 Task: Plan a trip to AzÂ¸ ZÂ¸ahiriyah, Palestinian Territory from 22nd November, 2023 to 30th November, 2023 for 2 adults.1  bedroom having 1 bed and 1 bathroom. Property type can be hotel. Look for 4 properties as per requirement.
Action: Mouse moved to (579, 130)
Screenshot: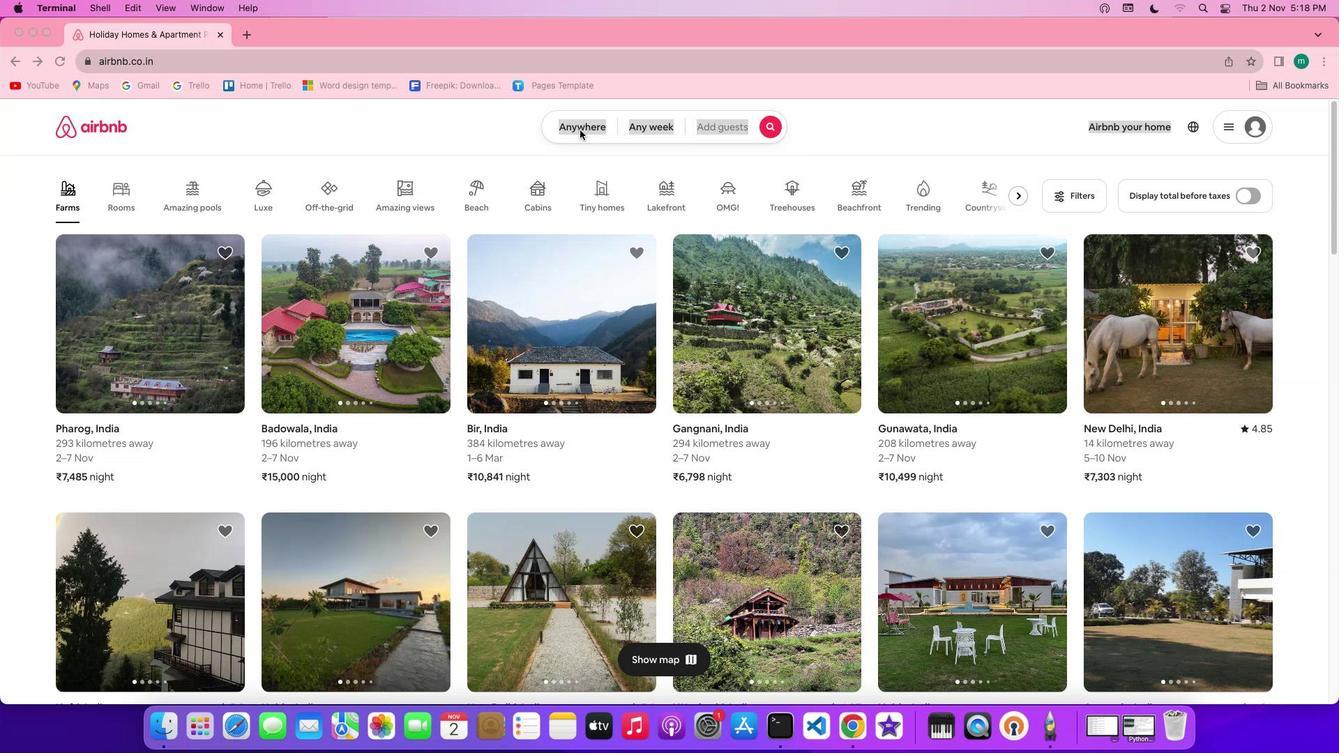 
Action: Mouse pressed left at (579, 130)
Screenshot: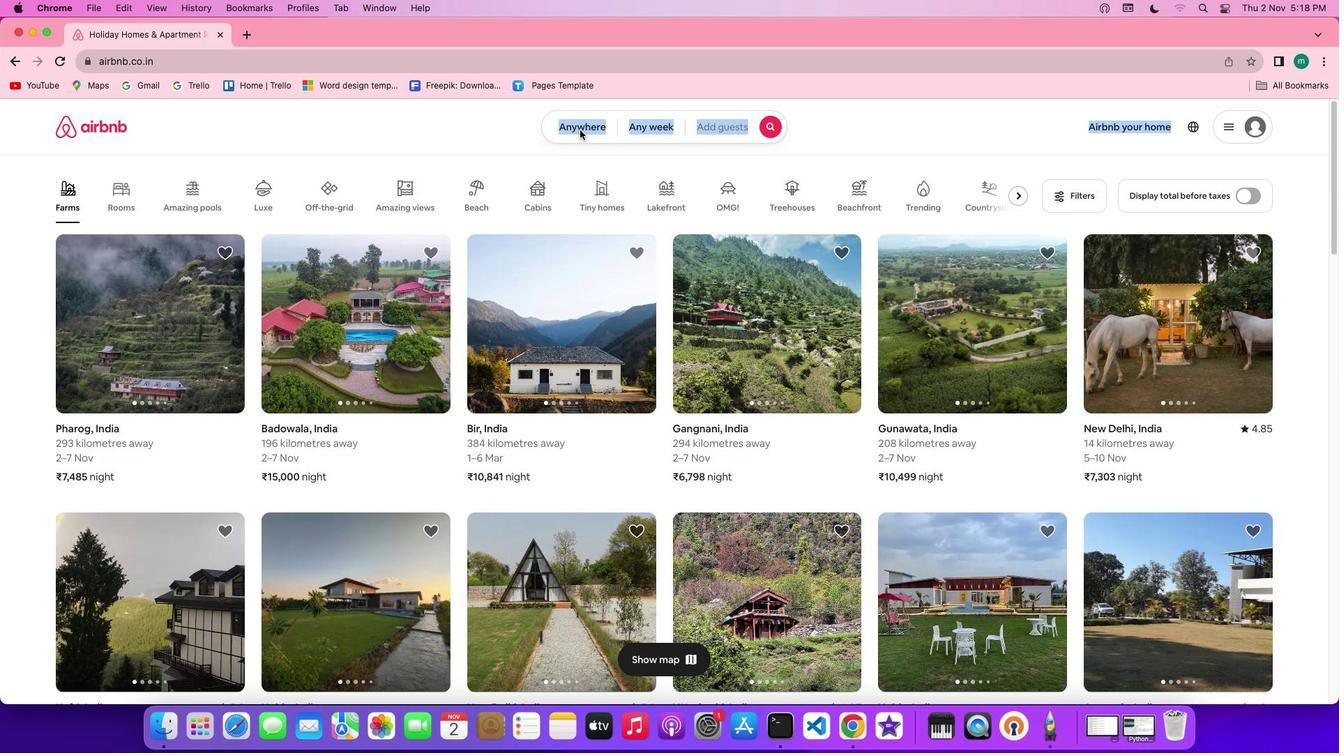 
Action: Mouse pressed left at (579, 130)
Screenshot: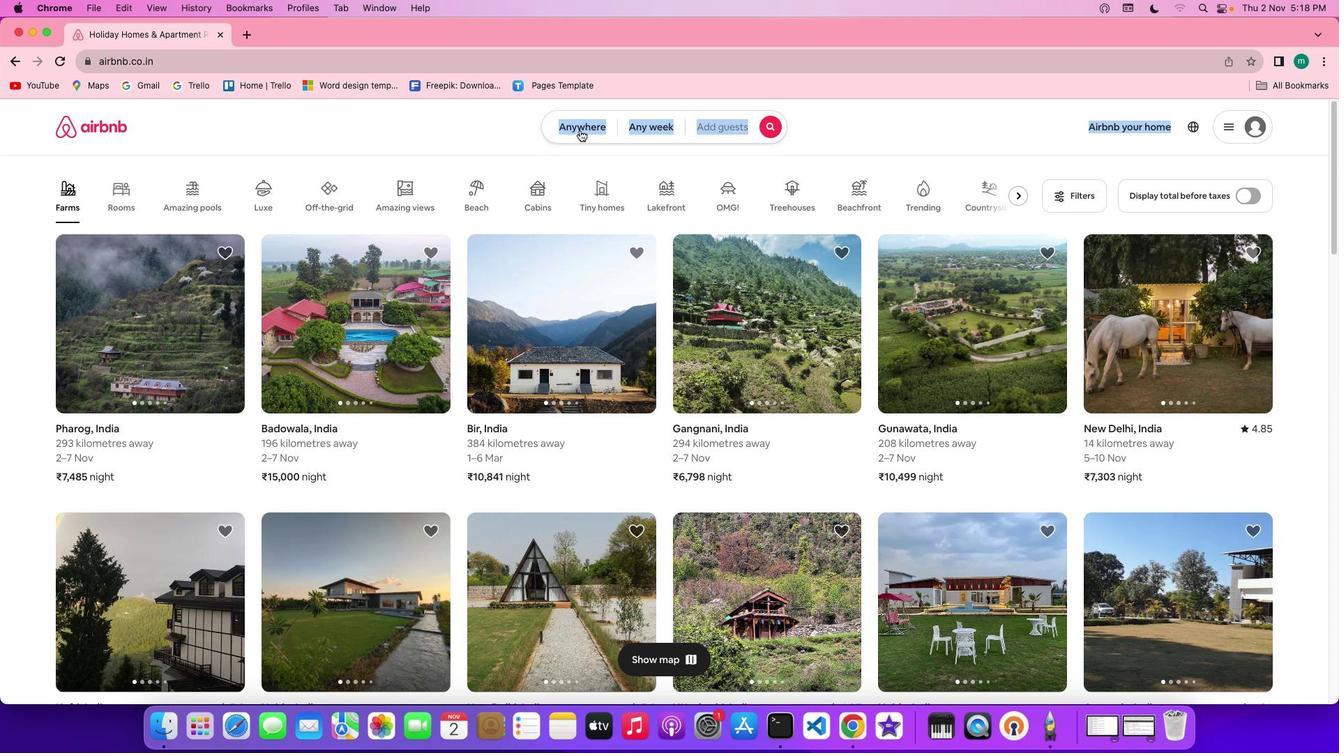 
Action: Mouse moved to (489, 182)
Screenshot: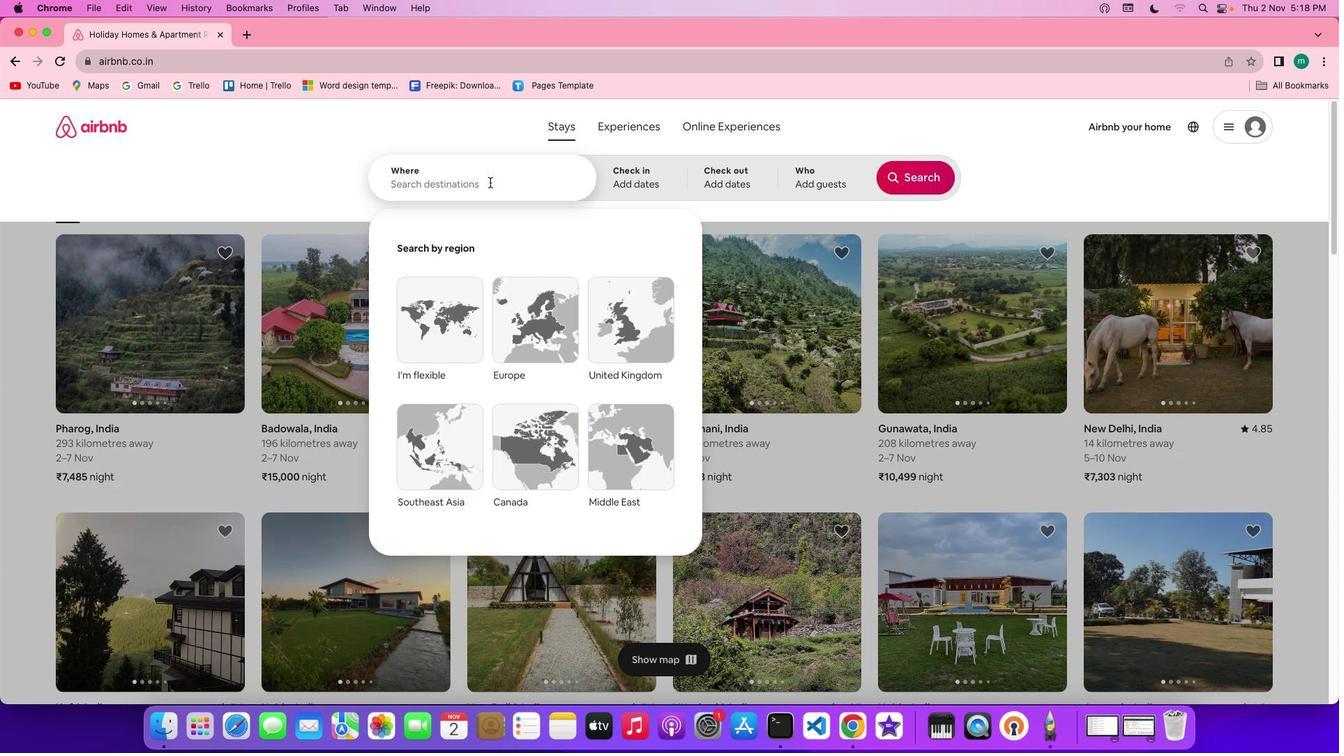 
Action: Mouse pressed left at (489, 182)
Screenshot: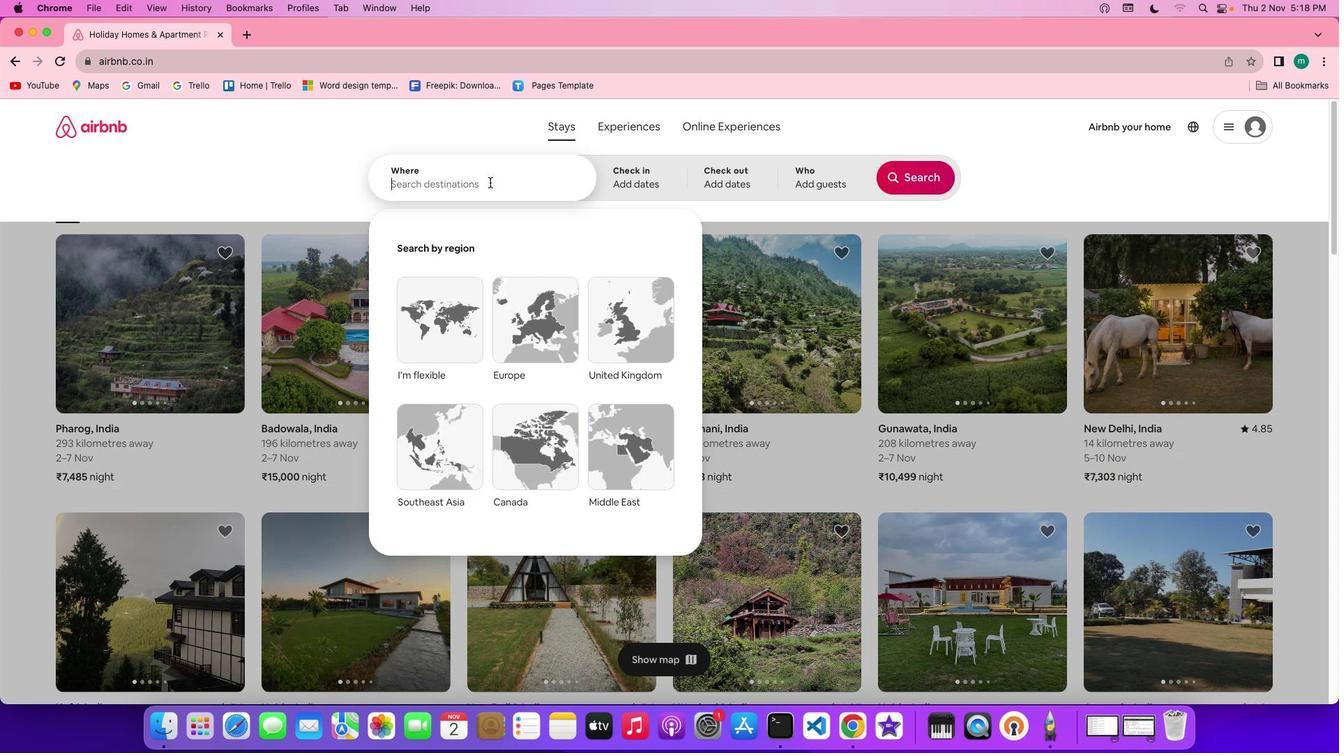 
Action: Key pressed Key.shift'A''z'','Key.spaceKey.shift'Z''a''h''i''r''i''y''a''h'','Key.spaceKey.shift'P''a''l''e''s''t''i''n''e'Key.spaceKey.shift'T''e''r''r''i''t''o''r''y'
Screenshot: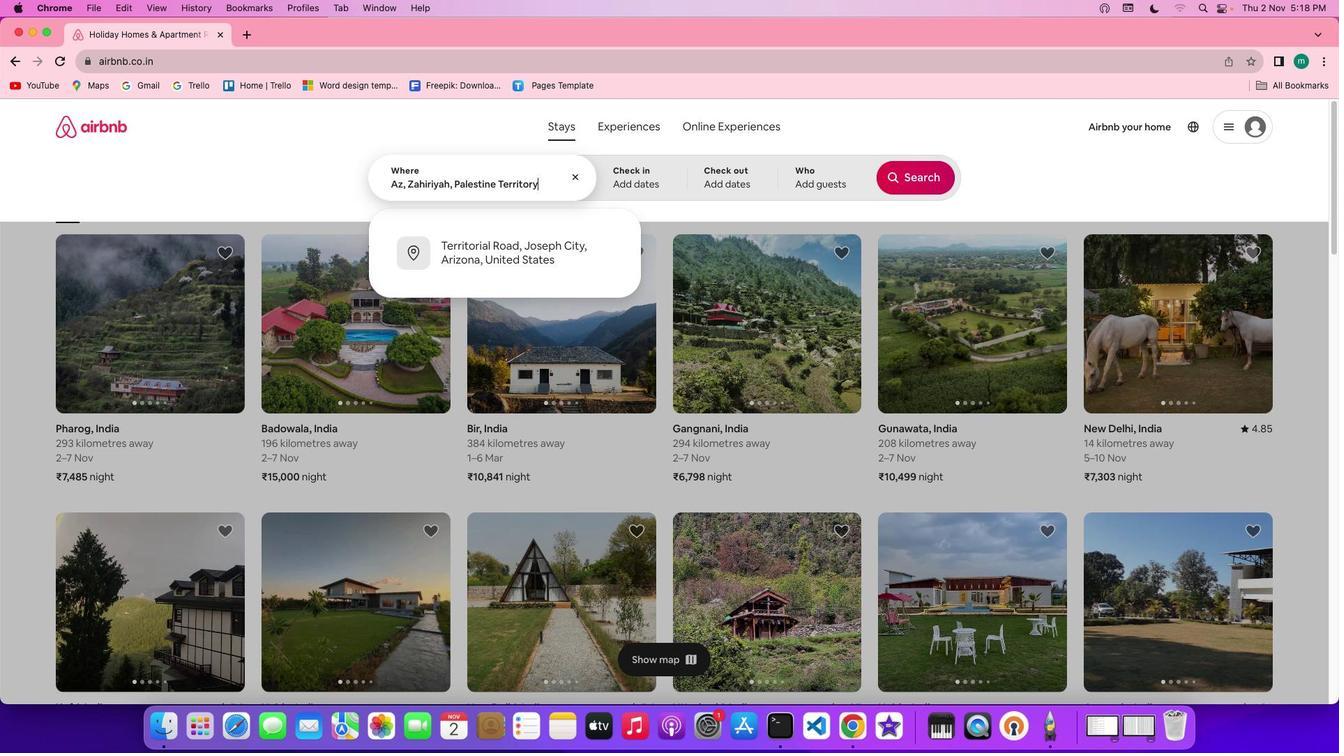 
Action: Mouse moved to (657, 180)
Screenshot: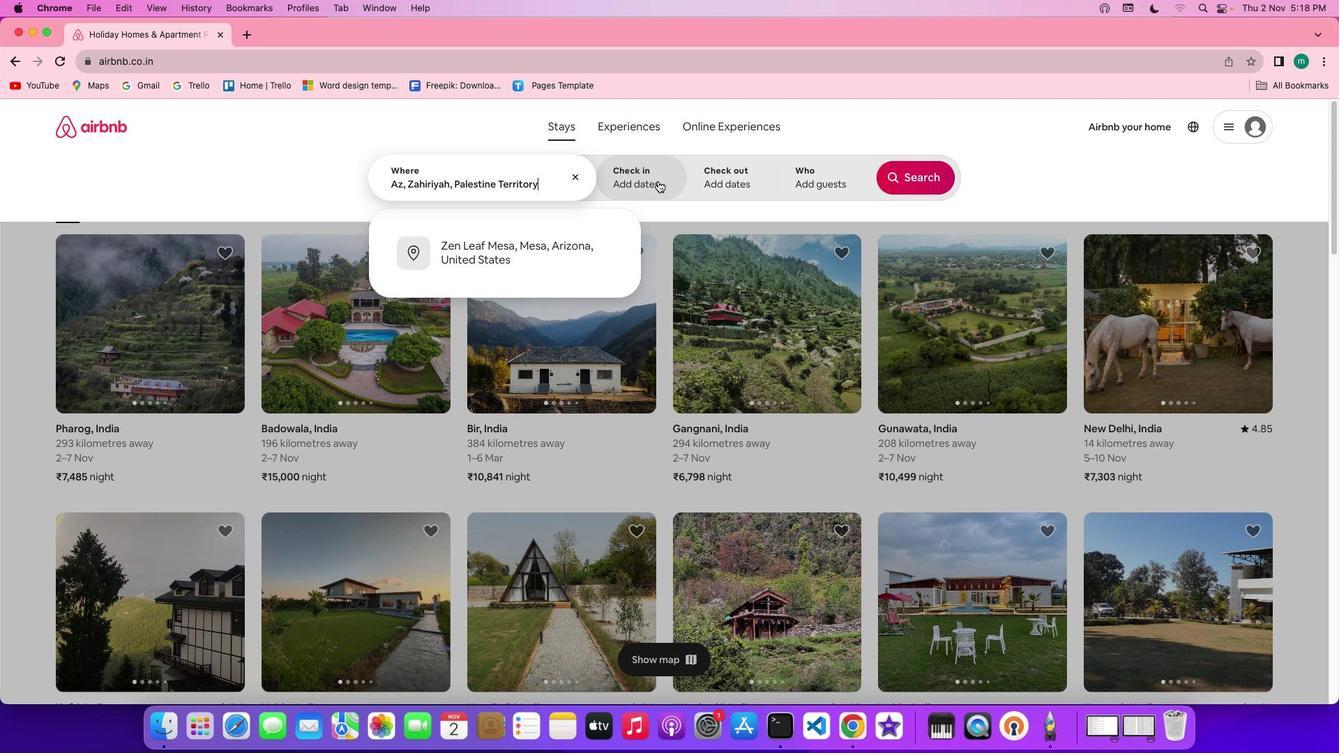 
Action: Mouse pressed left at (657, 180)
Screenshot: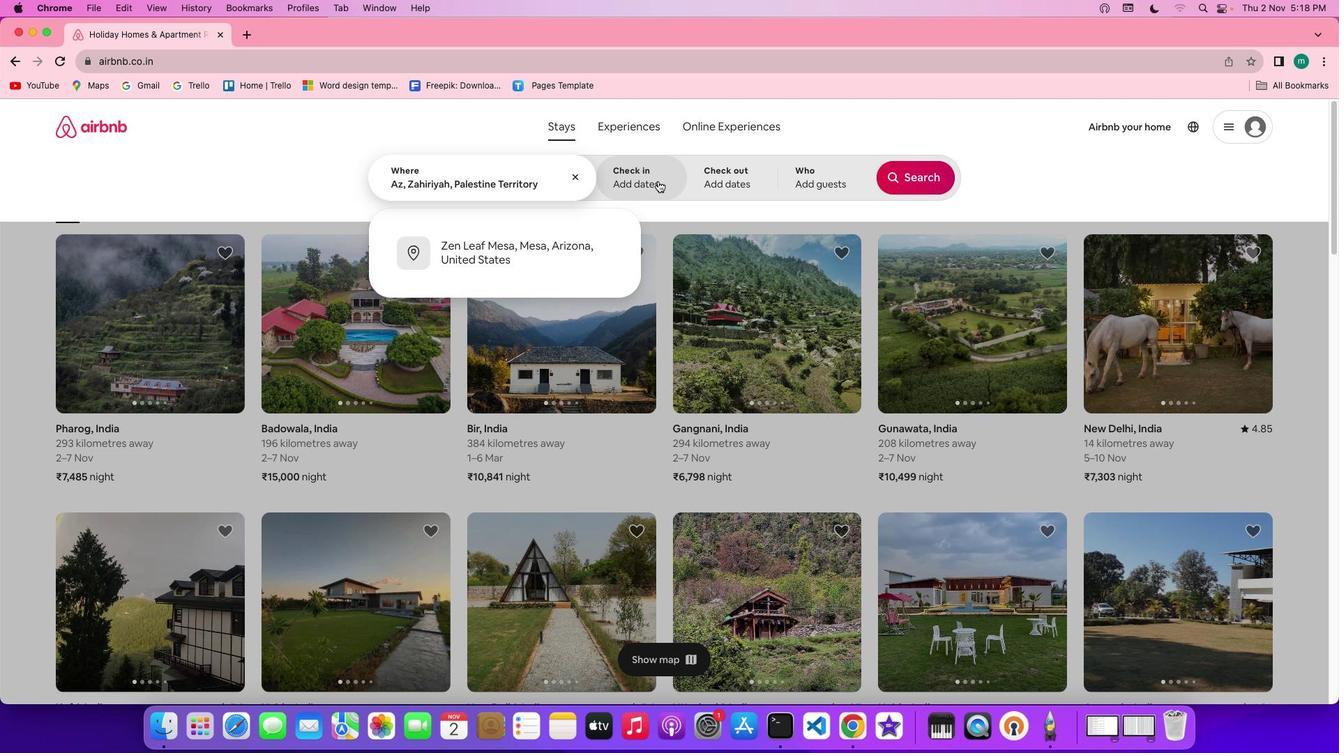 
Action: Mouse moved to (534, 447)
Screenshot: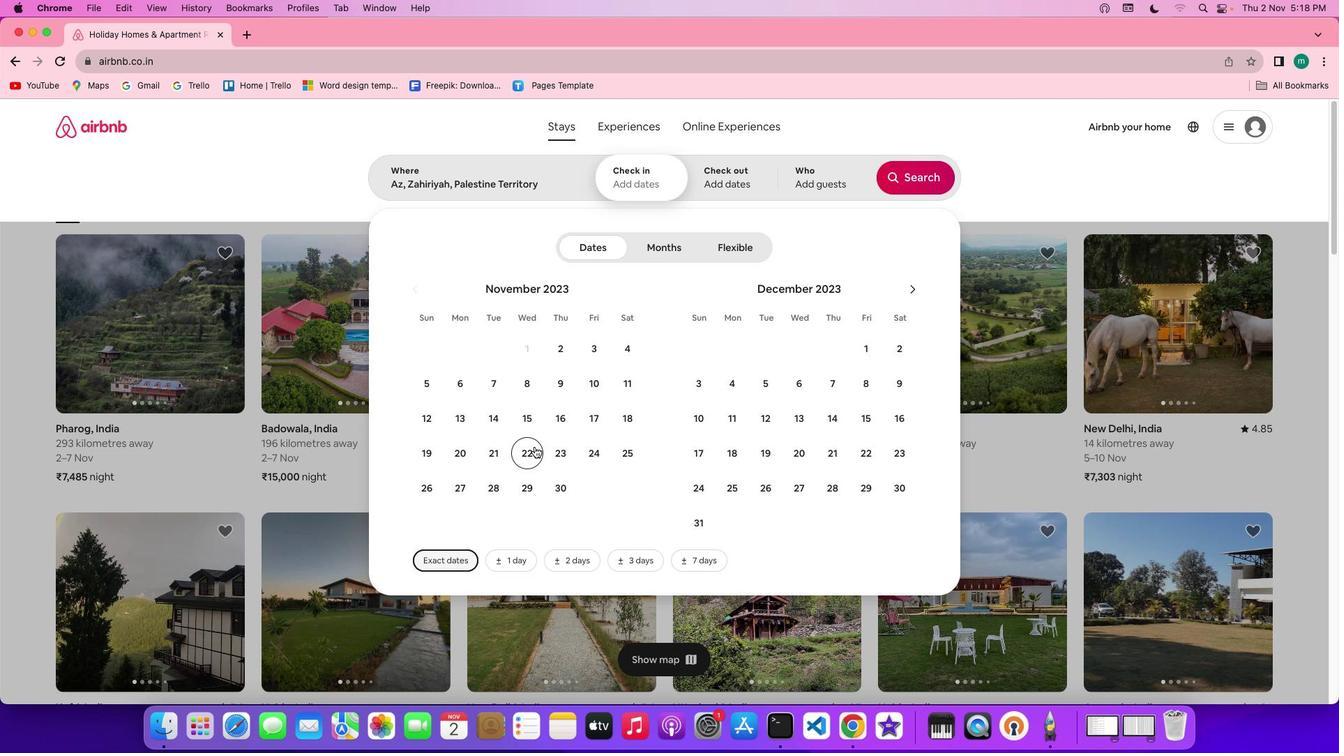 
Action: Mouse pressed left at (534, 447)
Screenshot: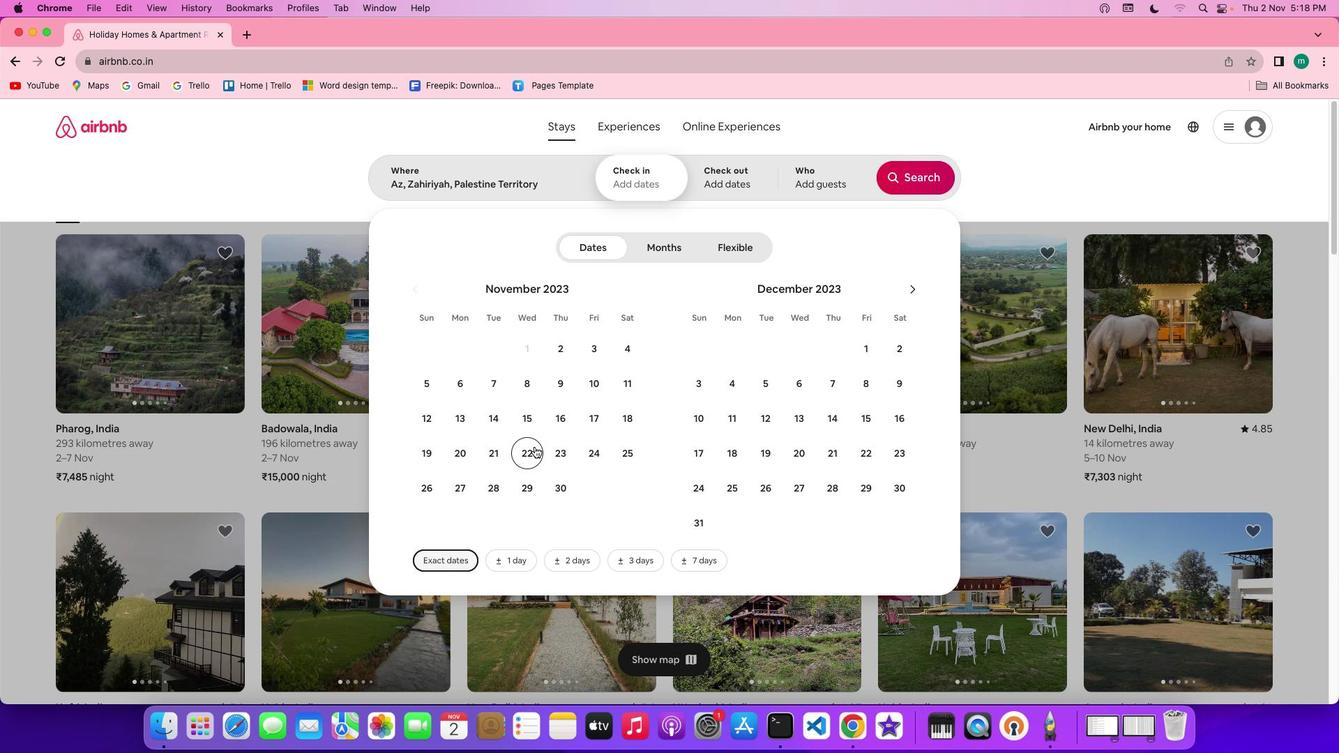 
Action: Mouse moved to (548, 480)
Screenshot: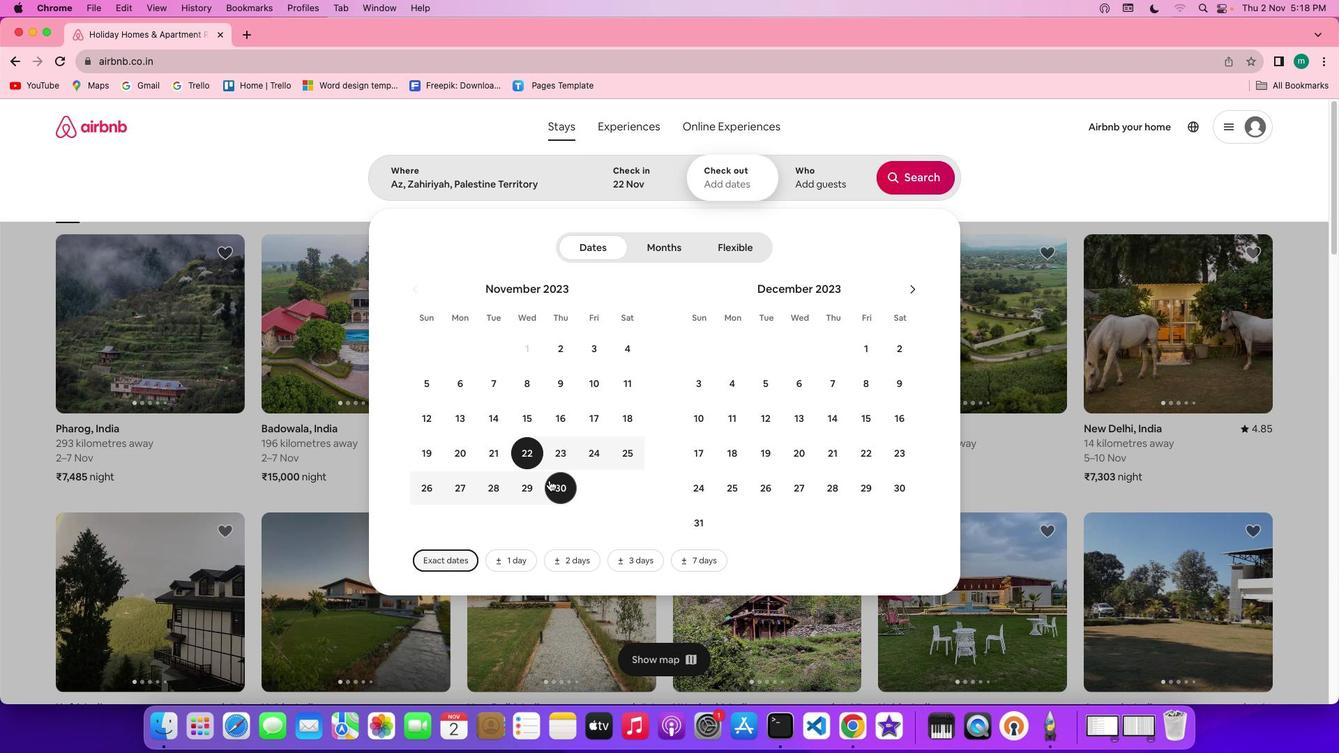 
Action: Mouse pressed left at (548, 480)
Screenshot: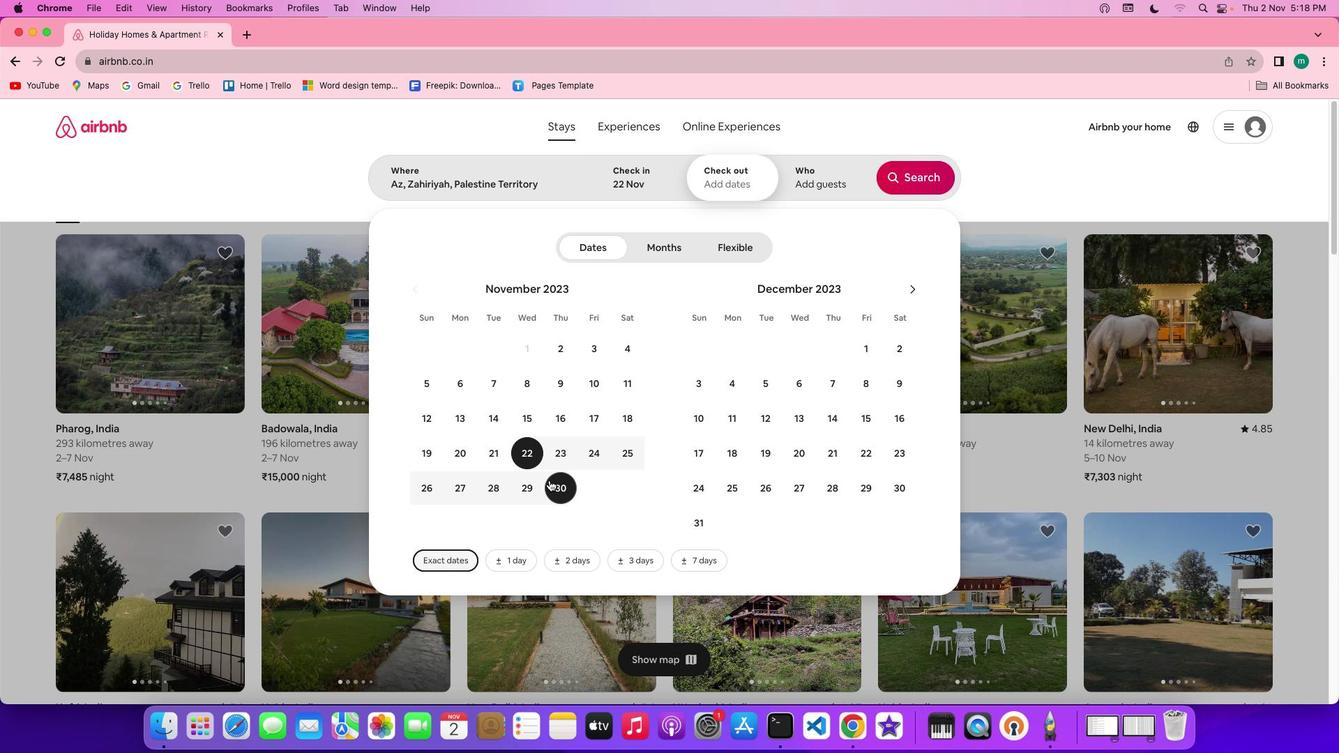 
Action: Mouse moved to (816, 170)
Screenshot: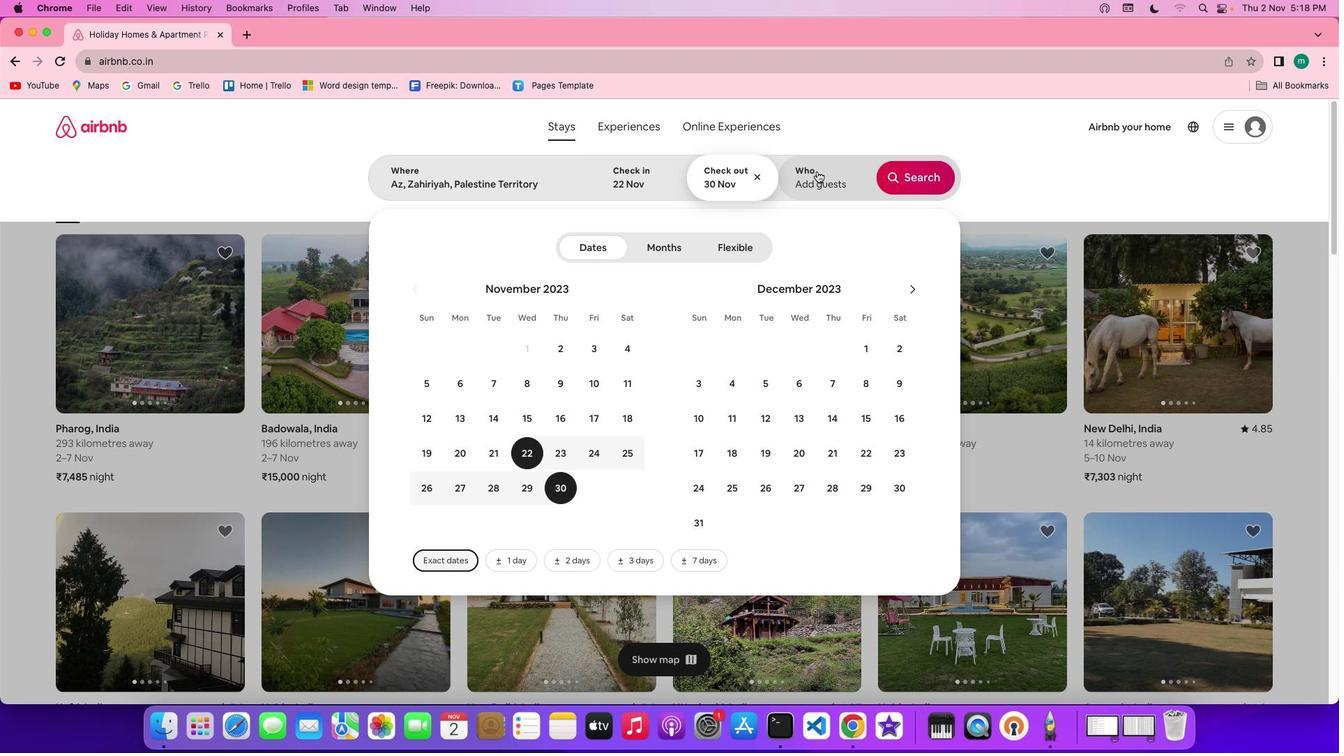 
Action: Mouse pressed left at (816, 170)
Screenshot: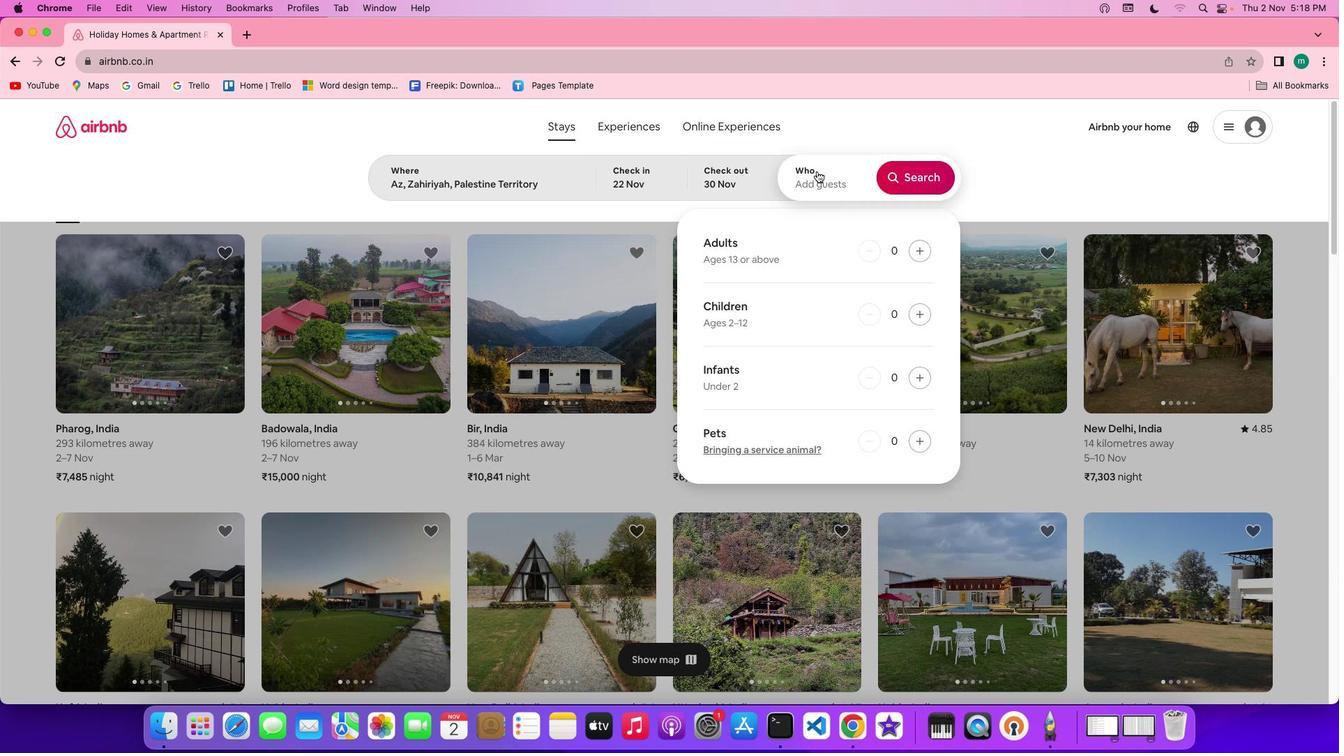 
Action: Mouse moved to (913, 248)
Screenshot: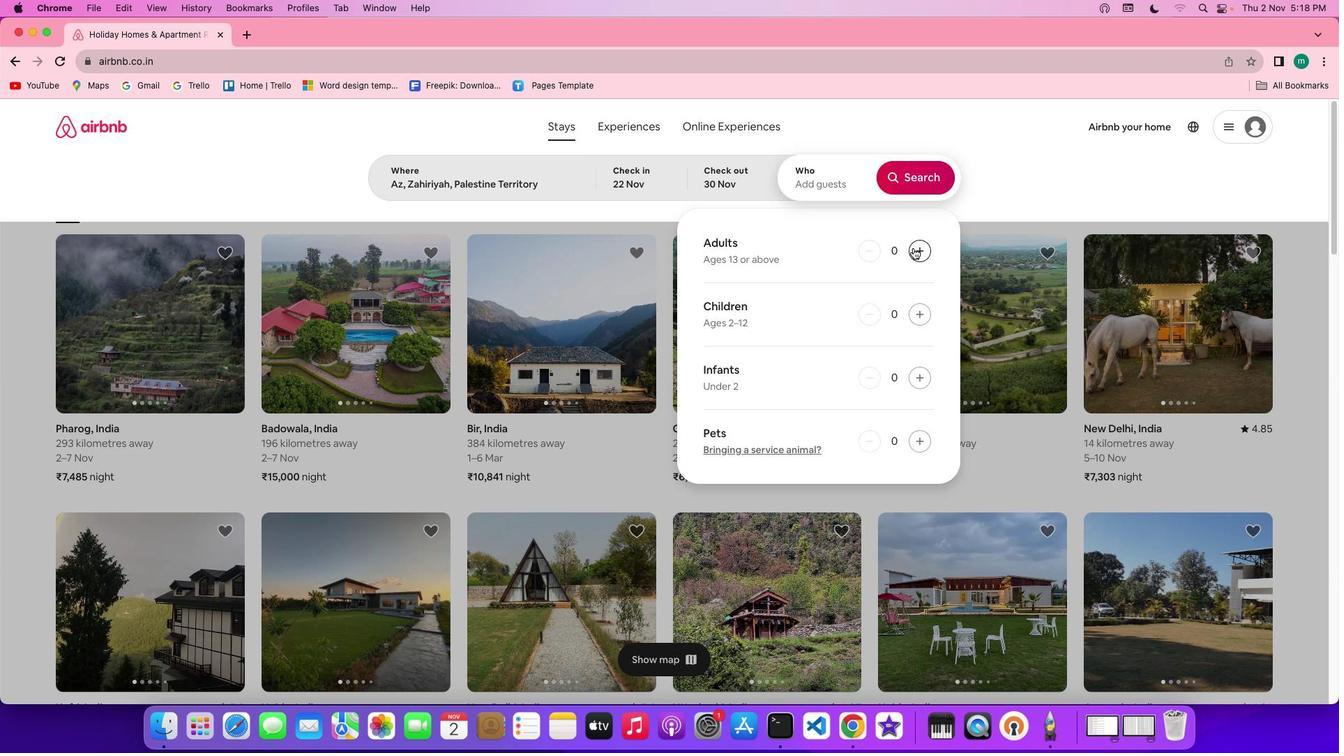 
Action: Mouse pressed left at (913, 248)
Screenshot: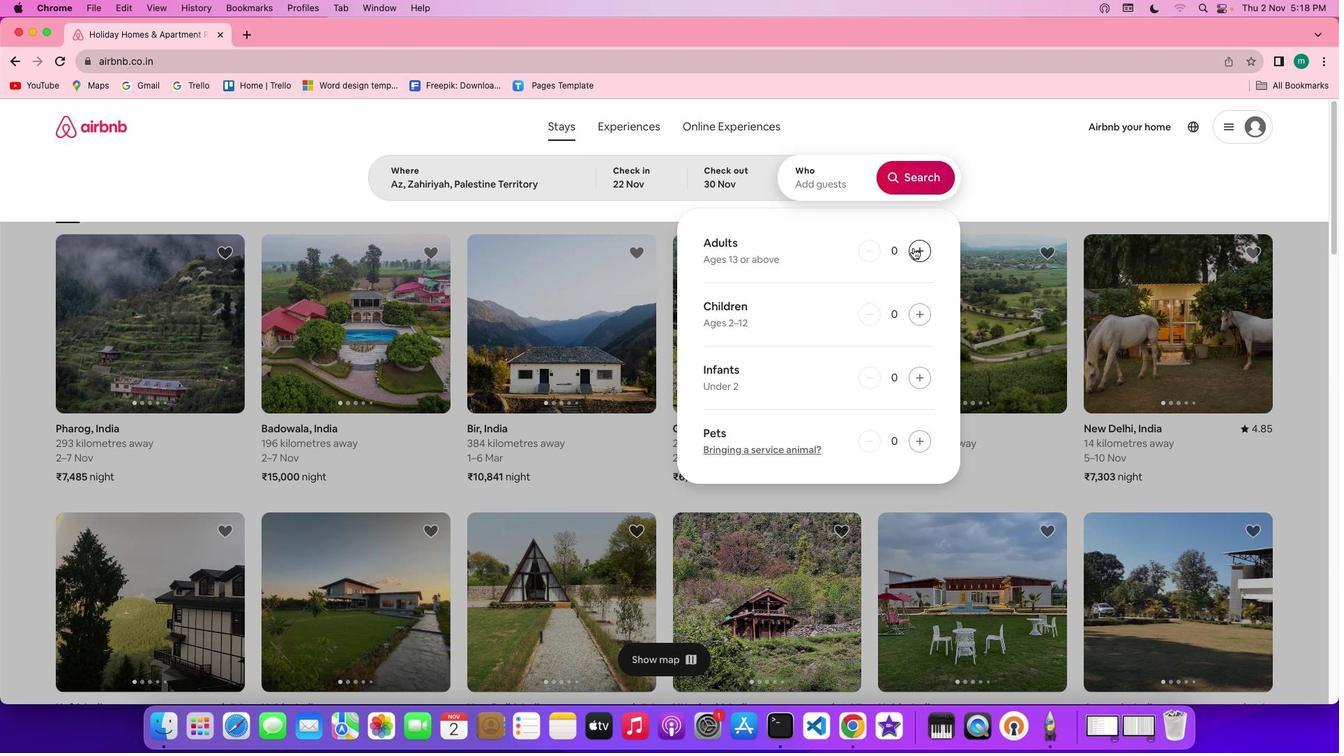 
Action: Mouse pressed left at (913, 248)
Screenshot: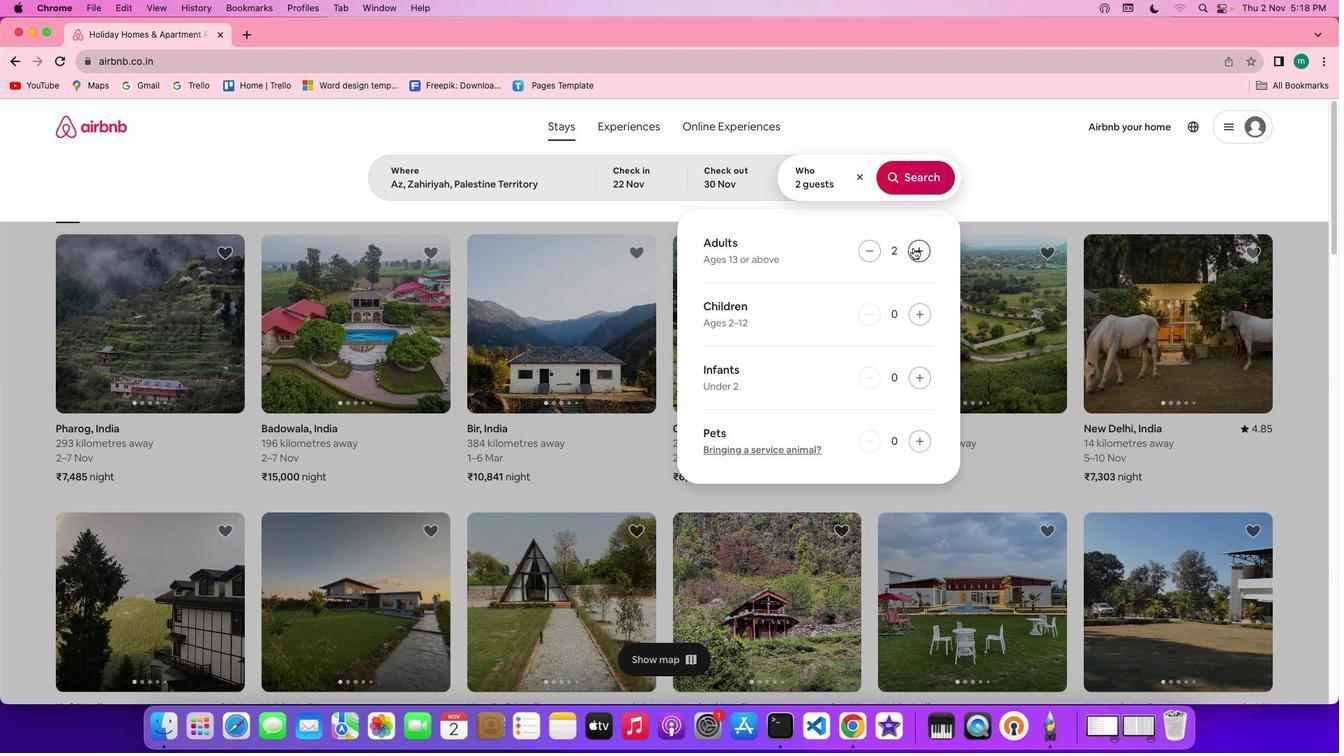 
Action: Mouse moved to (931, 186)
Screenshot: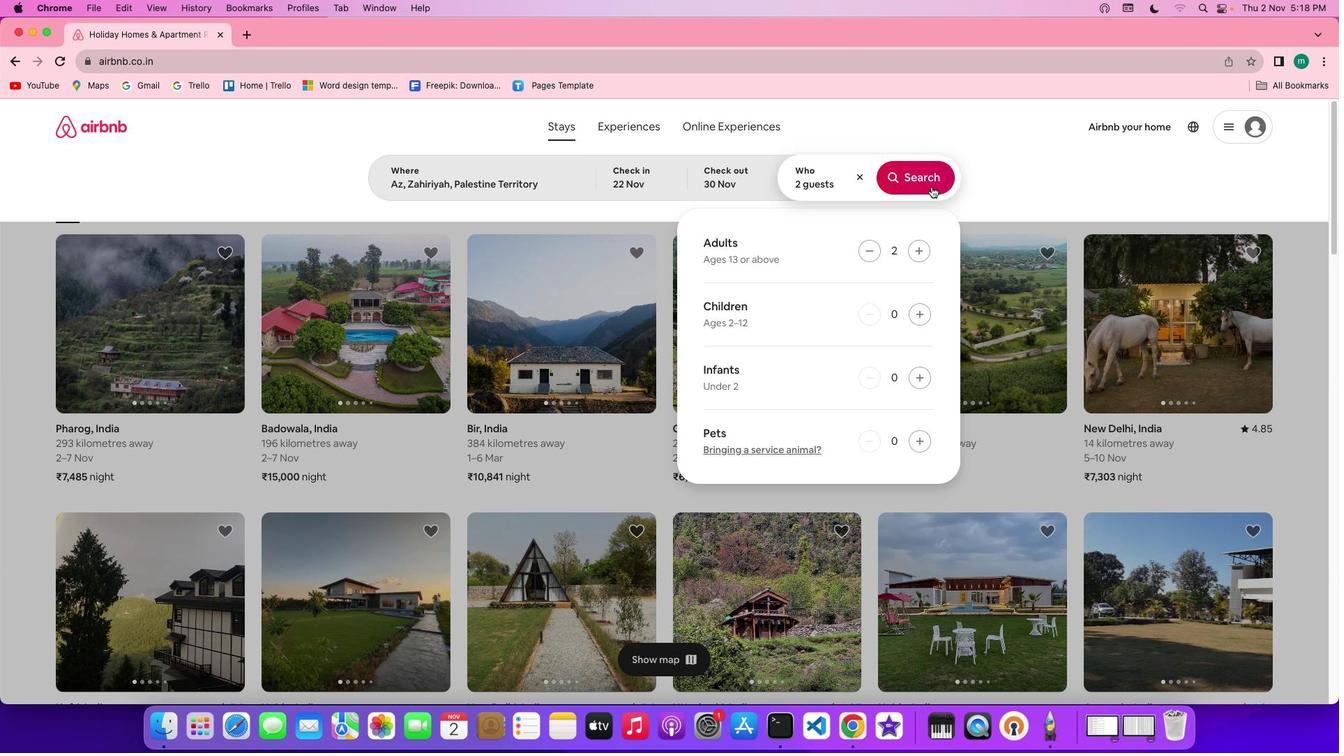 
Action: Mouse pressed left at (931, 186)
Screenshot: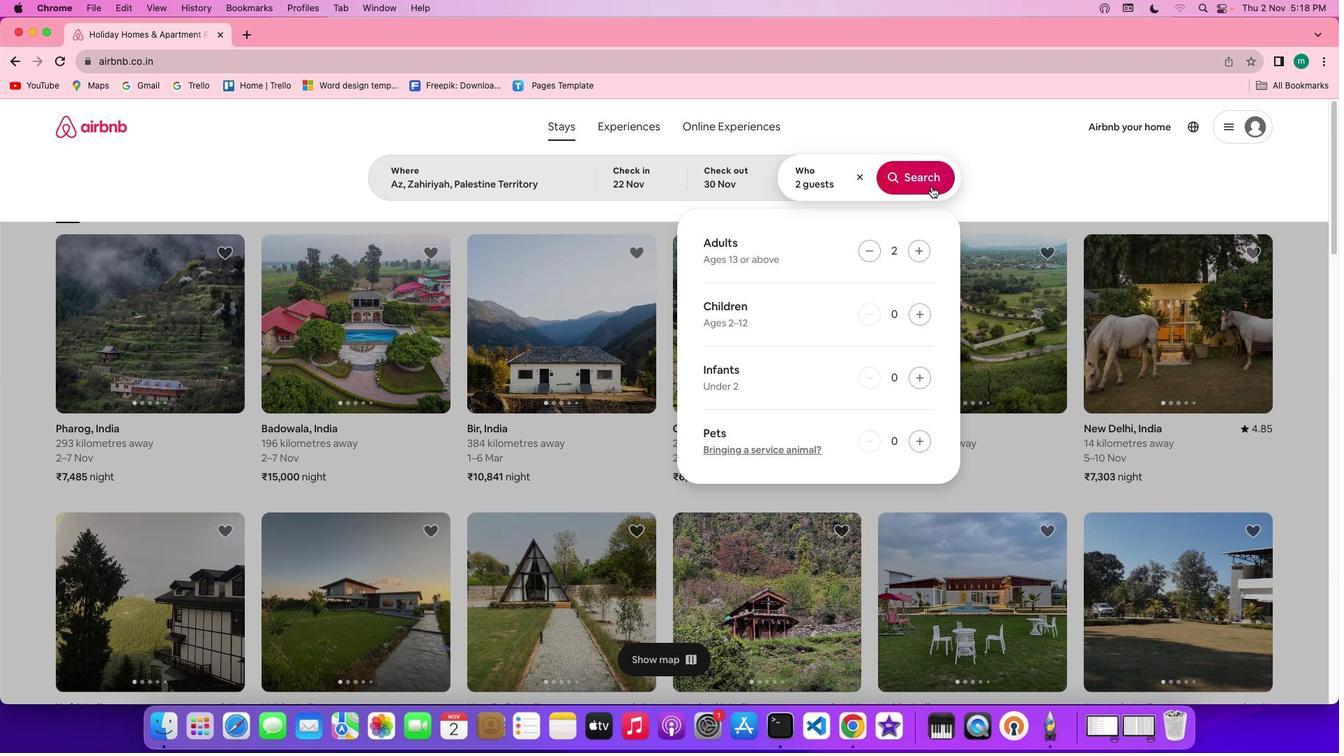 
Action: Mouse moved to (1102, 180)
Screenshot: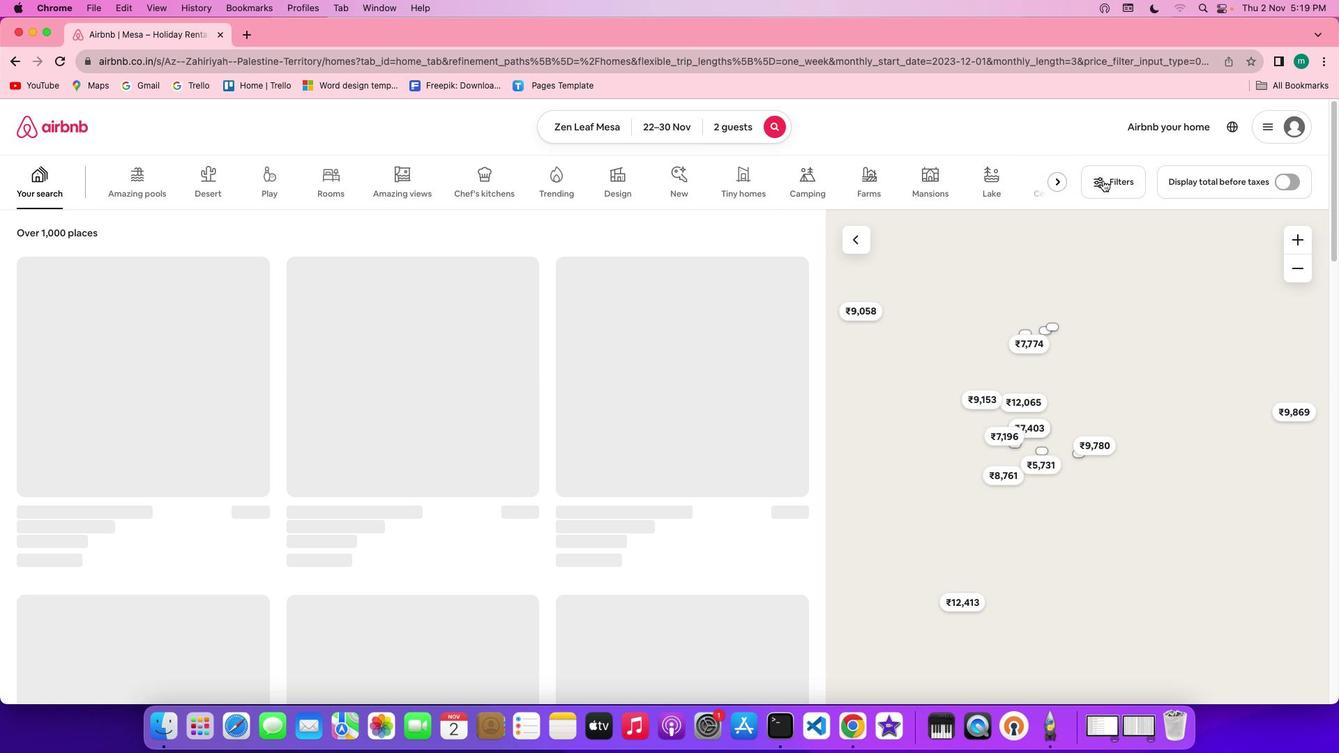 
Action: Mouse pressed left at (1102, 180)
Screenshot: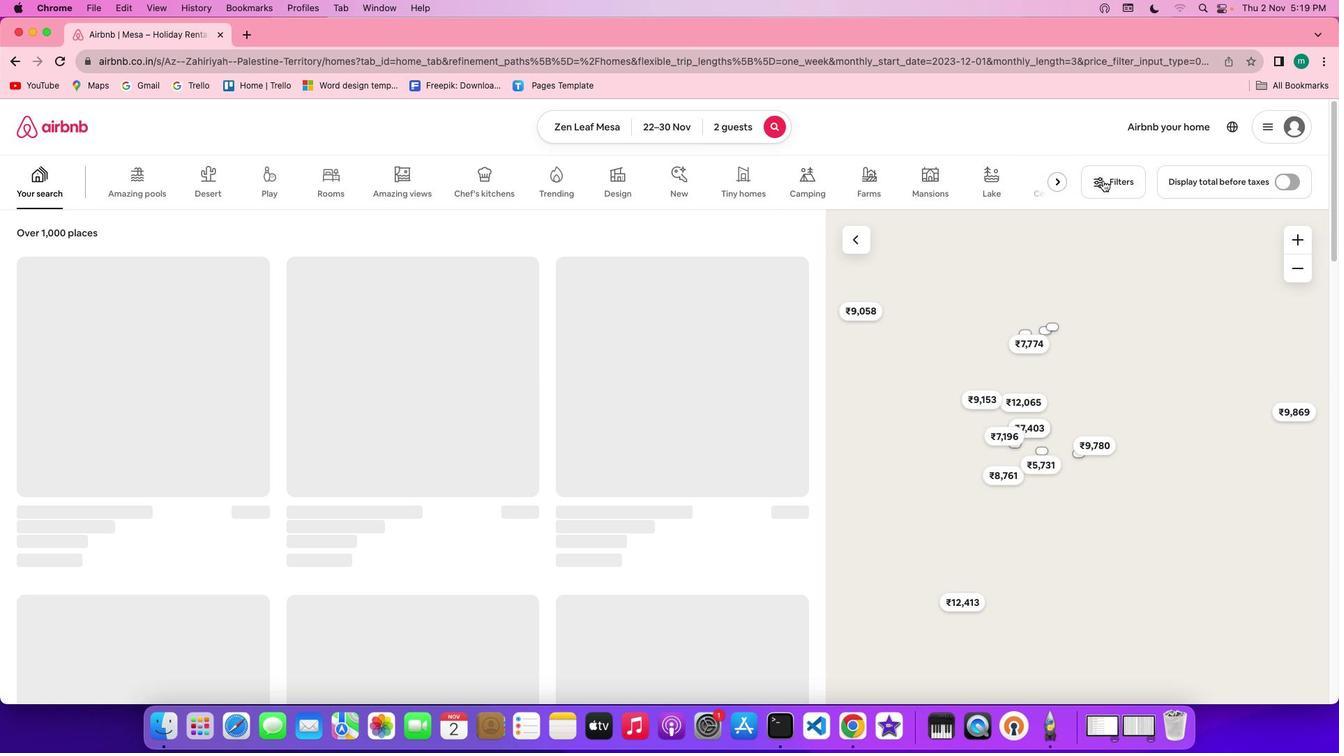 
Action: Mouse moved to (1105, 178)
Screenshot: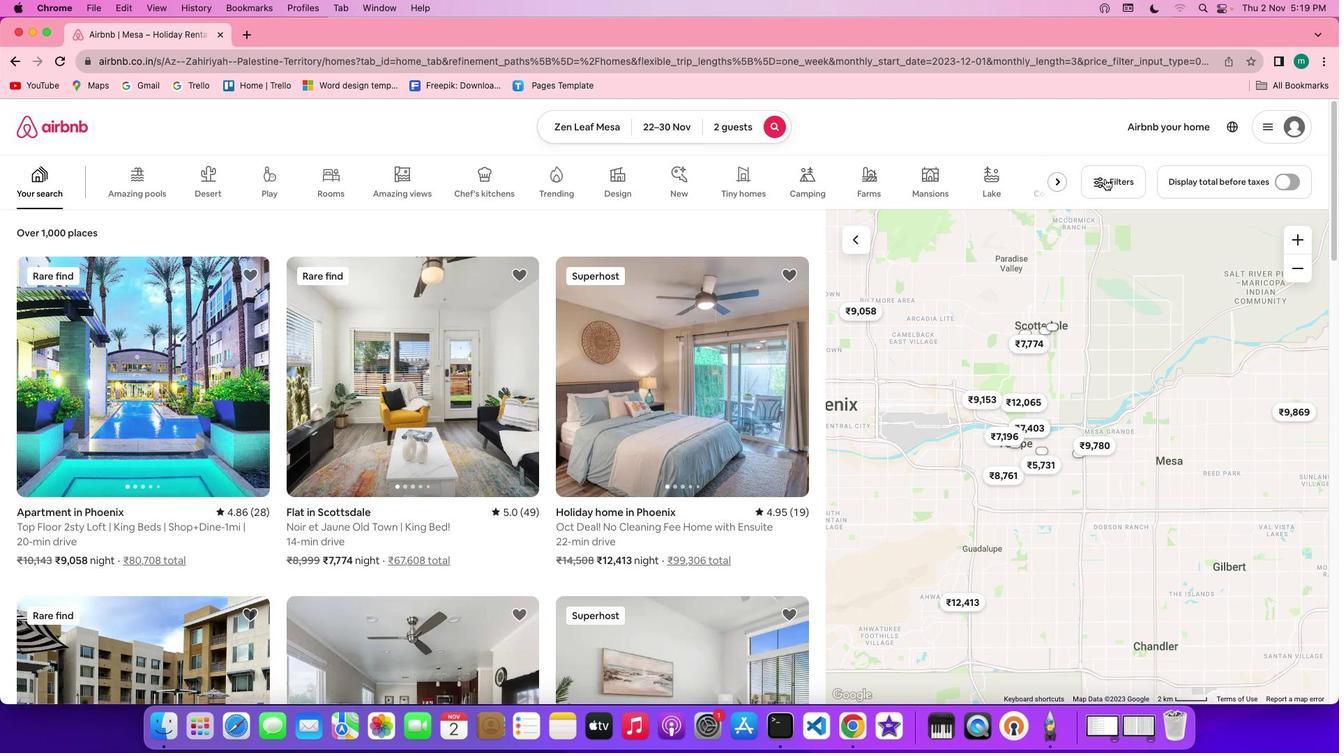 
Action: Mouse pressed left at (1105, 178)
Screenshot: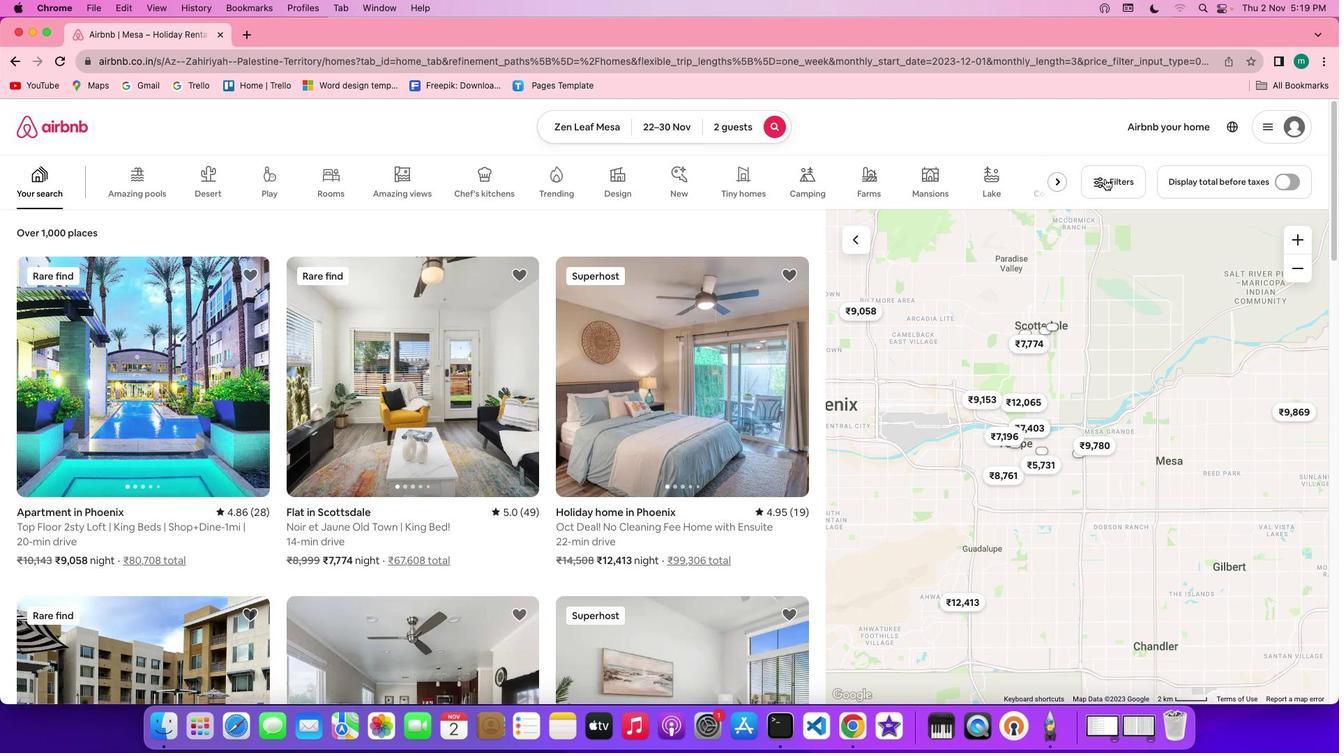 
Action: Mouse moved to (729, 372)
Screenshot: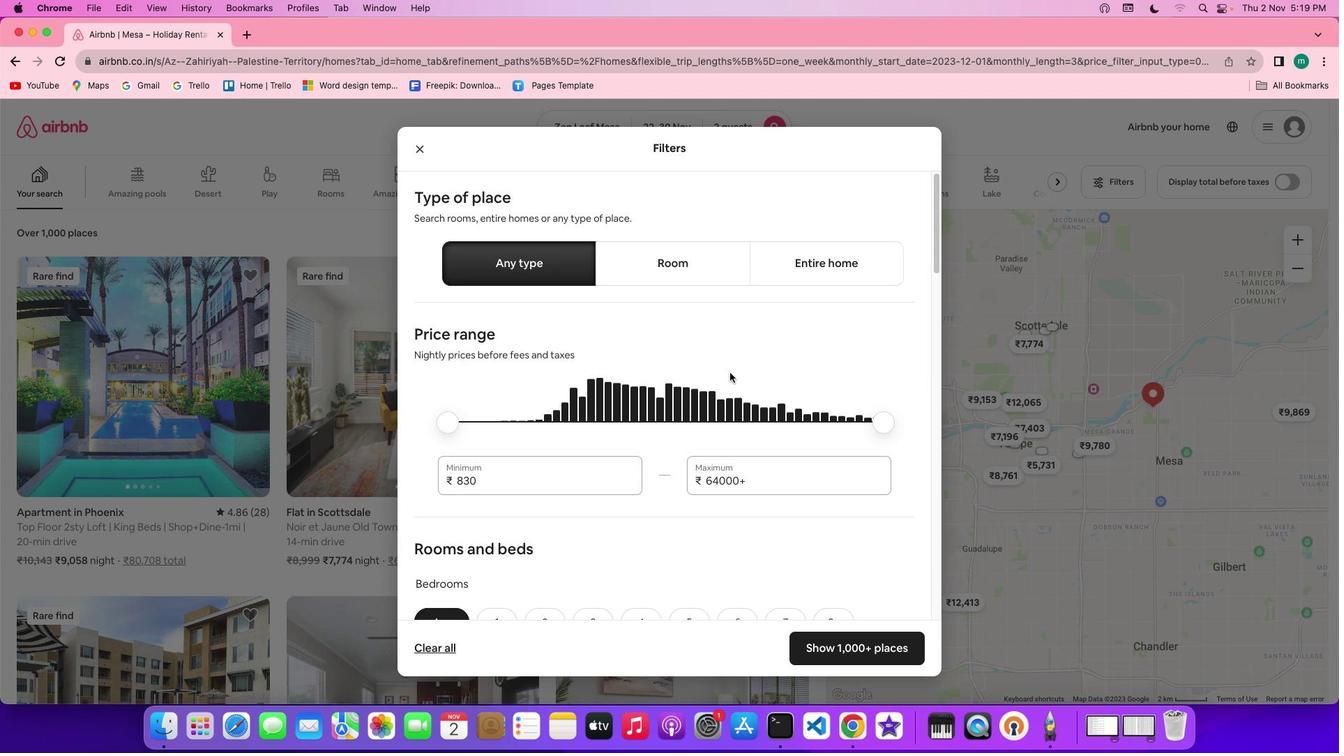 
Action: Mouse scrolled (729, 372) with delta (0, 0)
Screenshot: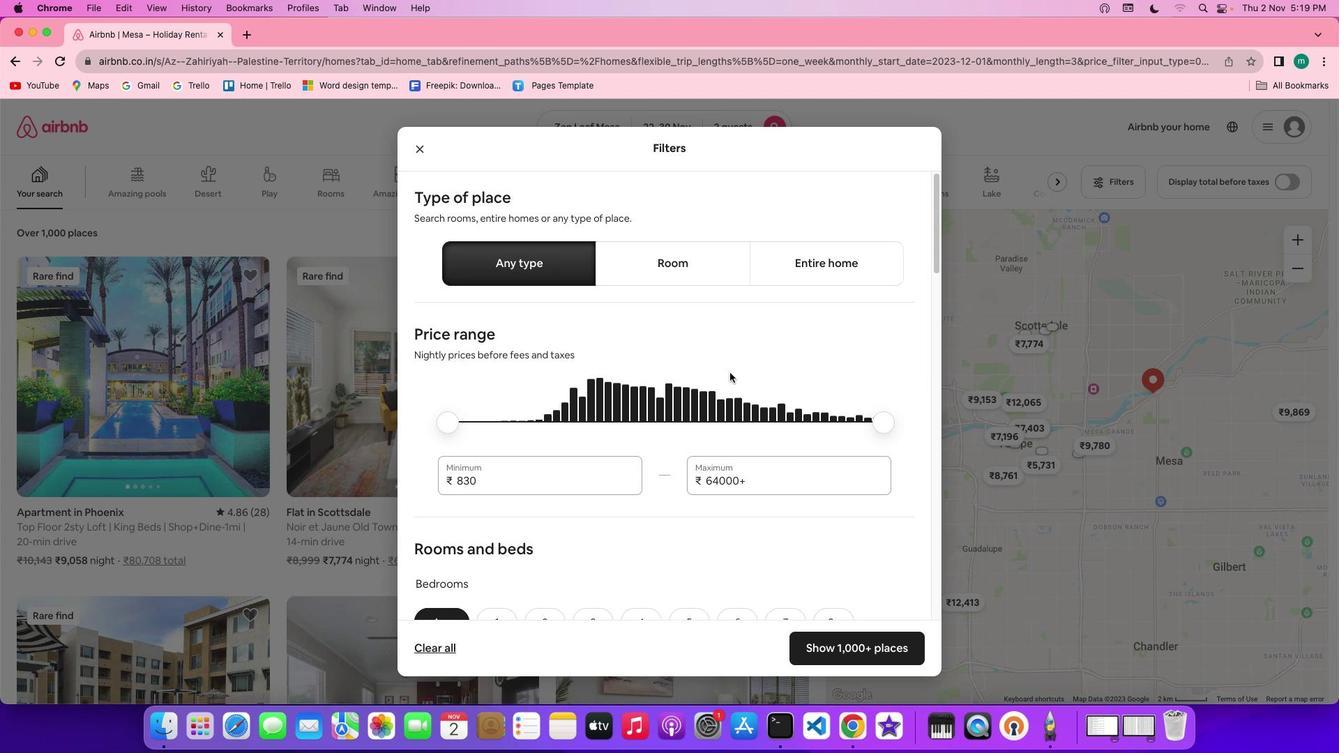 
Action: Mouse scrolled (729, 372) with delta (0, 0)
Screenshot: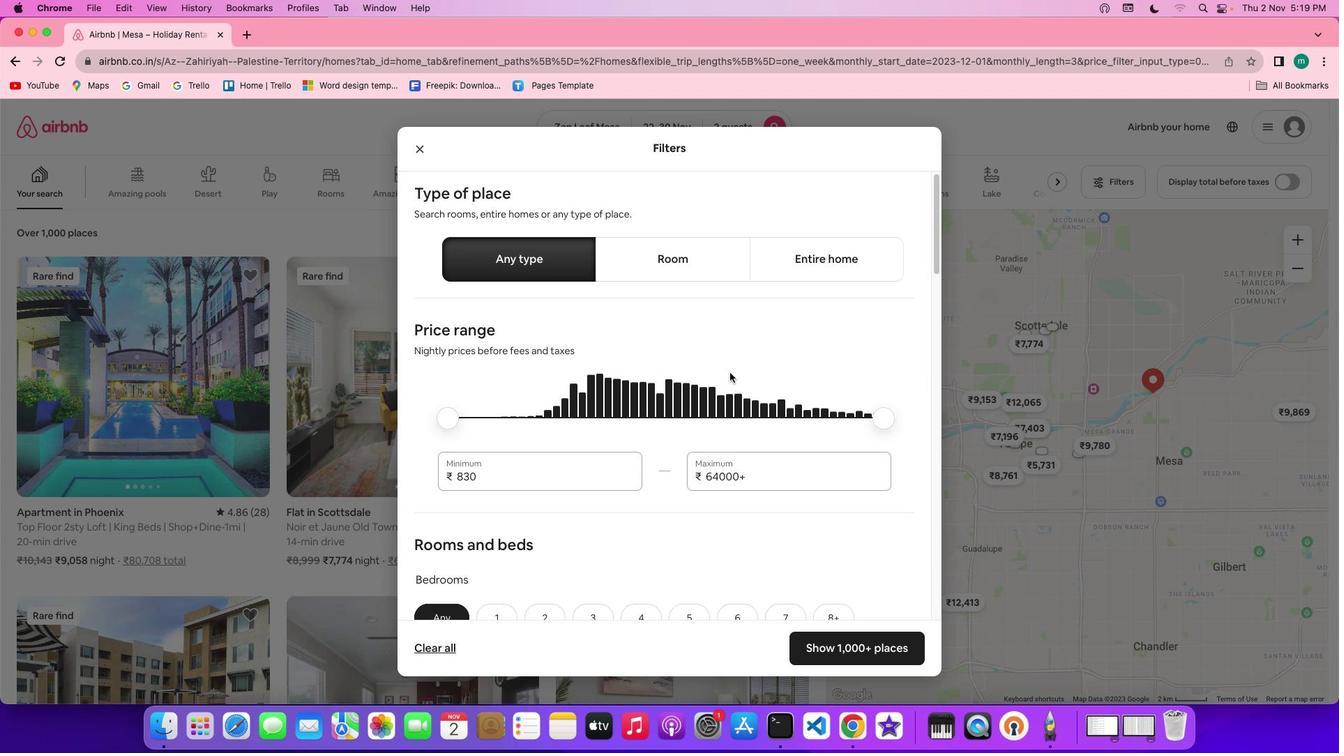 
Action: Mouse scrolled (729, 372) with delta (0, 0)
Screenshot: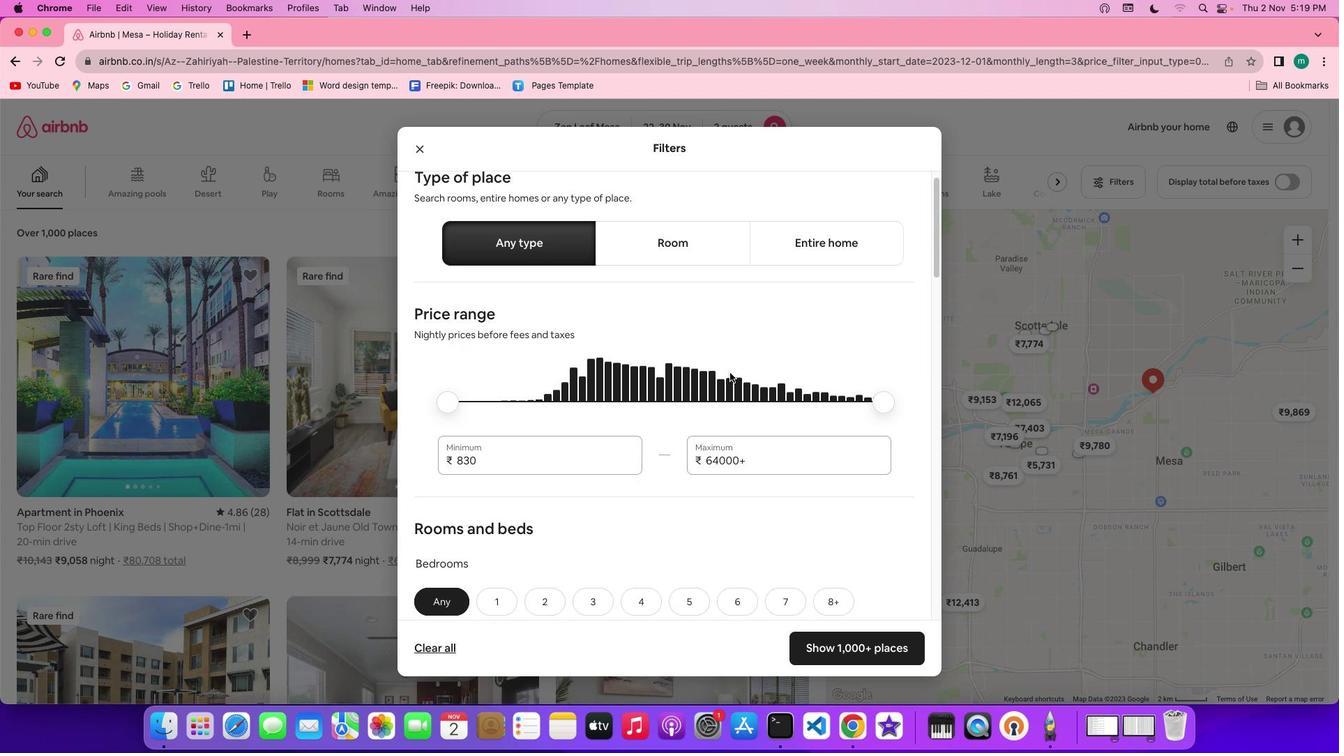 
Action: Mouse scrolled (729, 372) with delta (0, 0)
Screenshot: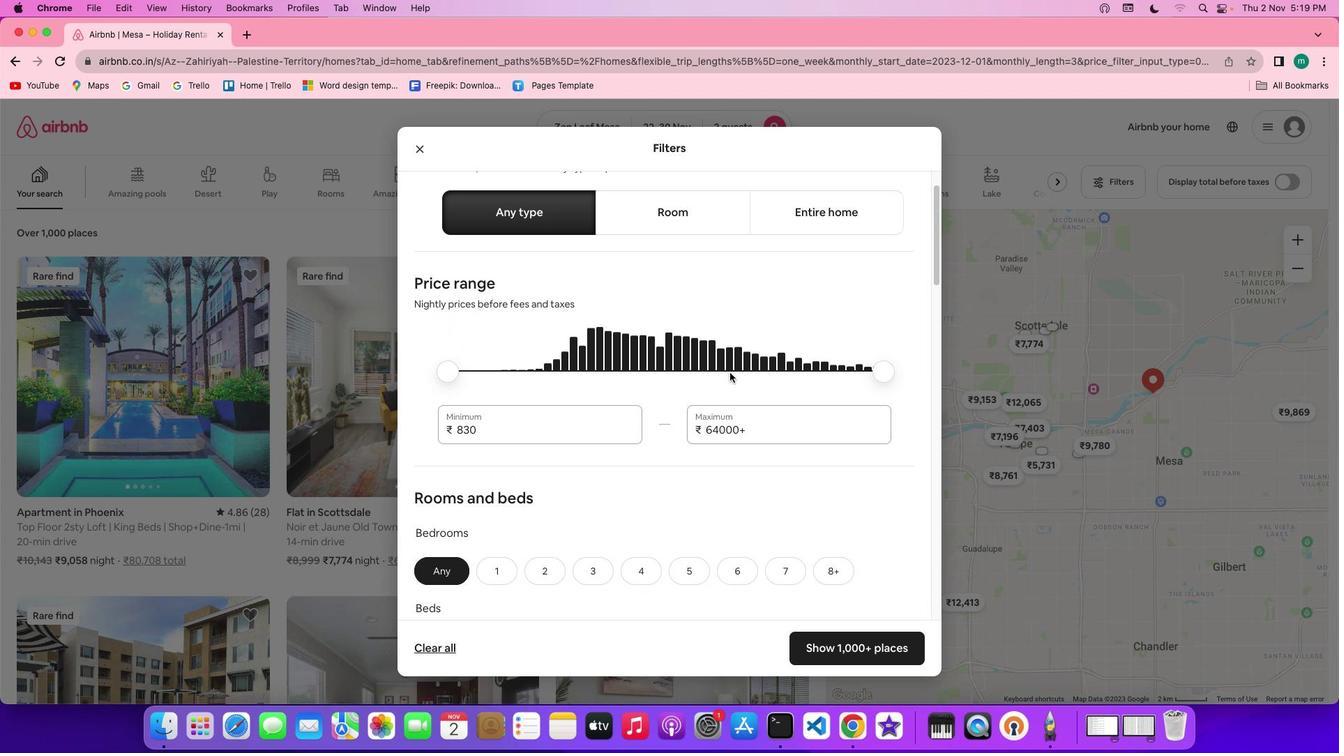 
Action: Mouse scrolled (729, 372) with delta (0, 0)
Screenshot: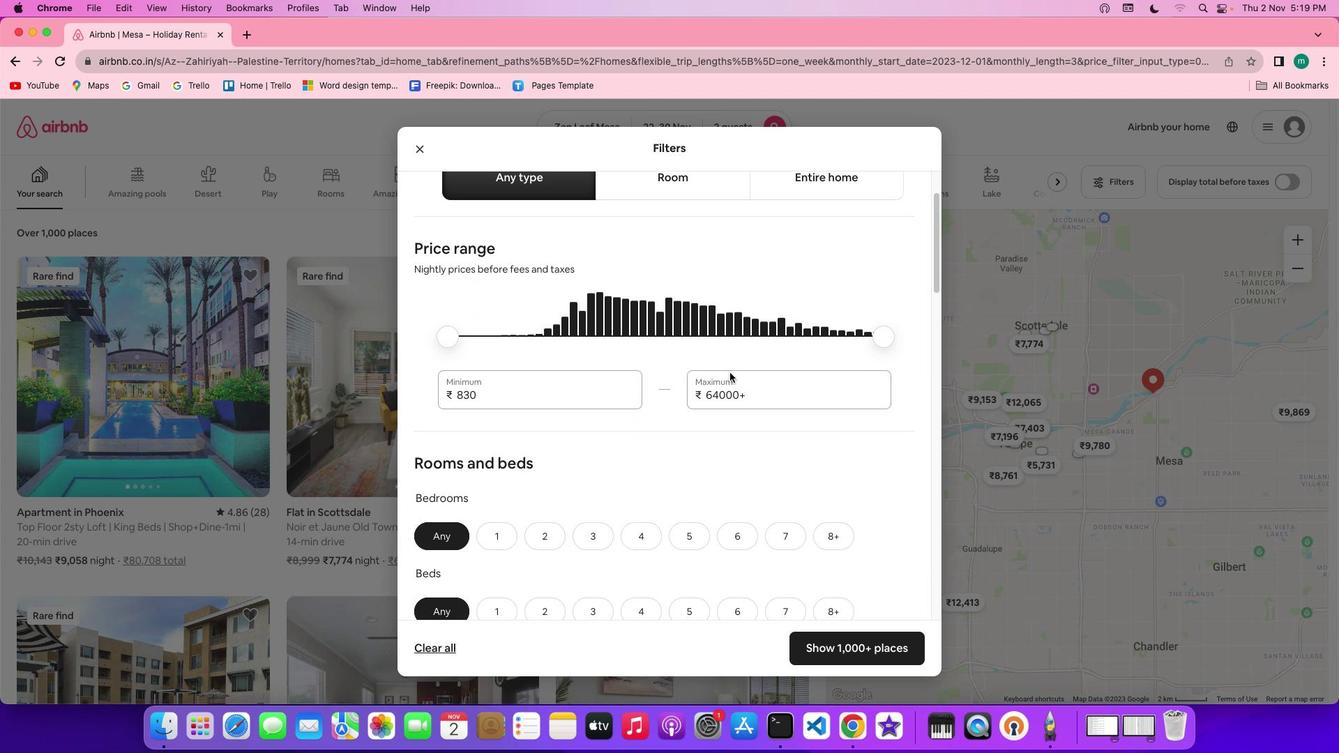 
Action: Mouse scrolled (729, 372) with delta (0, 0)
Screenshot: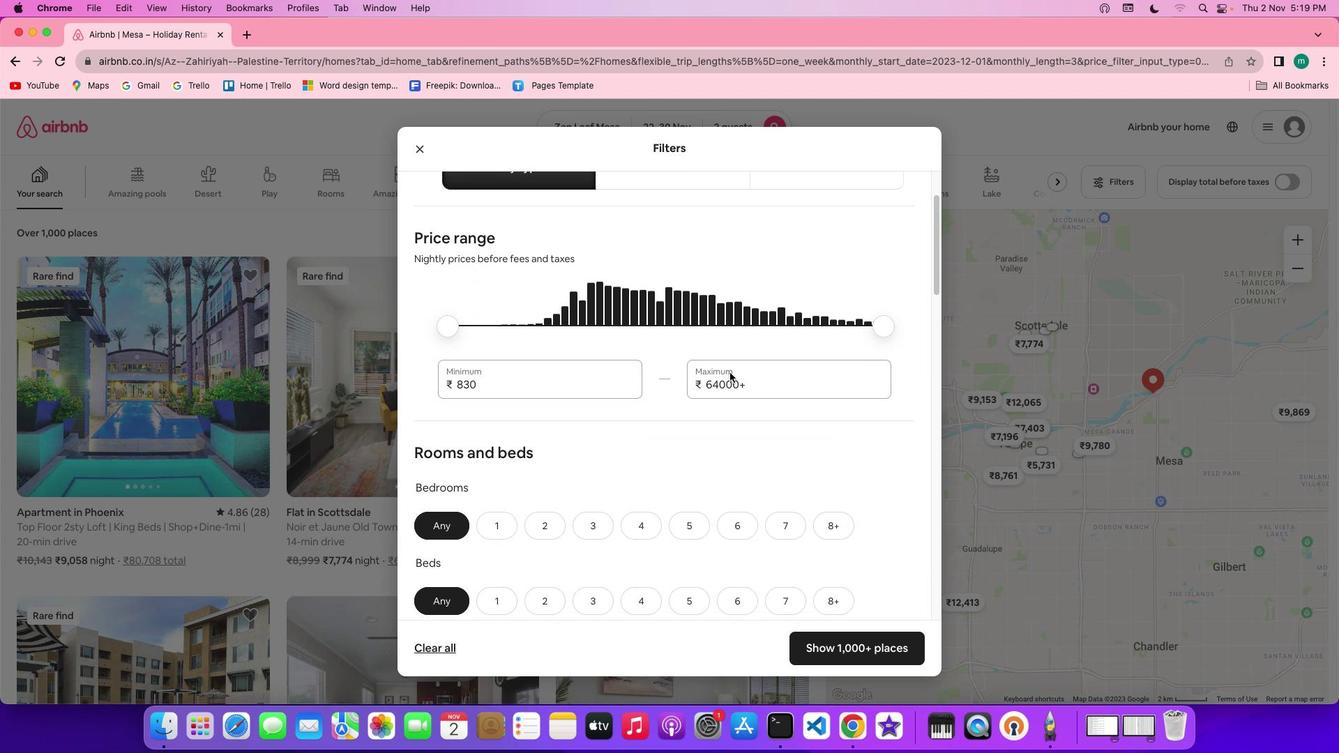 
Action: Mouse scrolled (729, 372) with delta (0, -1)
Screenshot: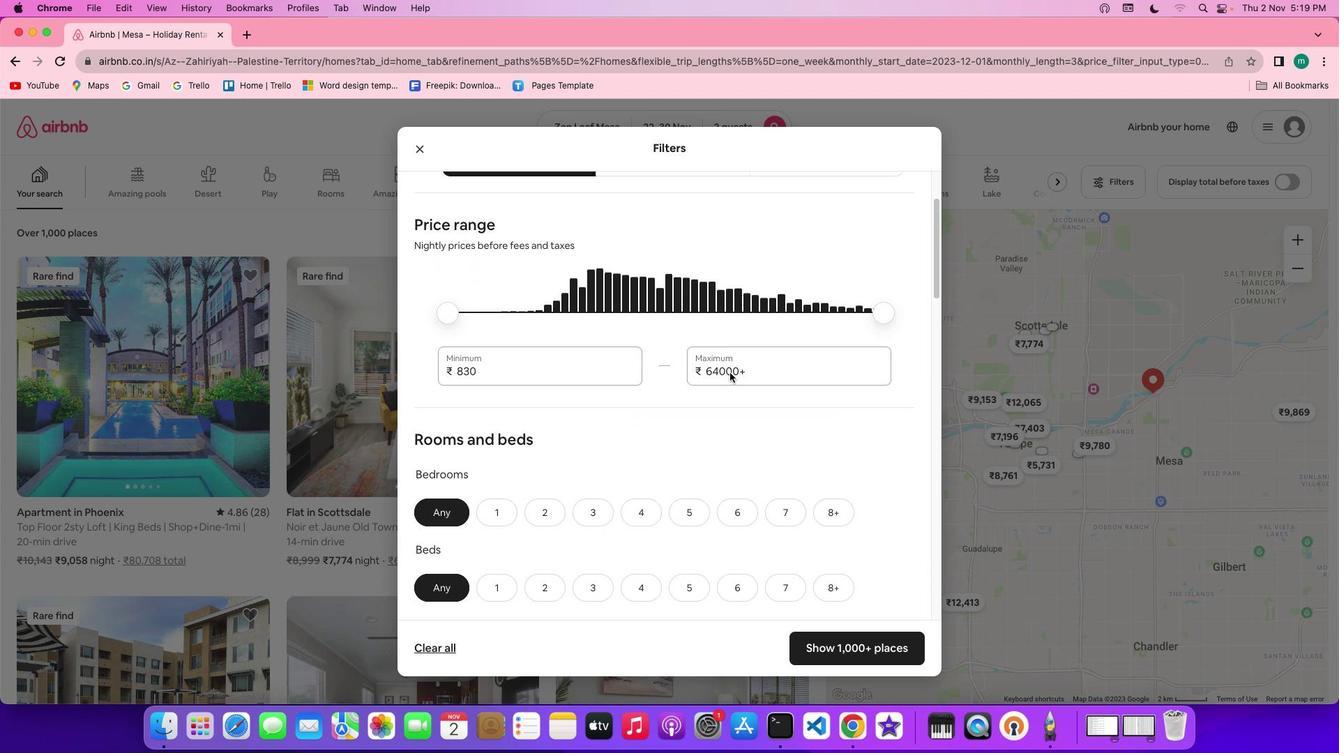 
Action: Mouse scrolled (729, 372) with delta (0, -1)
Screenshot: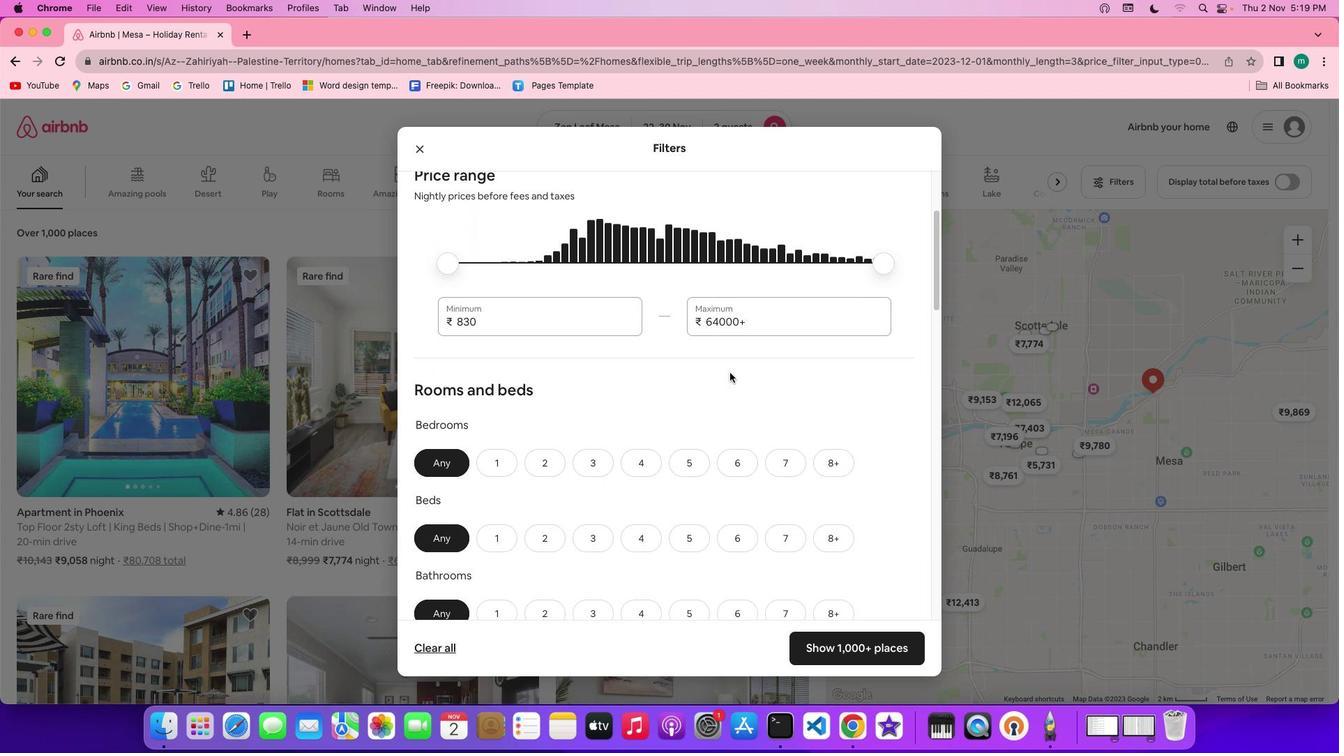 
Action: Mouse scrolled (729, 372) with delta (0, 0)
Screenshot: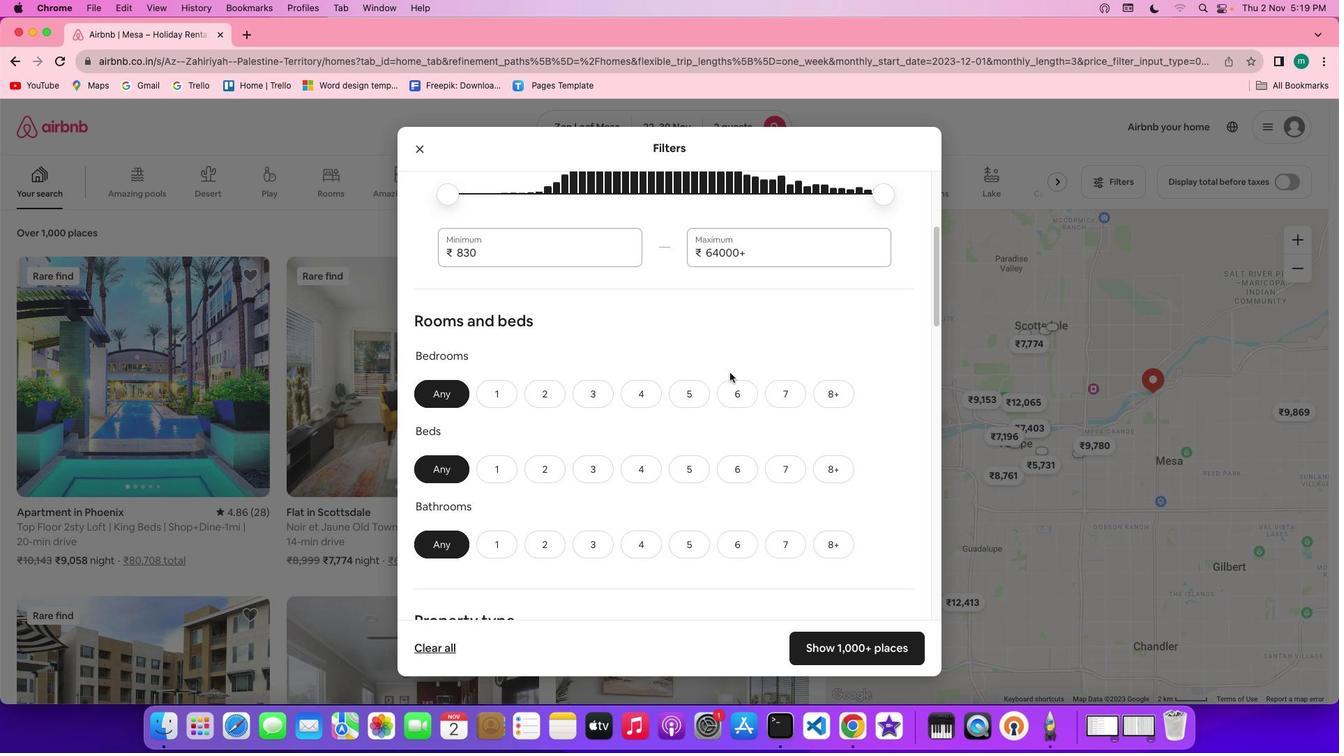 
Action: Mouse scrolled (729, 372) with delta (0, 0)
Screenshot: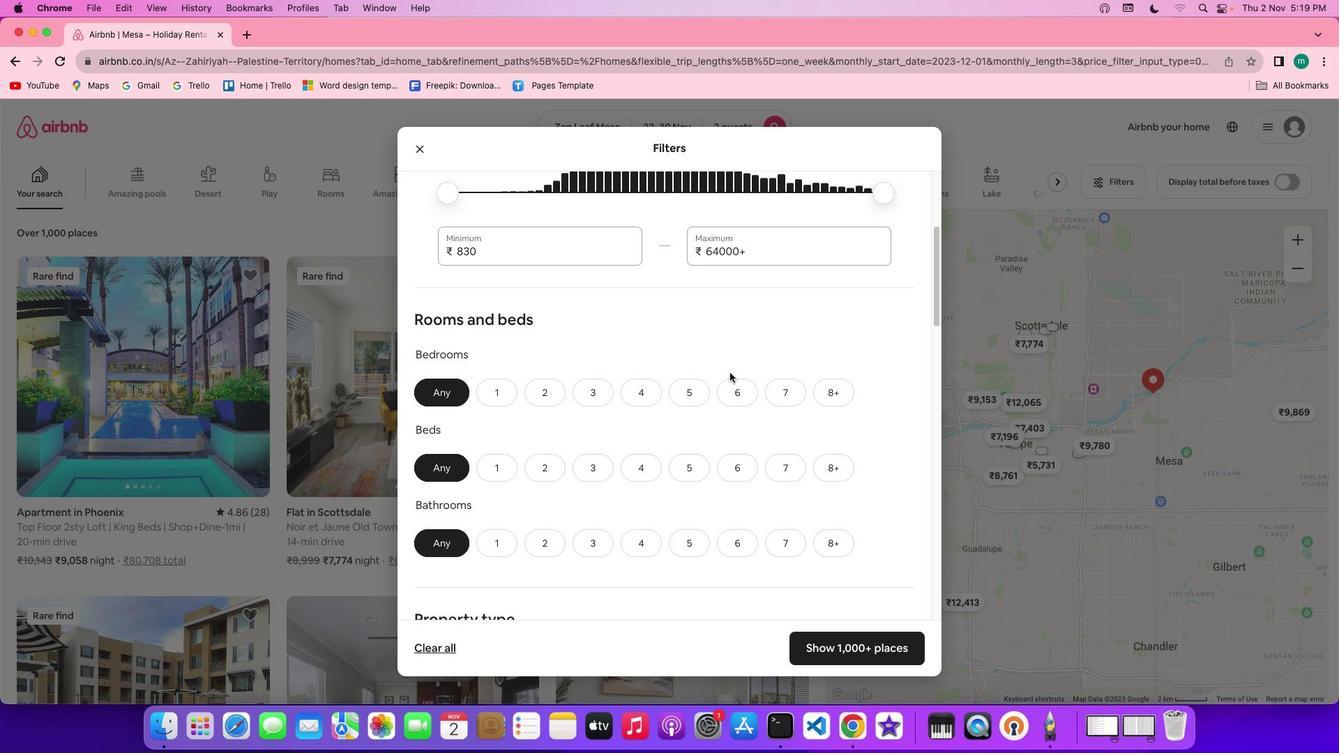 
Action: Mouse scrolled (729, 372) with delta (0, -1)
Screenshot: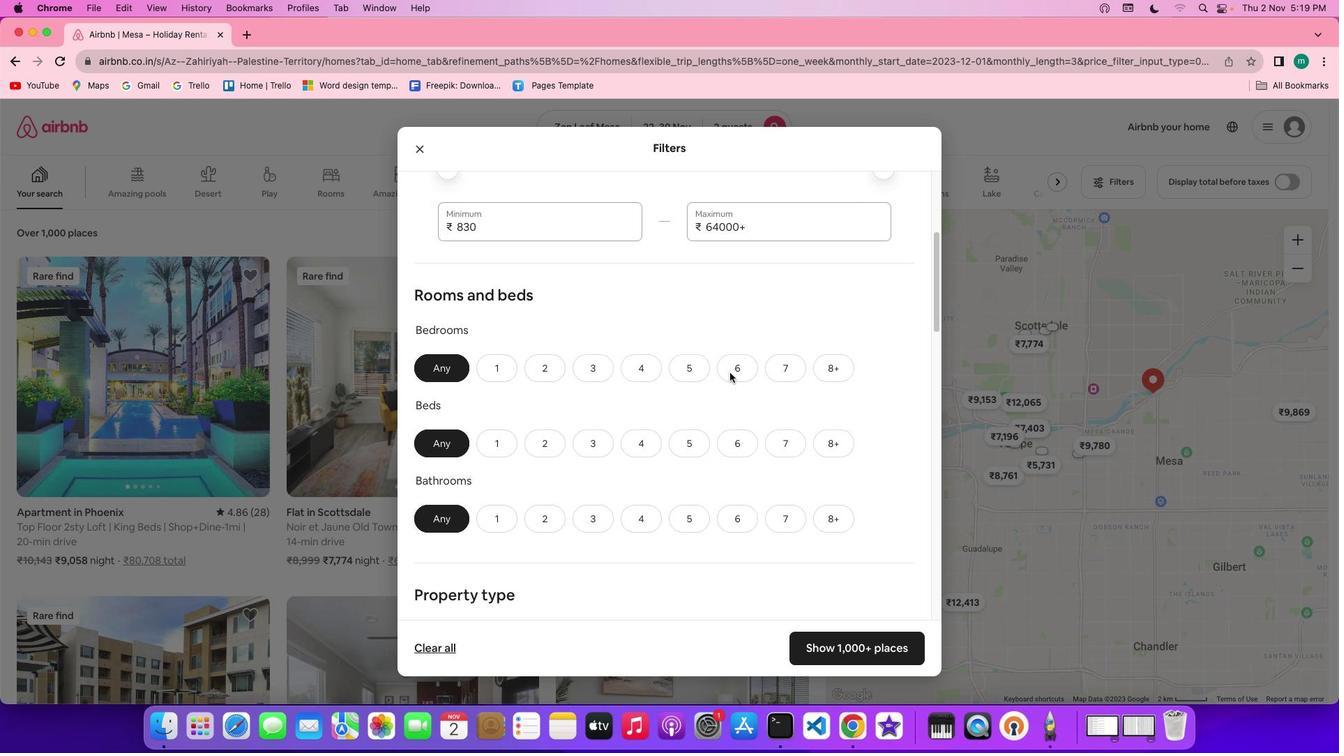 
Action: Mouse moved to (507, 309)
Screenshot: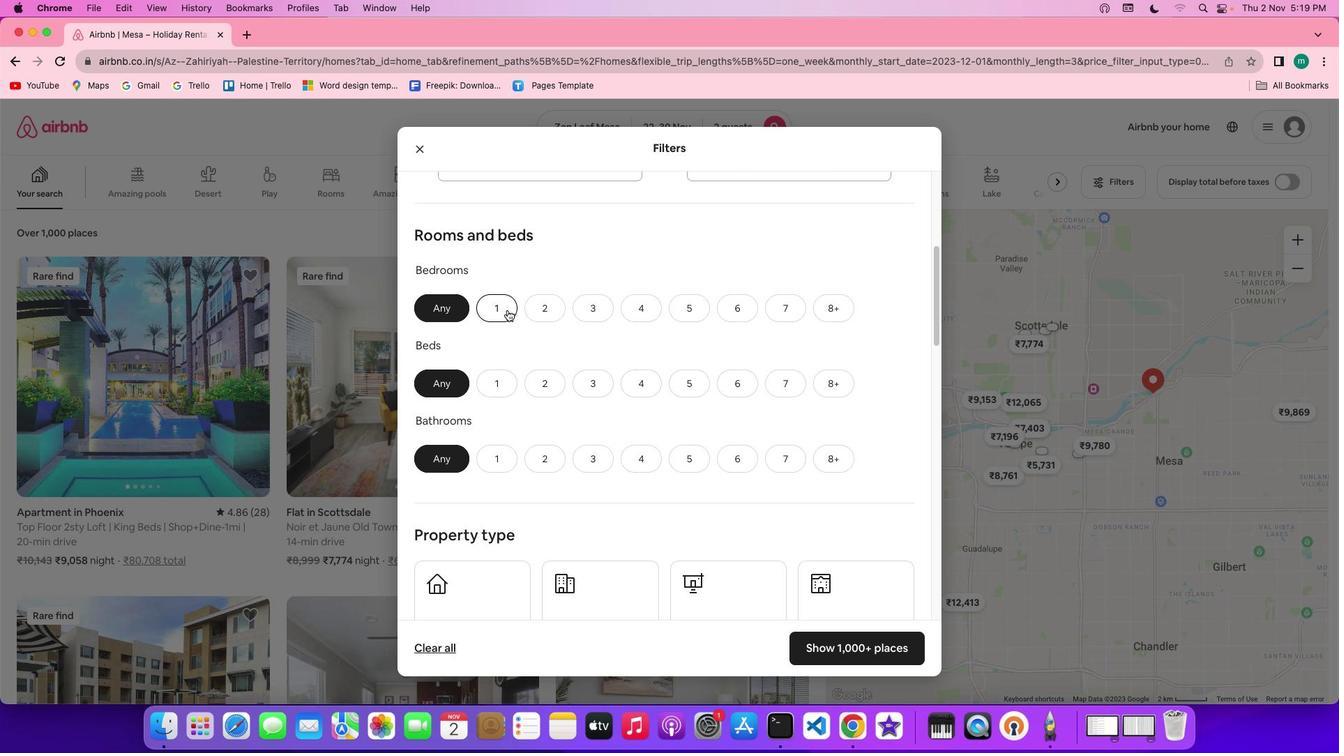 
Action: Mouse pressed left at (507, 309)
Screenshot: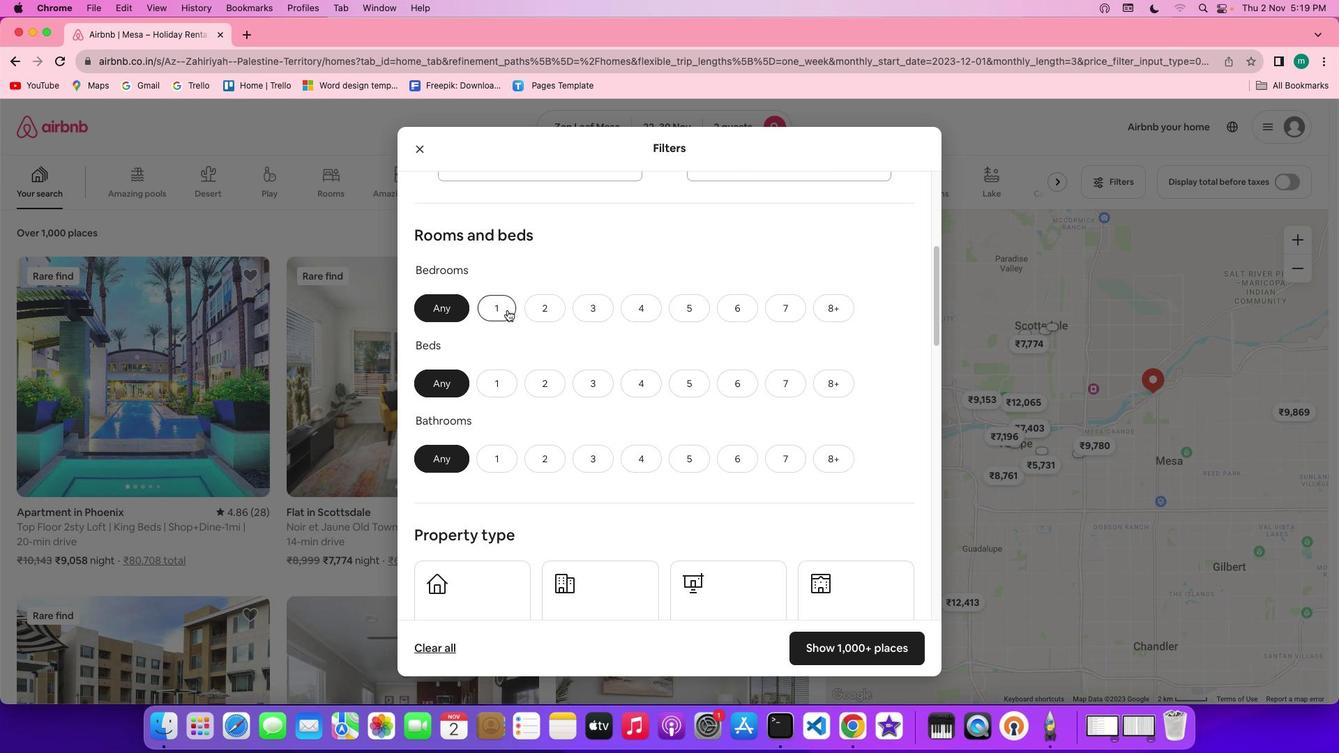 
Action: Mouse moved to (500, 387)
Screenshot: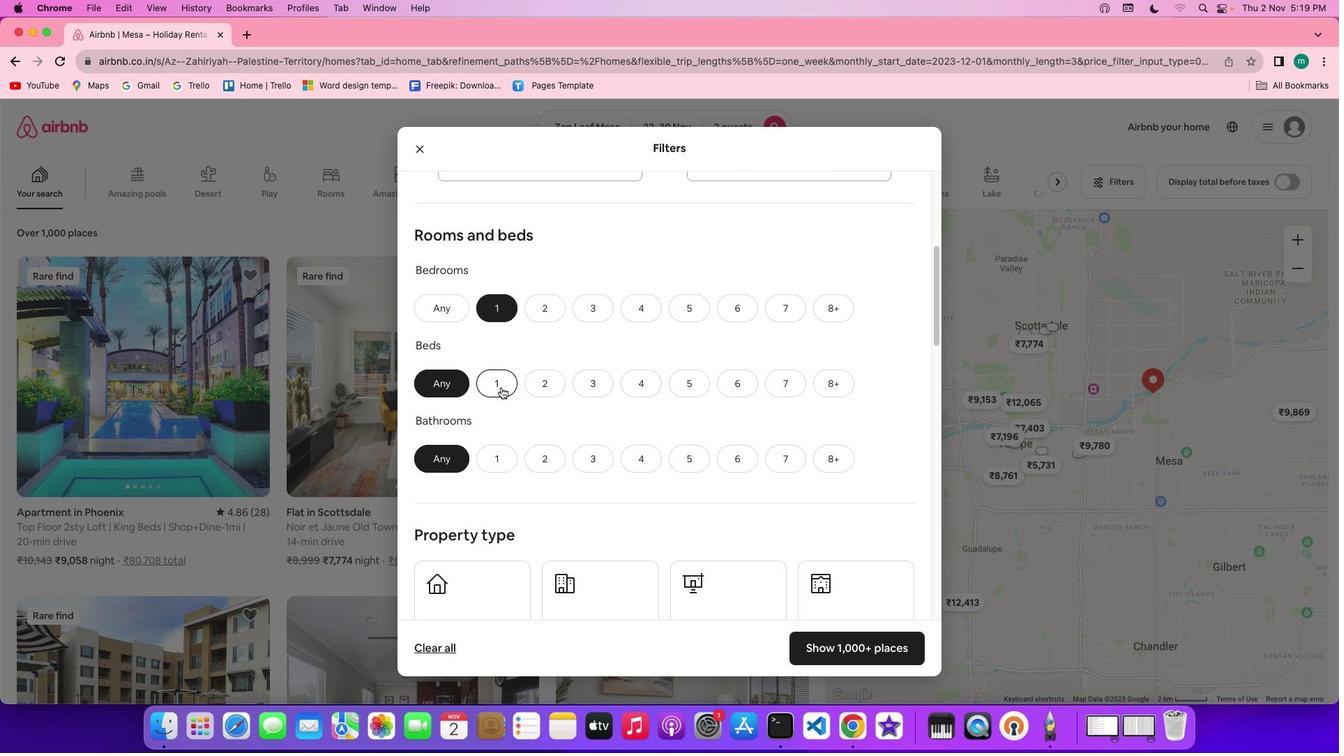 
Action: Mouse pressed left at (500, 387)
Screenshot: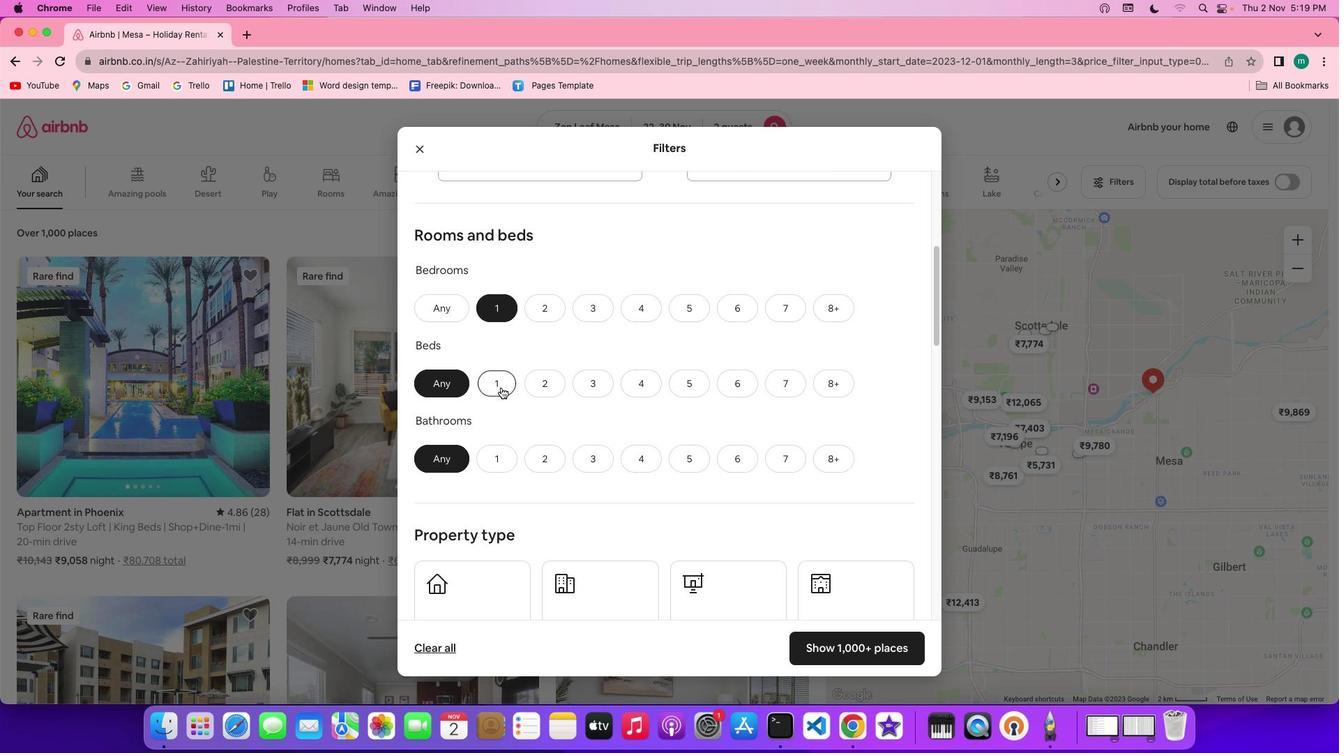 
Action: Mouse moved to (502, 459)
Screenshot: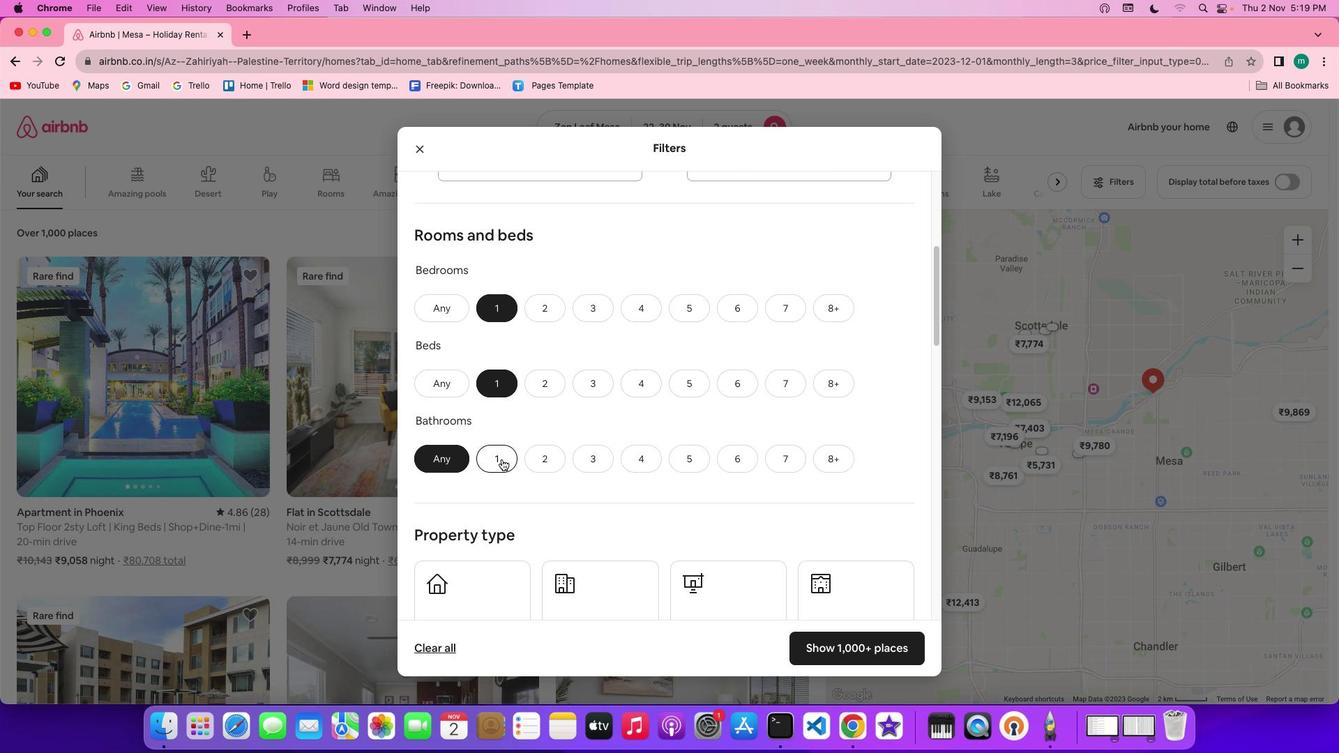 
Action: Mouse pressed left at (502, 459)
Screenshot: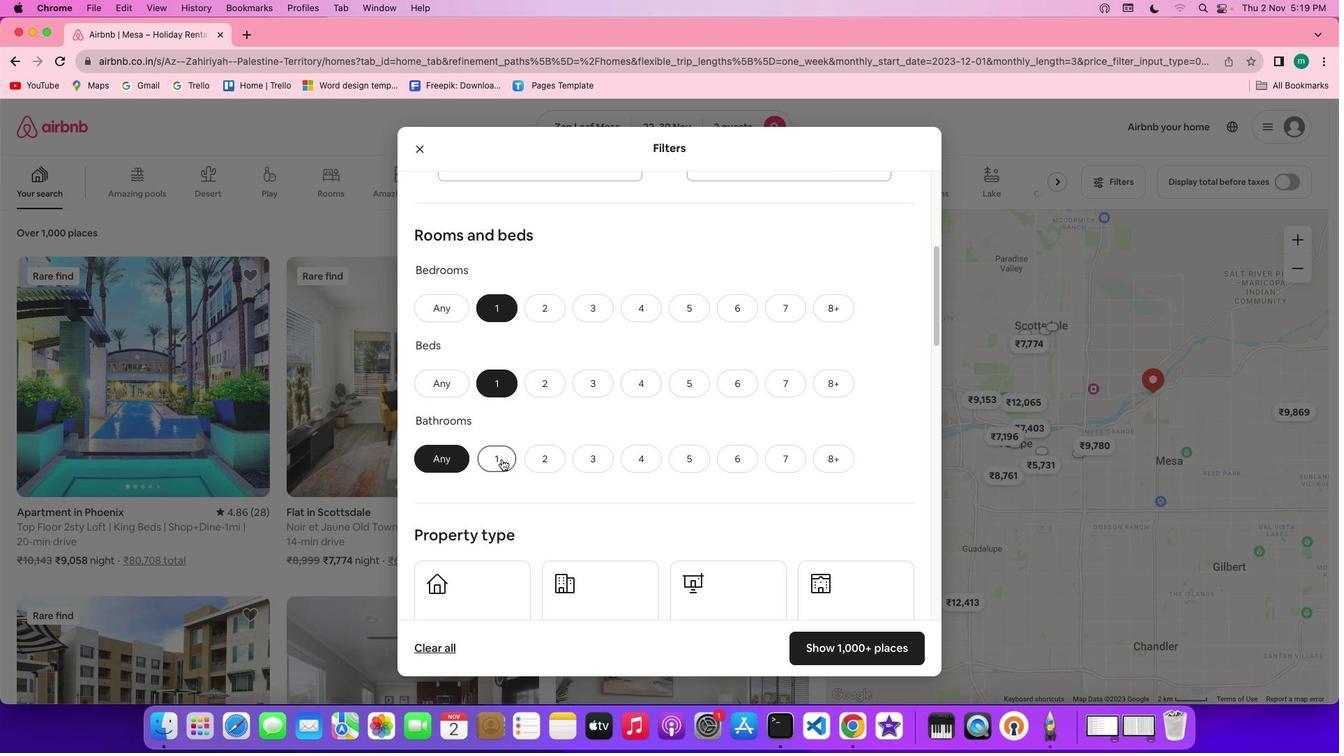 
Action: Mouse moved to (636, 446)
Screenshot: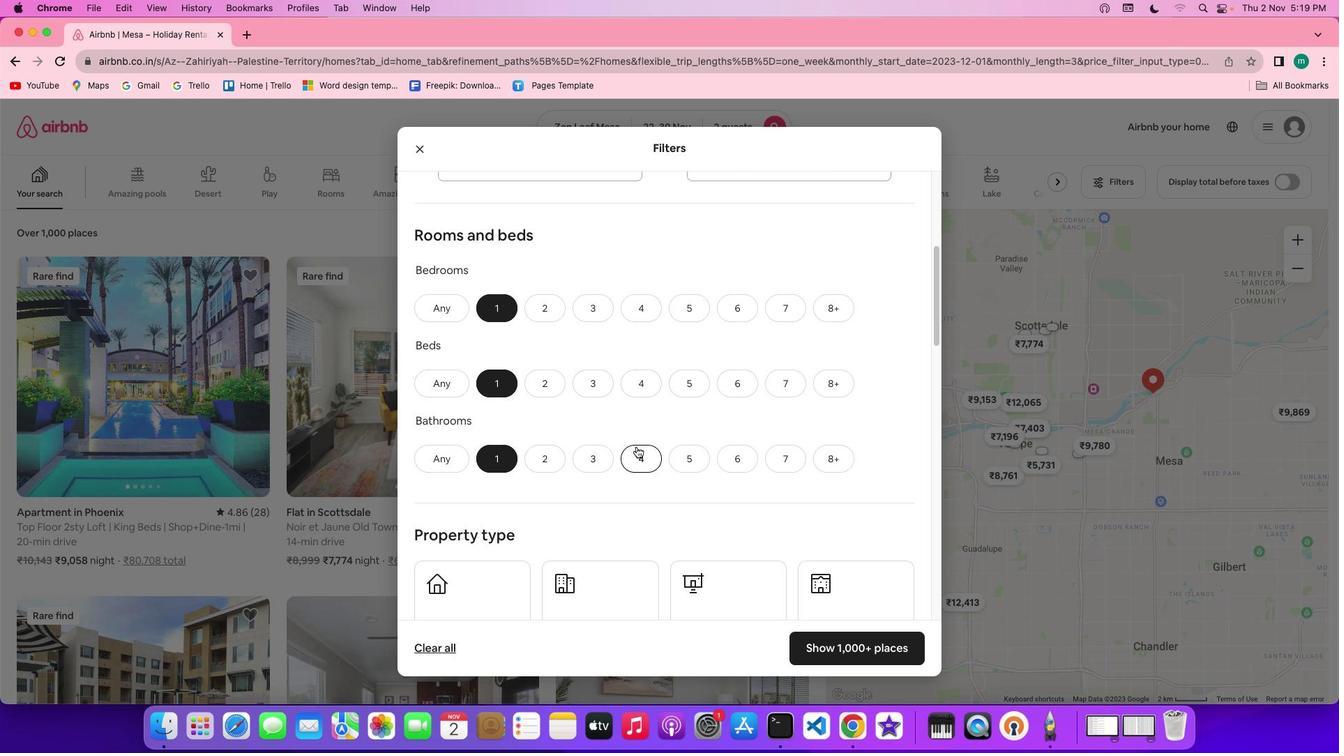 
Action: Mouse scrolled (636, 446) with delta (0, 0)
Screenshot: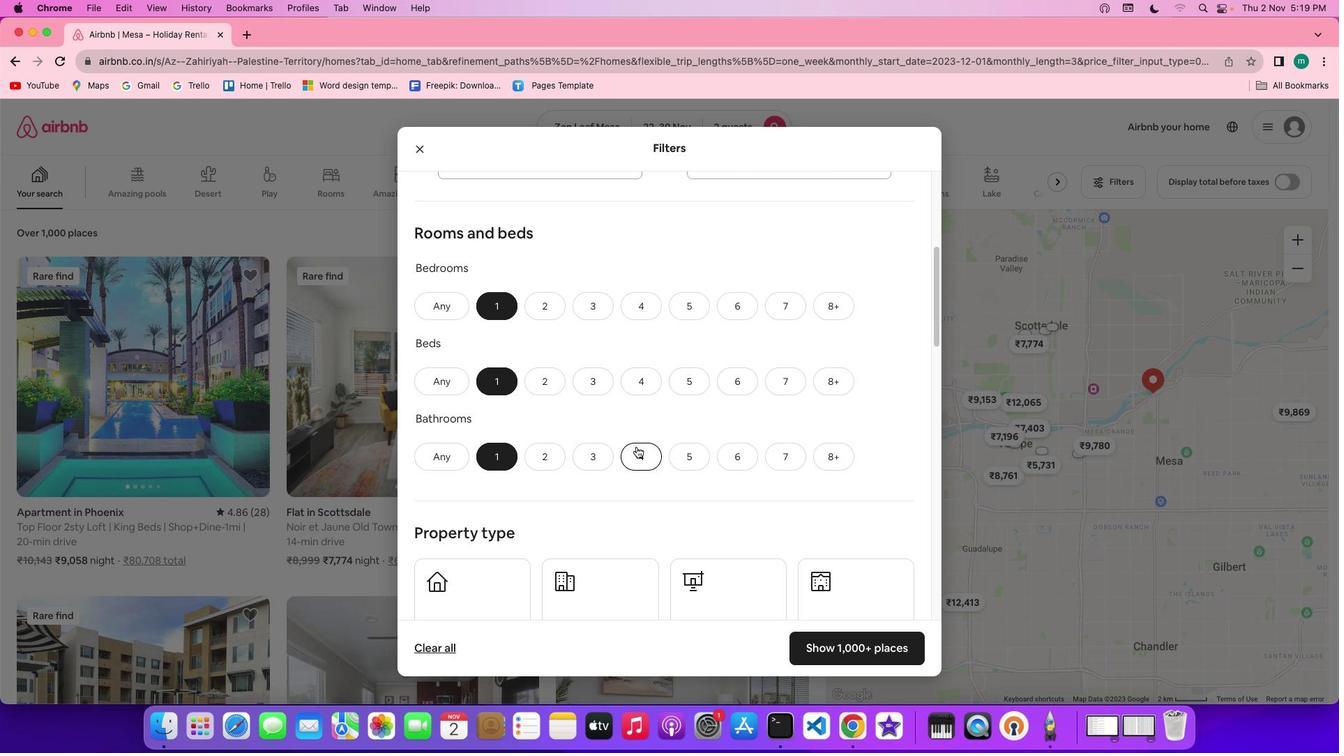 
Action: Mouse scrolled (636, 446) with delta (0, 0)
Screenshot: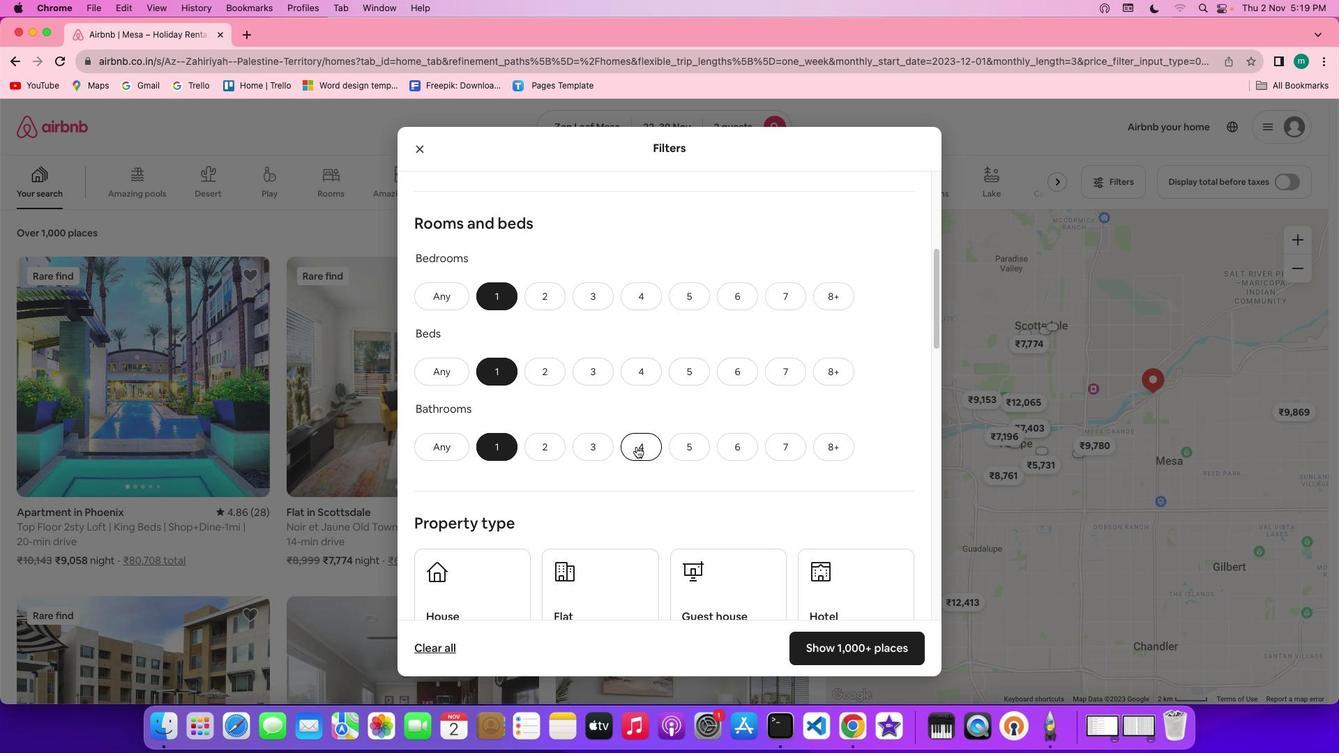 
Action: Mouse scrolled (636, 446) with delta (0, -1)
Screenshot: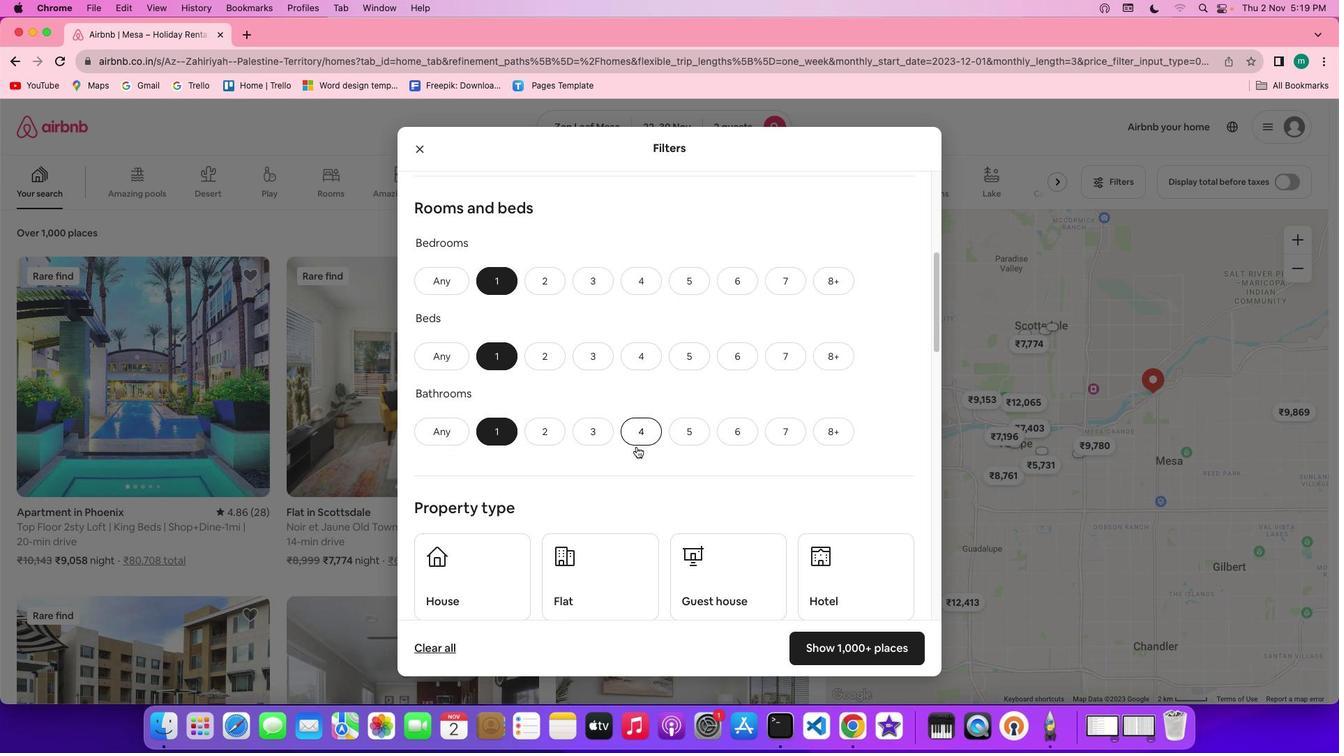 
Action: Mouse scrolled (636, 446) with delta (0, -1)
Screenshot: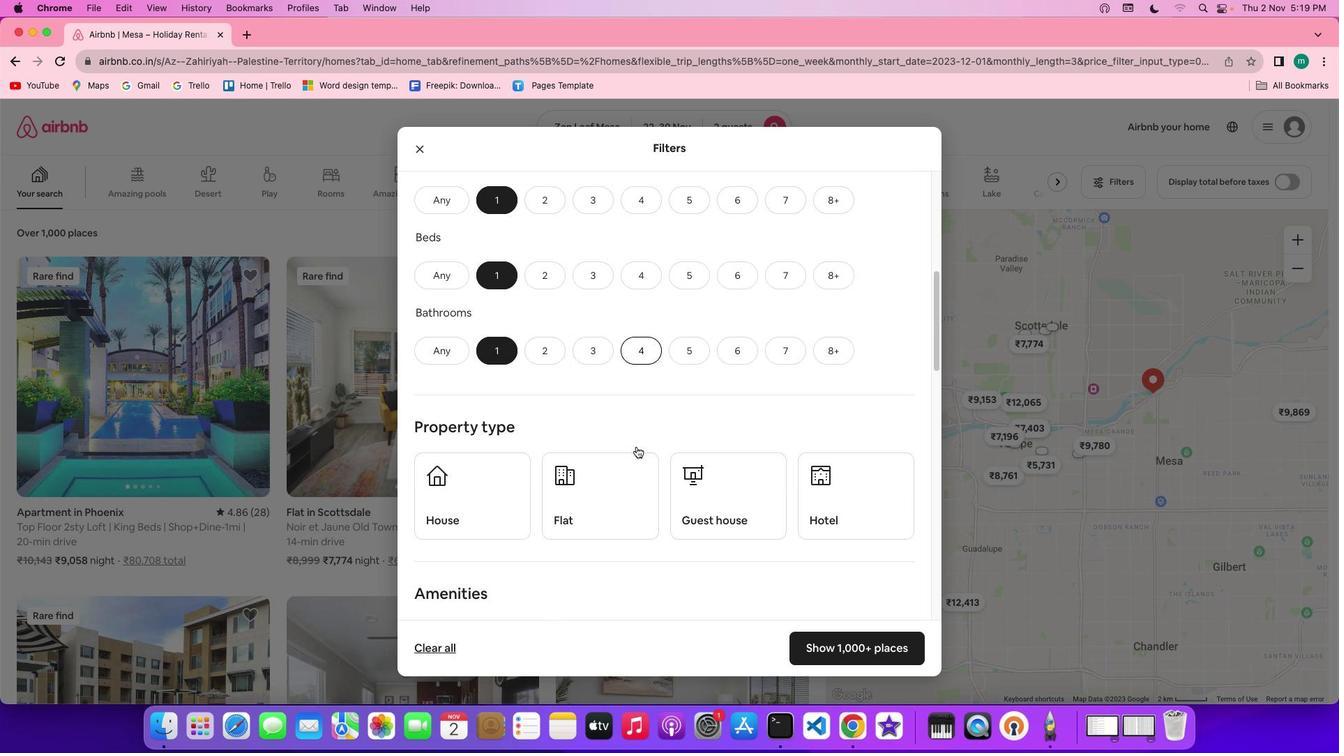 
Action: Mouse scrolled (636, 446) with delta (0, 0)
Screenshot: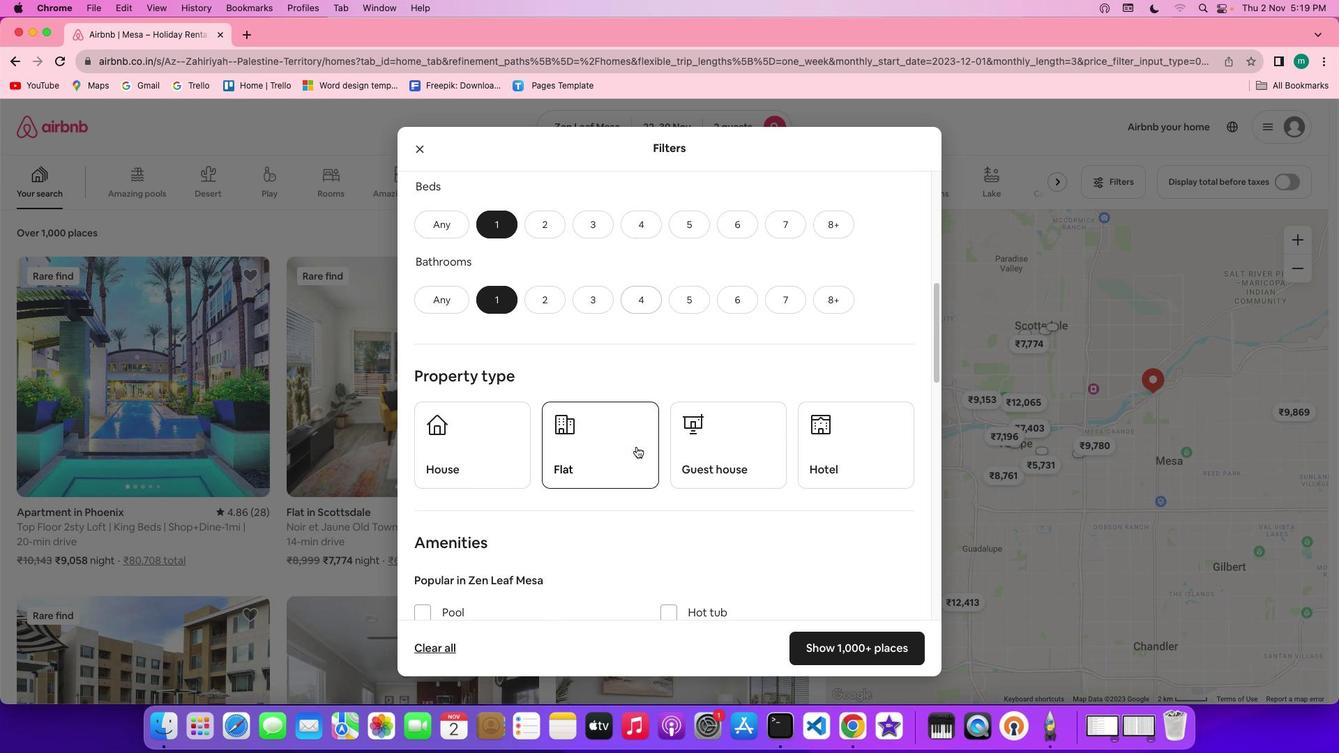 
Action: Mouse scrolled (636, 446) with delta (0, 0)
Screenshot: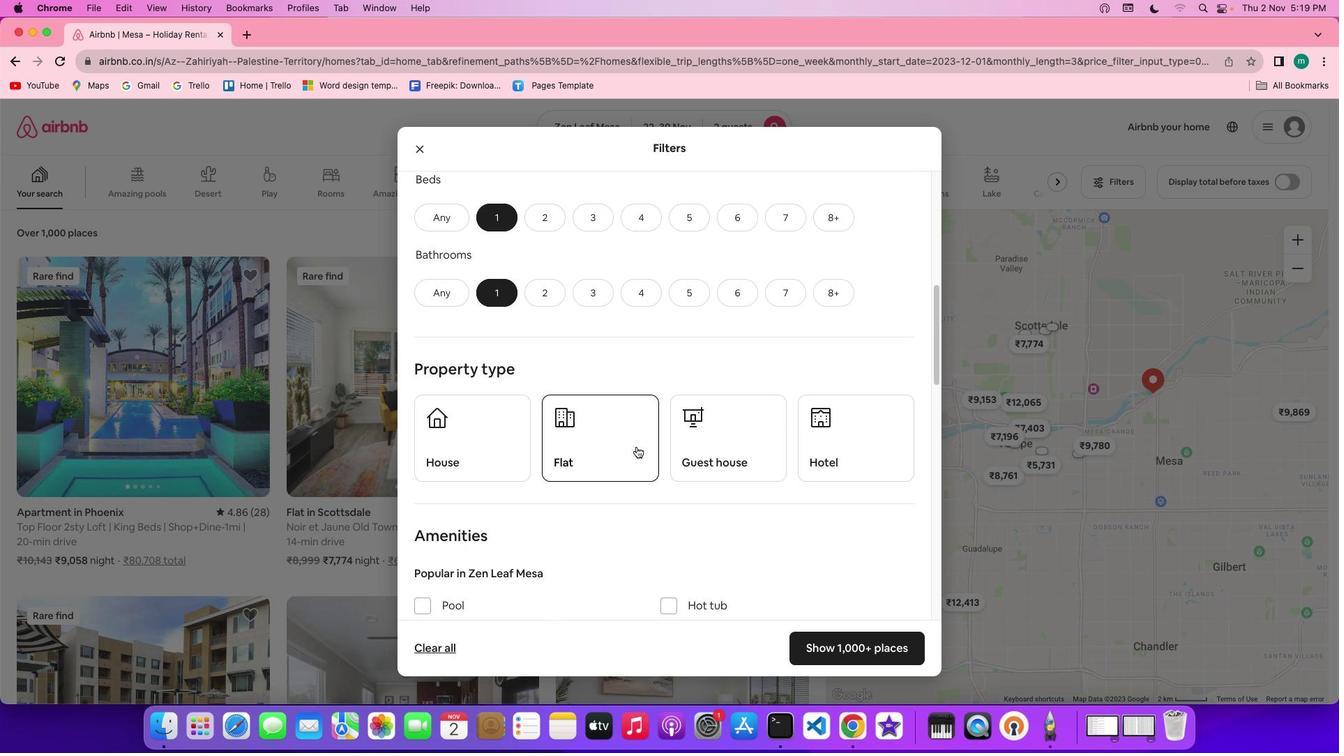 
Action: Mouse scrolled (636, 446) with delta (0, -1)
Screenshot: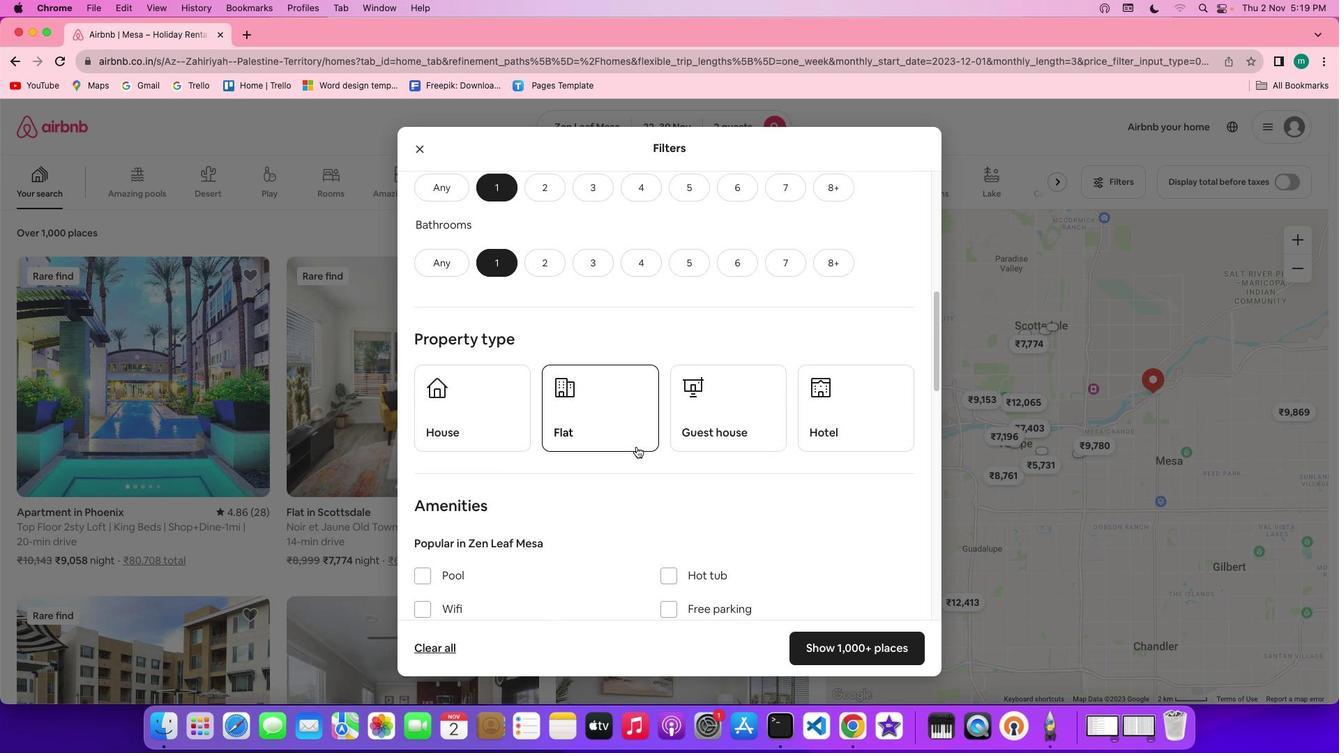 
Action: Mouse moved to (822, 367)
Screenshot: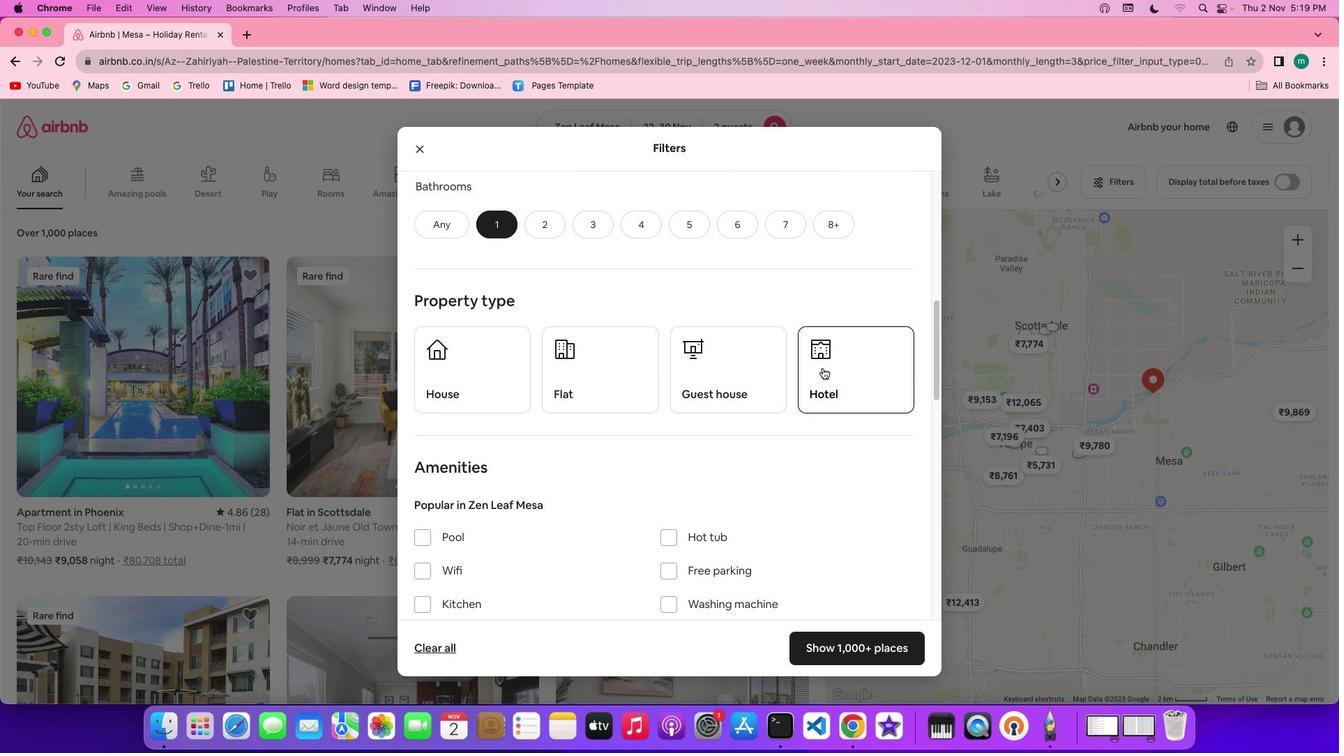 
Action: Mouse pressed left at (822, 367)
Screenshot: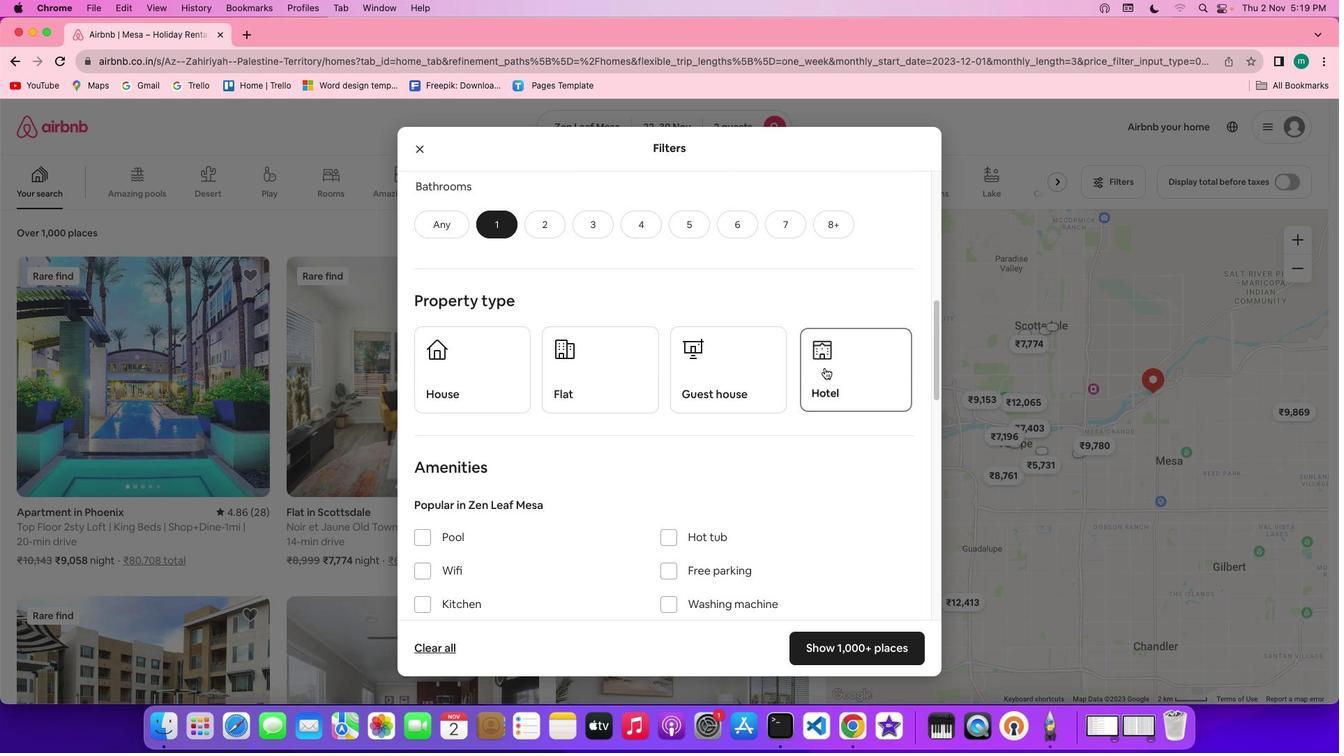
Action: Mouse moved to (750, 444)
Screenshot: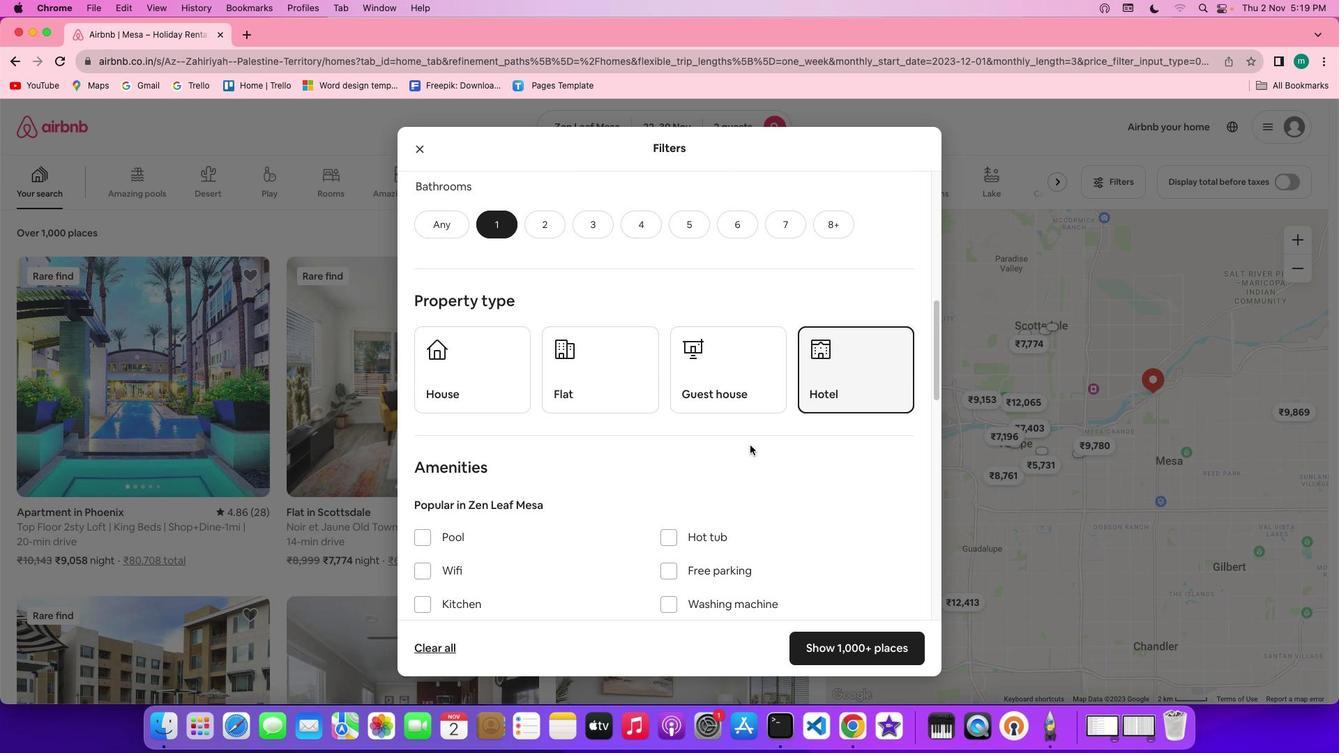 
Action: Mouse scrolled (750, 444) with delta (0, 0)
Screenshot: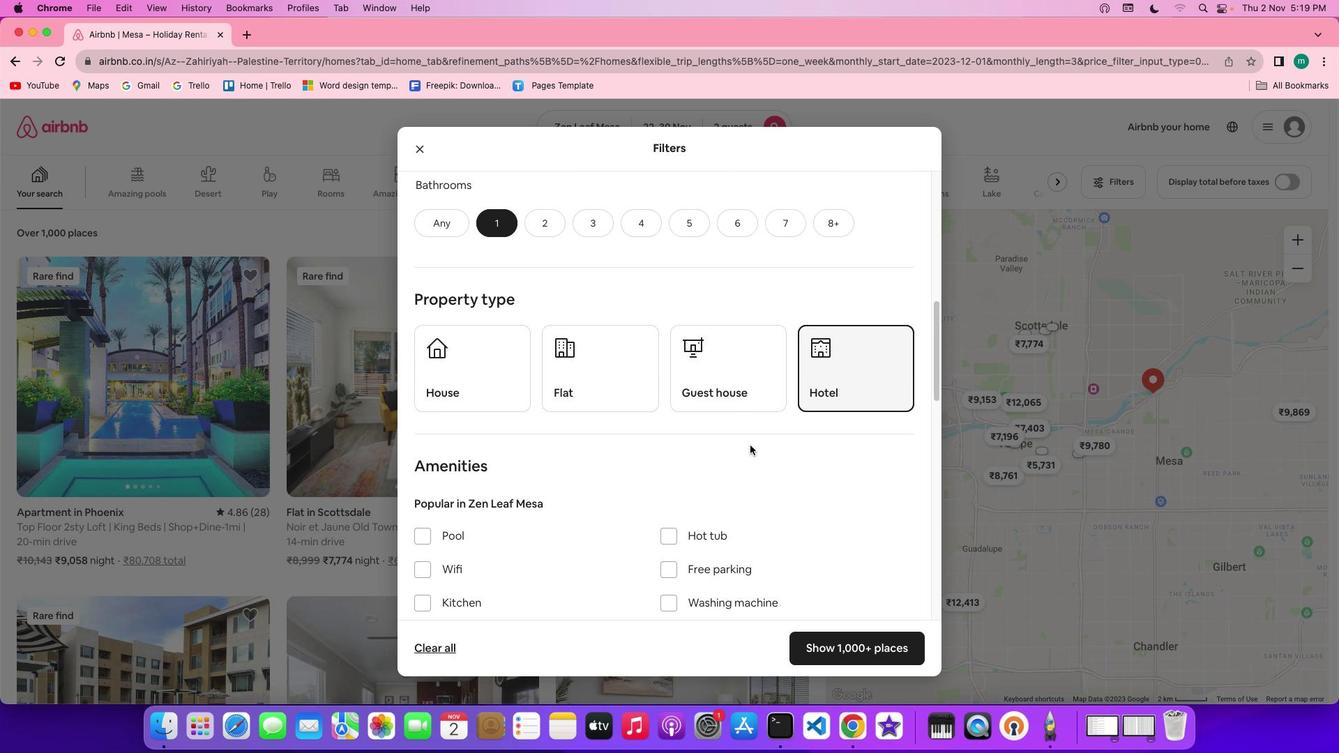 
Action: Mouse scrolled (750, 444) with delta (0, 0)
Screenshot: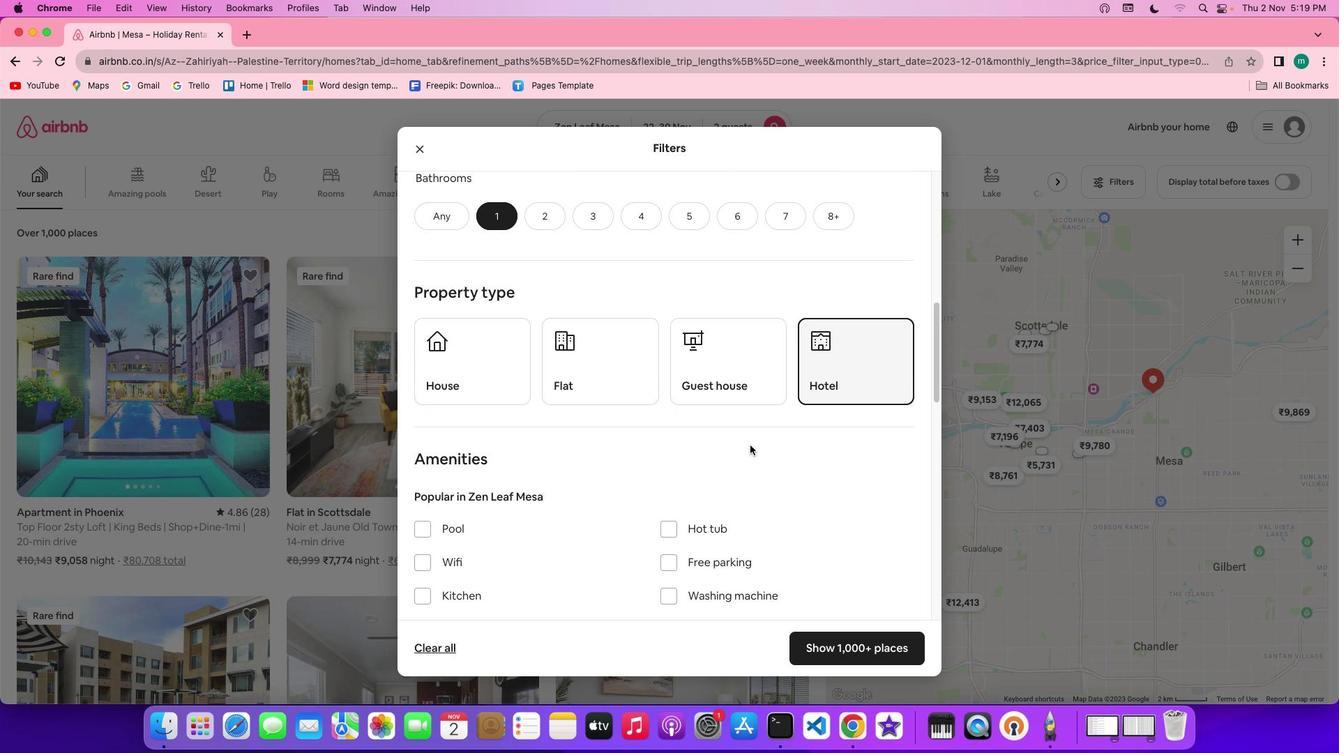 
Action: Mouse scrolled (750, 444) with delta (0, 0)
Screenshot: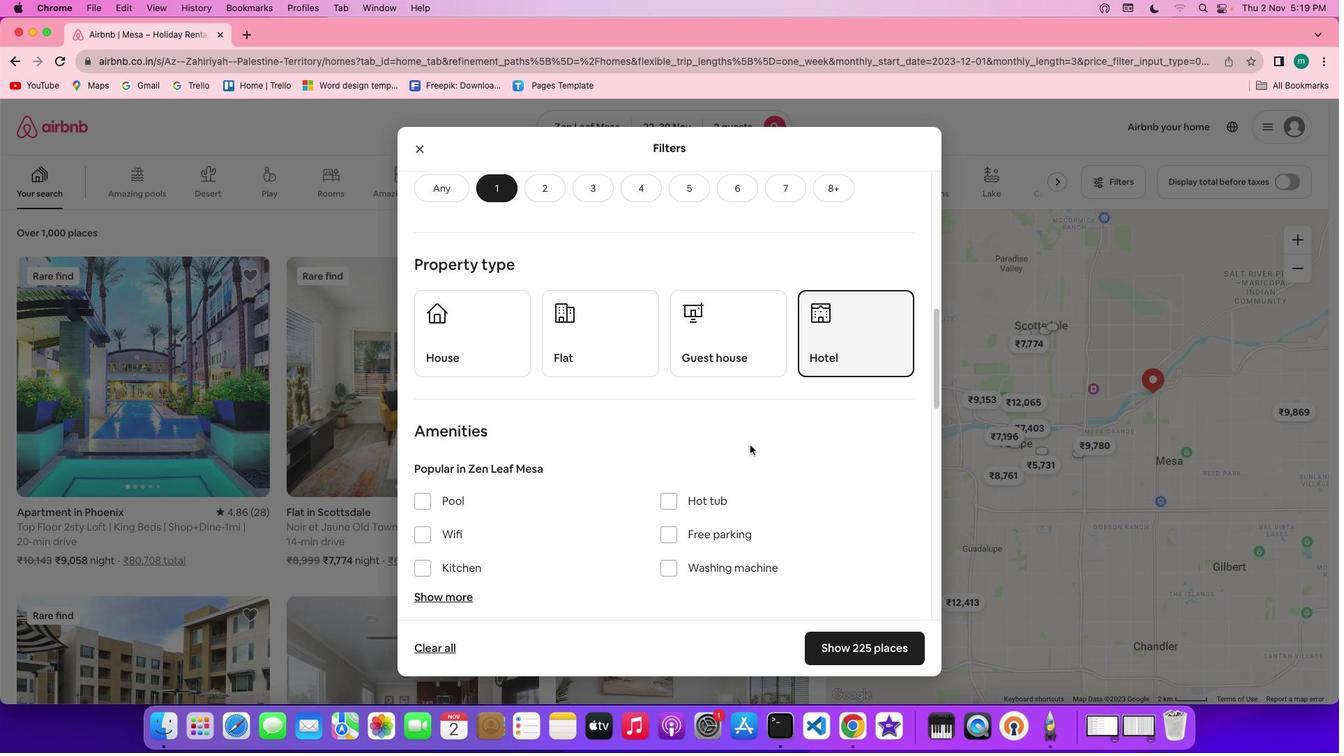 
Action: Mouse scrolled (750, 444) with delta (0, 0)
Screenshot: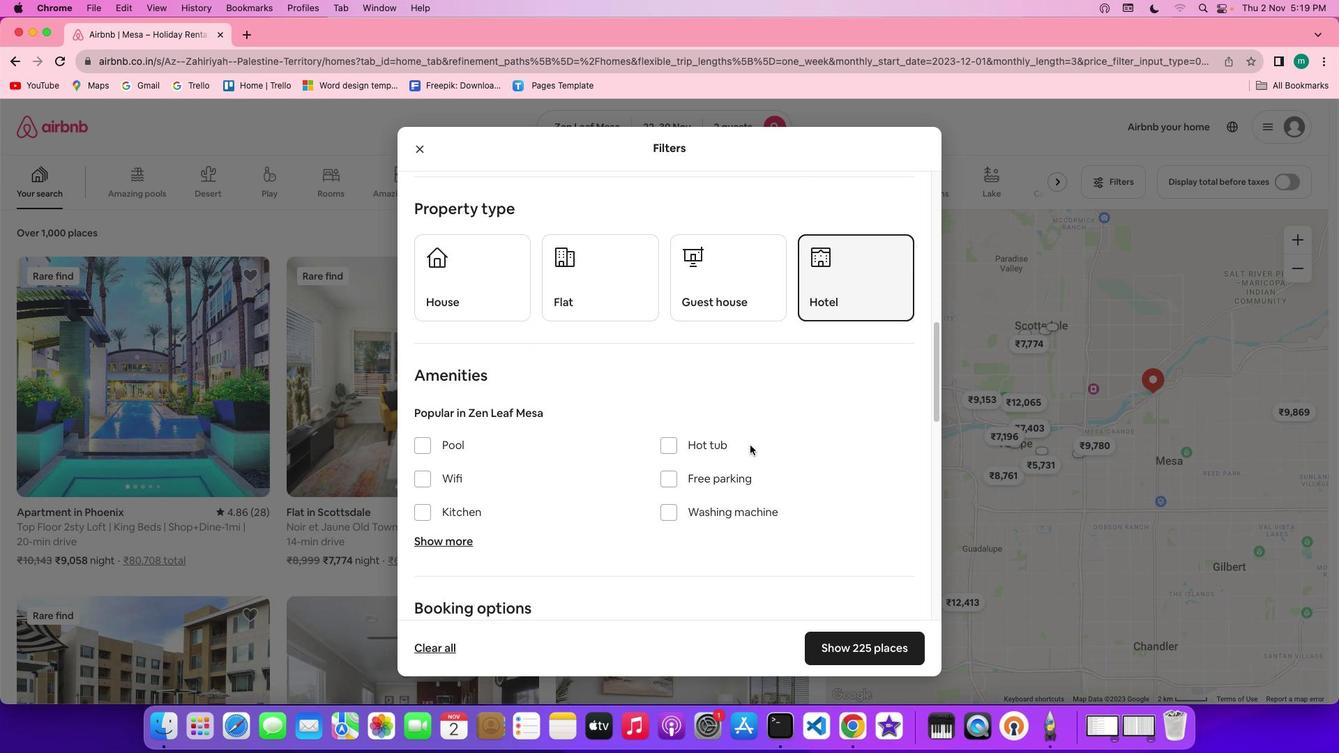
Action: Mouse scrolled (750, 444) with delta (0, 0)
Screenshot: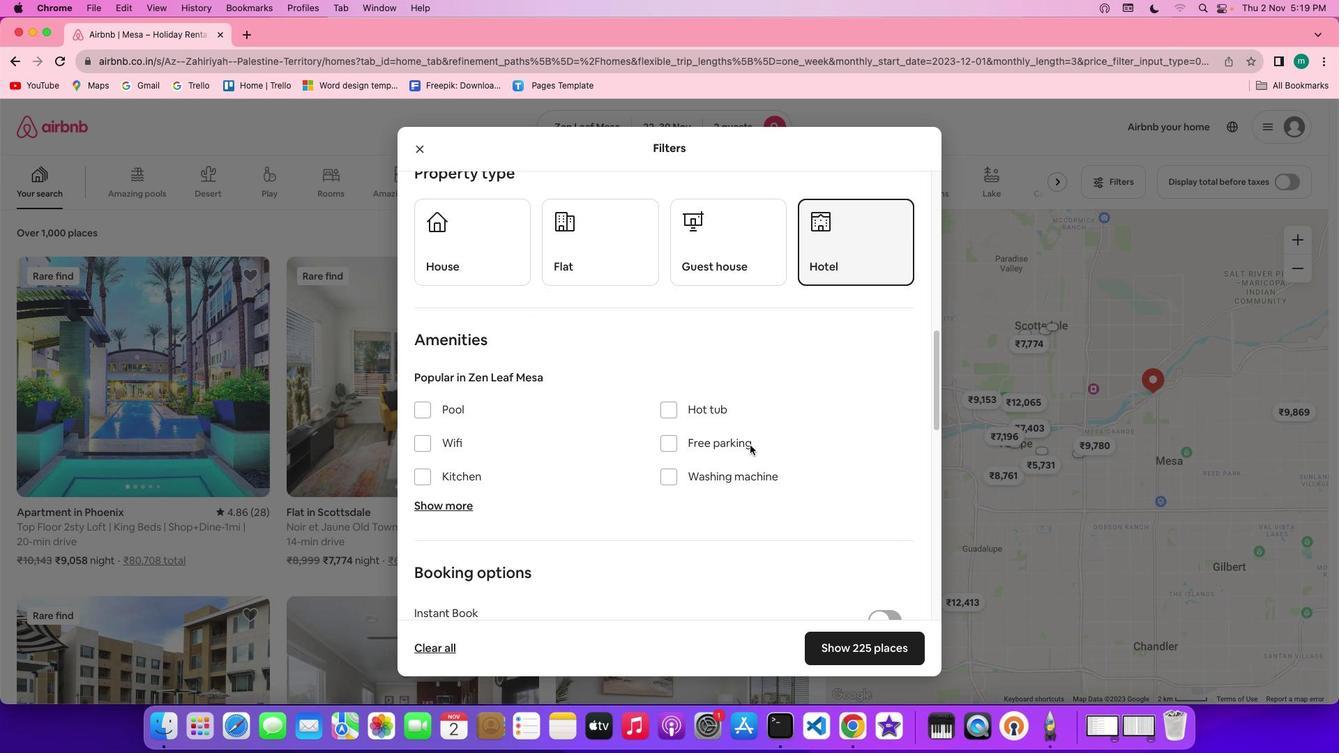 
Action: Mouse scrolled (750, 444) with delta (0, 0)
Screenshot: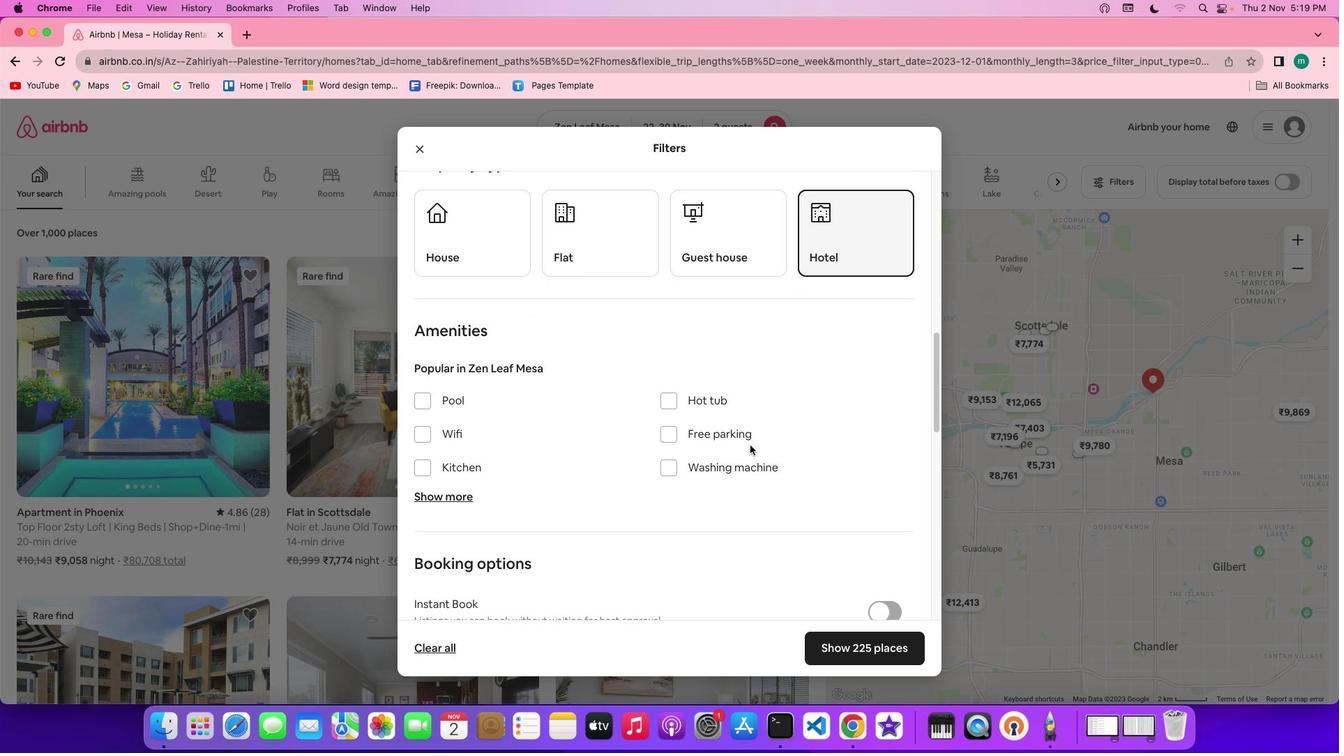 
Action: Mouse scrolled (750, 444) with delta (0, 0)
Screenshot: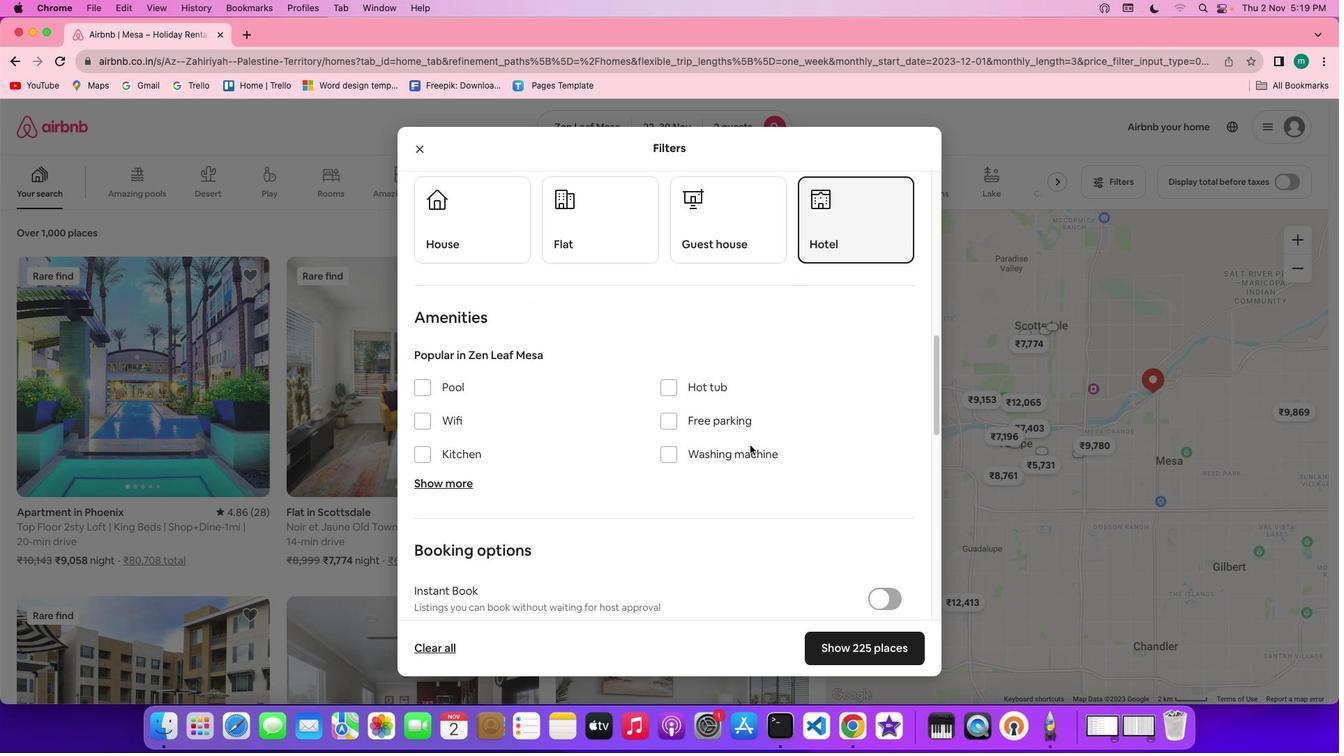 
Action: Mouse moved to (749, 447)
Screenshot: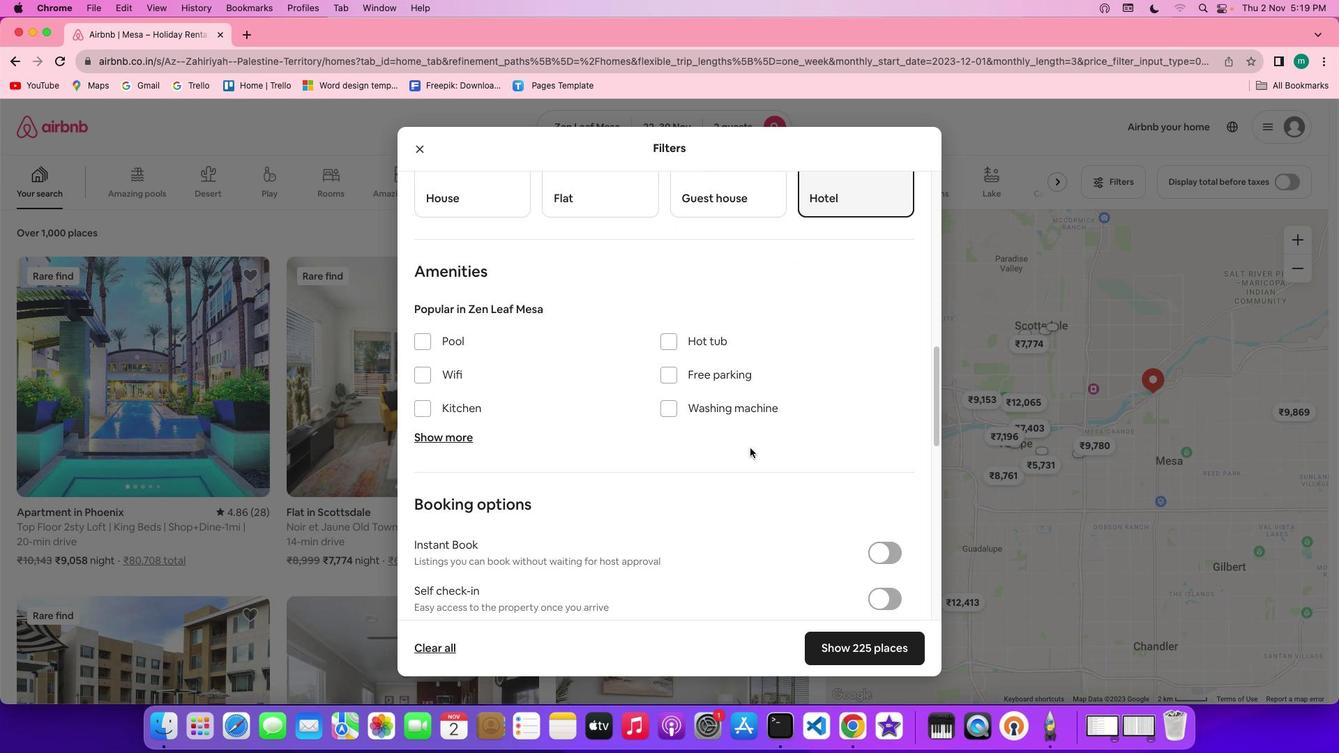 
Action: Mouse scrolled (749, 447) with delta (0, 0)
Screenshot: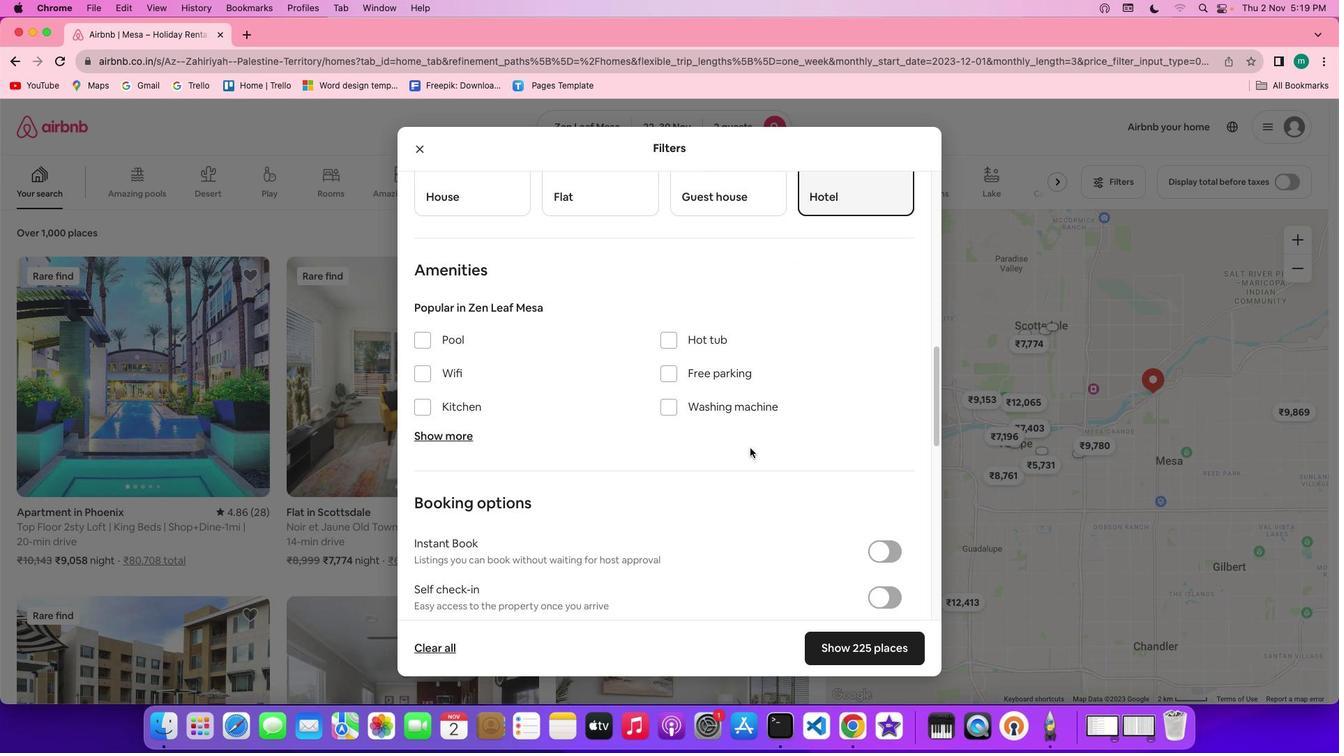 
Action: Mouse scrolled (749, 447) with delta (0, 0)
Screenshot: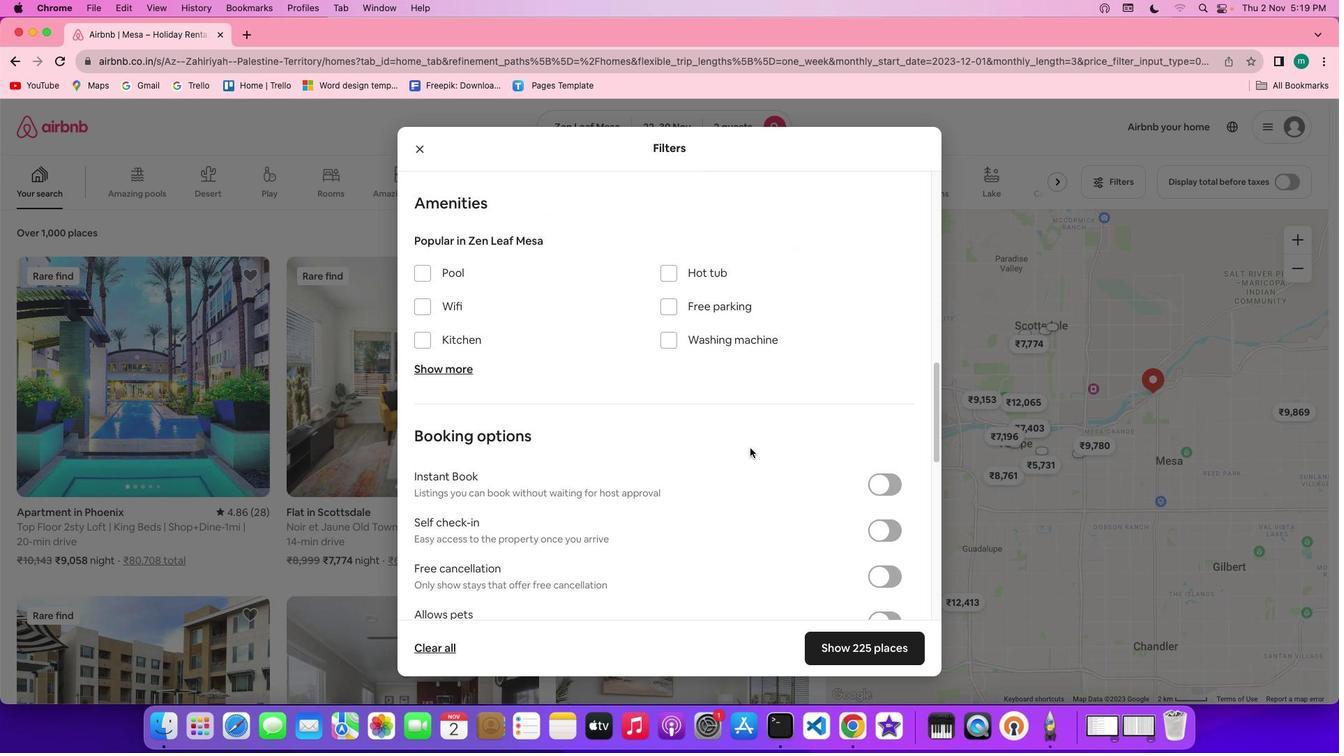 
Action: Mouse scrolled (749, 447) with delta (0, -2)
Screenshot: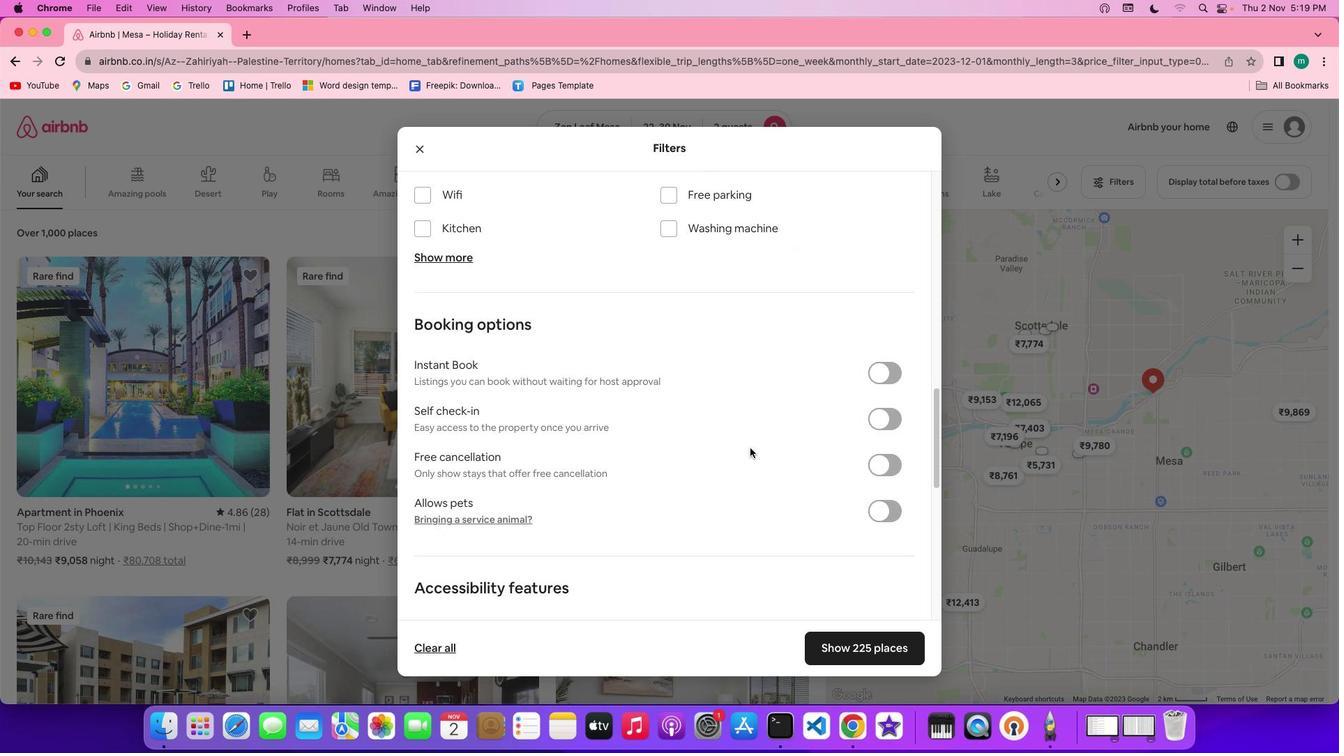 
Action: Mouse scrolled (749, 447) with delta (0, -2)
Screenshot: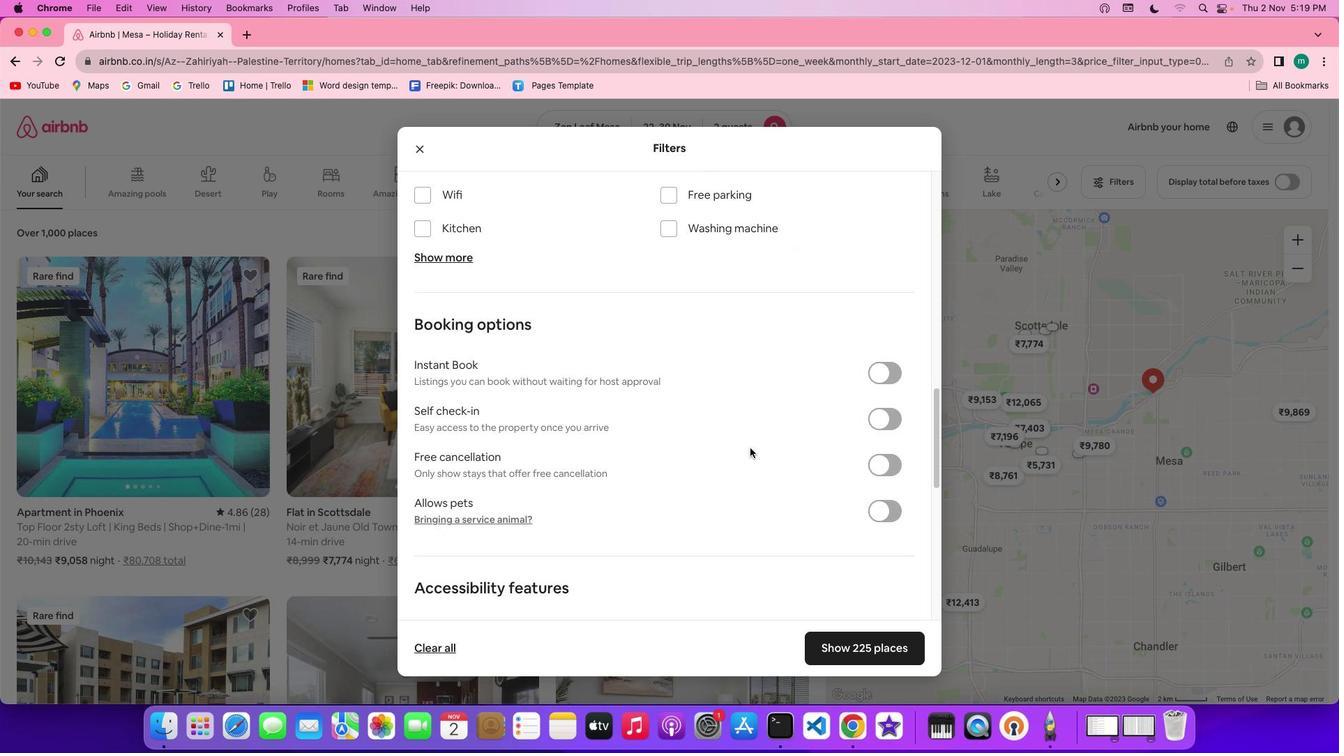 
Action: Mouse scrolled (749, 447) with delta (0, -3)
Screenshot: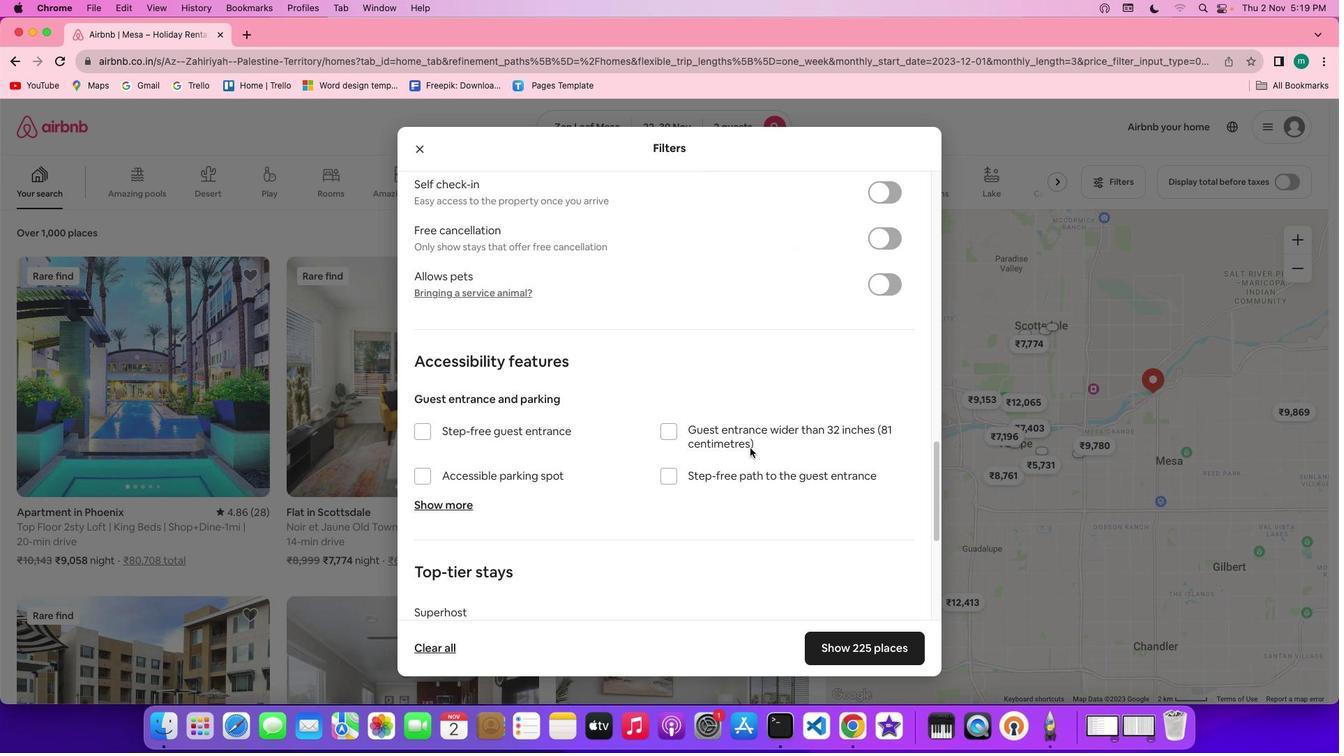 
Action: Mouse scrolled (749, 447) with delta (0, 0)
Screenshot: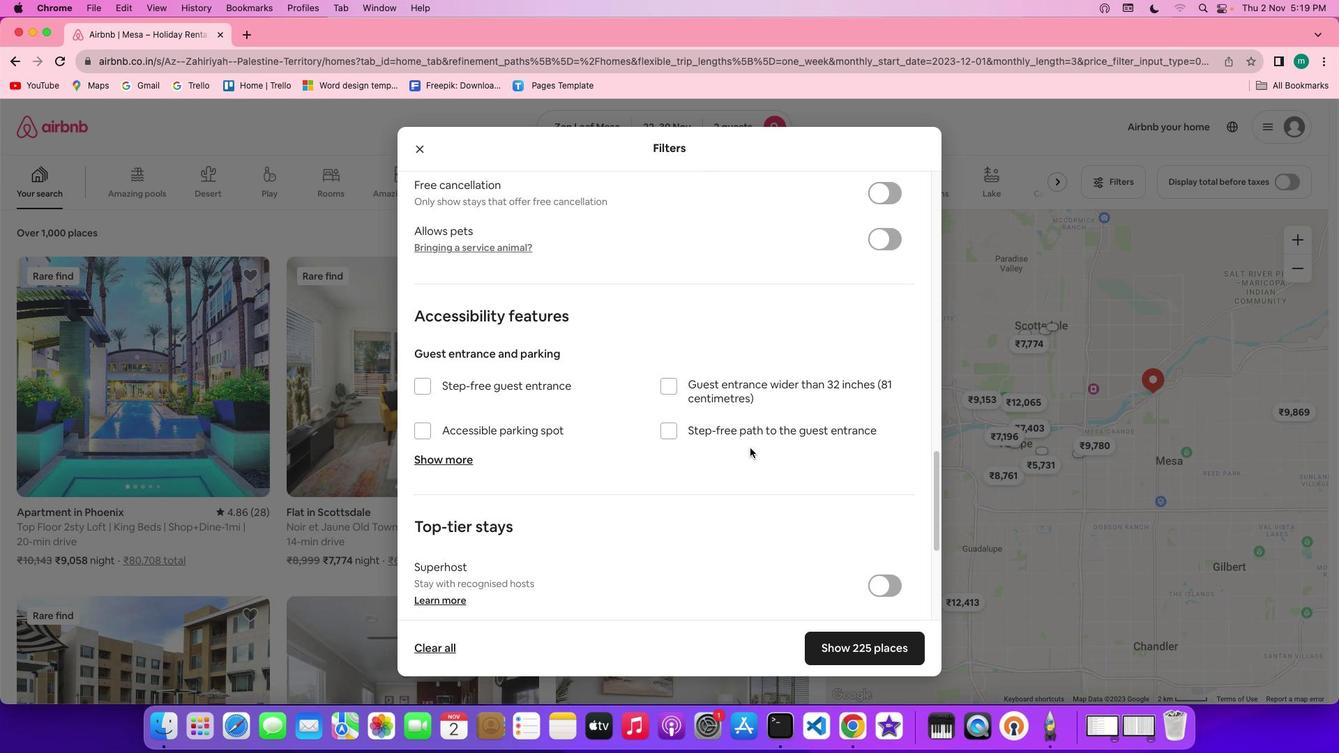 
Action: Mouse scrolled (749, 447) with delta (0, 0)
Screenshot: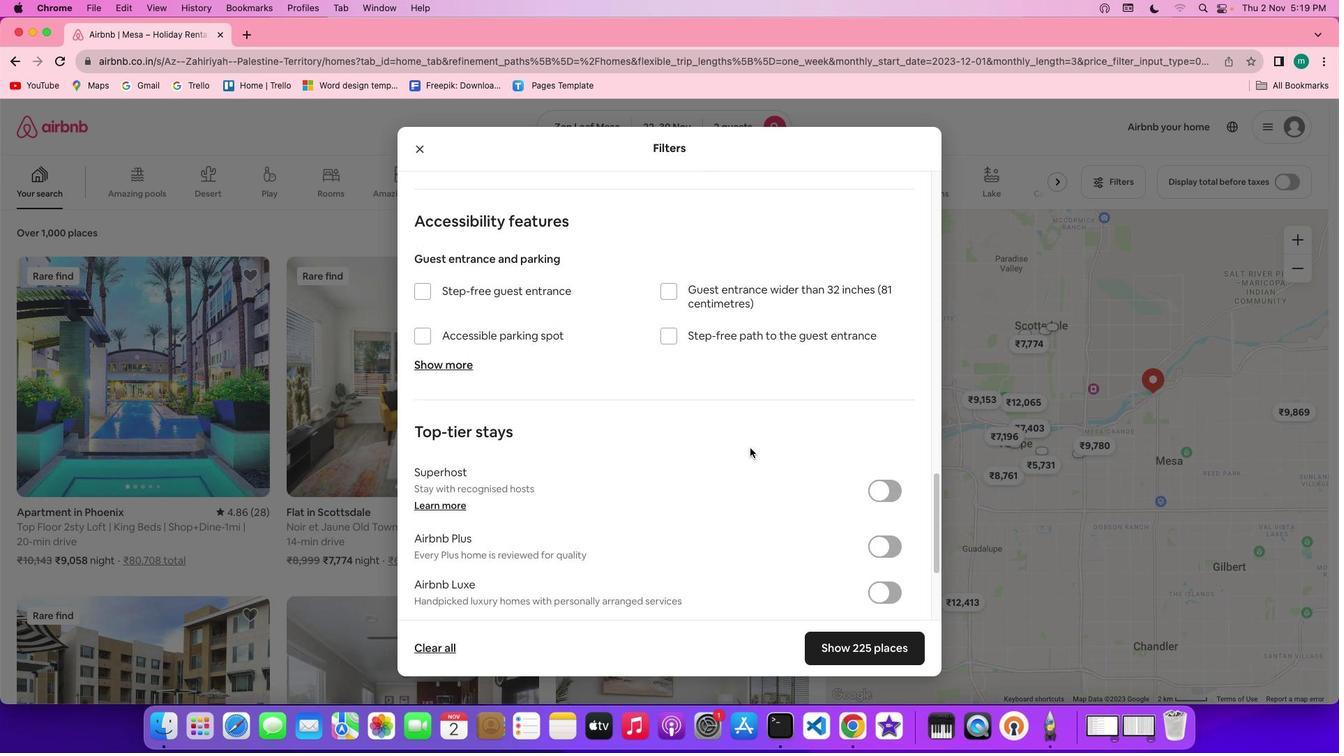 
Action: Mouse scrolled (749, 447) with delta (0, -2)
Screenshot: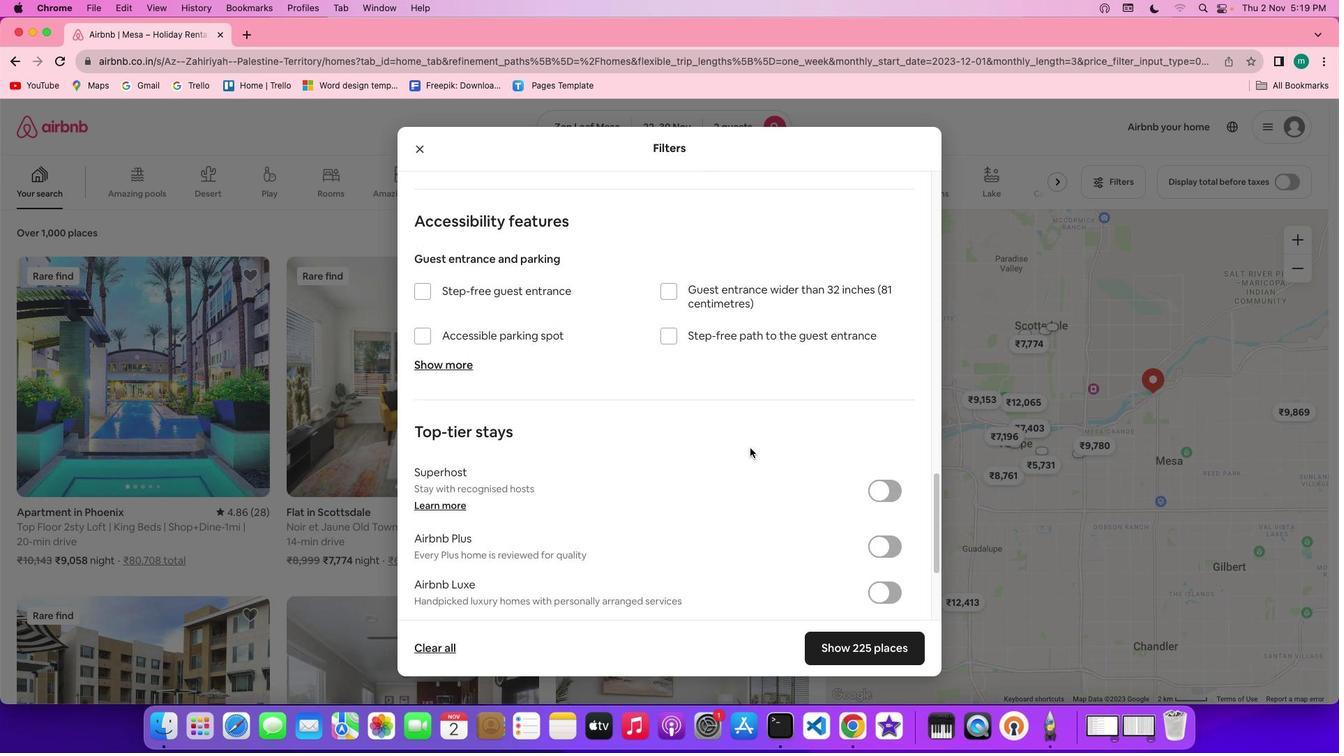 
Action: Mouse scrolled (749, 447) with delta (0, -3)
Screenshot: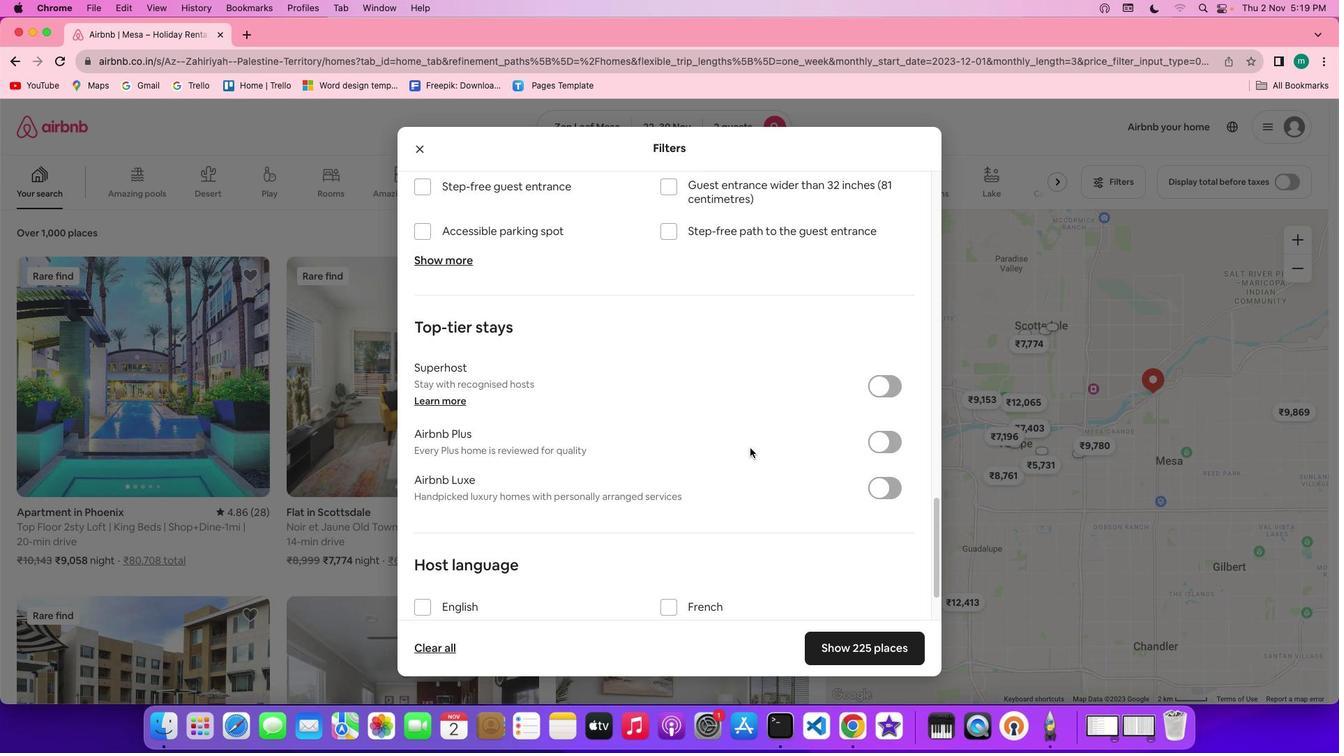 
Action: Mouse scrolled (749, 447) with delta (0, -4)
Screenshot: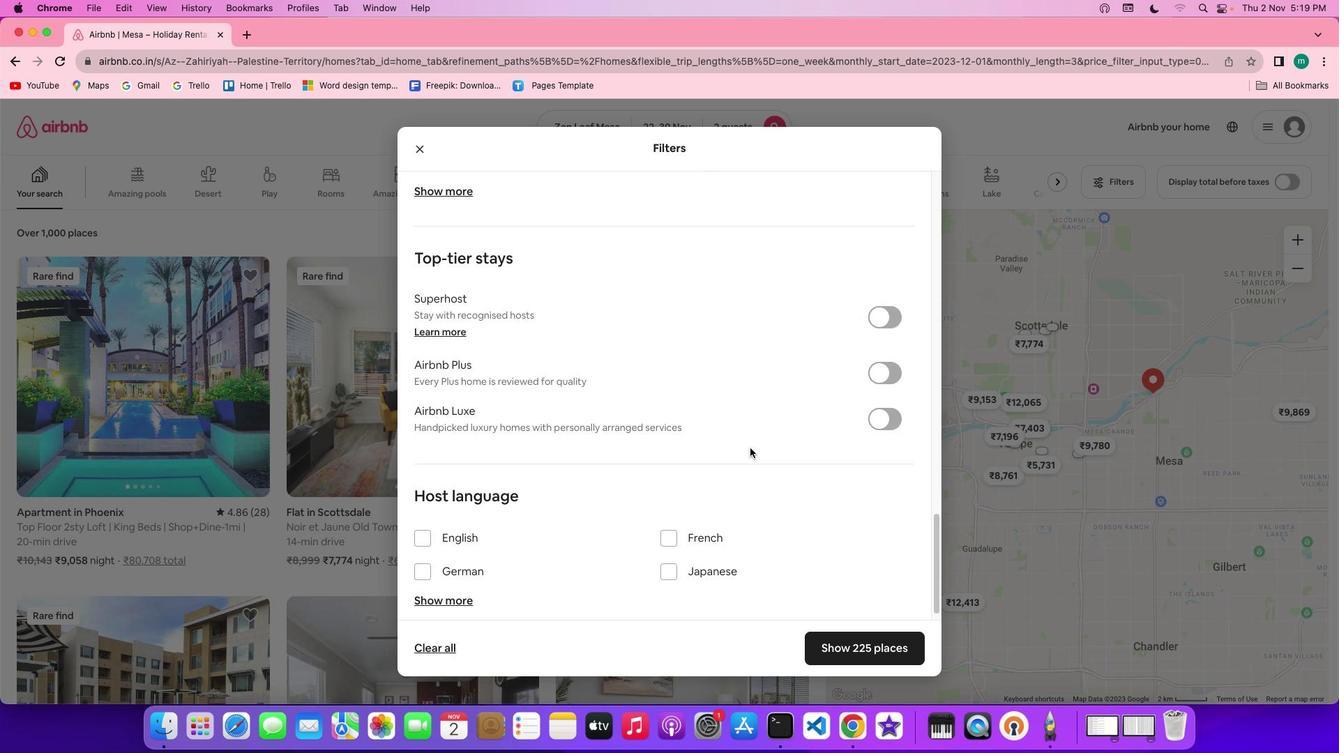 
Action: Mouse scrolled (749, 447) with delta (0, -4)
Screenshot: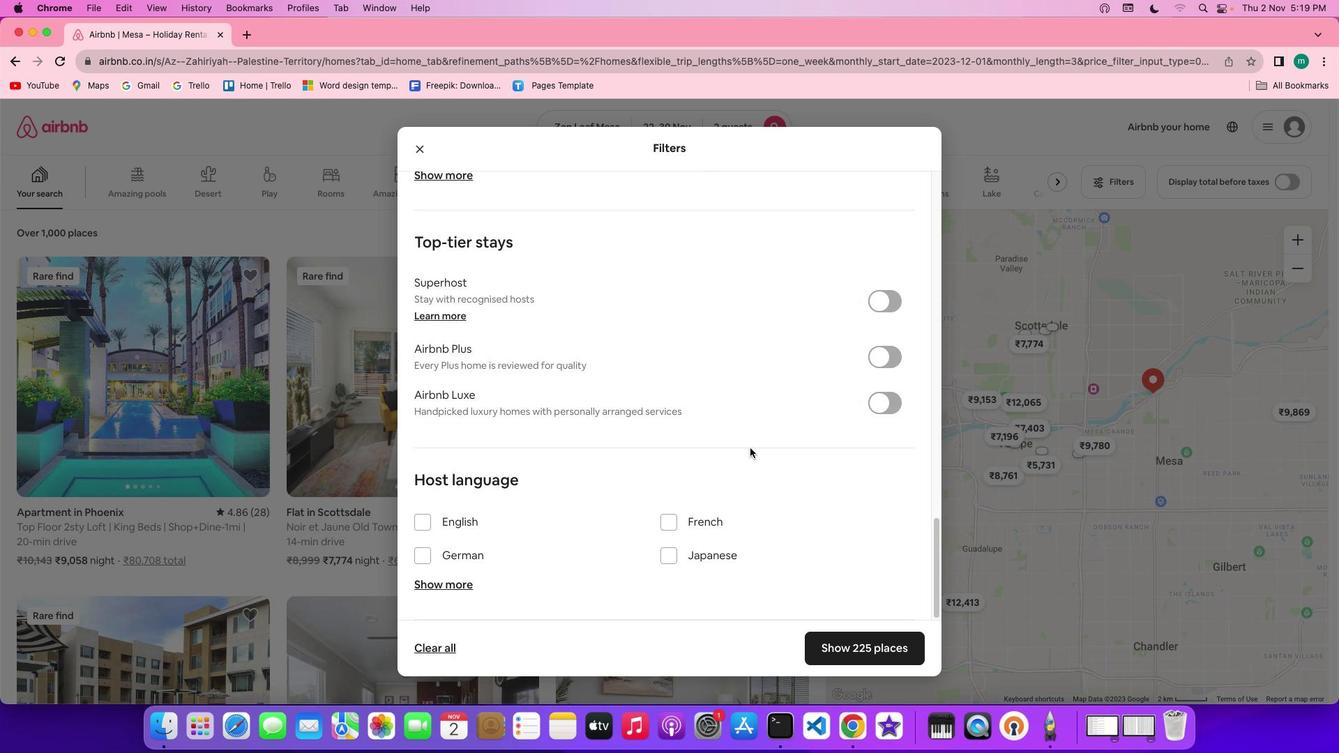 
Action: Mouse scrolled (749, 447) with delta (0, 0)
Screenshot: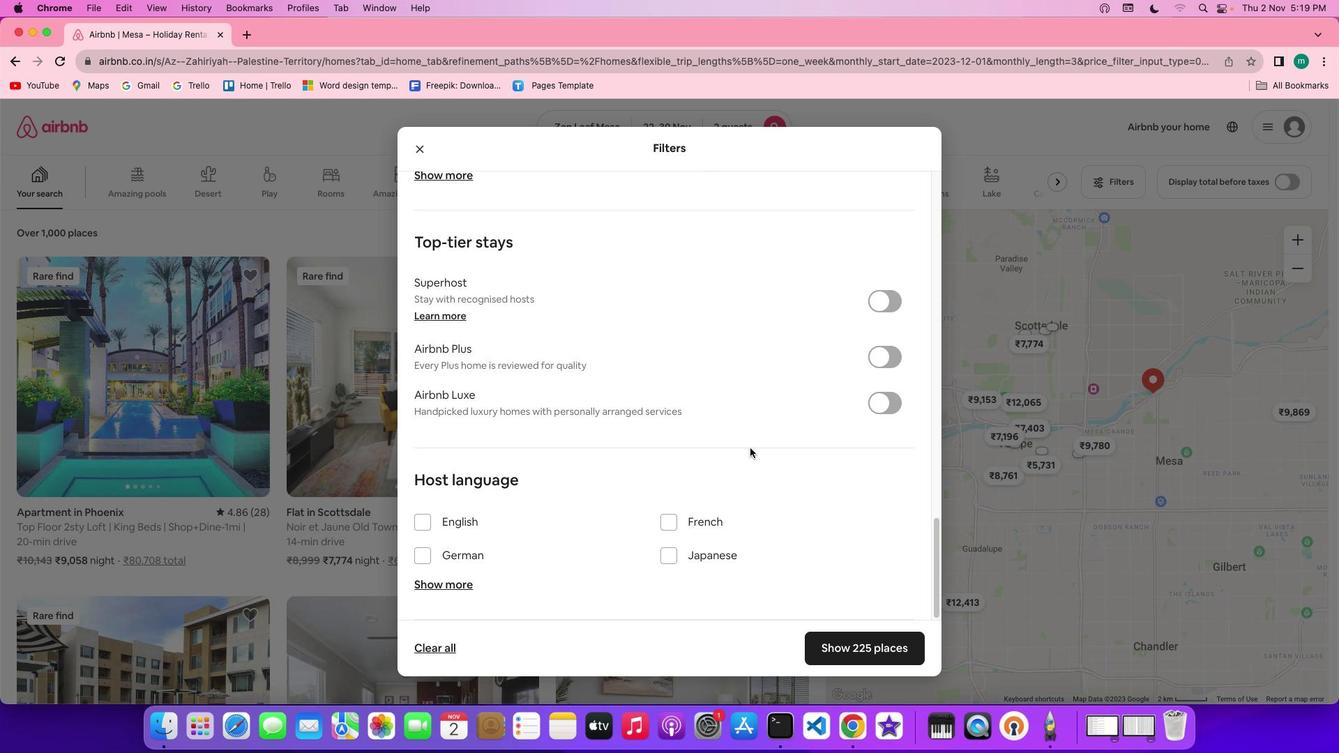 
Action: Mouse scrolled (749, 447) with delta (0, 0)
Screenshot: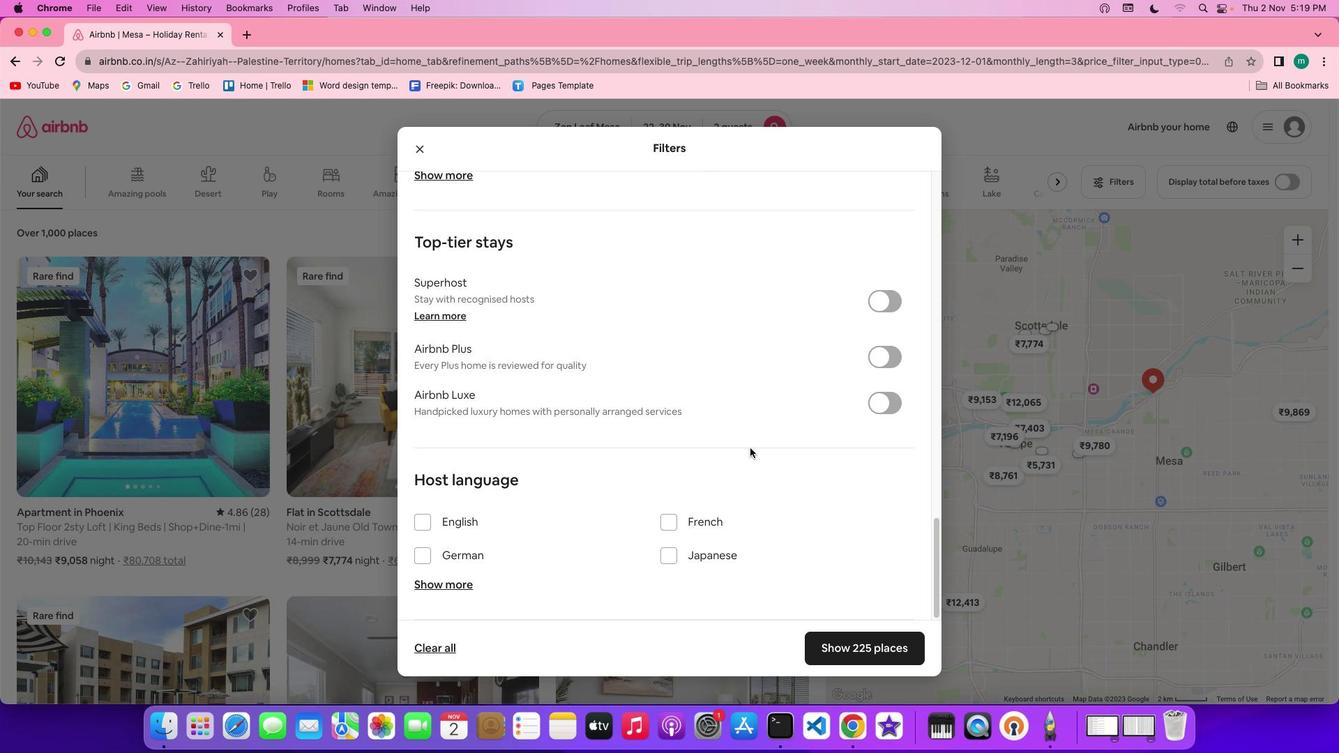 
Action: Mouse scrolled (749, 447) with delta (0, -2)
Screenshot: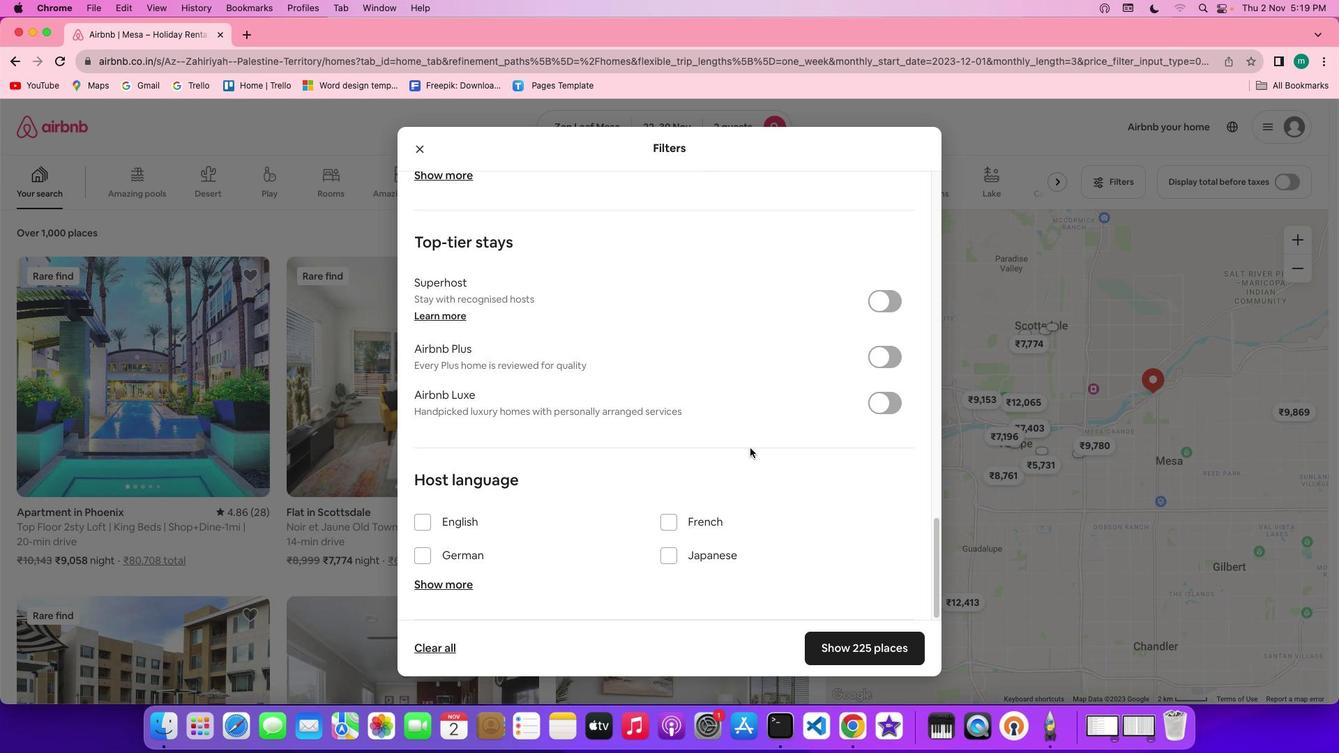 
Action: Mouse scrolled (749, 447) with delta (0, -3)
Screenshot: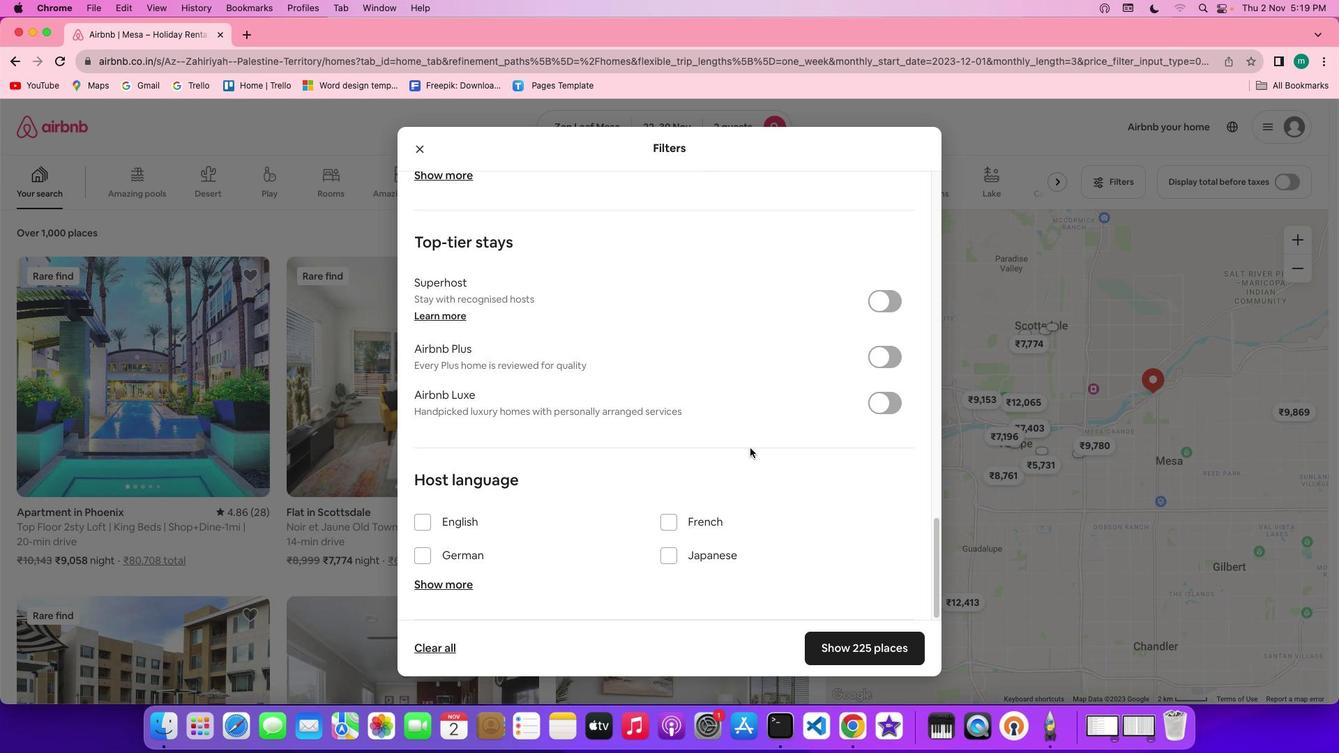 
Action: Mouse scrolled (749, 447) with delta (0, -4)
Screenshot: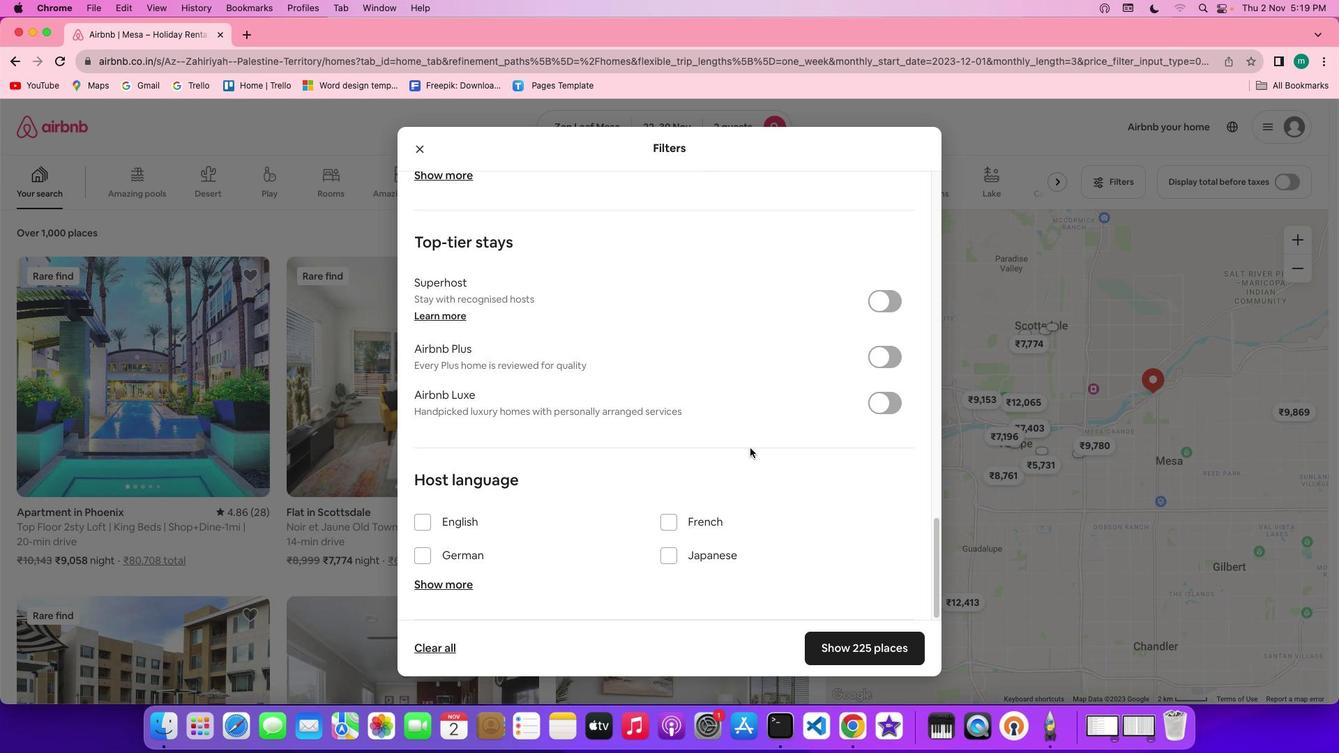 
Action: Mouse scrolled (749, 447) with delta (0, -4)
Screenshot: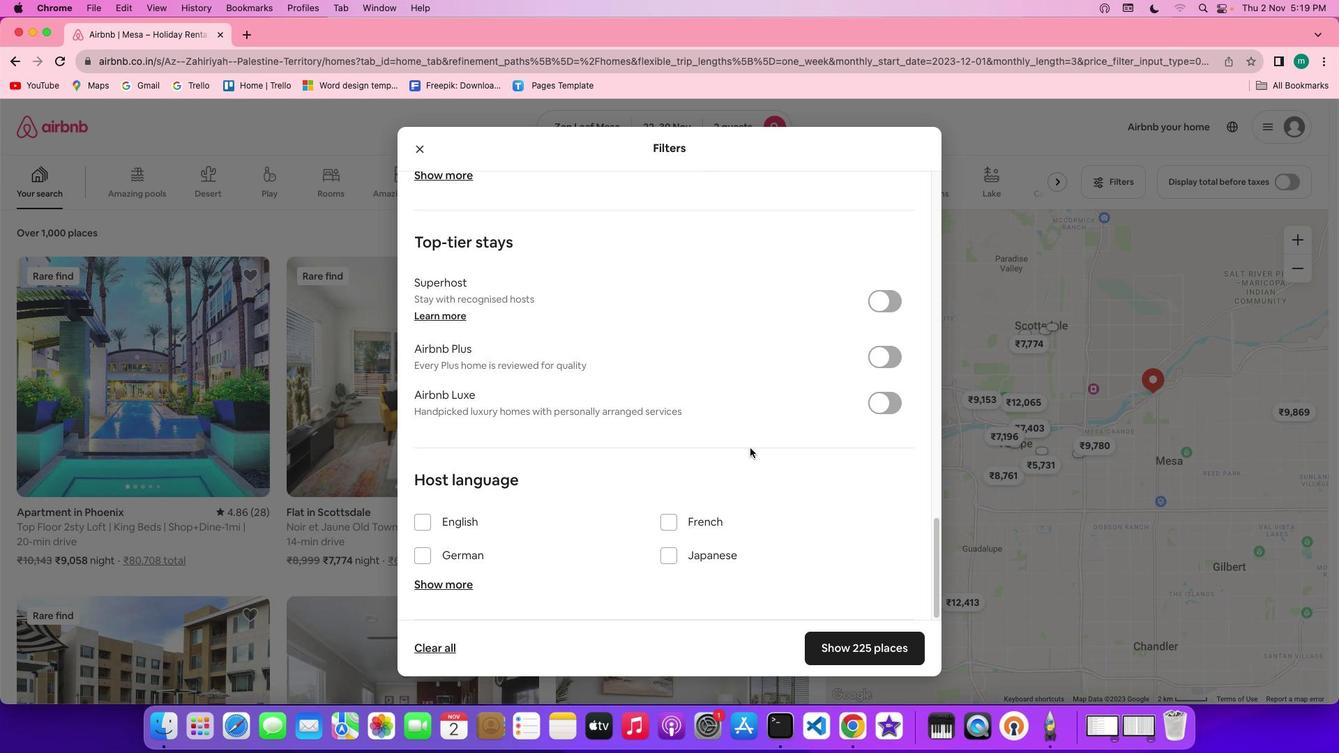 
Action: Mouse moved to (853, 640)
Screenshot: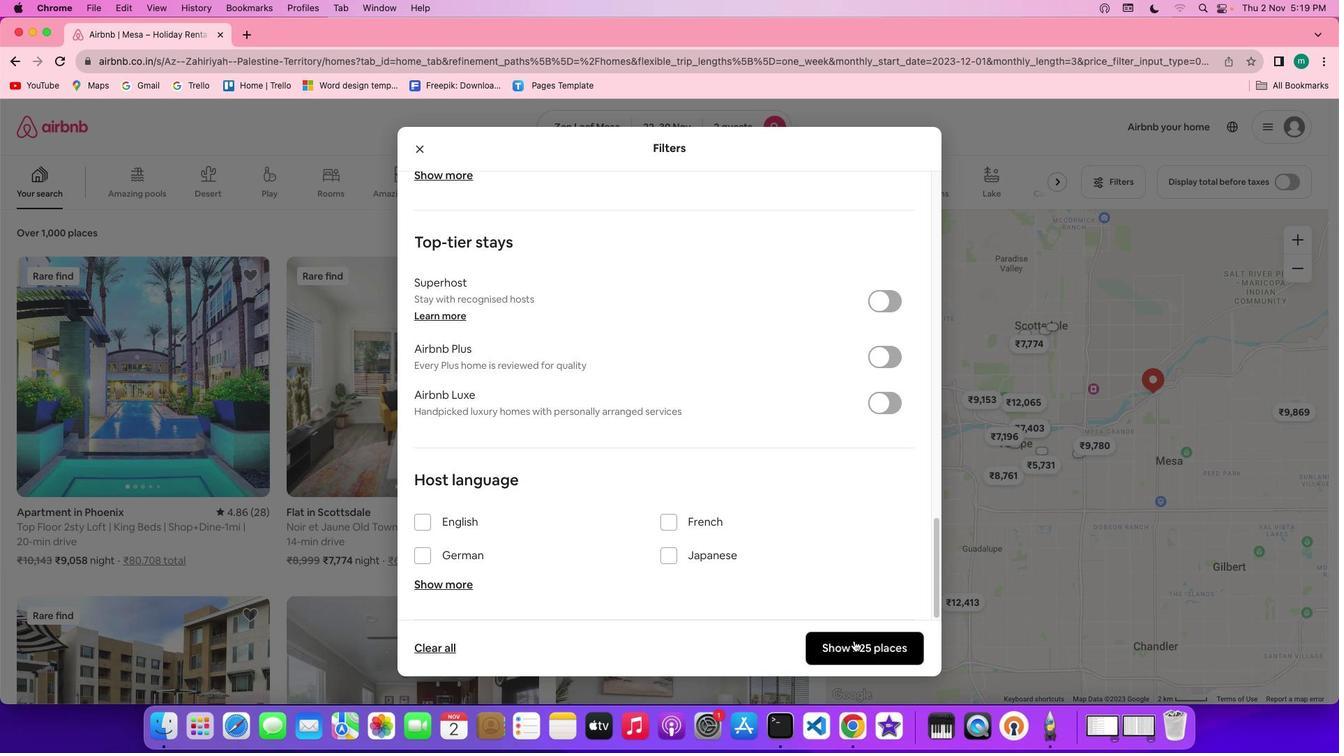 
Action: Mouse pressed left at (853, 640)
Screenshot: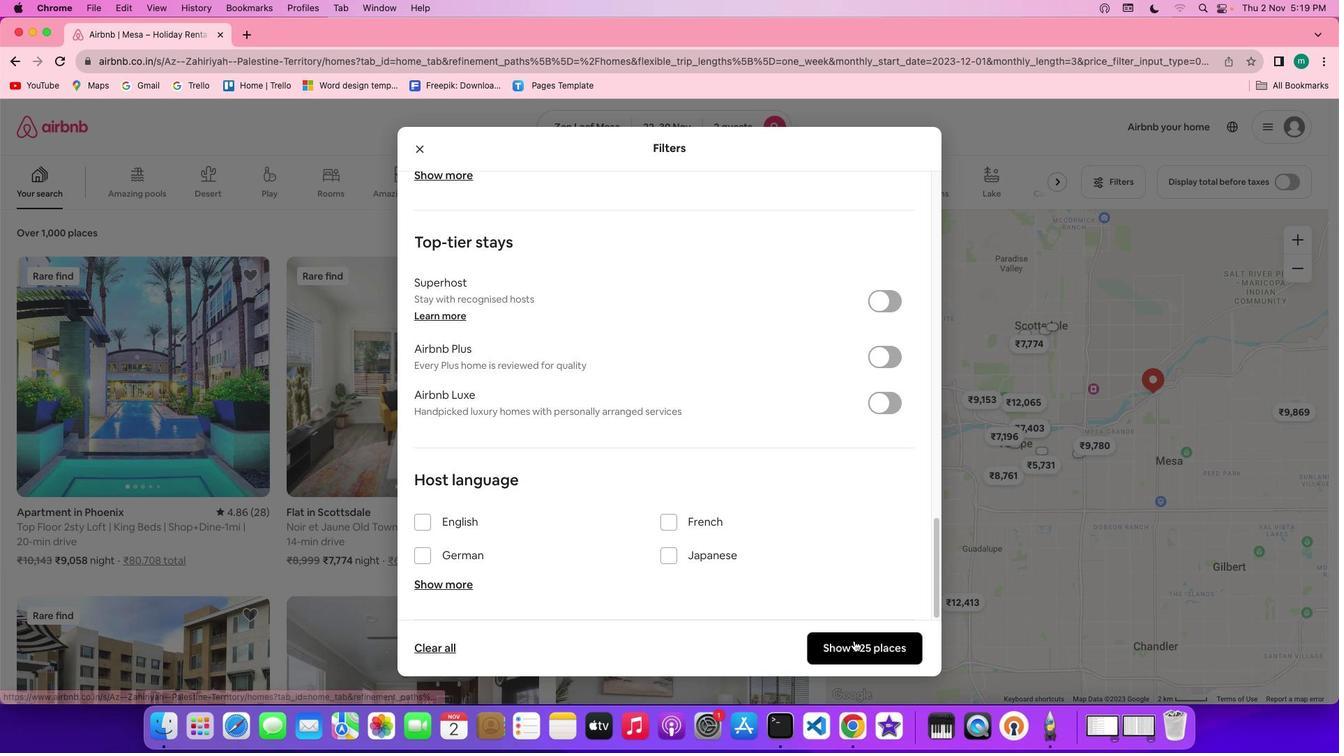 
Action: Mouse moved to (299, 486)
Screenshot: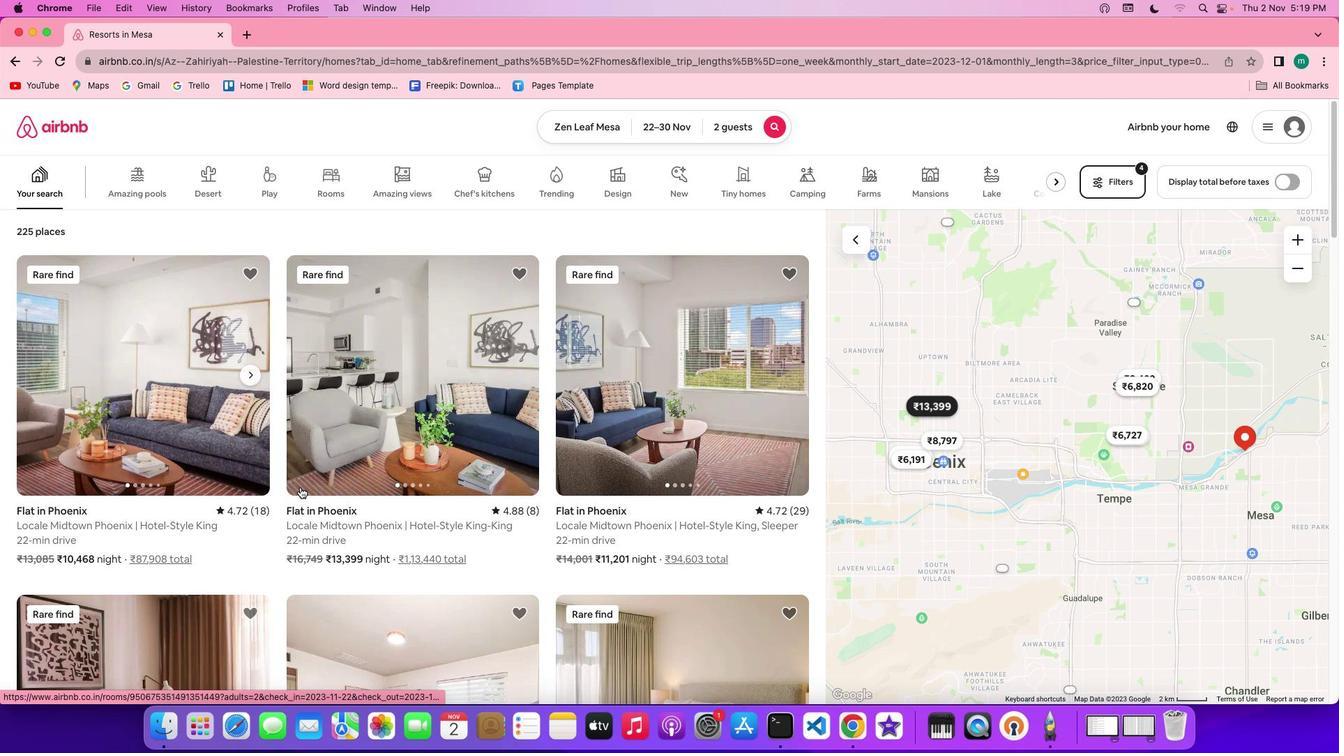 
Action: Mouse scrolled (299, 486) with delta (0, 0)
Screenshot: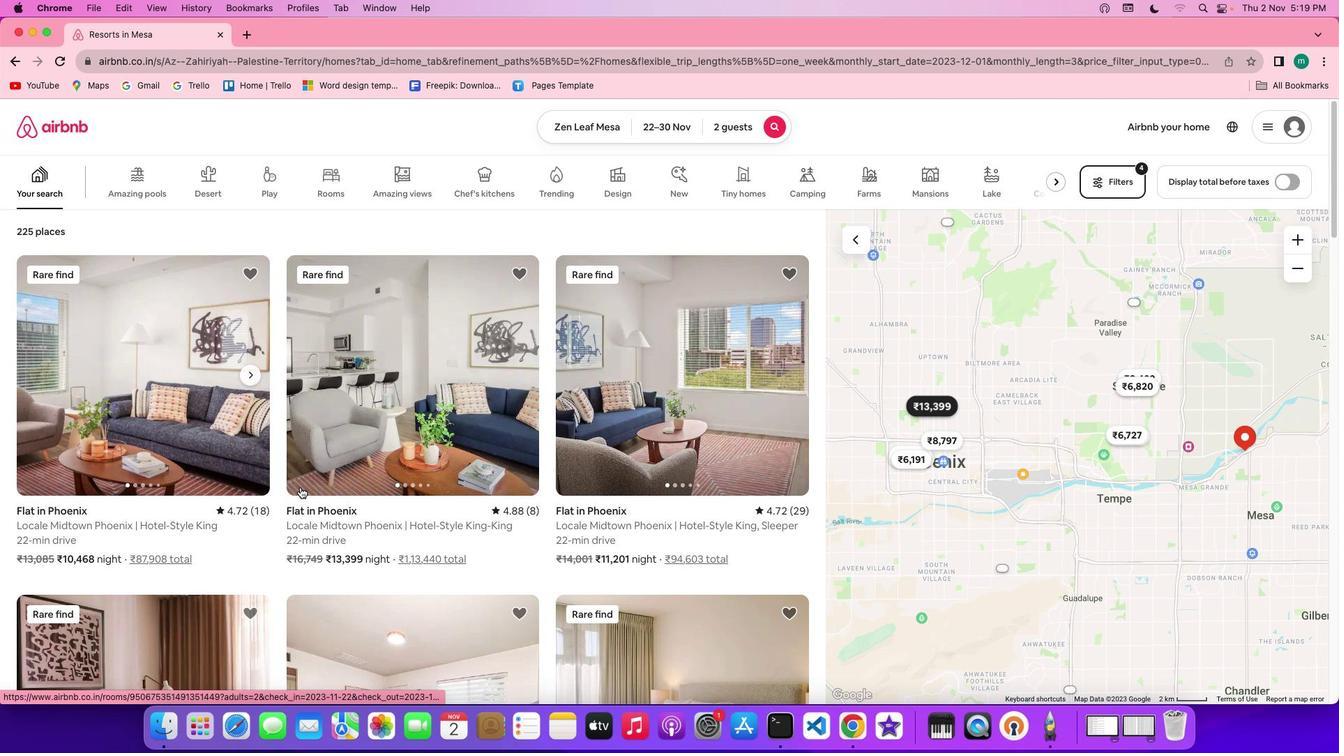 
Action: Mouse scrolled (299, 486) with delta (0, 0)
Screenshot: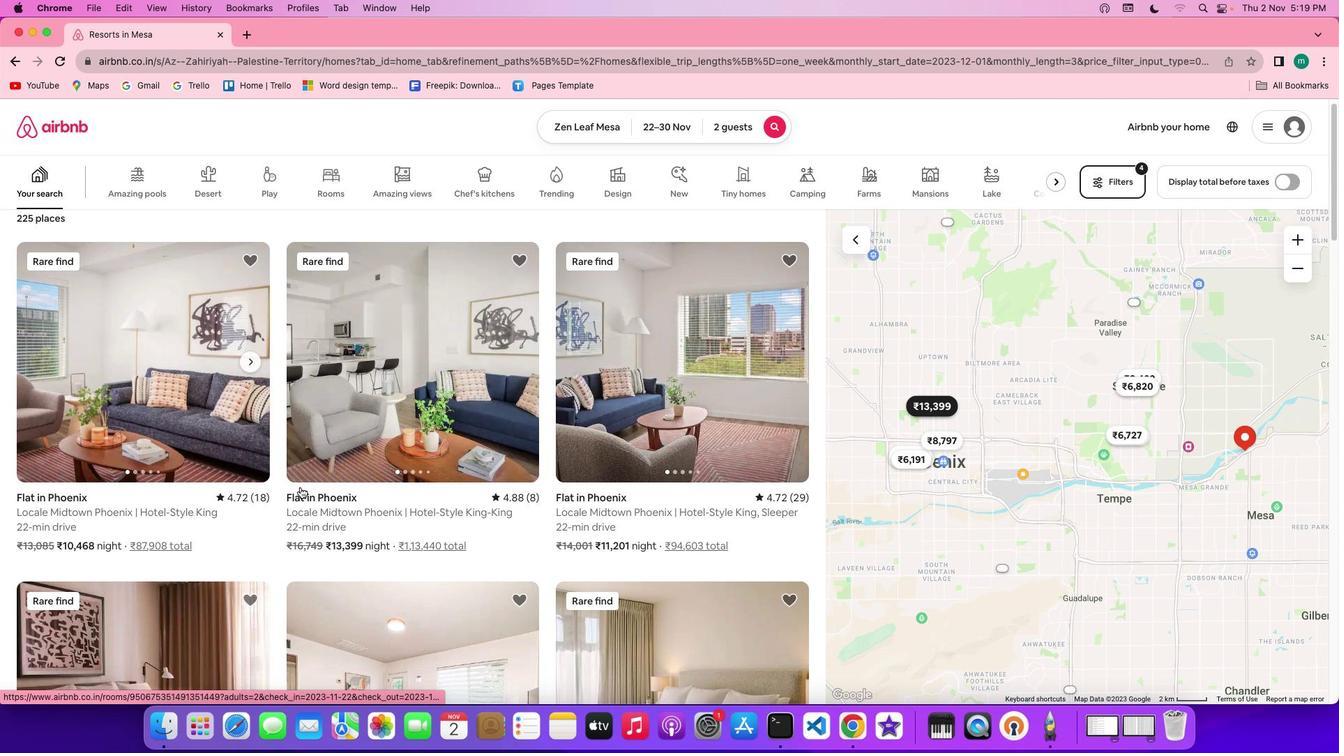 
Action: Mouse scrolled (299, 486) with delta (0, -1)
Screenshot: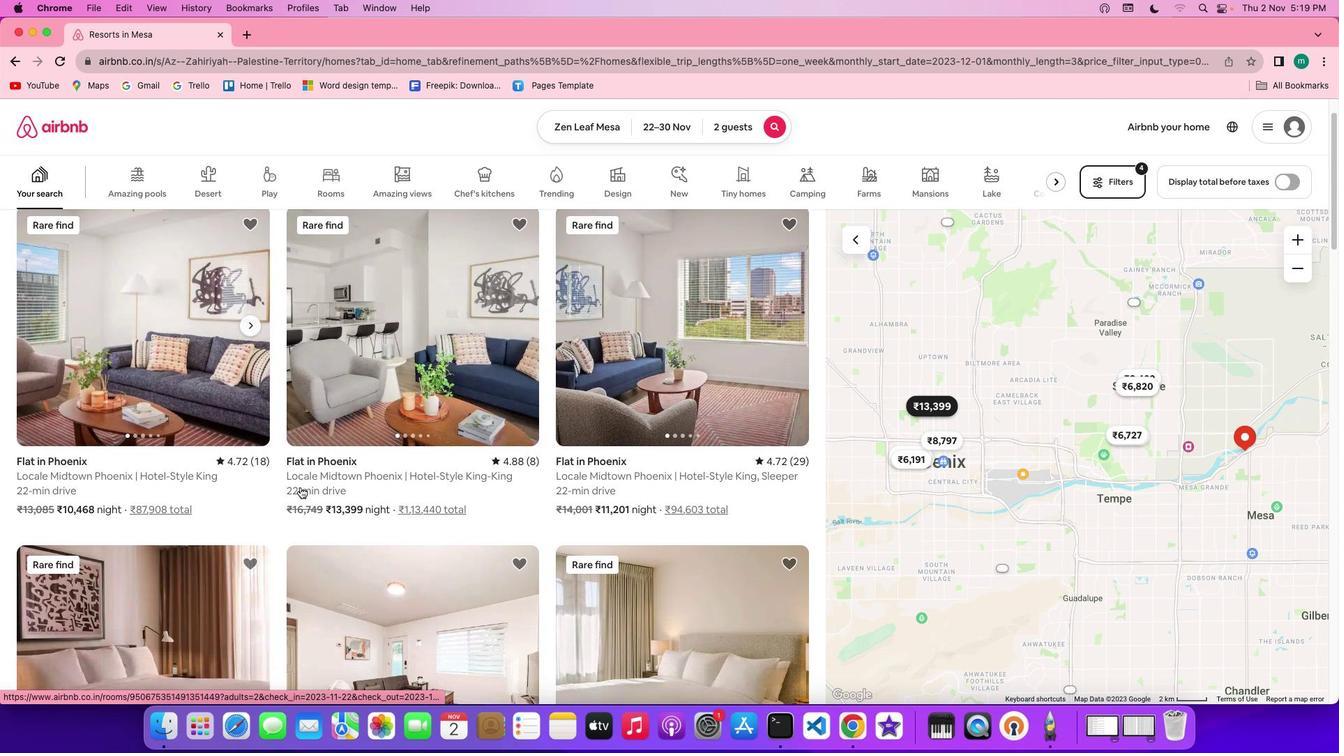 
Action: Mouse scrolled (299, 486) with delta (0, 0)
Screenshot: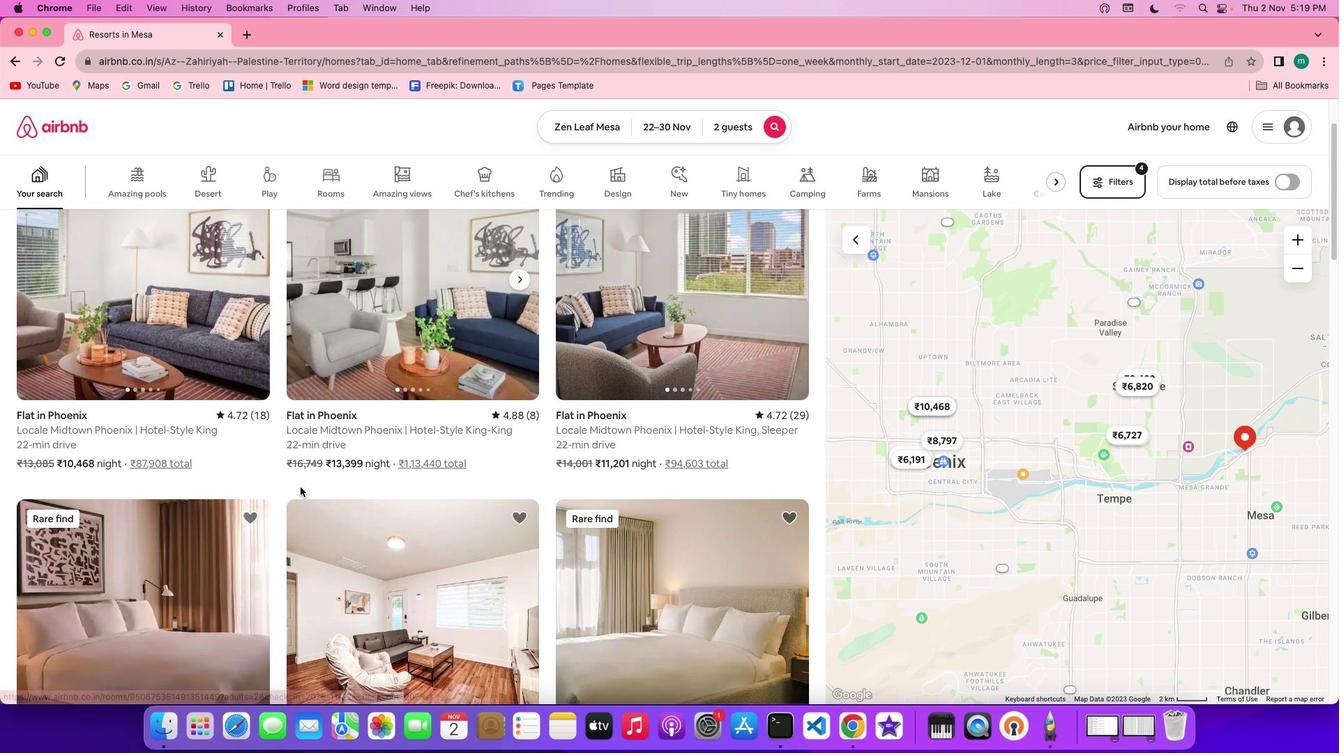 
Action: Mouse scrolled (299, 486) with delta (0, 0)
Screenshot: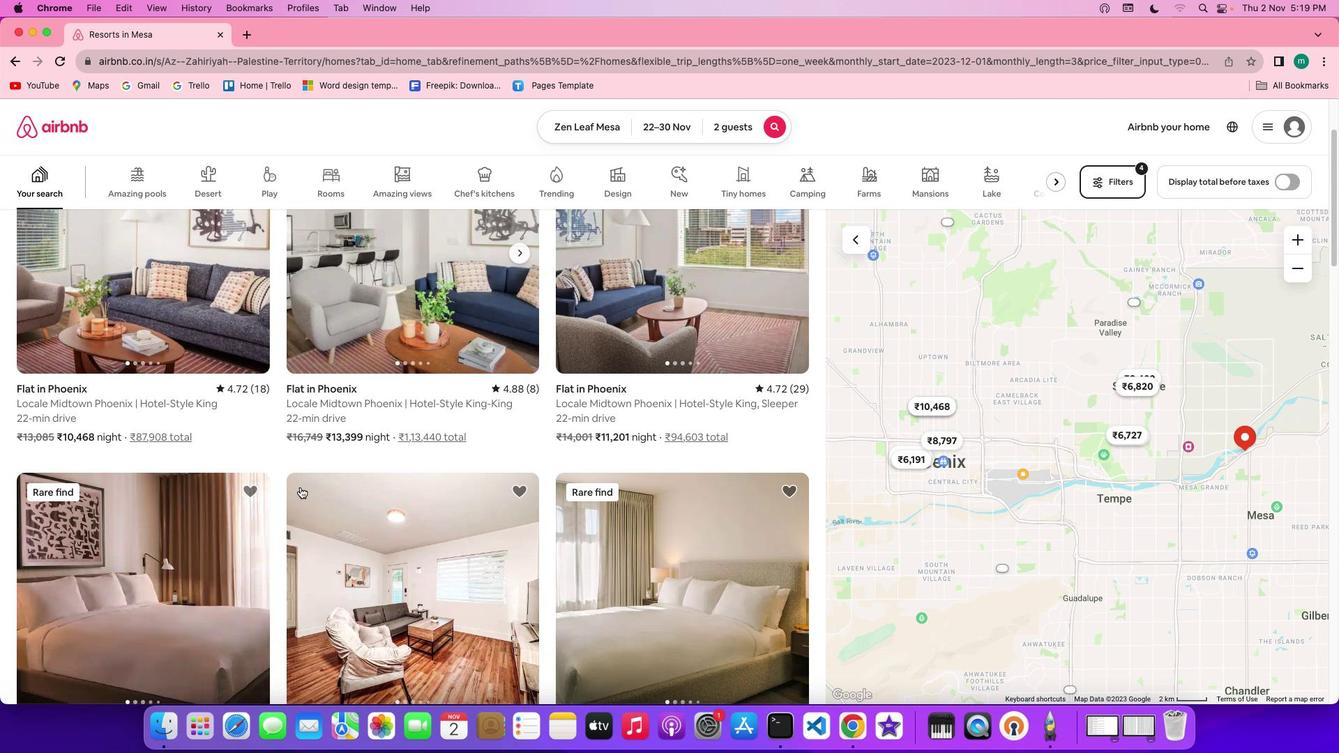 
Action: Mouse scrolled (299, 486) with delta (0, -2)
Screenshot: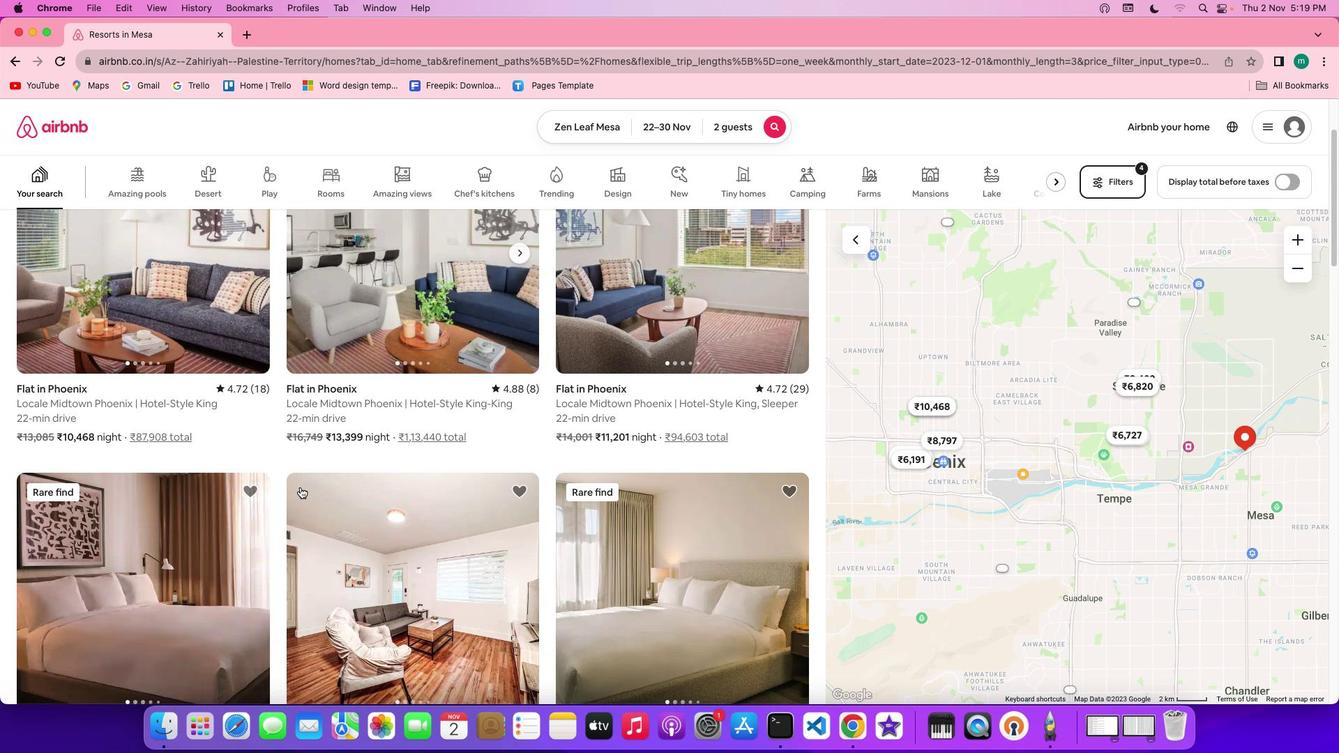 
Action: Mouse scrolled (299, 486) with delta (0, -2)
Screenshot: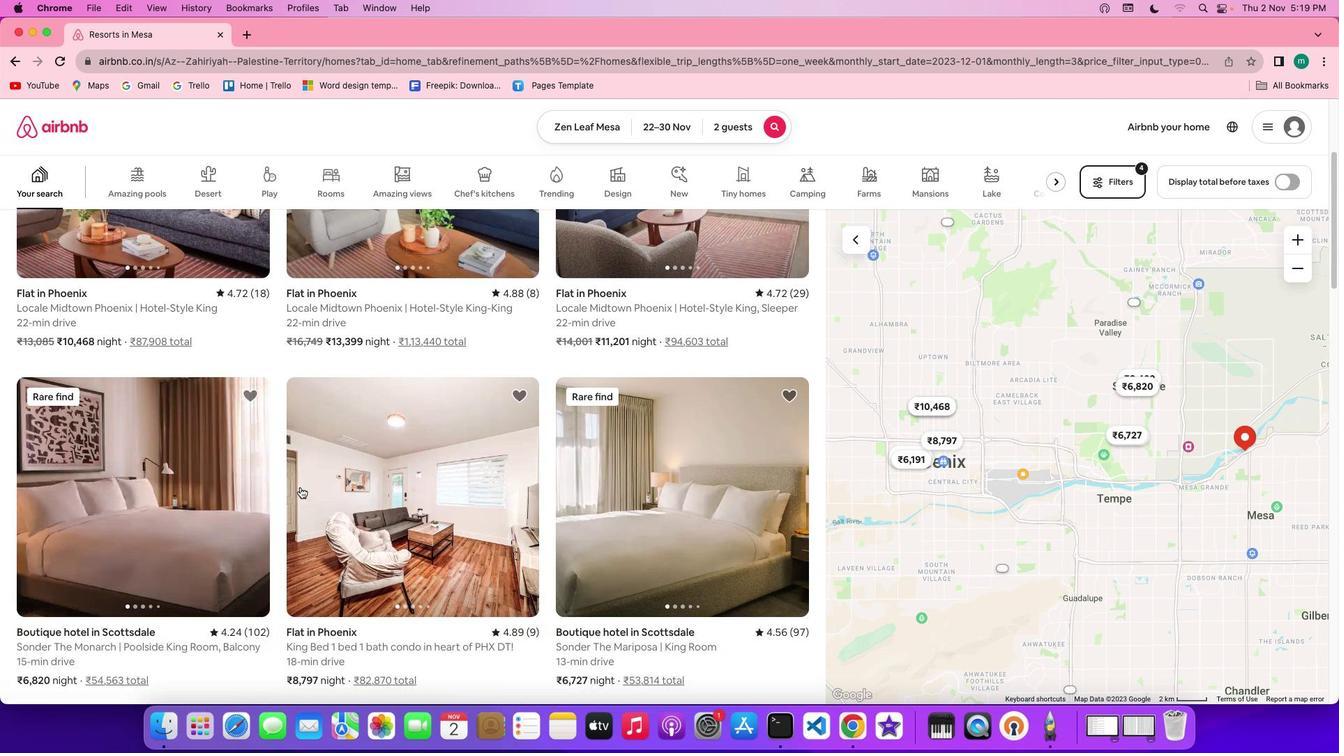 
Action: Mouse scrolled (299, 486) with delta (0, 0)
Screenshot: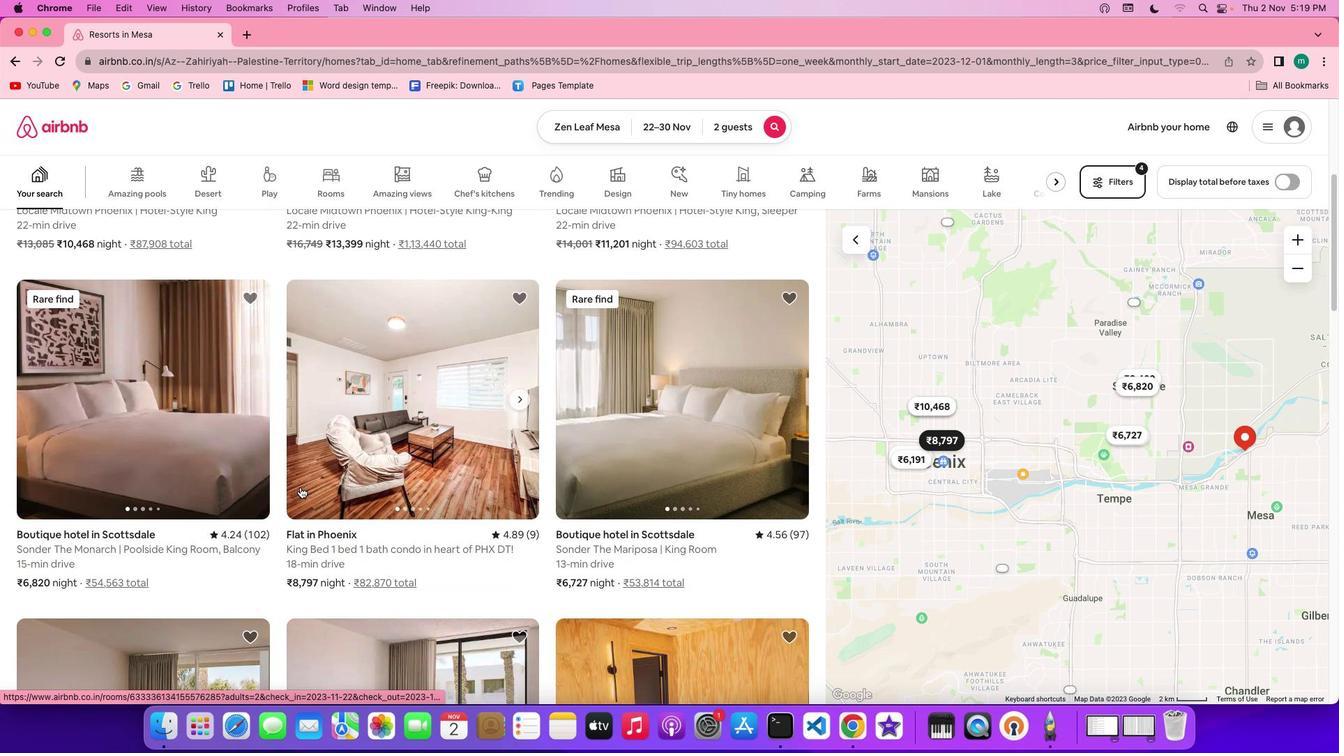 
Action: Mouse scrolled (299, 486) with delta (0, 0)
Screenshot: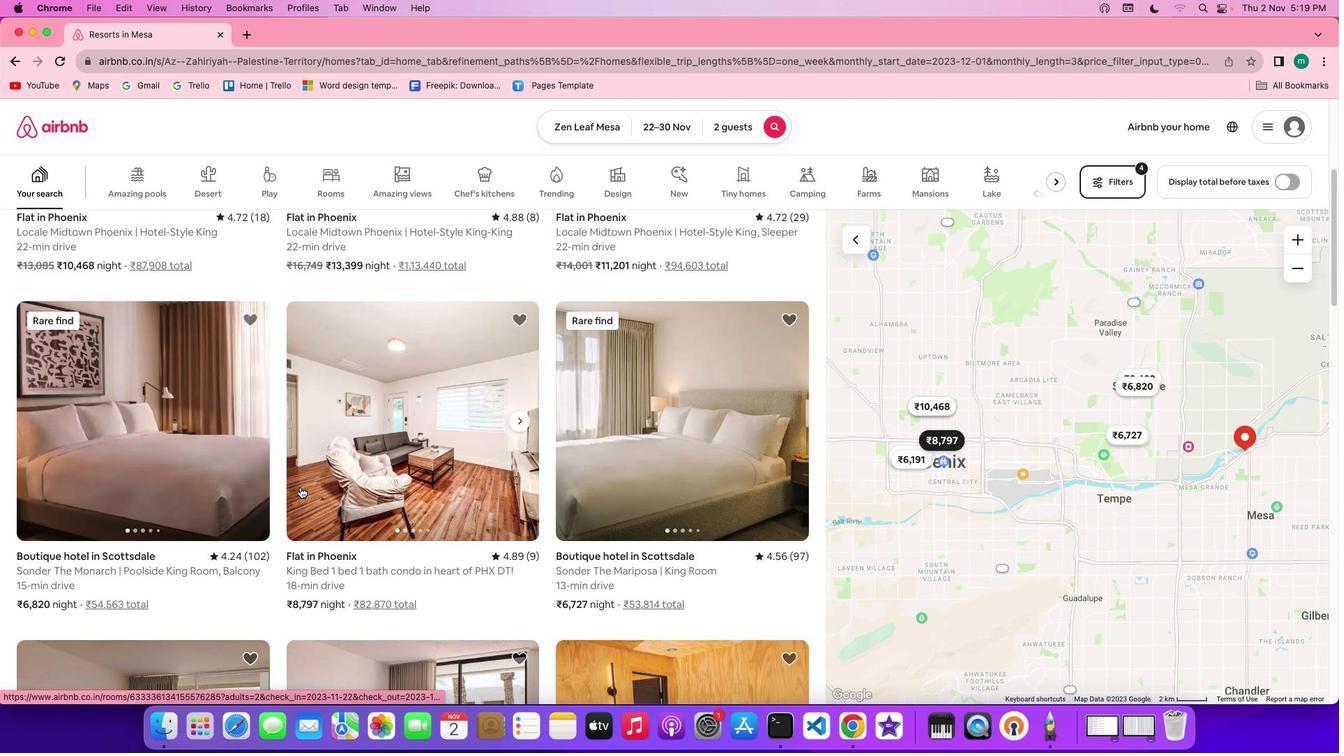 
Action: Mouse scrolled (299, 486) with delta (0, 2)
Screenshot: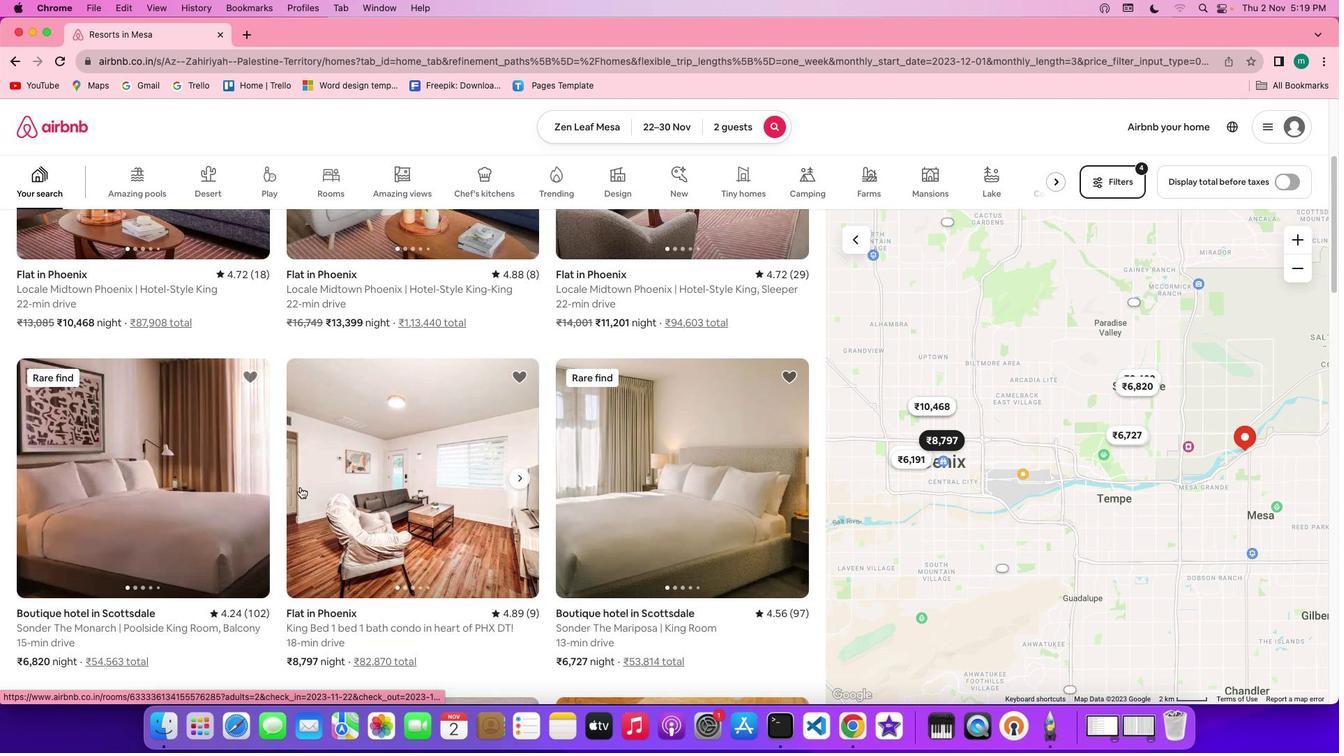 
Action: Mouse scrolled (299, 486) with delta (0, 2)
Screenshot: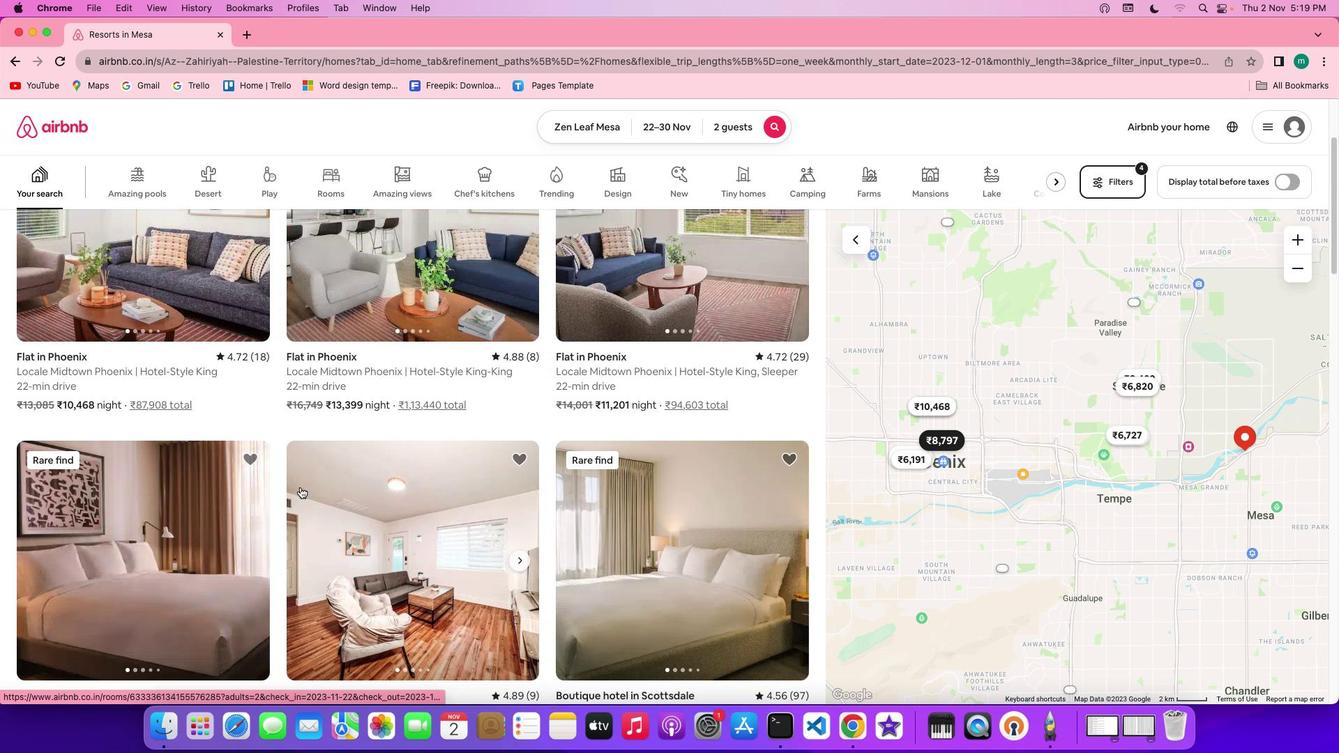 
Action: Mouse scrolled (299, 486) with delta (0, 0)
Screenshot: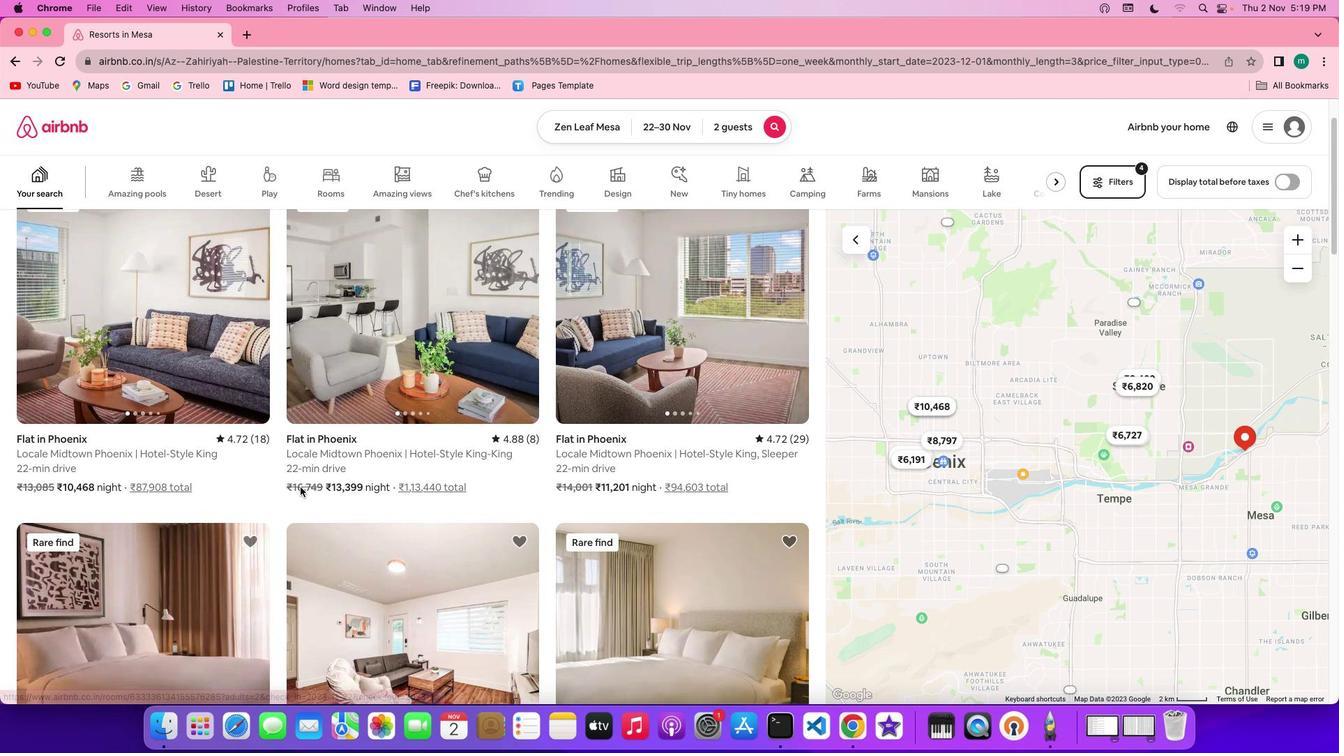 
Action: Mouse scrolled (299, 486) with delta (0, 0)
Screenshot: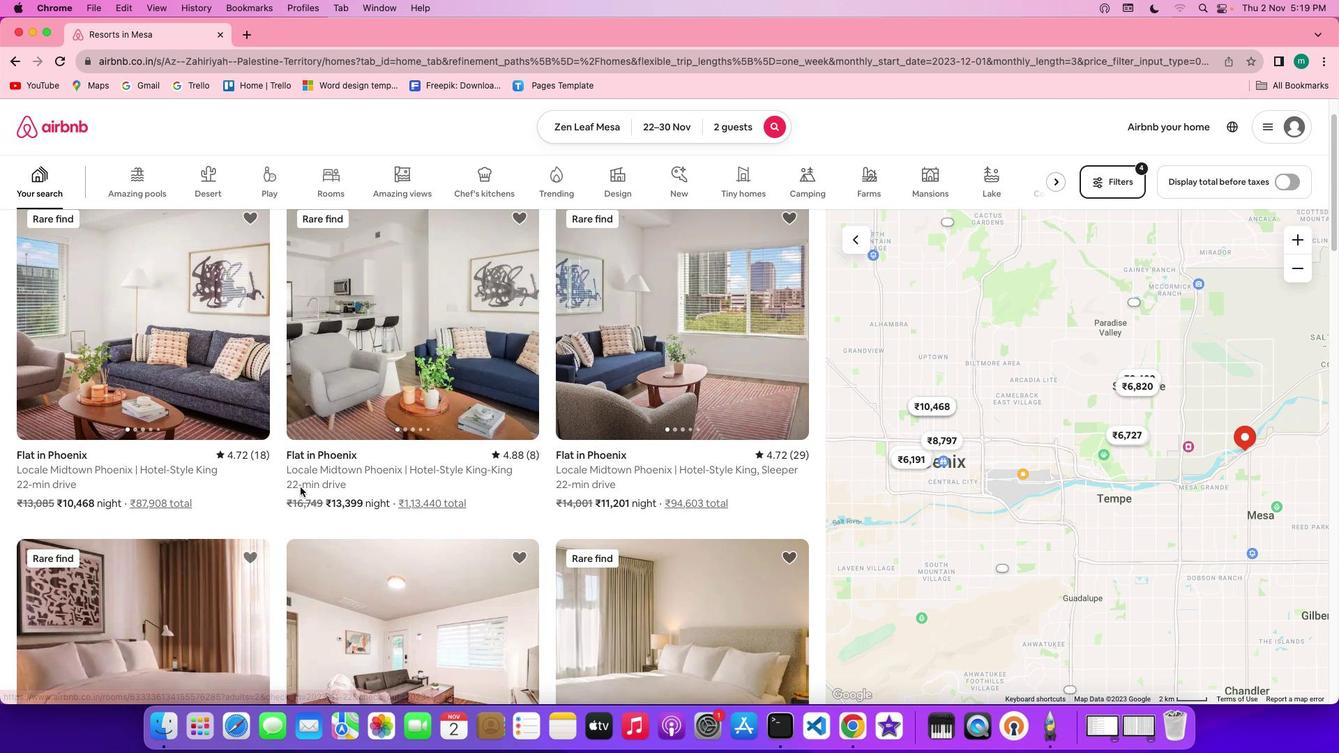 
Action: Mouse scrolled (299, 486) with delta (0, 2)
Screenshot: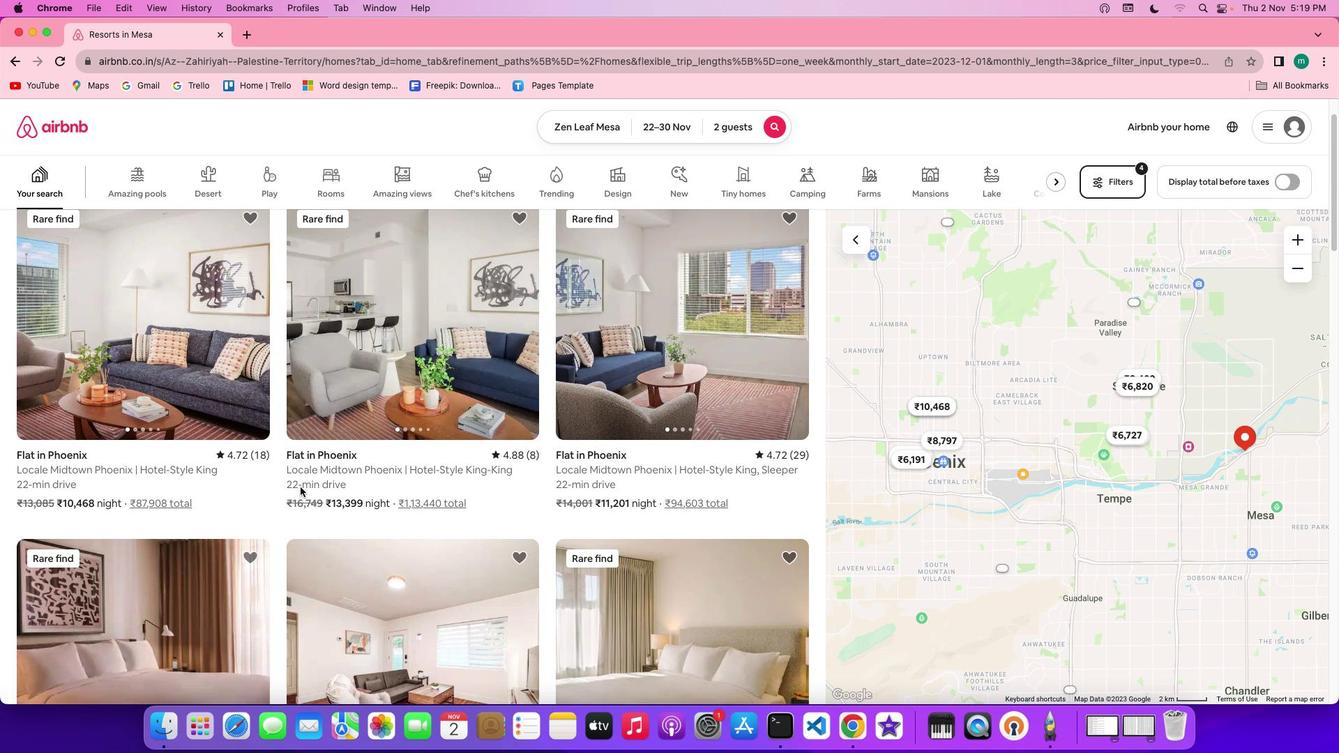 
Action: Mouse scrolled (299, 486) with delta (0, 2)
Screenshot: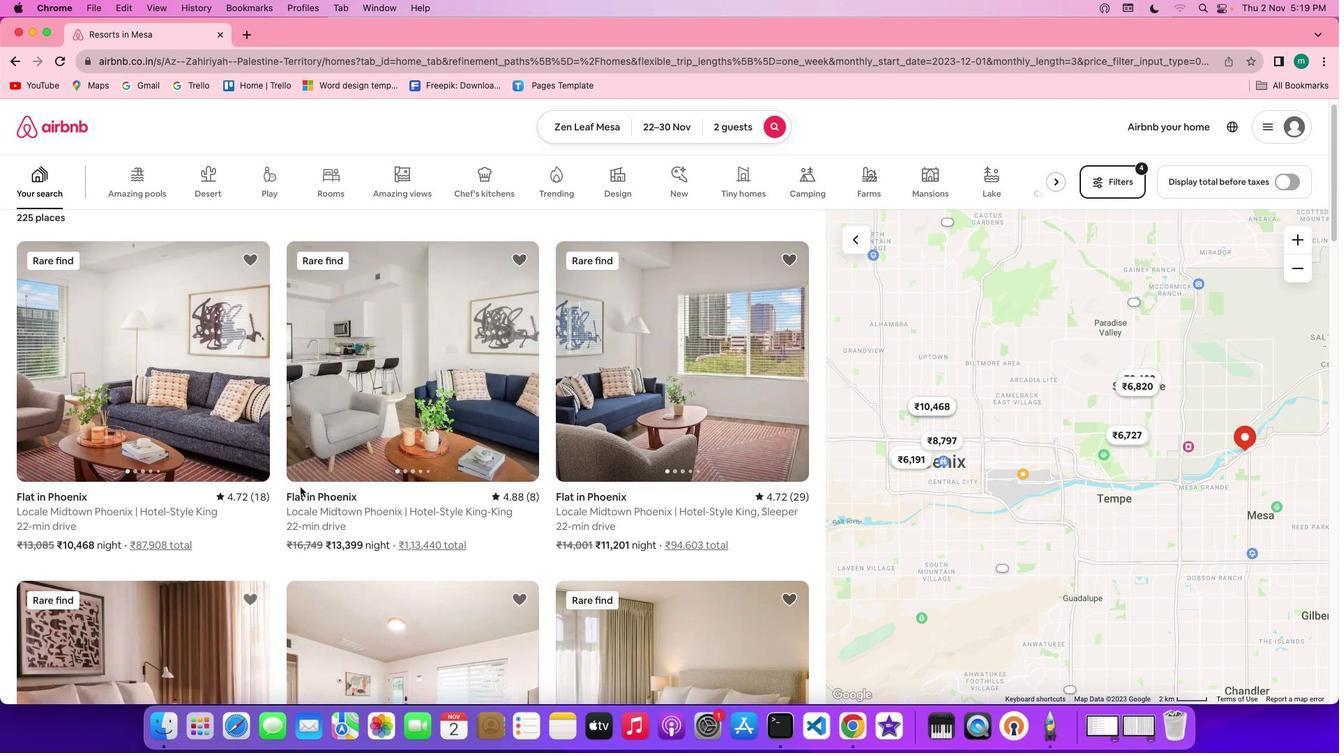 
Action: Mouse moved to (159, 450)
Screenshot: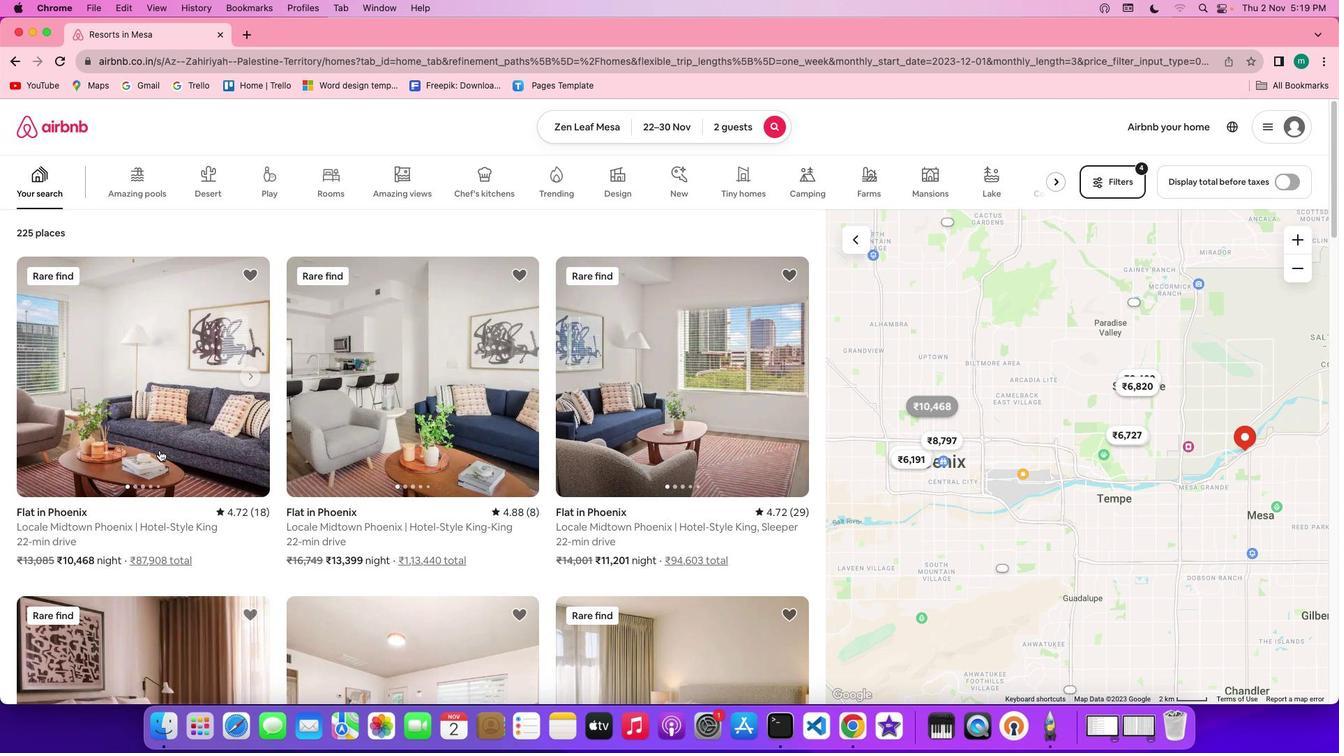 
Action: Mouse pressed left at (159, 450)
Screenshot: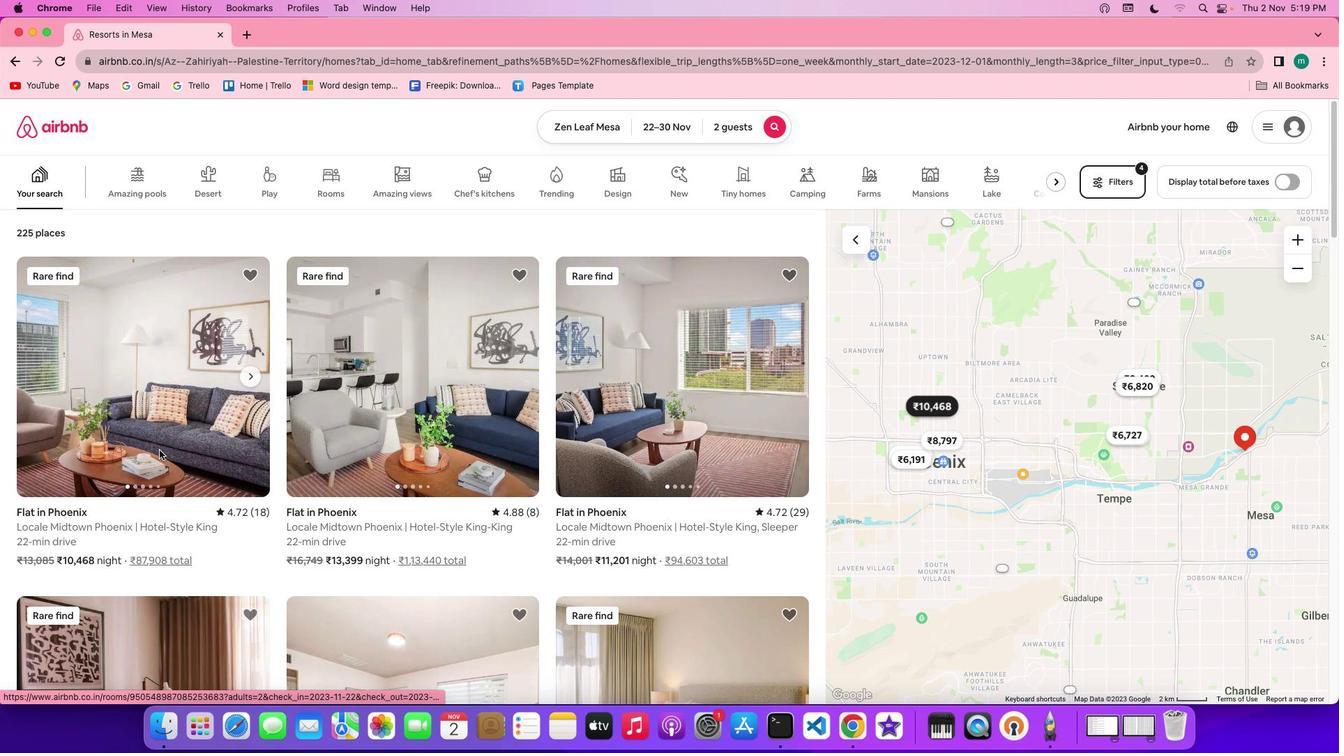 
Action: Mouse moved to (1007, 522)
Screenshot: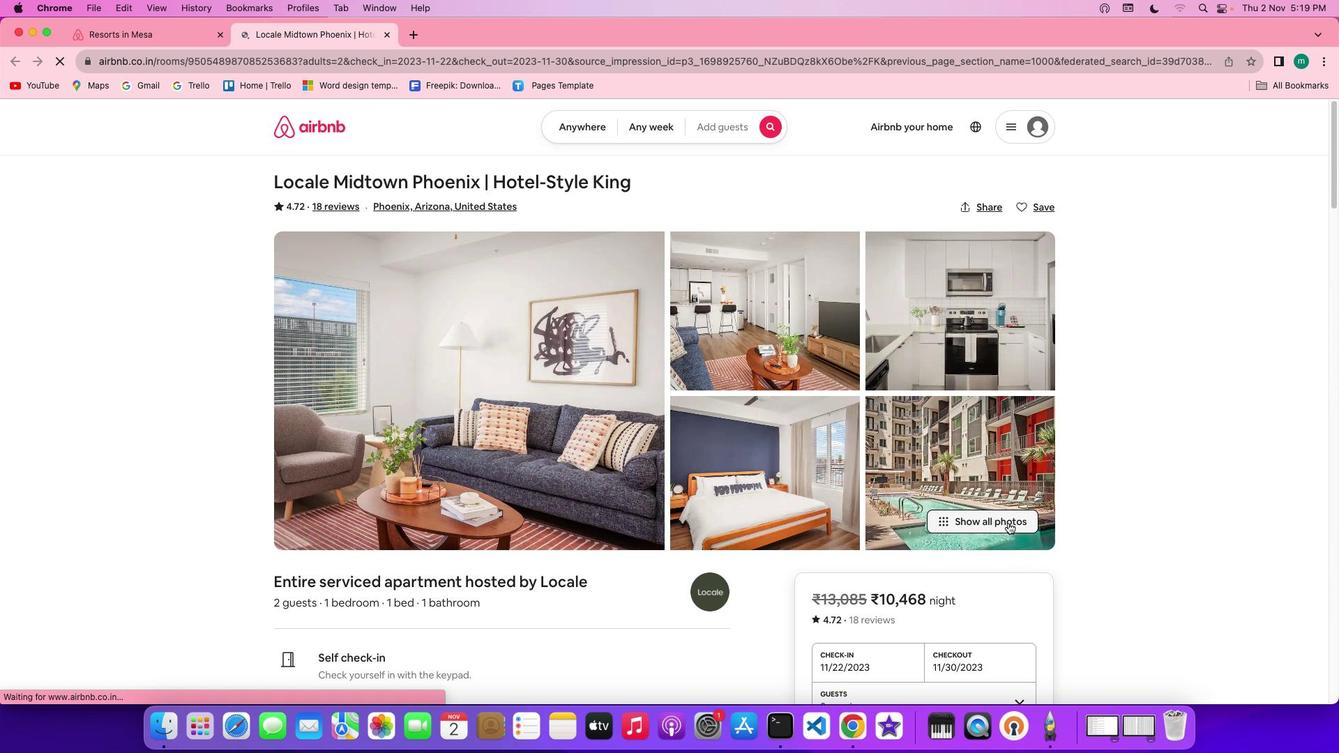
Action: Mouse pressed left at (1007, 522)
Screenshot: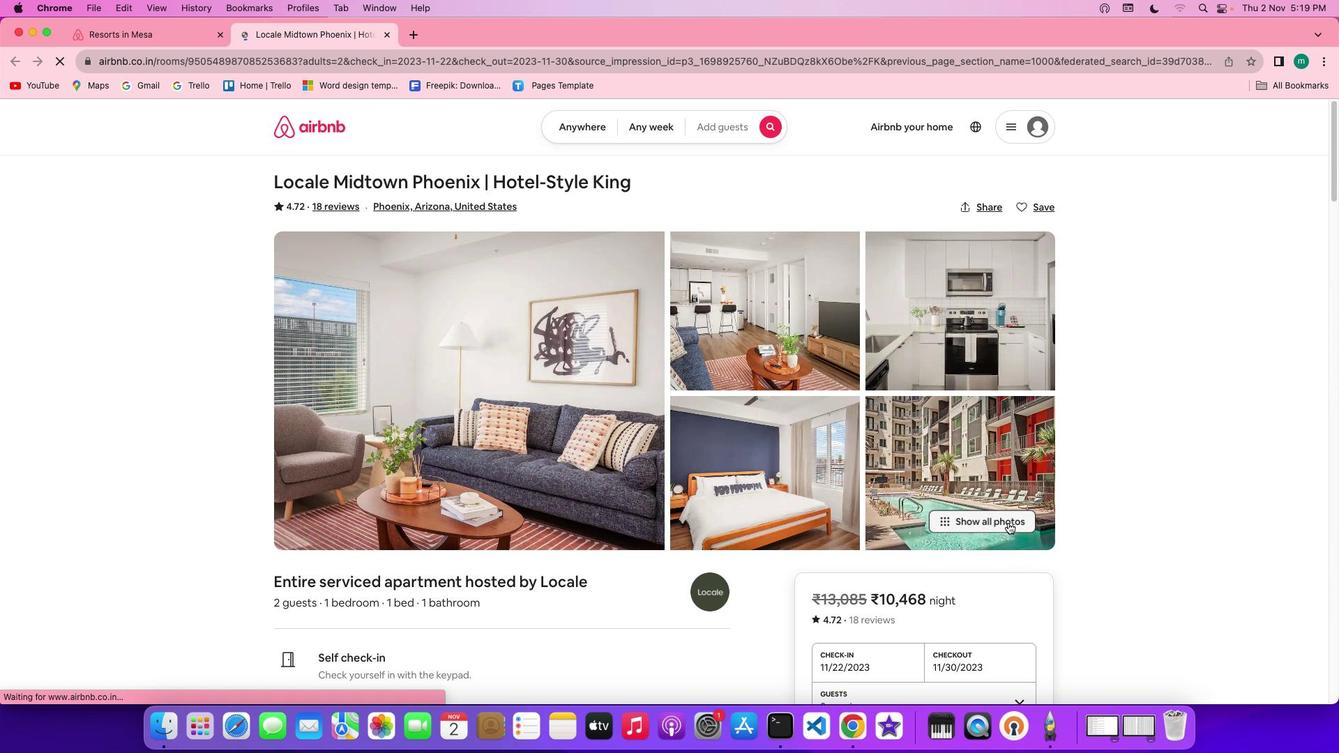 
Action: Mouse moved to (776, 550)
Screenshot: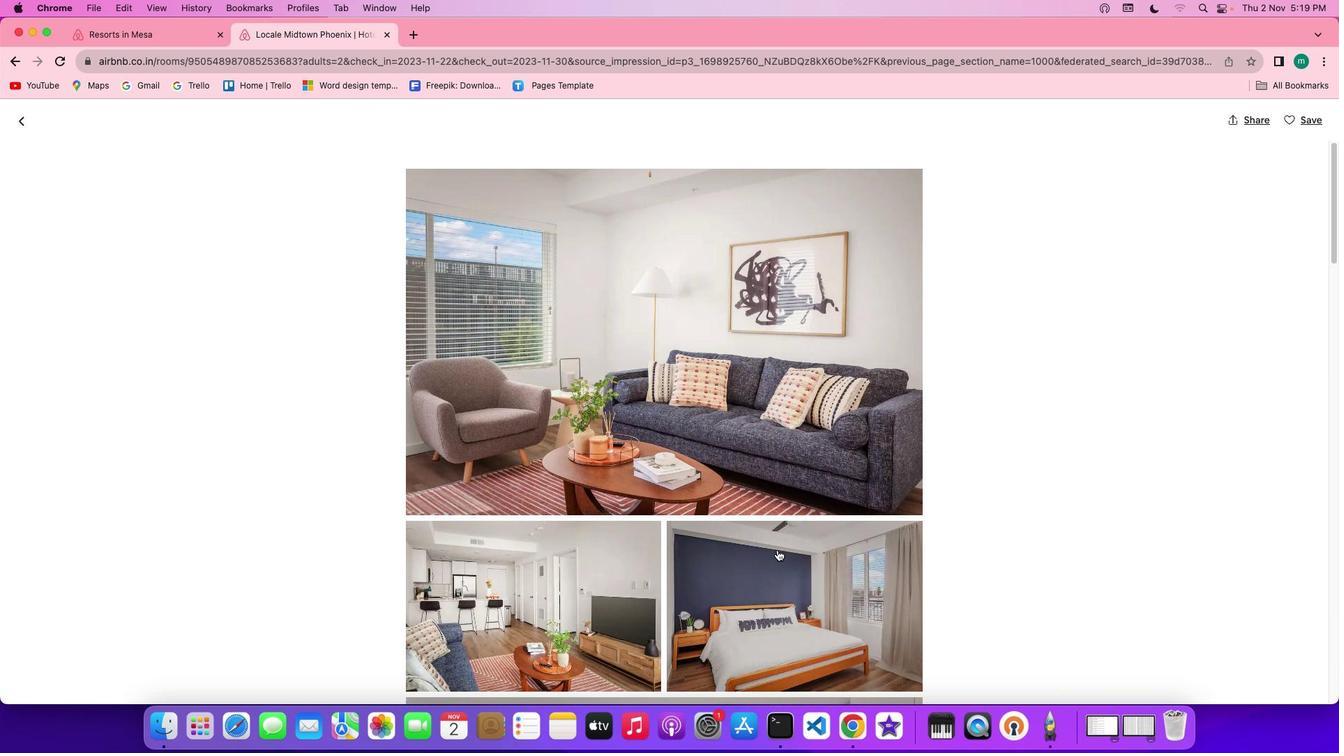 
Action: Mouse scrolled (776, 550) with delta (0, 0)
Screenshot: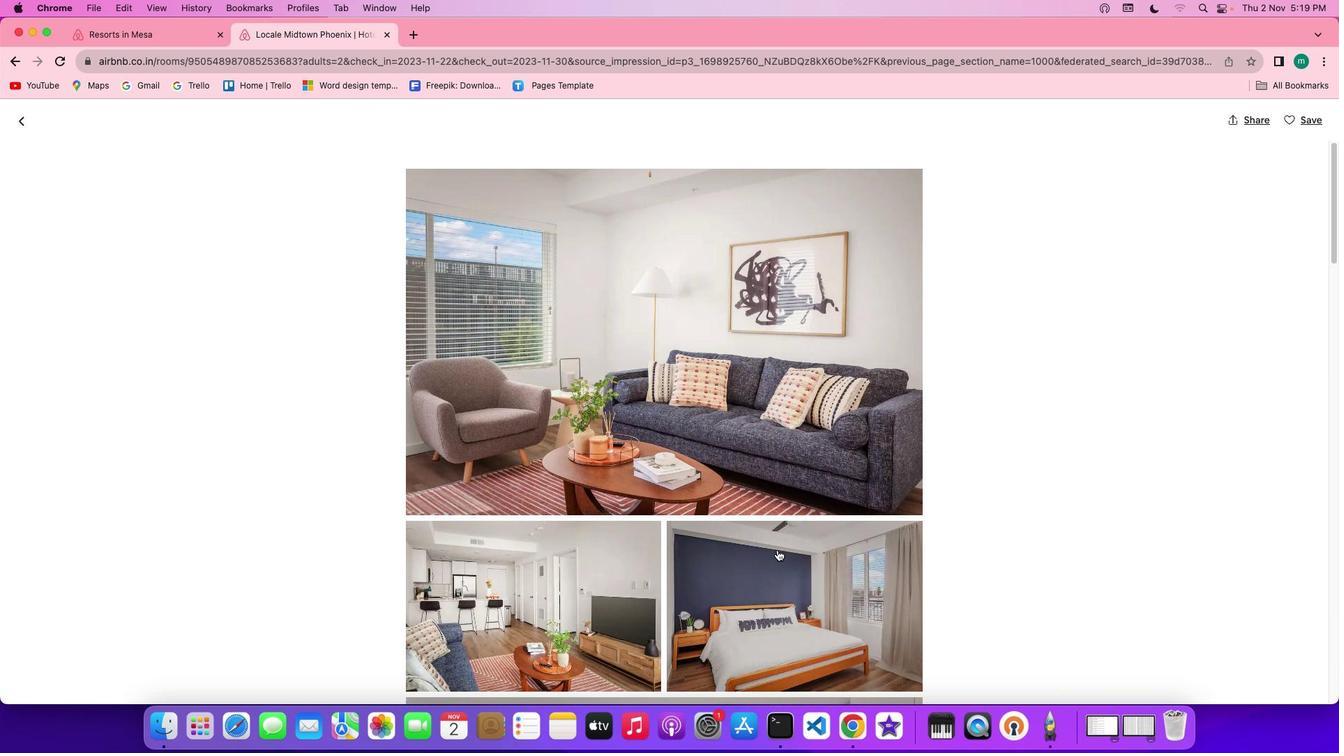 
Action: Mouse scrolled (776, 550) with delta (0, 0)
Screenshot: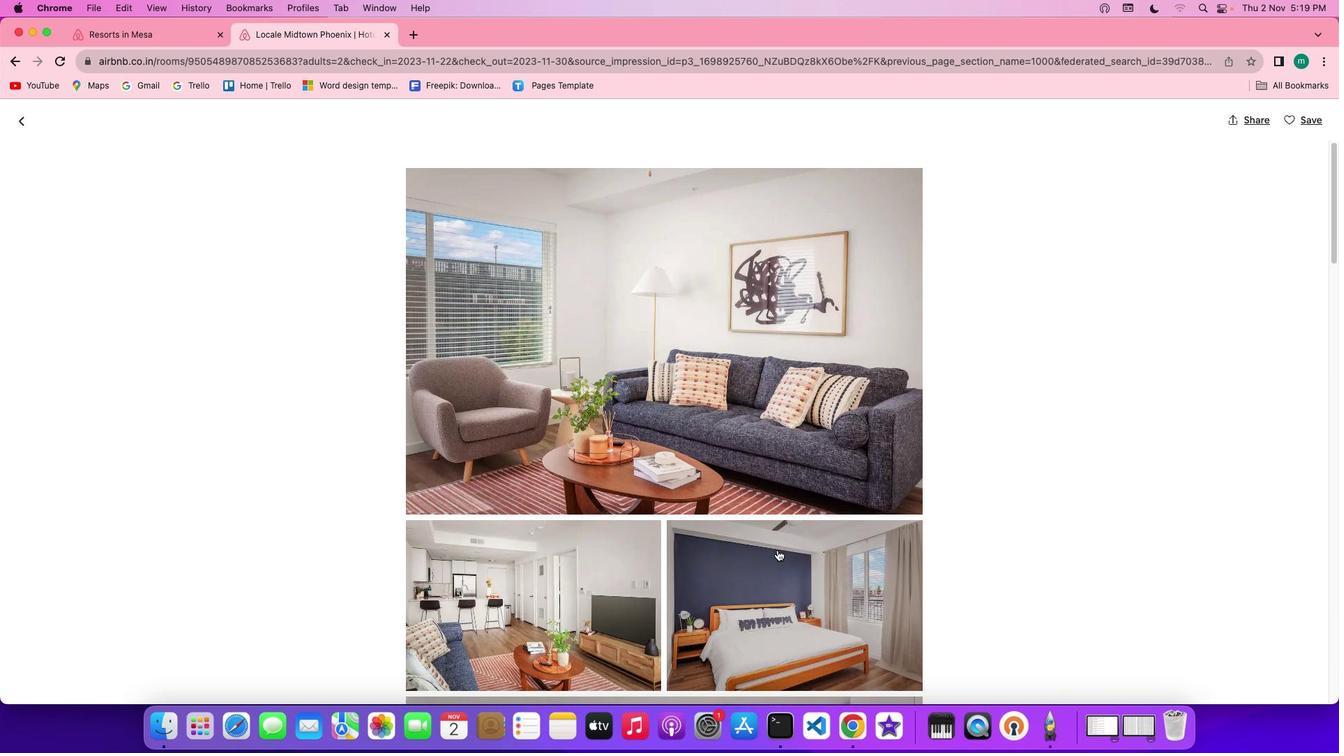 
Action: Mouse scrolled (776, 550) with delta (0, -1)
Screenshot: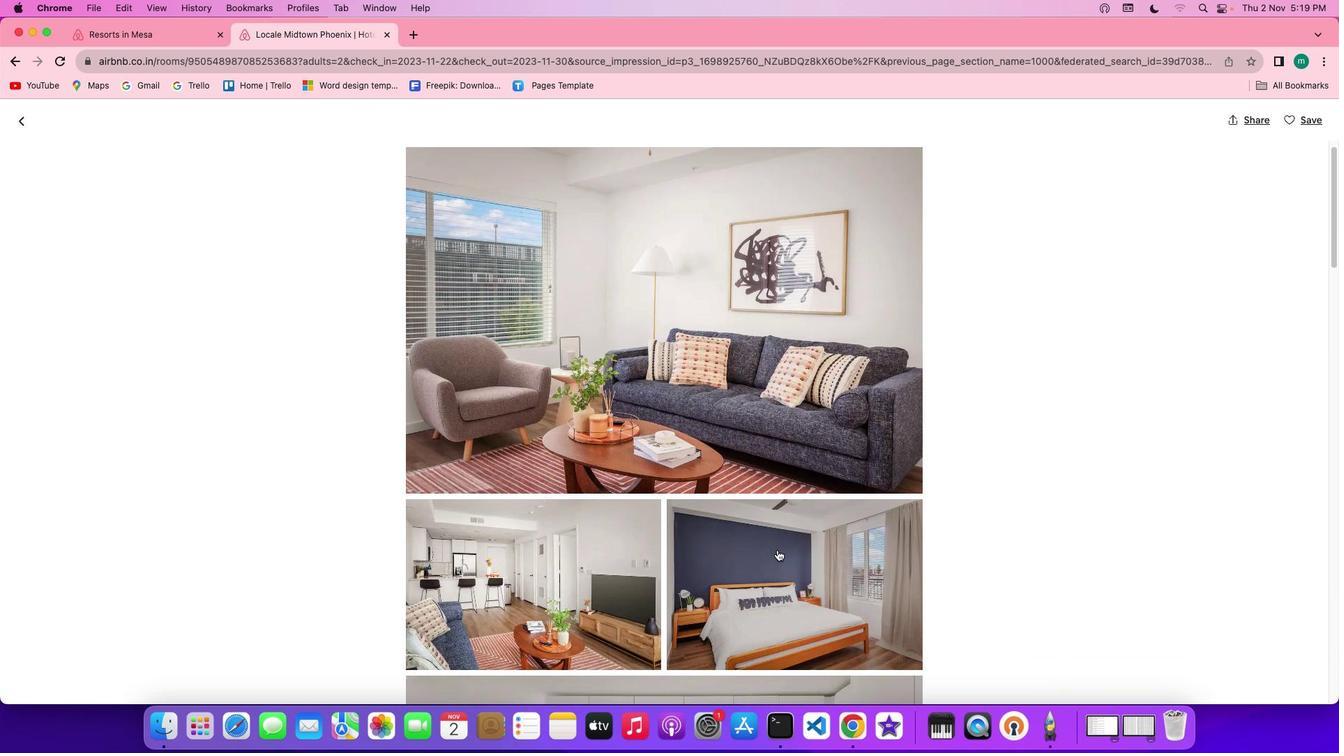 
Action: Mouse scrolled (776, 550) with delta (0, -2)
Screenshot: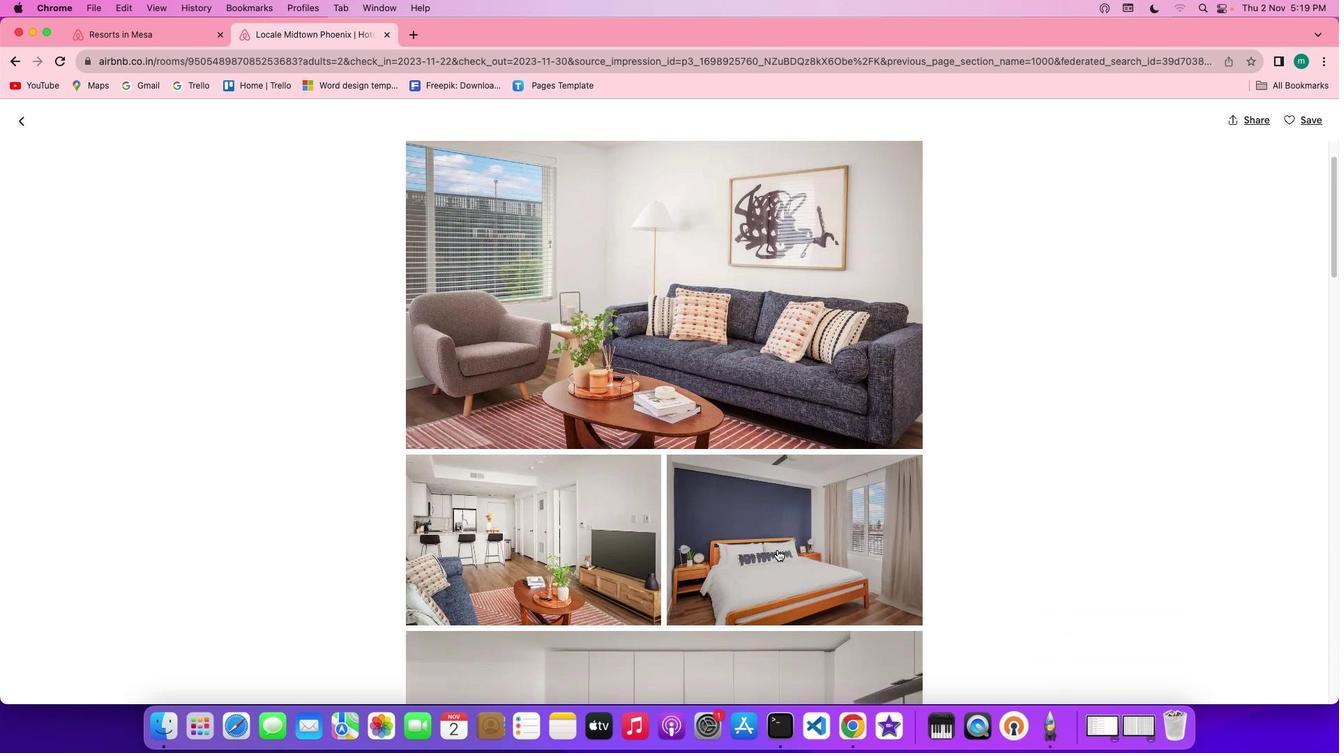 
Action: Mouse scrolled (776, 550) with delta (0, -2)
Screenshot: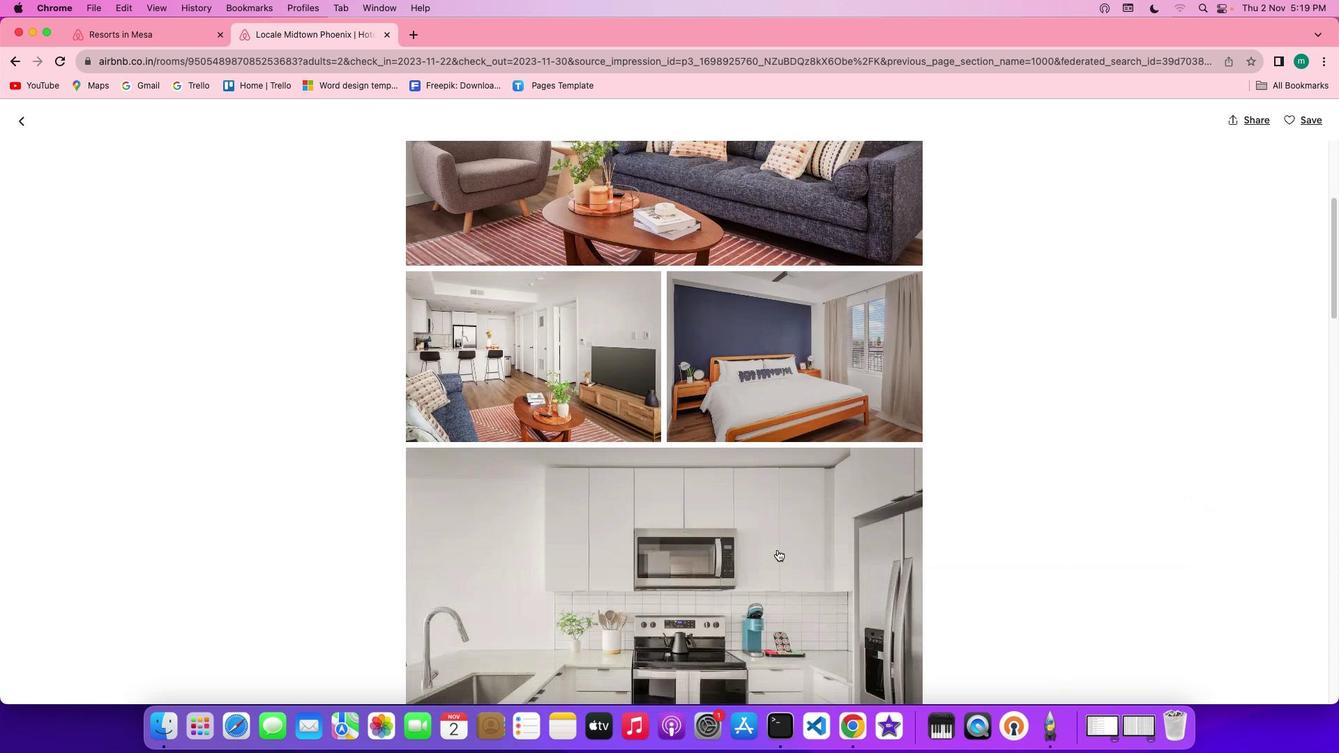 
Action: Mouse moved to (776, 547)
Screenshot: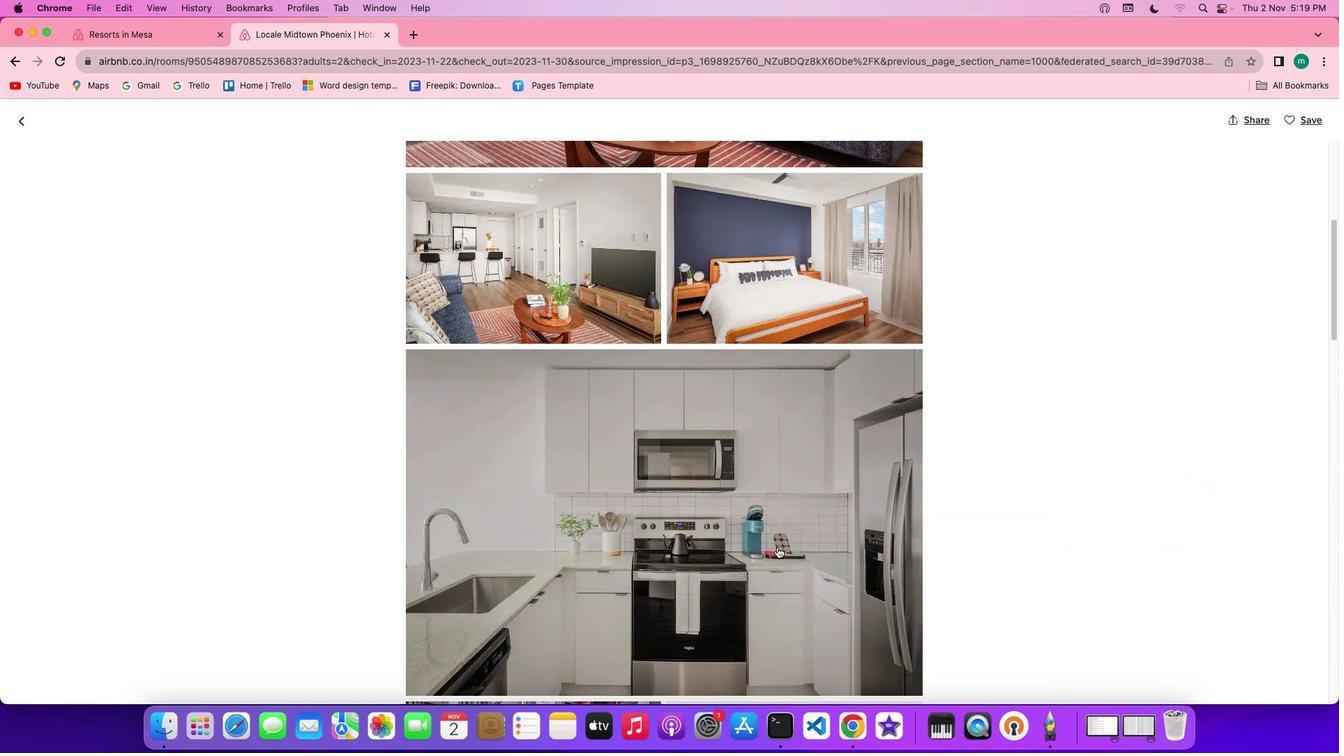 
Action: Mouse scrolled (776, 547) with delta (0, 0)
Screenshot: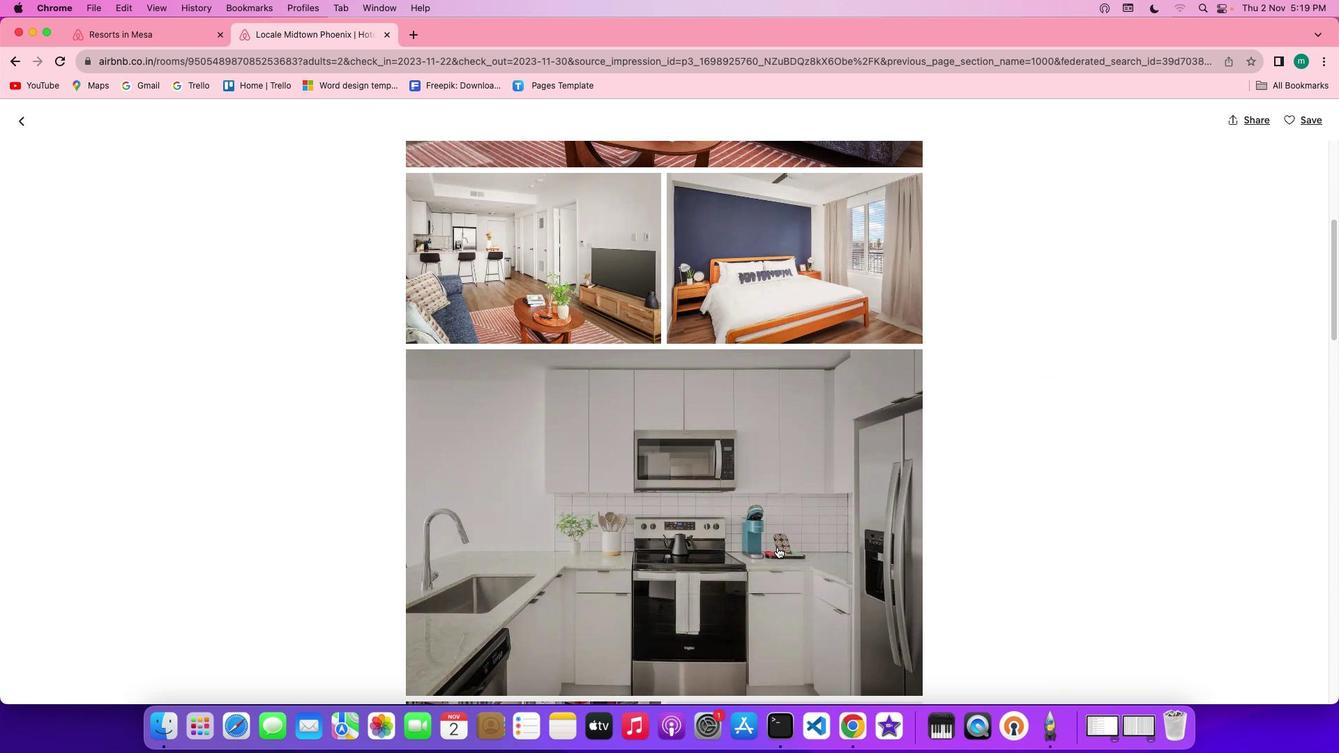 
Action: Mouse scrolled (776, 547) with delta (0, 0)
Screenshot: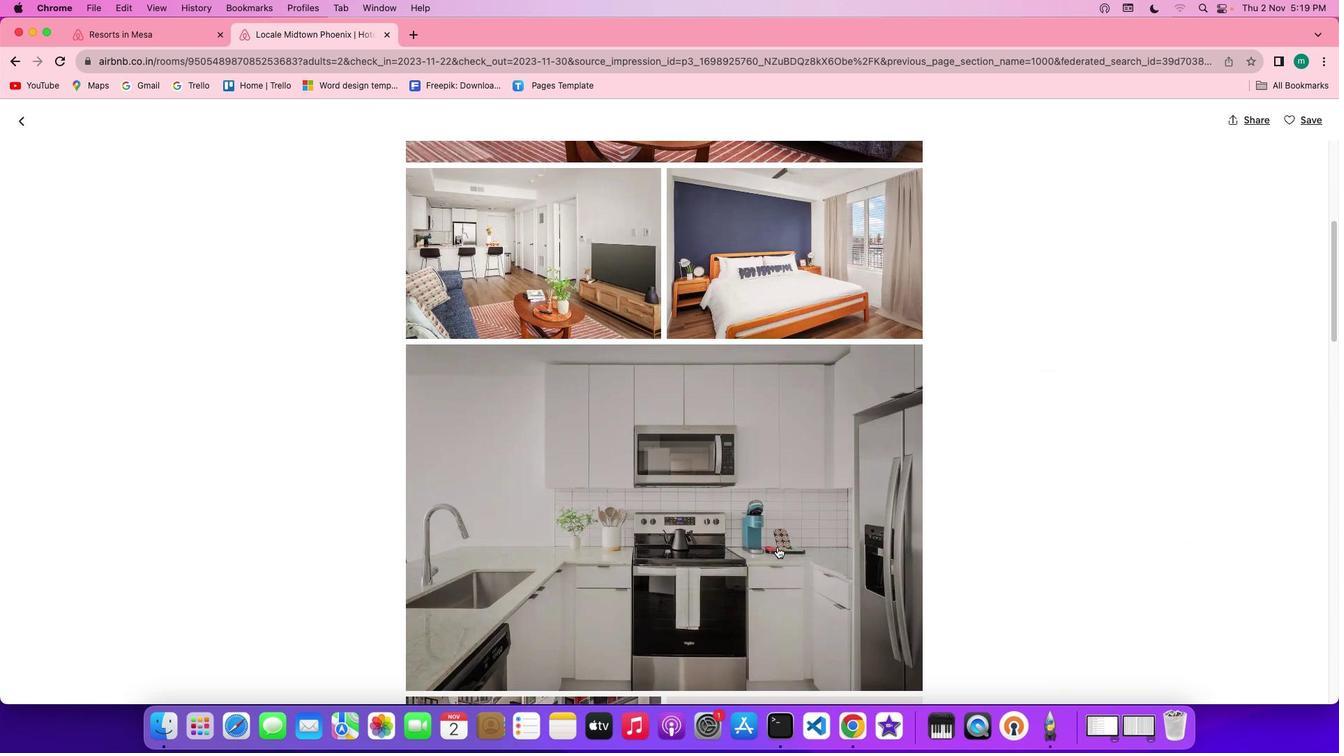 
Action: Mouse scrolled (776, 547) with delta (0, -2)
Screenshot: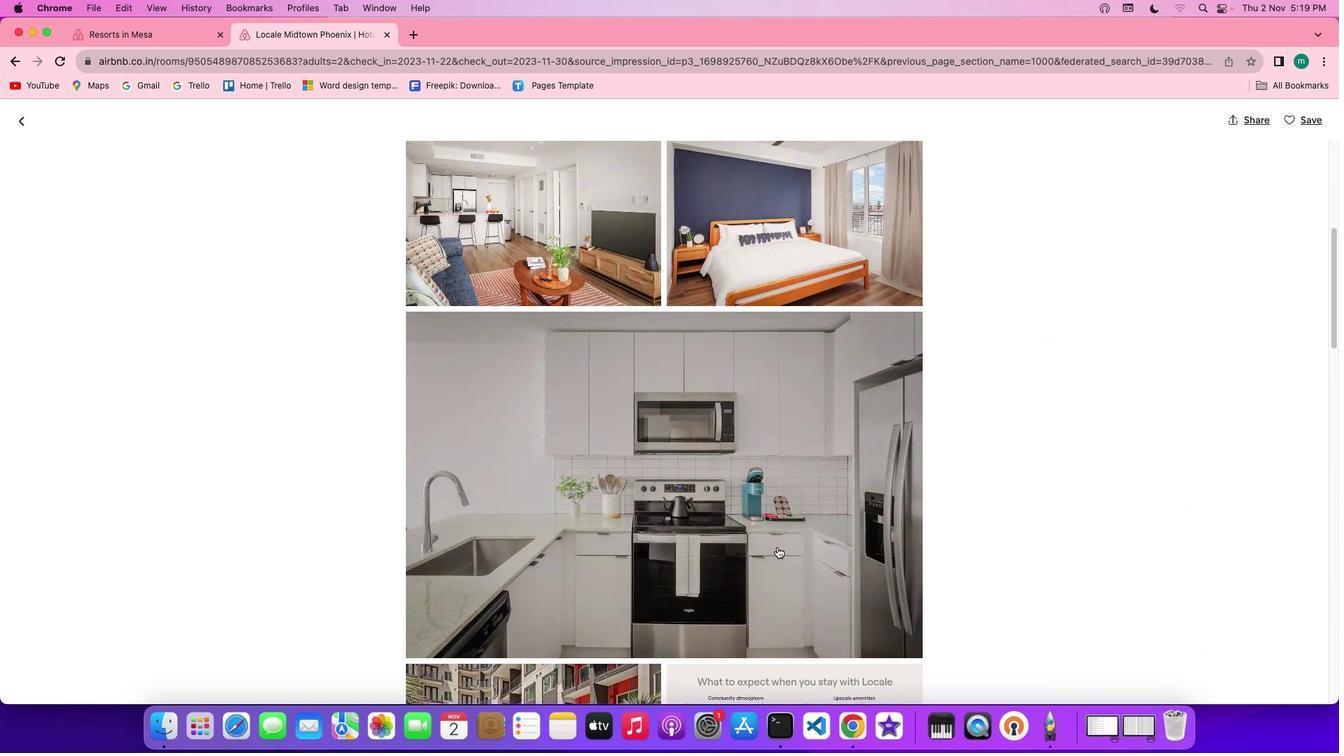 
Action: Mouse scrolled (776, 547) with delta (0, -3)
Screenshot: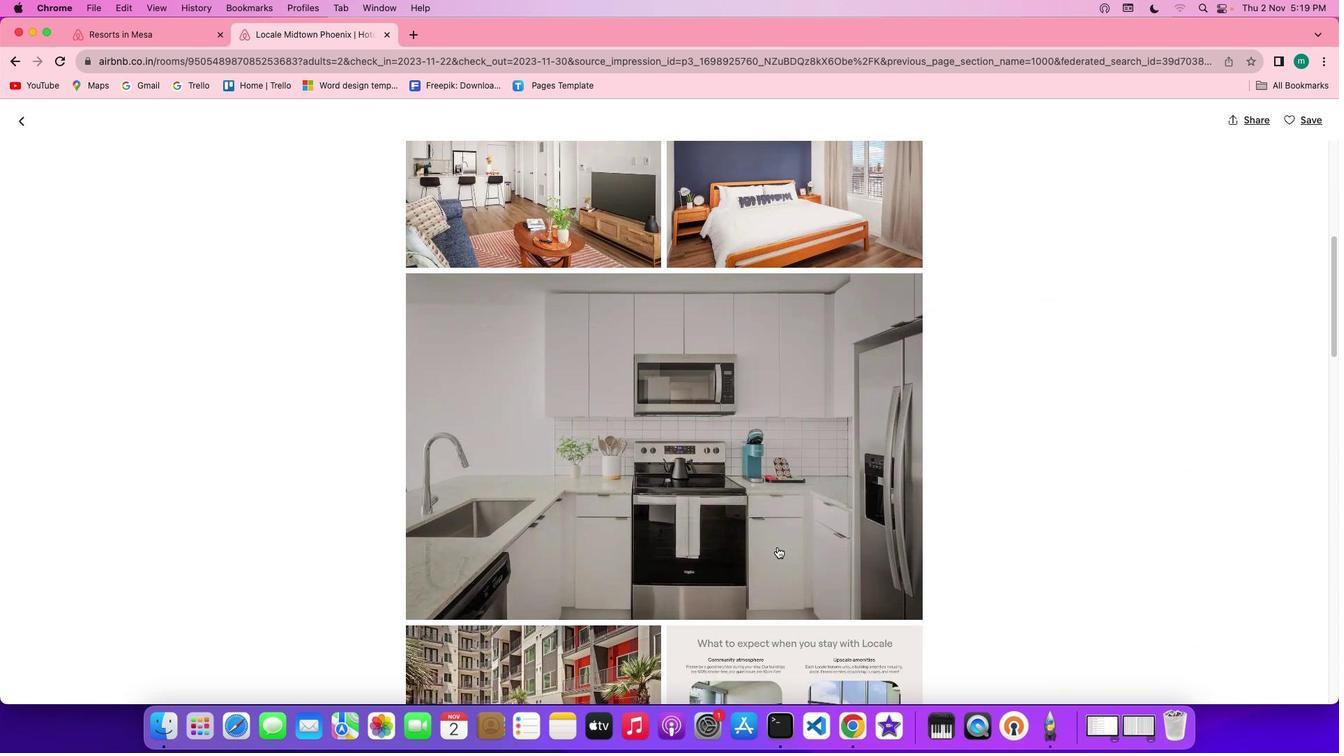 
Action: Mouse scrolled (776, 547) with delta (0, -3)
Screenshot: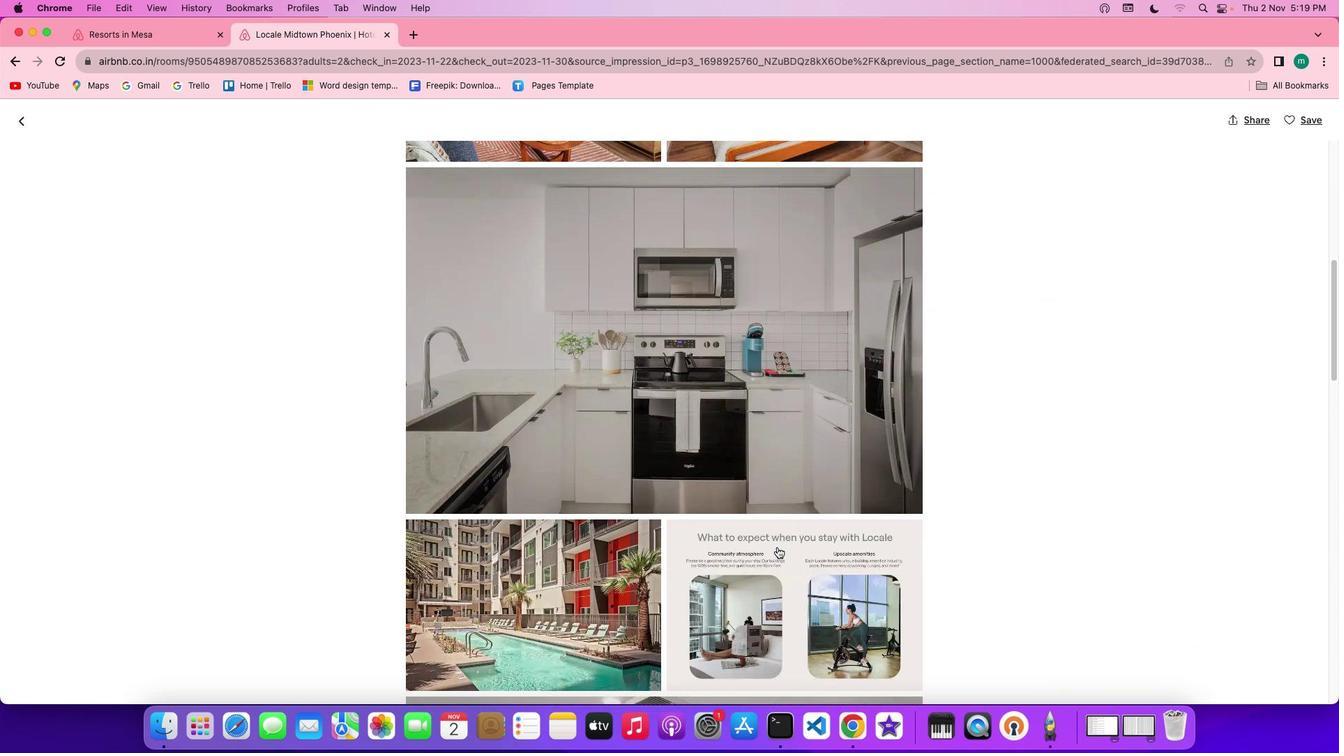 
Action: Mouse moved to (776, 541)
Screenshot: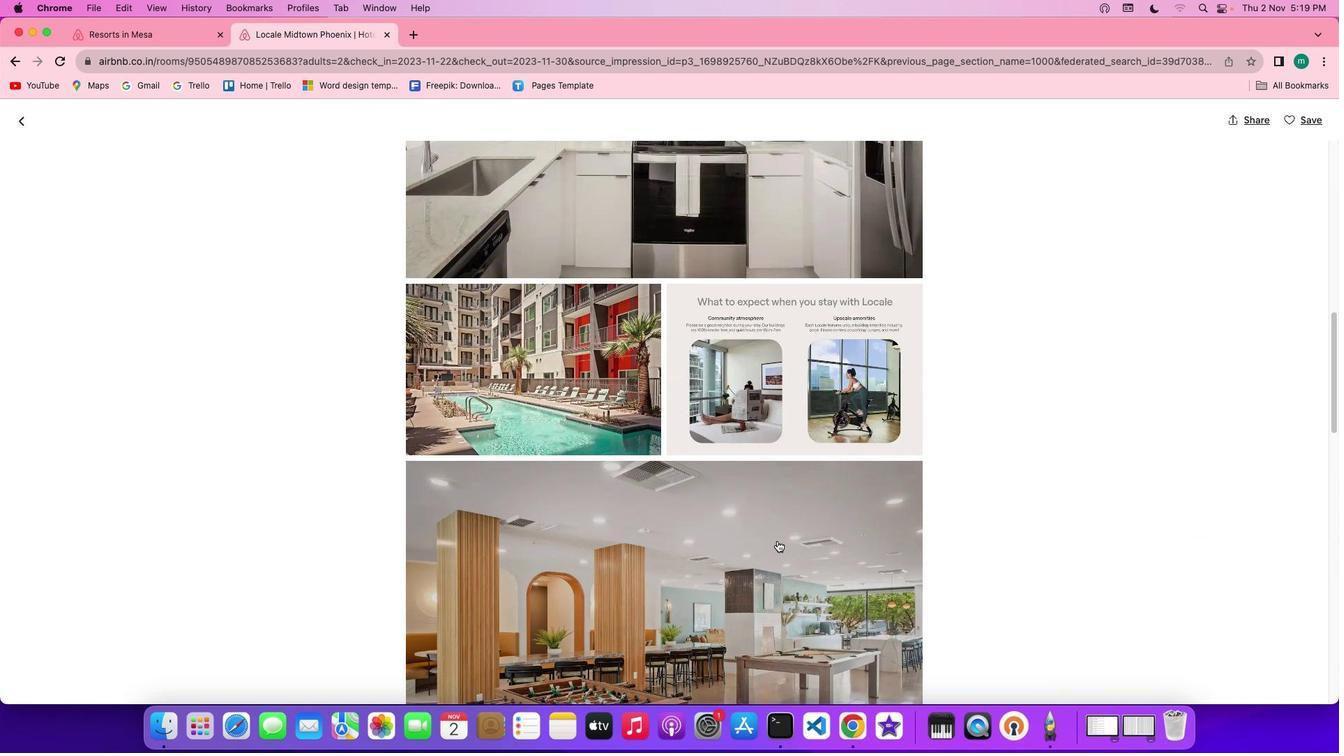 
Action: Mouse scrolled (776, 541) with delta (0, 0)
Screenshot: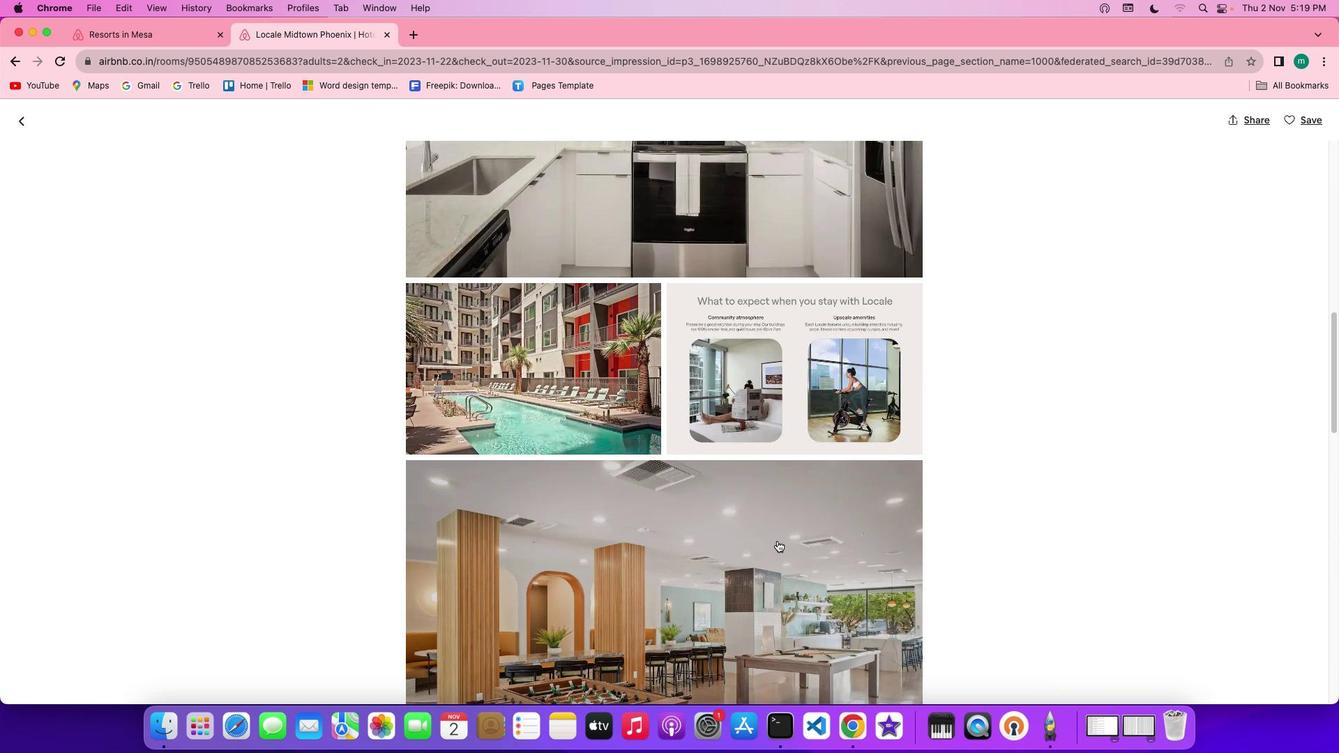 
Action: Mouse scrolled (776, 541) with delta (0, 0)
Screenshot: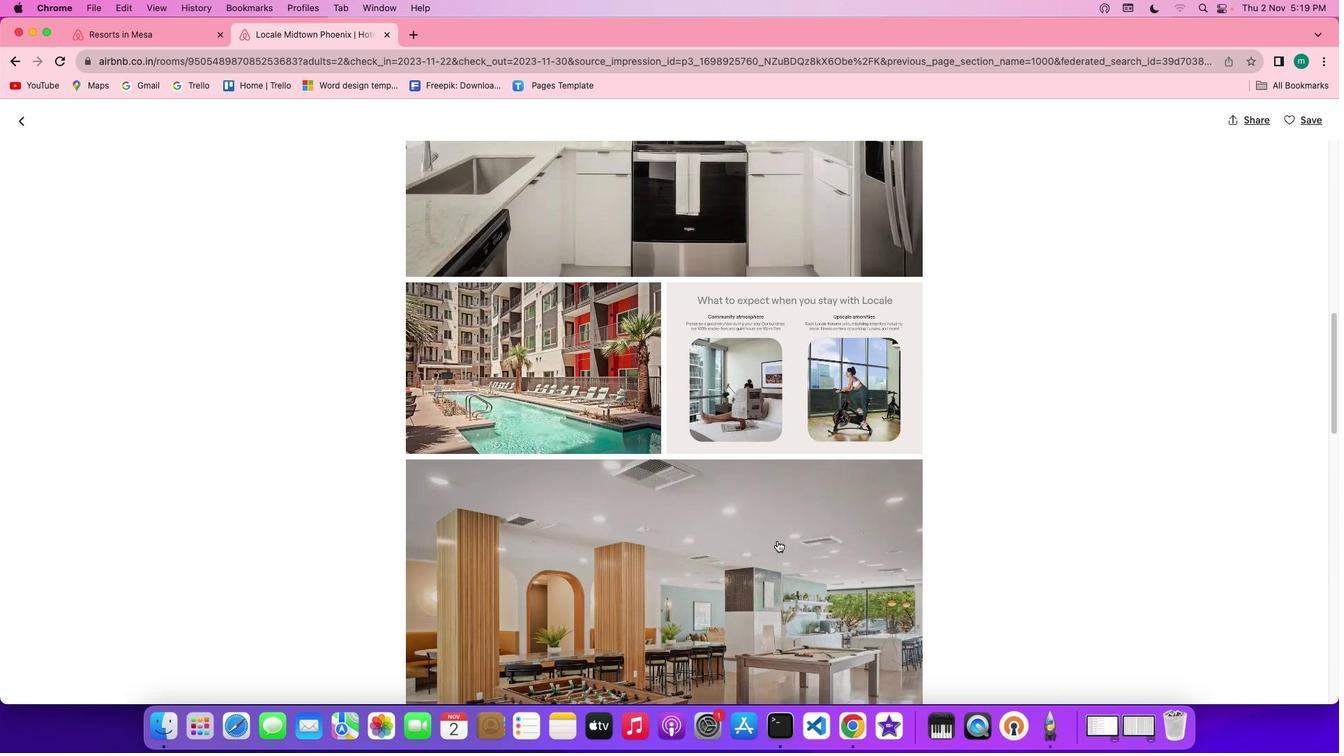 
Action: Mouse scrolled (776, 541) with delta (0, -2)
Screenshot: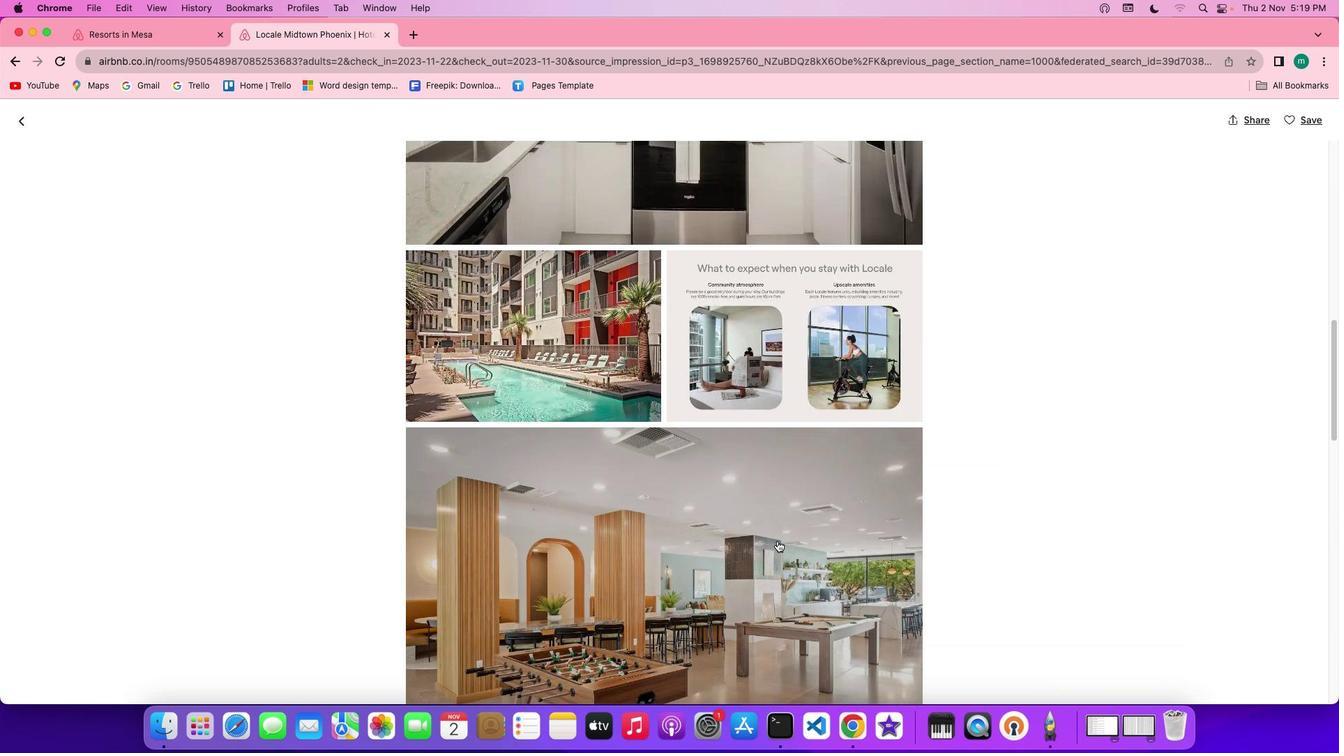 
Action: Mouse scrolled (776, 541) with delta (0, -2)
Screenshot: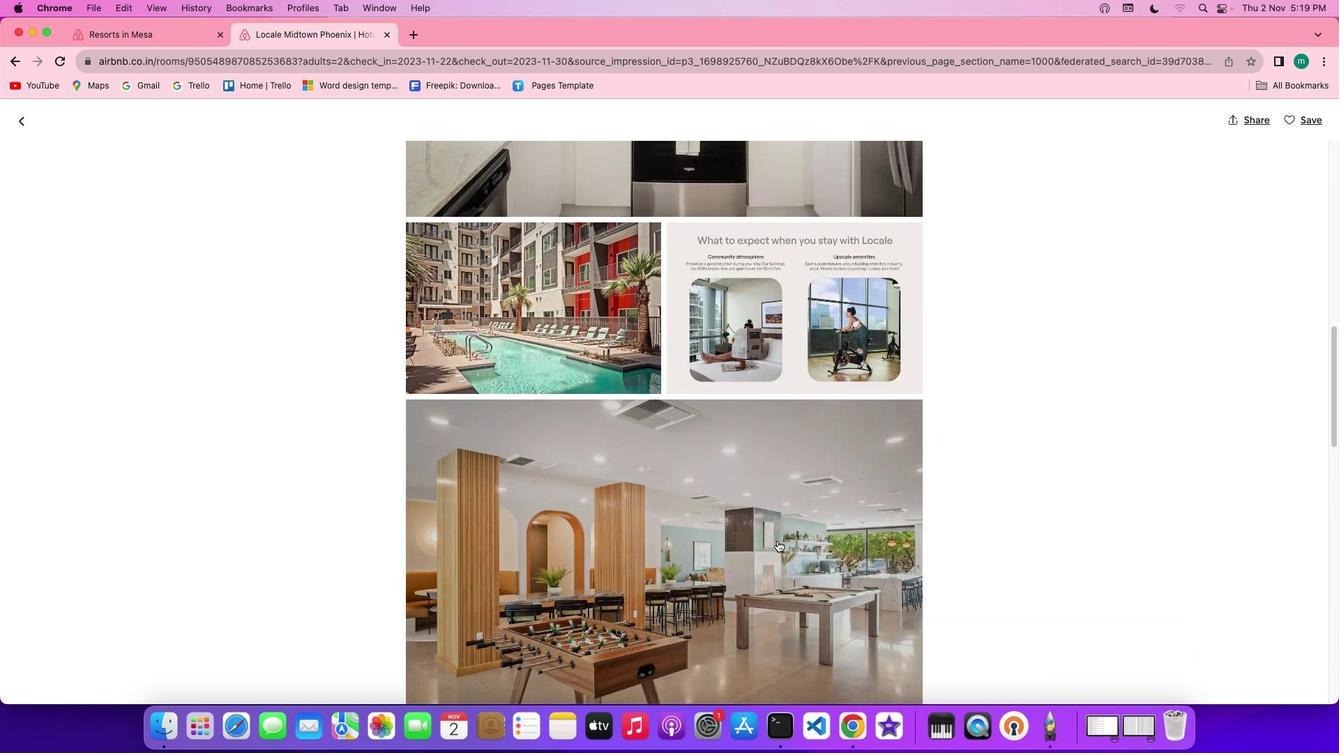 
Action: Mouse scrolled (776, 541) with delta (0, -2)
Screenshot: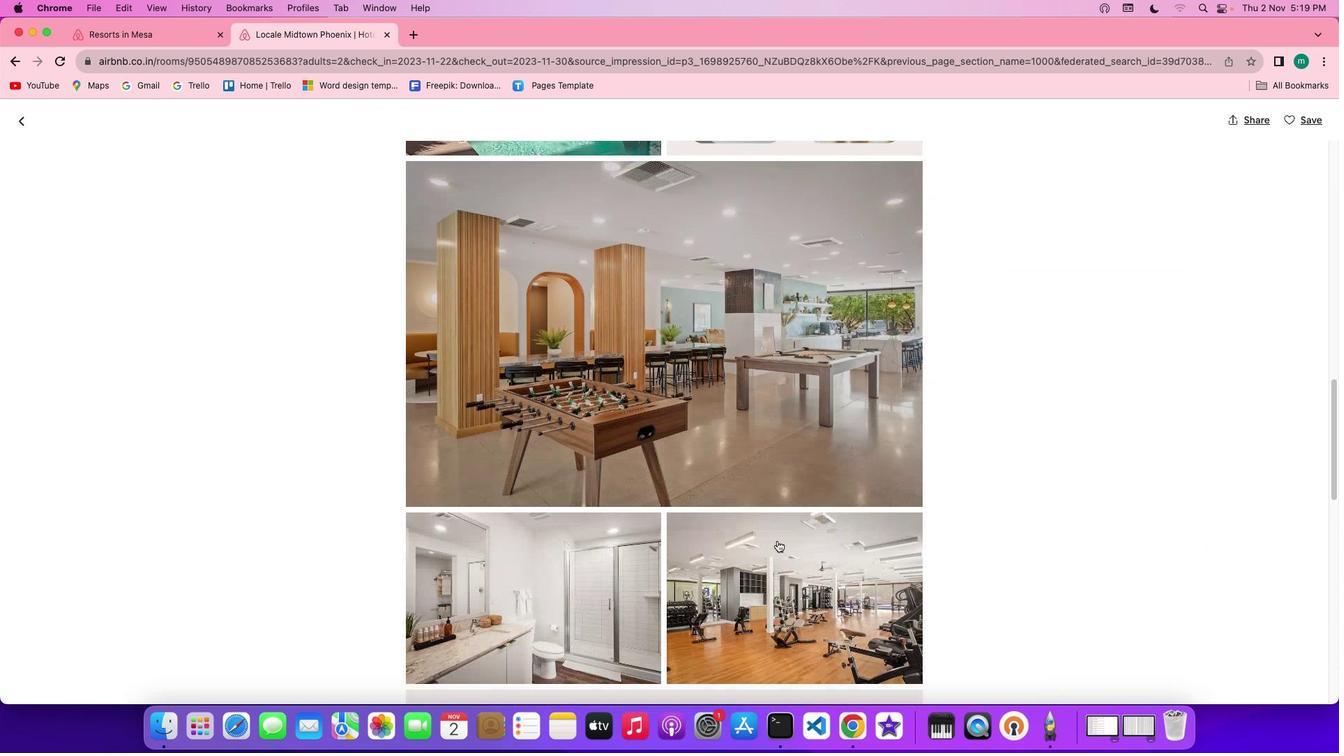
Action: Mouse scrolled (776, 541) with delta (0, 0)
Screenshot: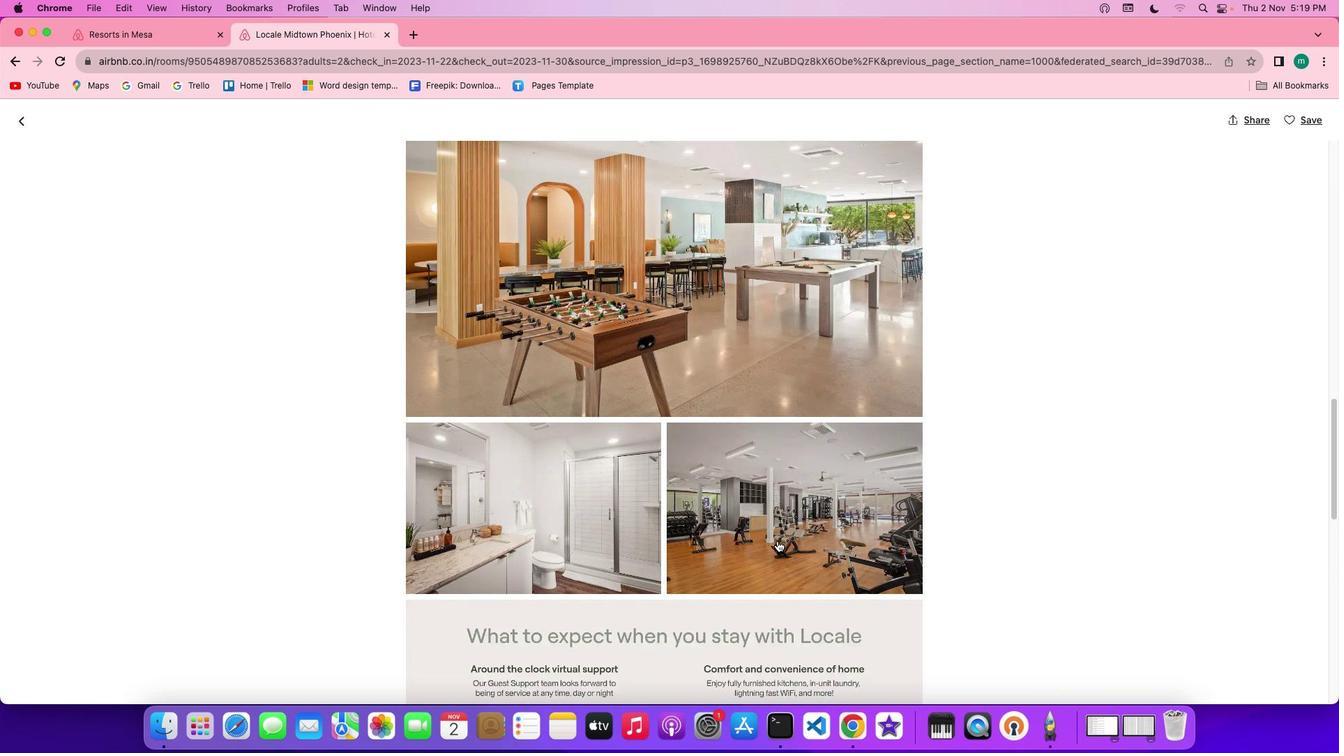 
Action: Mouse scrolled (776, 541) with delta (0, 0)
Screenshot: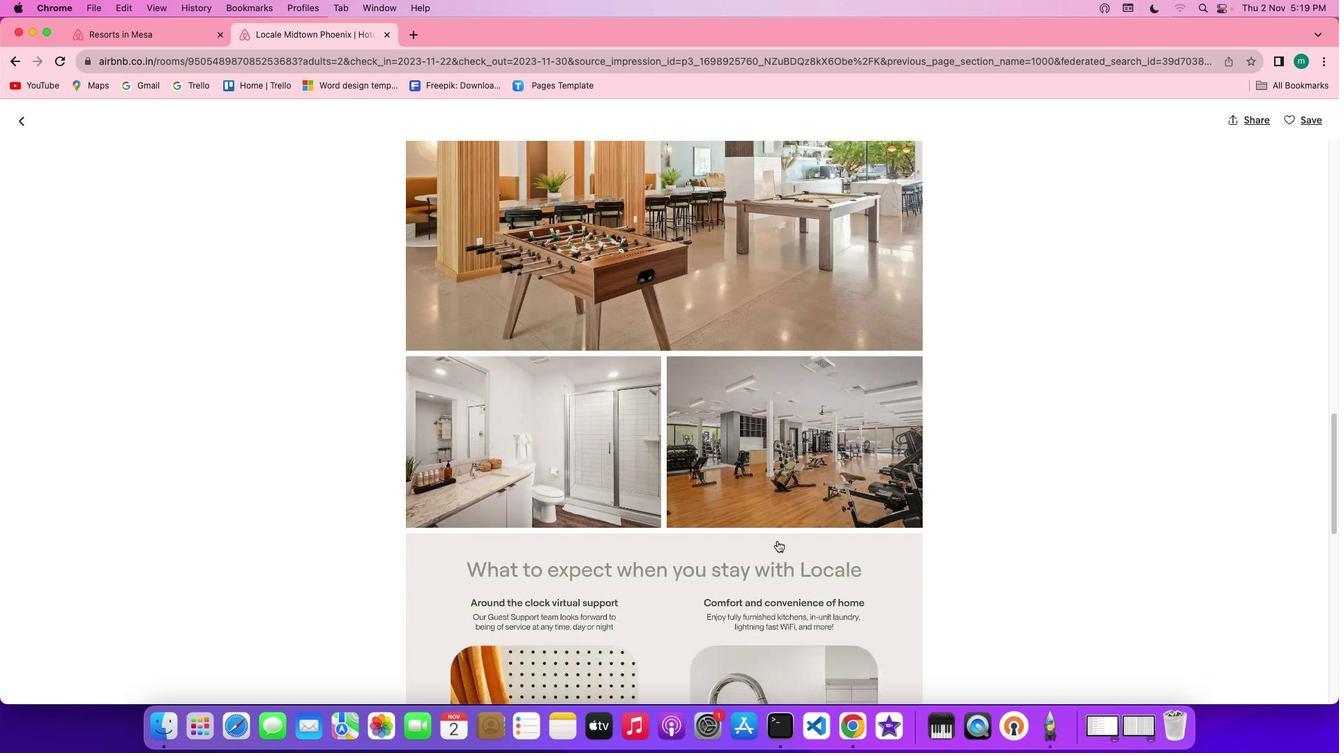 
Action: Mouse scrolled (776, 541) with delta (0, -2)
Screenshot: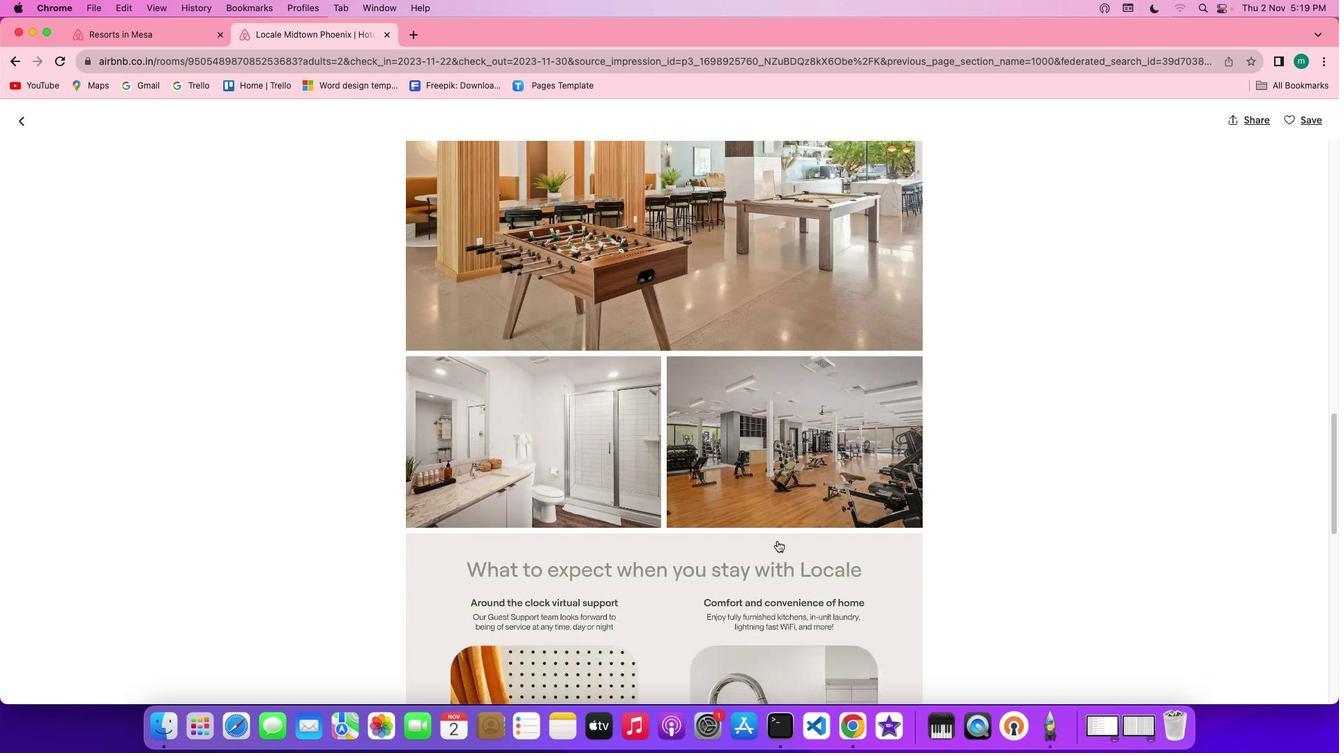 
Action: Mouse scrolled (776, 541) with delta (0, -3)
Screenshot: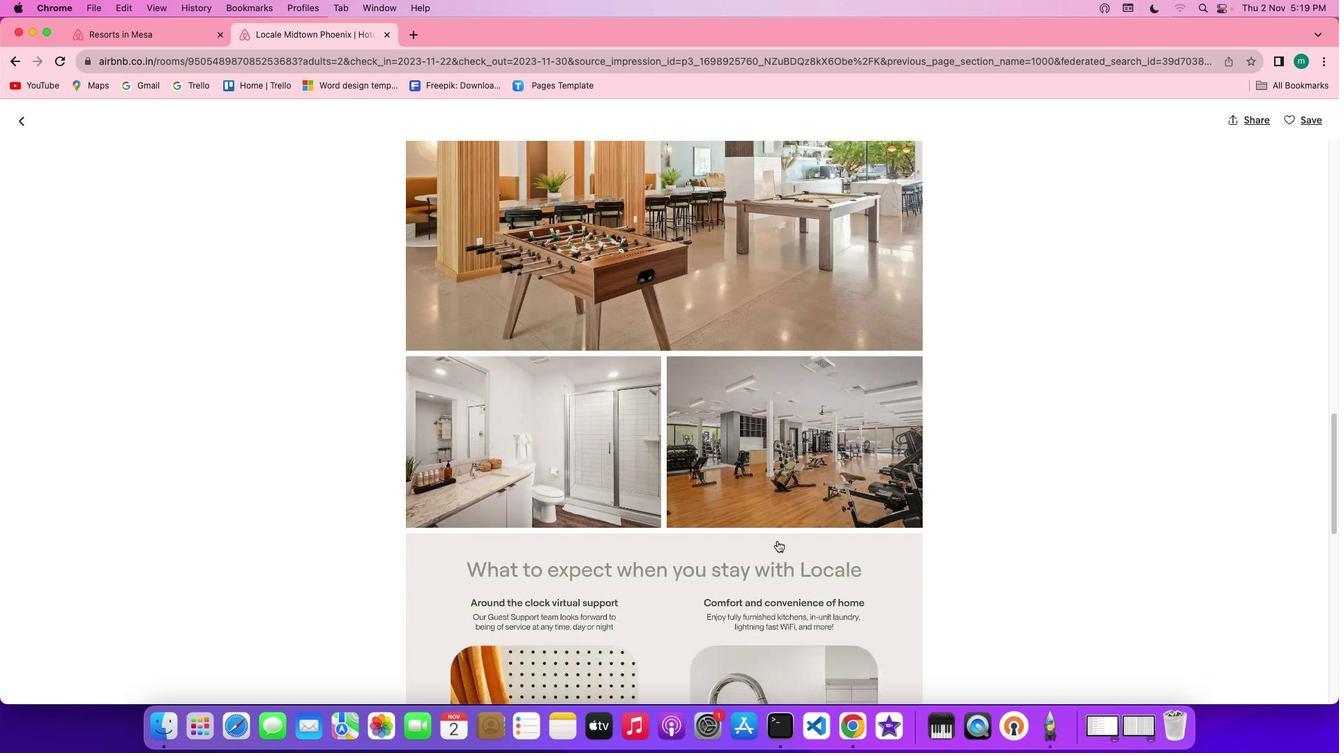 
Action: Mouse scrolled (776, 541) with delta (0, -3)
Screenshot: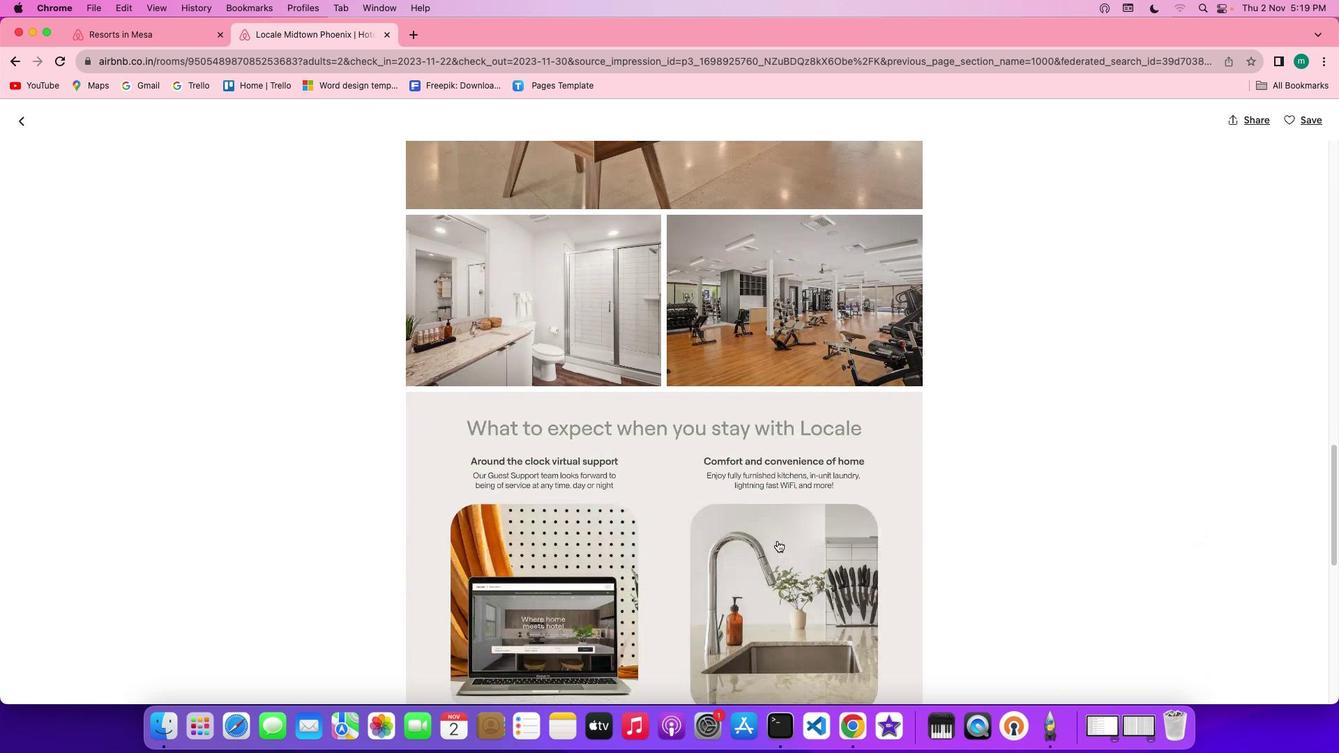 
Action: Mouse scrolled (776, 541) with delta (0, -4)
Screenshot: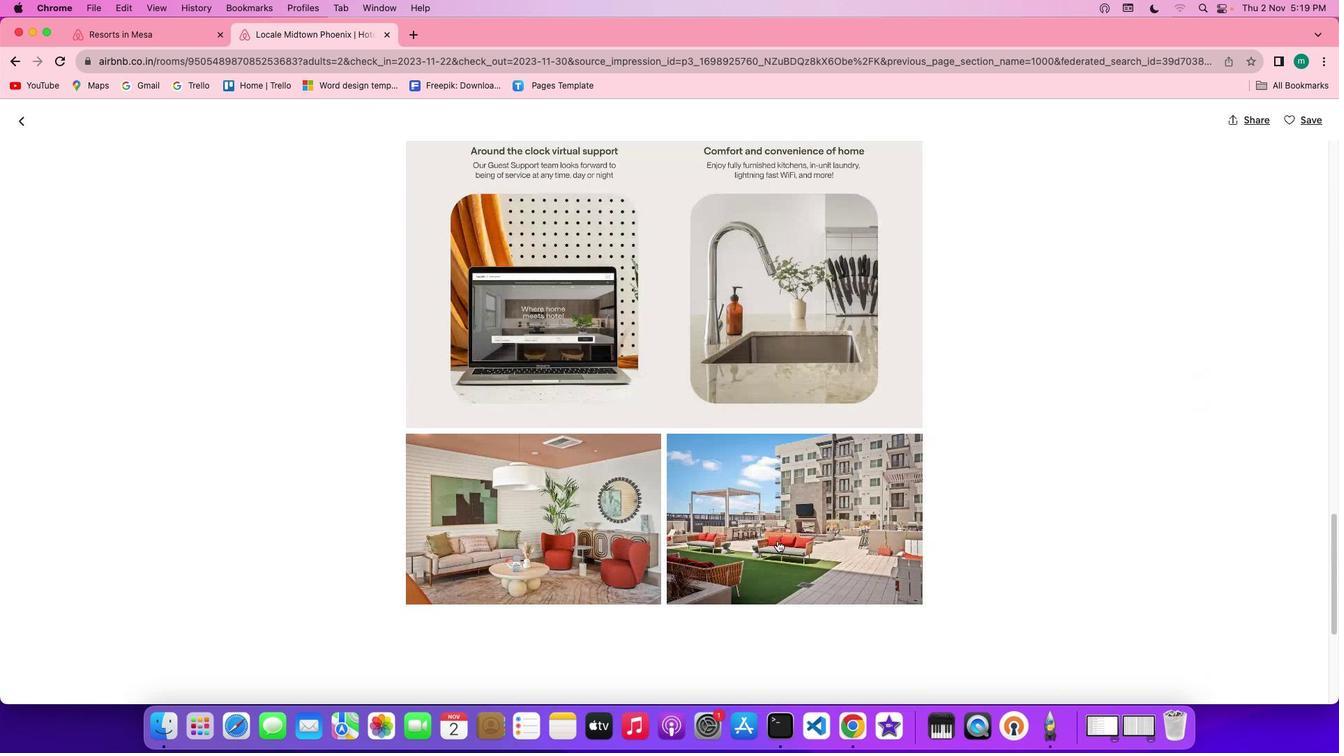 
Action: Mouse scrolled (776, 541) with delta (0, 0)
Screenshot: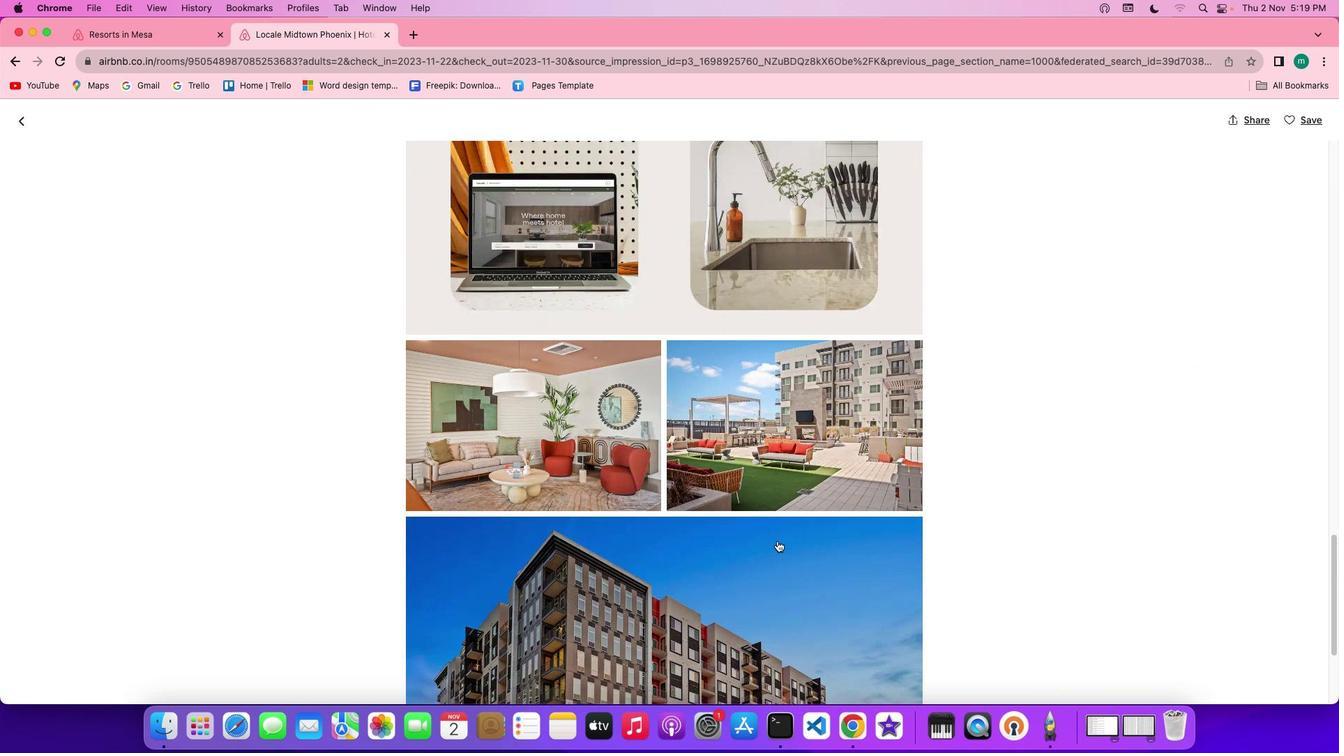 
Action: Mouse scrolled (776, 541) with delta (0, 0)
Screenshot: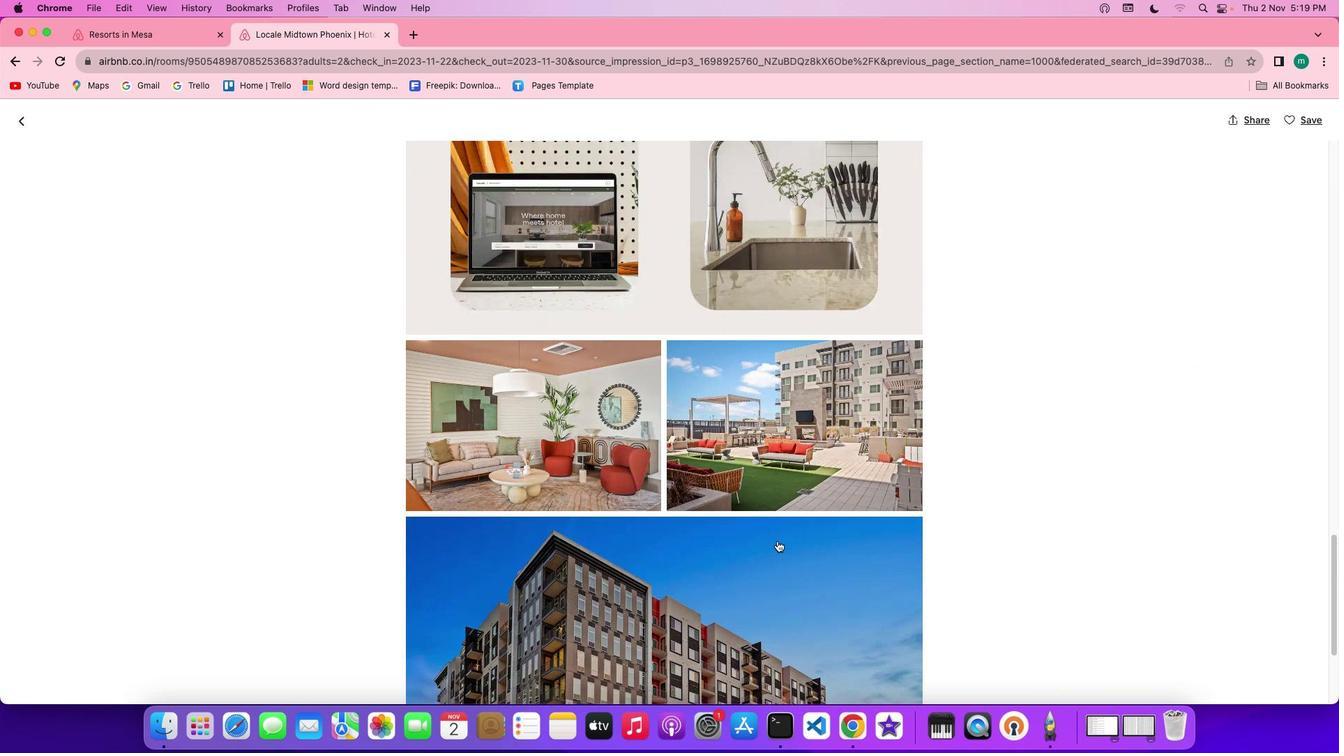 
Action: Mouse scrolled (776, 541) with delta (0, -2)
Screenshot: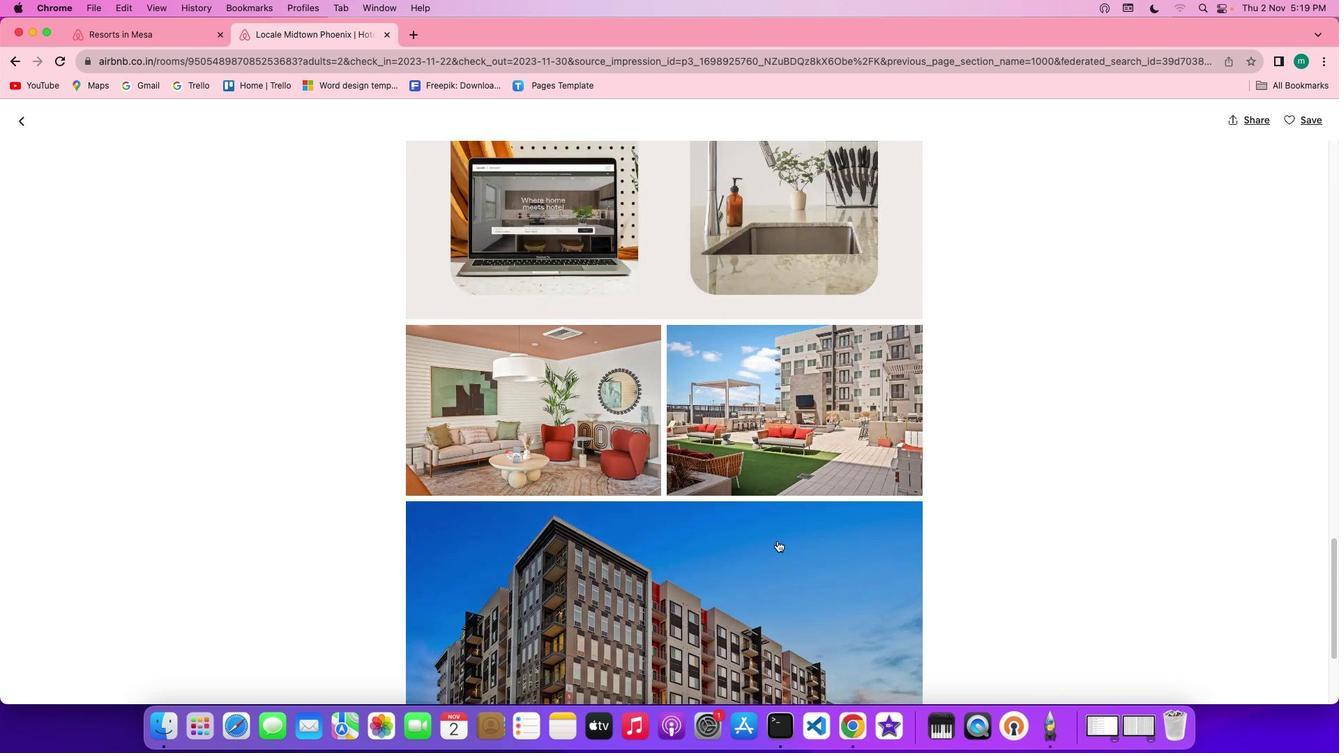 
Action: Mouse scrolled (776, 541) with delta (0, -2)
Screenshot: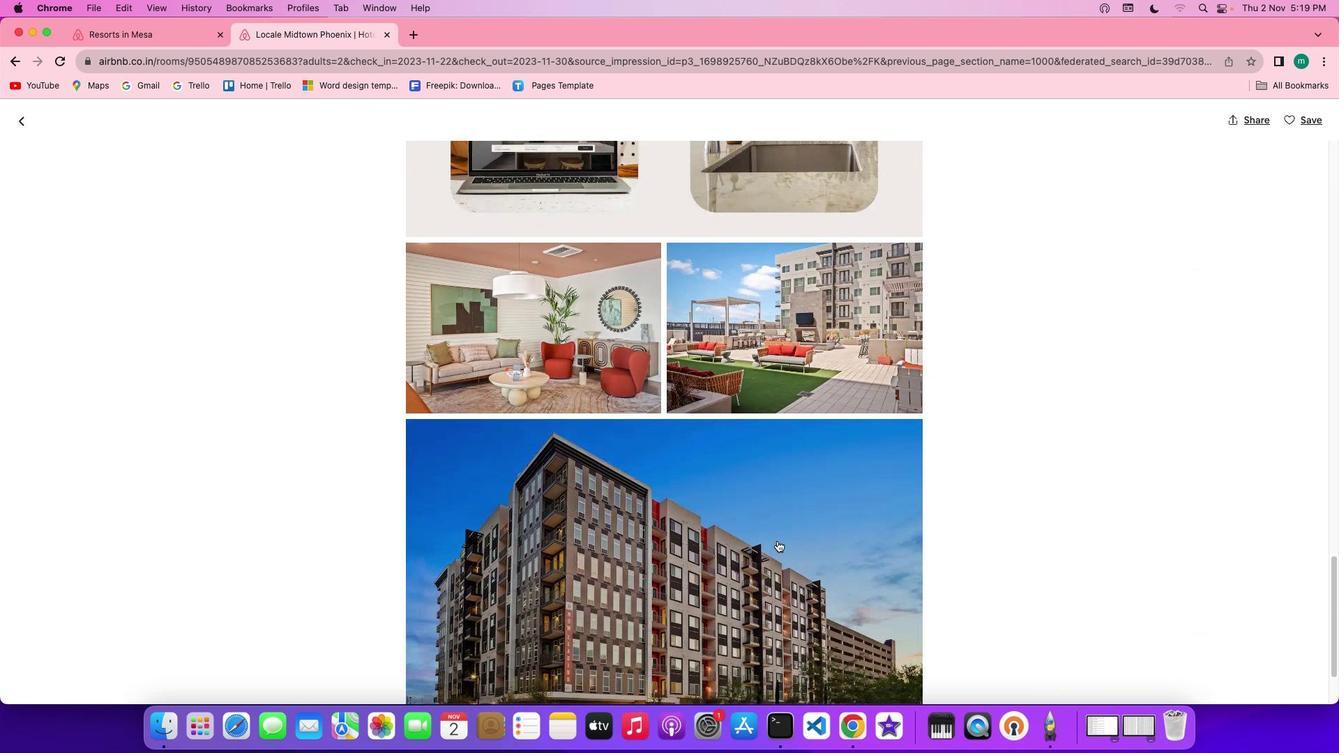 
Action: Mouse scrolled (776, 541) with delta (0, -2)
Screenshot: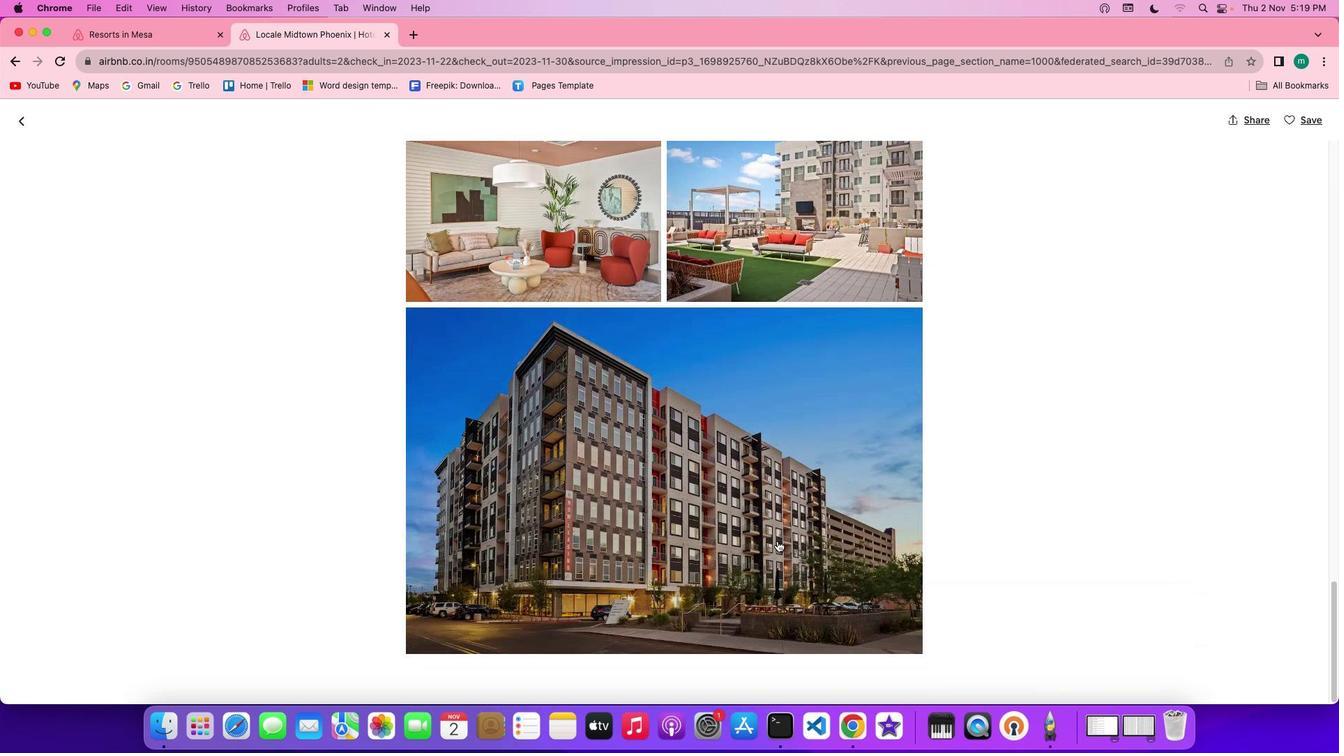 
Action: Mouse scrolled (776, 541) with delta (0, 0)
Screenshot: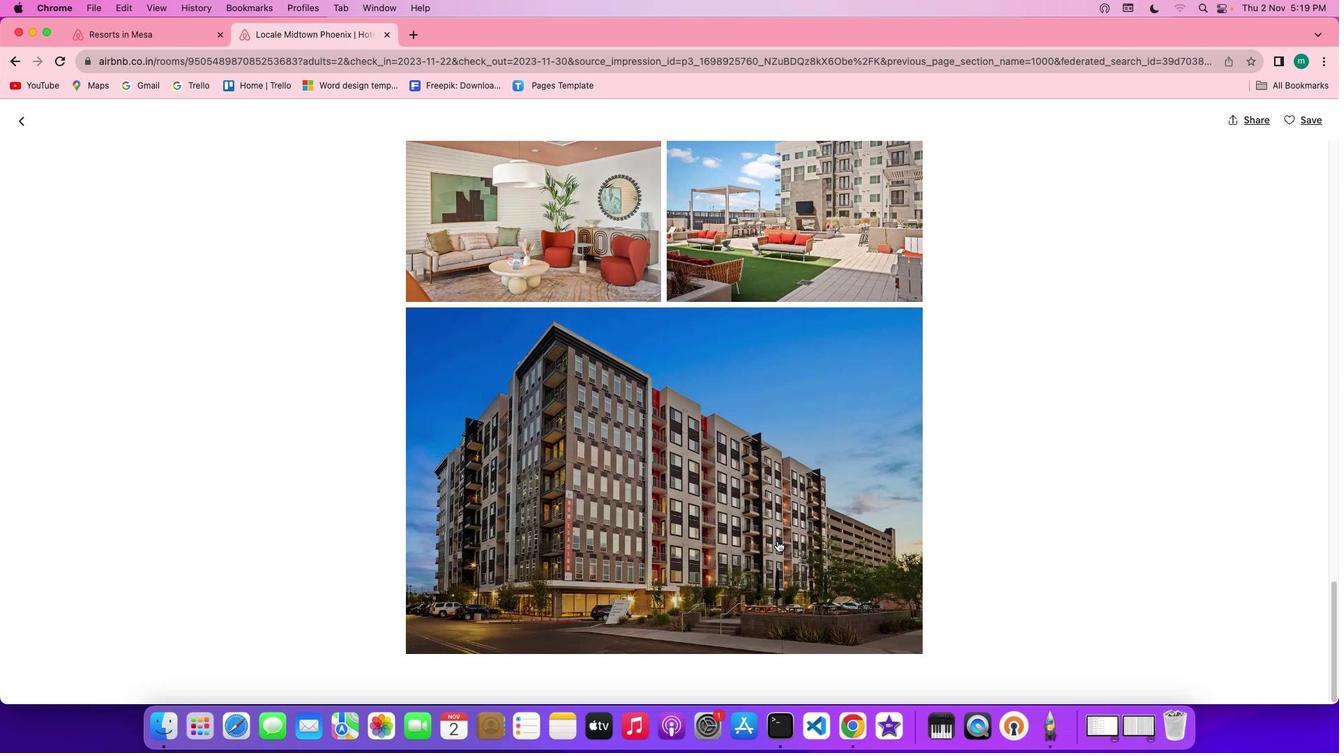 
Action: Mouse scrolled (776, 541) with delta (0, 0)
Screenshot: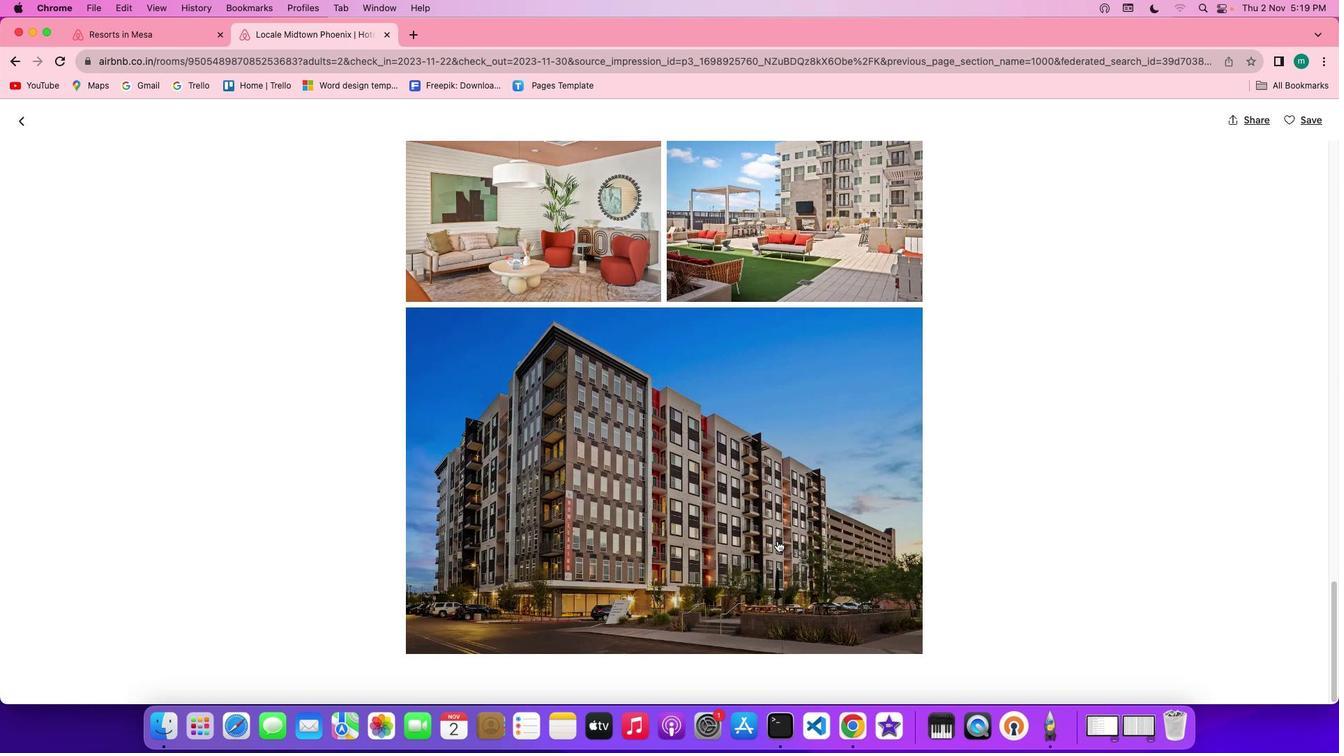 
Action: Mouse scrolled (776, 541) with delta (0, -2)
Screenshot: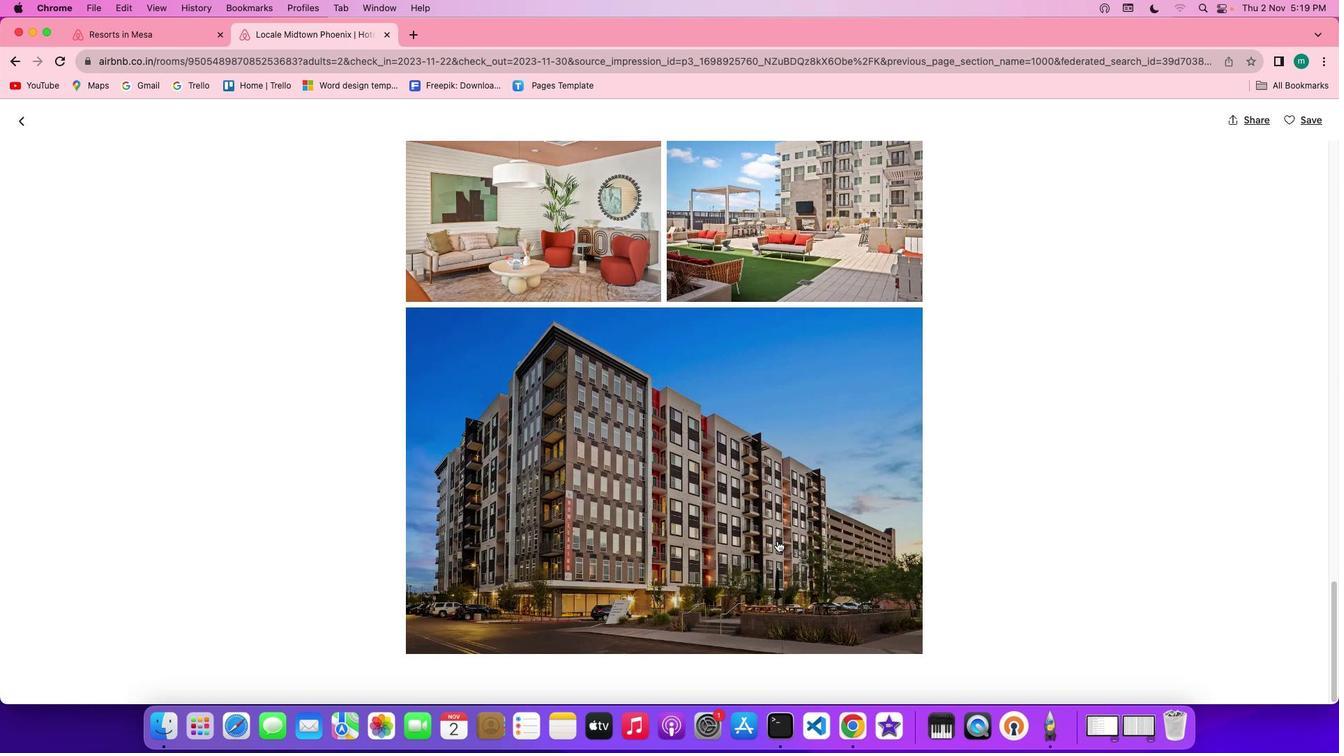 
Action: Mouse scrolled (776, 541) with delta (0, -3)
Screenshot: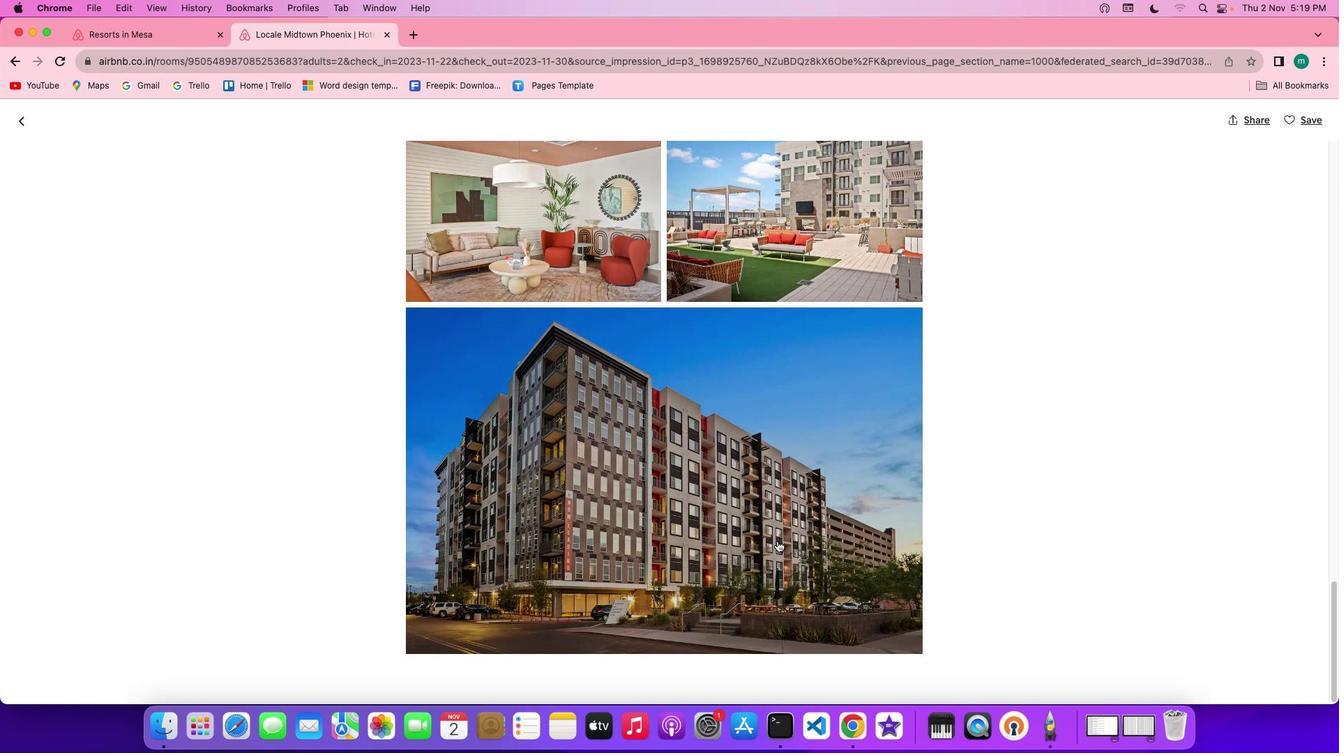 
Action: Mouse scrolled (776, 541) with delta (0, -3)
Screenshot: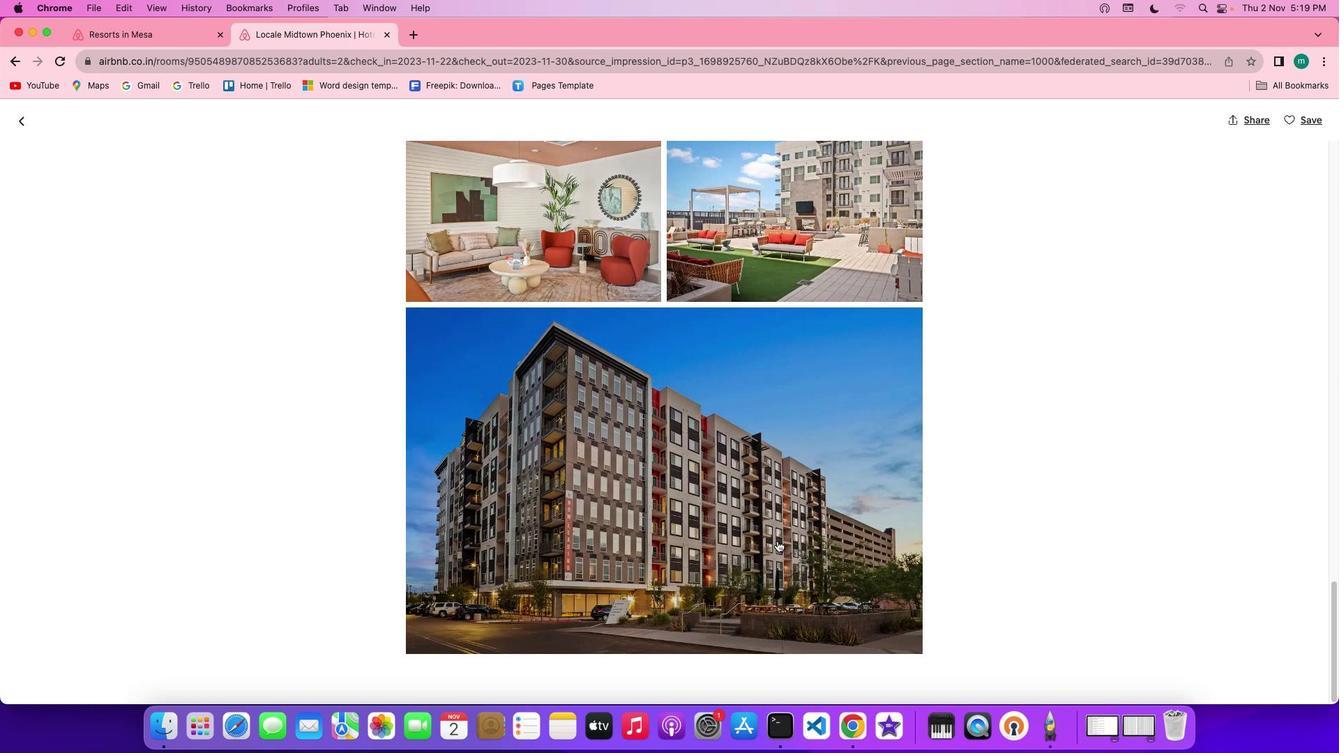 
Action: Mouse moved to (777, 540)
Screenshot: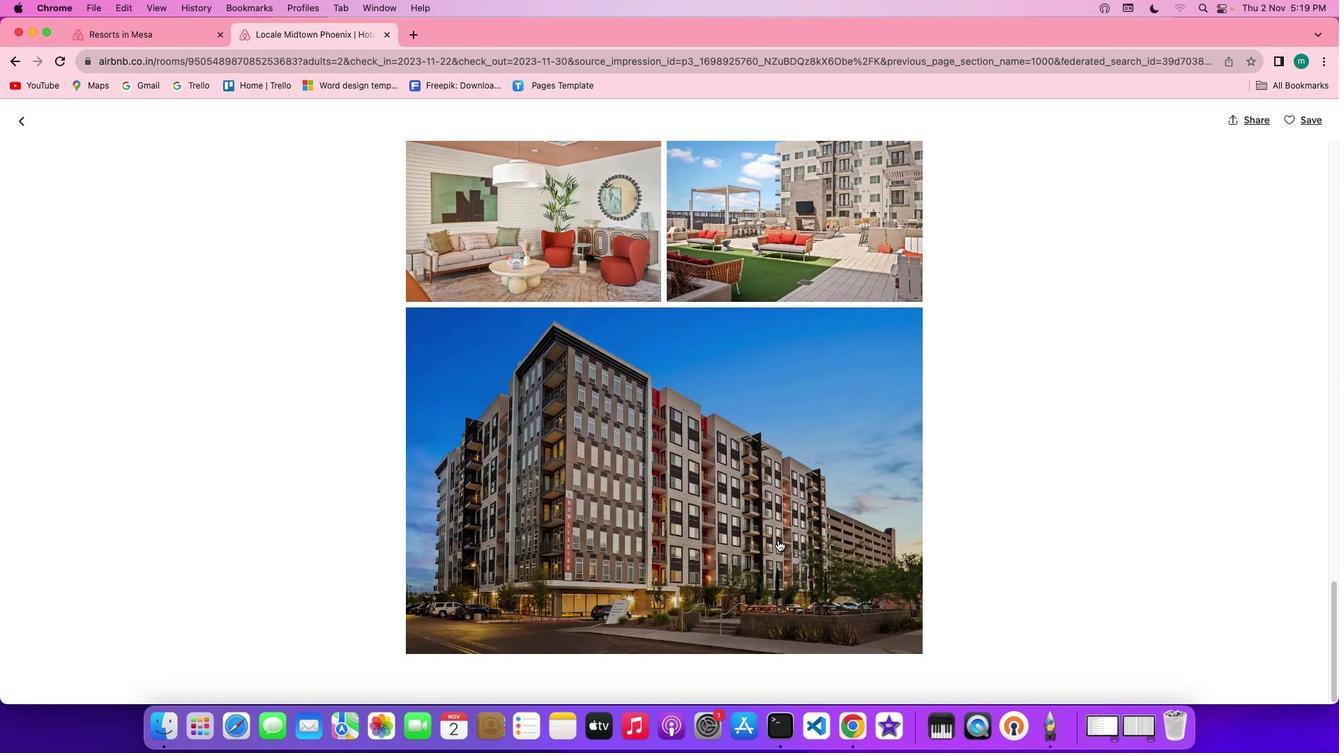 
Action: Mouse scrolled (777, 540) with delta (0, 0)
Screenshot: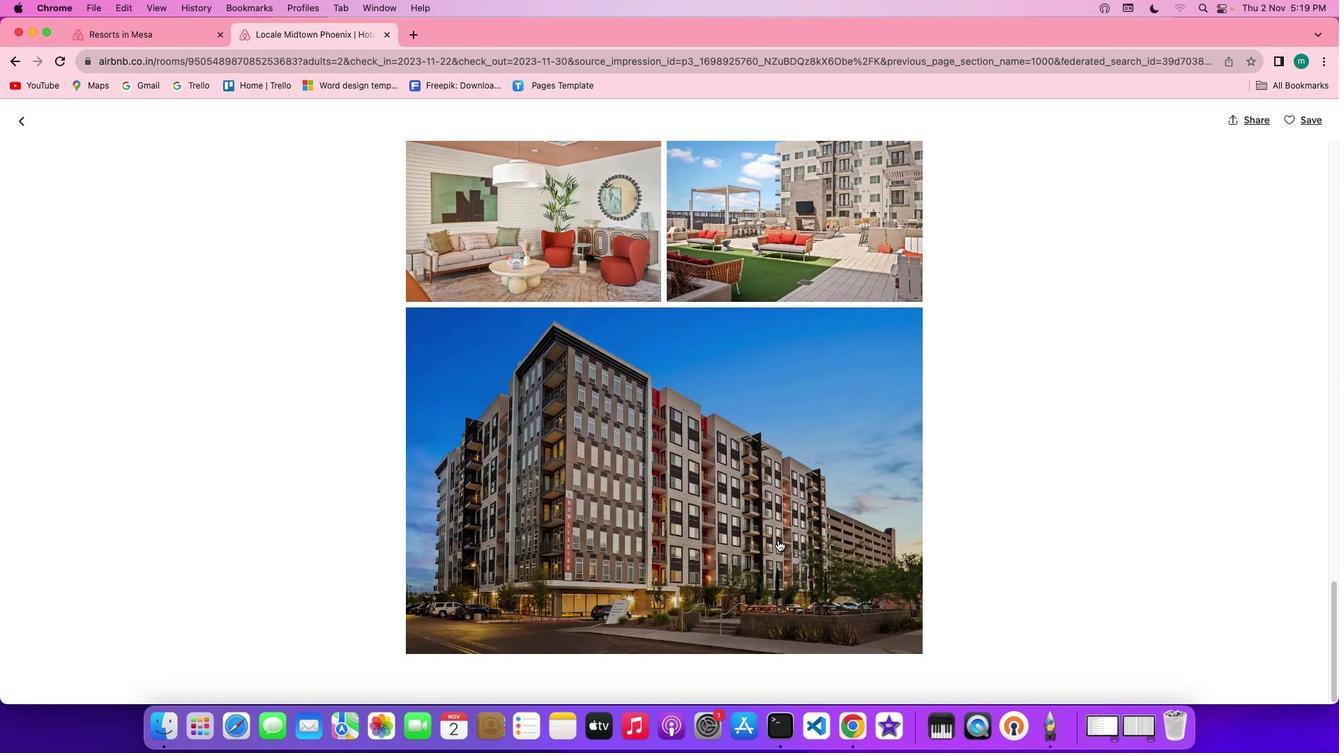 
Action: Mouse scrolled (777, 540) with delta (0, 0)
Screenshot: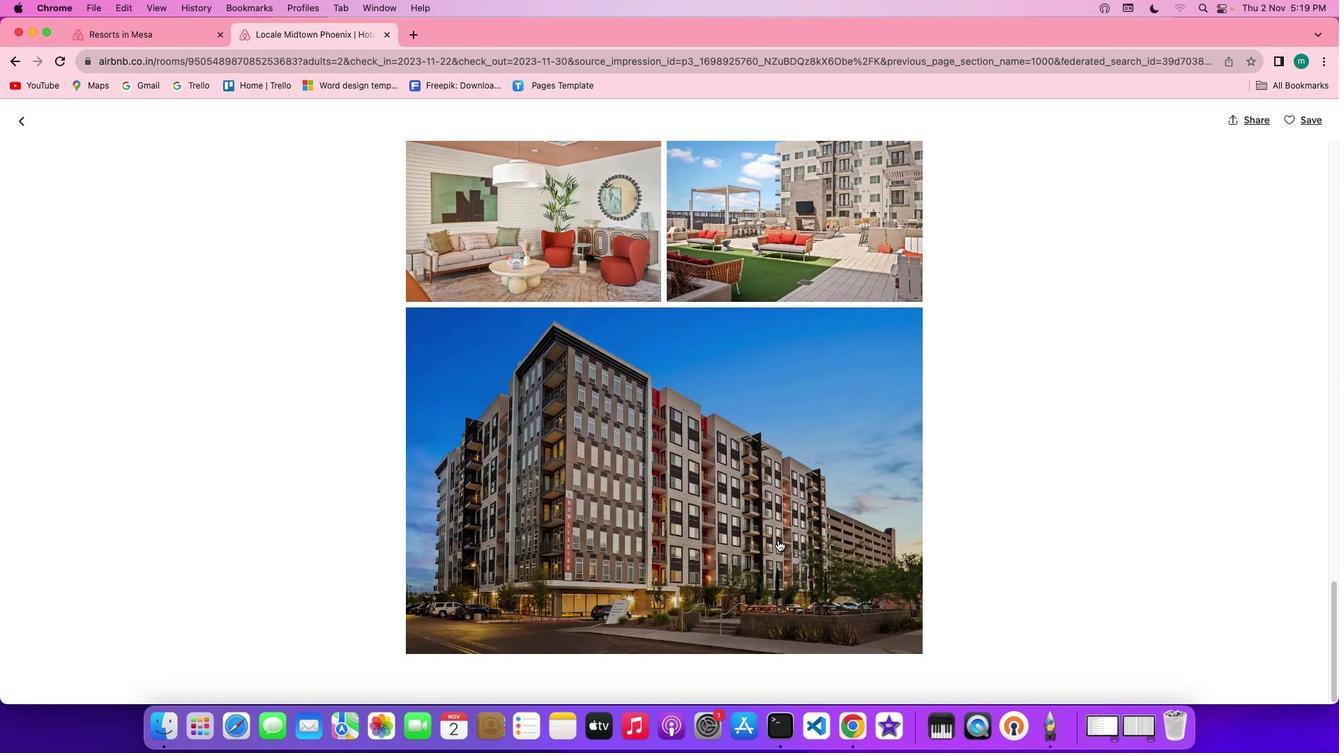 
Action: Mouse scrolled (777, 540) with delta (0, -2)
Screenshot: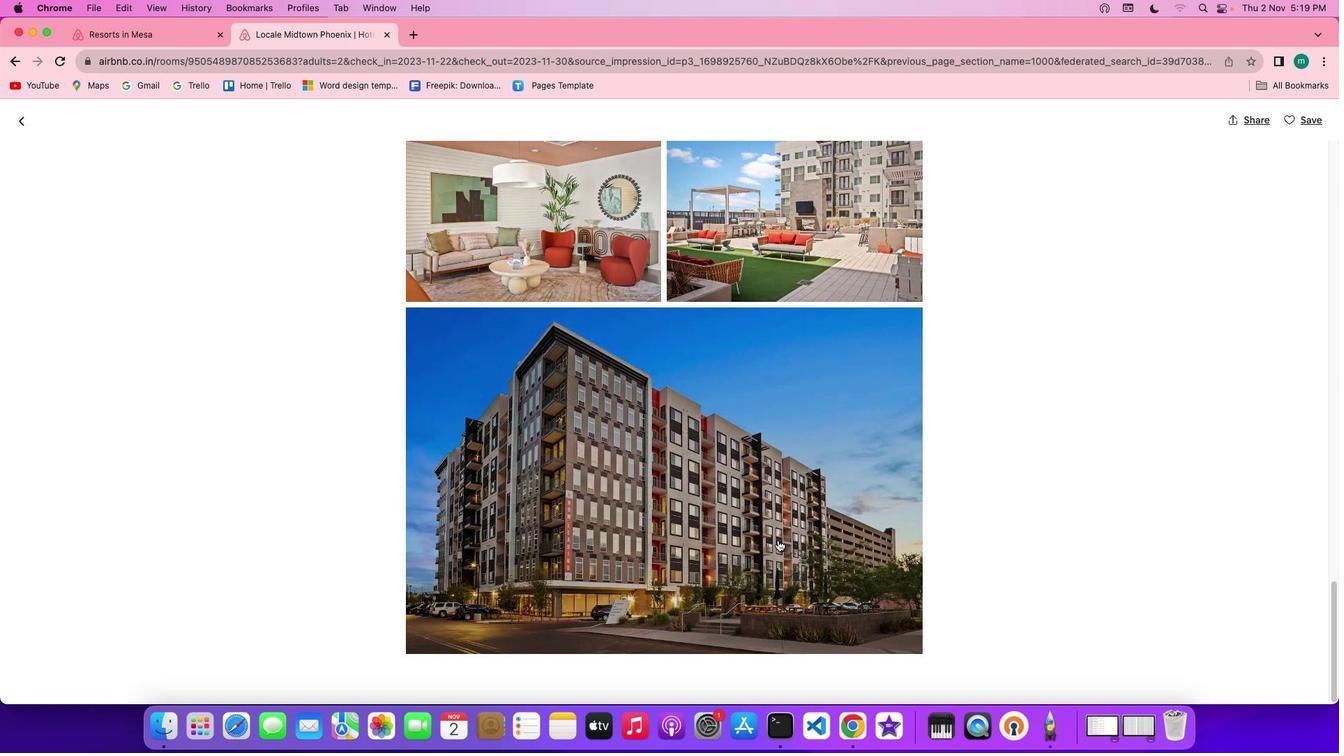 
Action: Mouse scrolled (777, 540) with delta (0, -3)
Screenshot: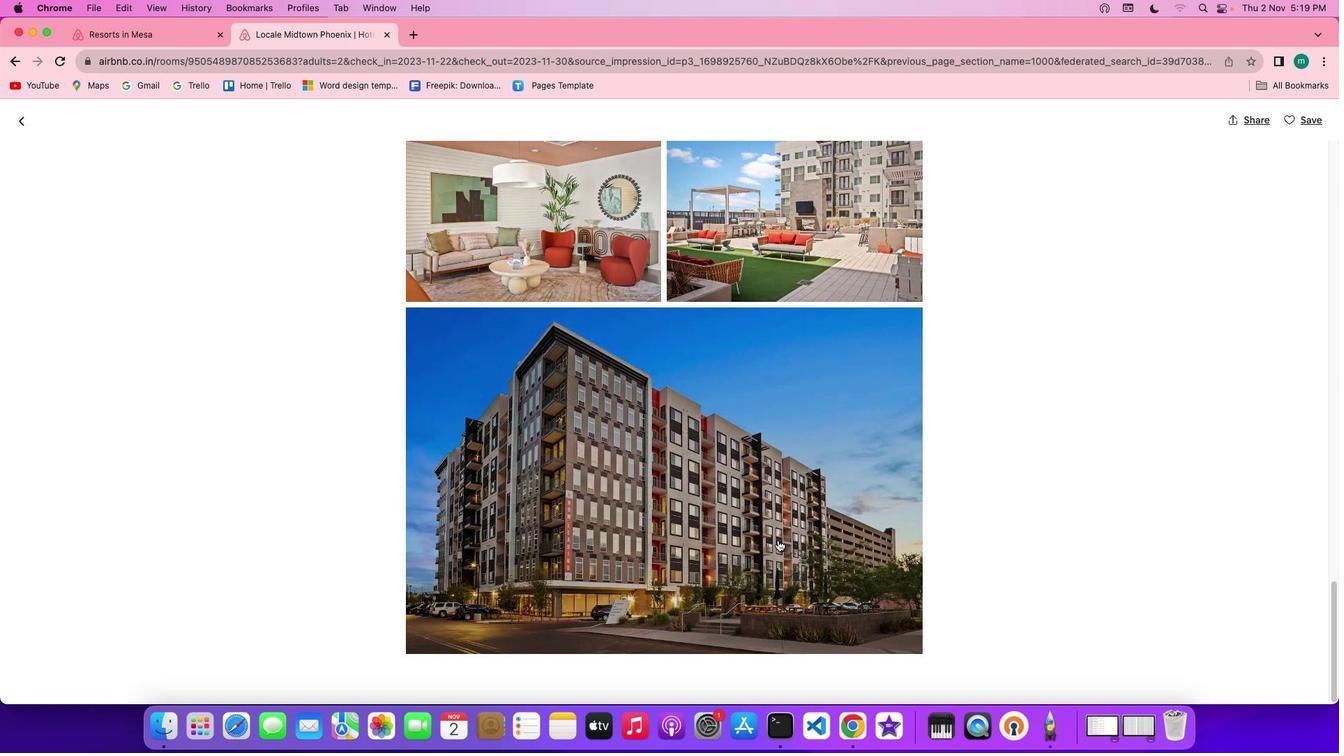 
Action: Mouse scrolled (777, 540) with delta (0, -3)
Screenshot: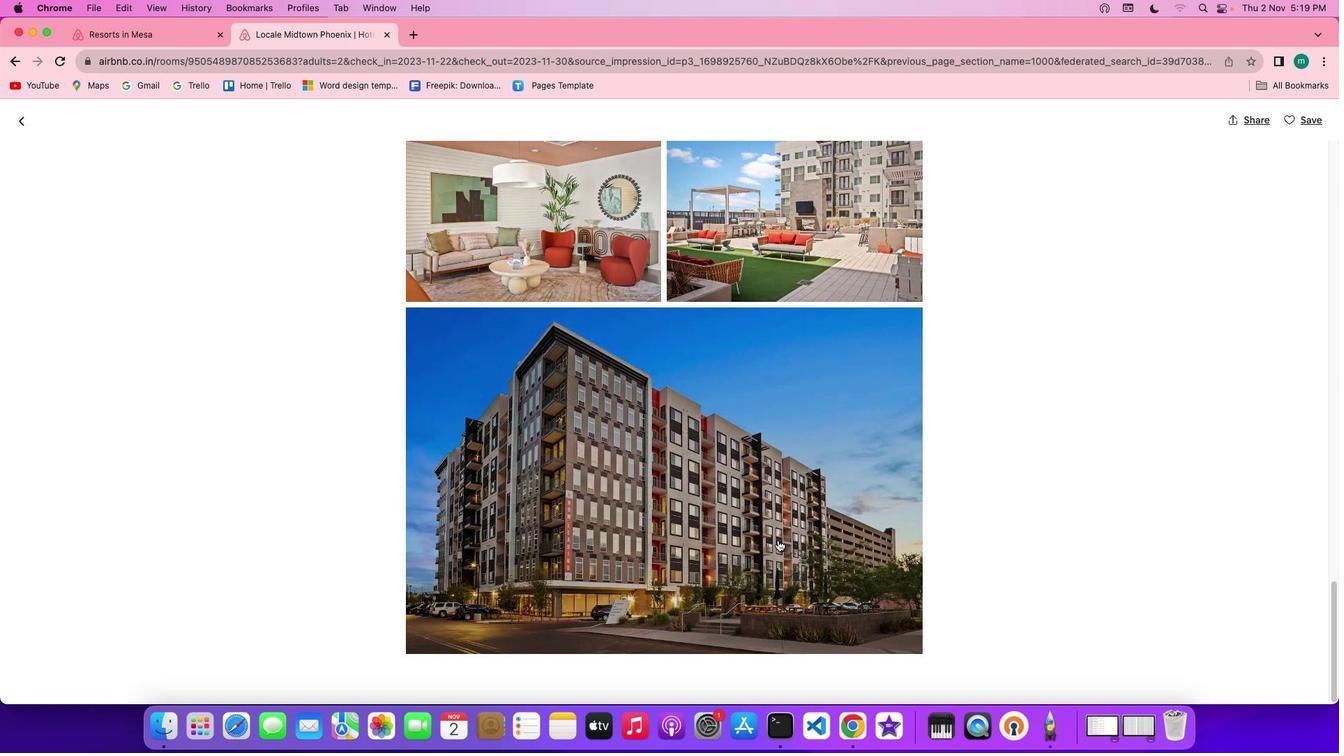 
Action: Mouse scrolled (777, 540) with delta (0, 0)
Screenshot: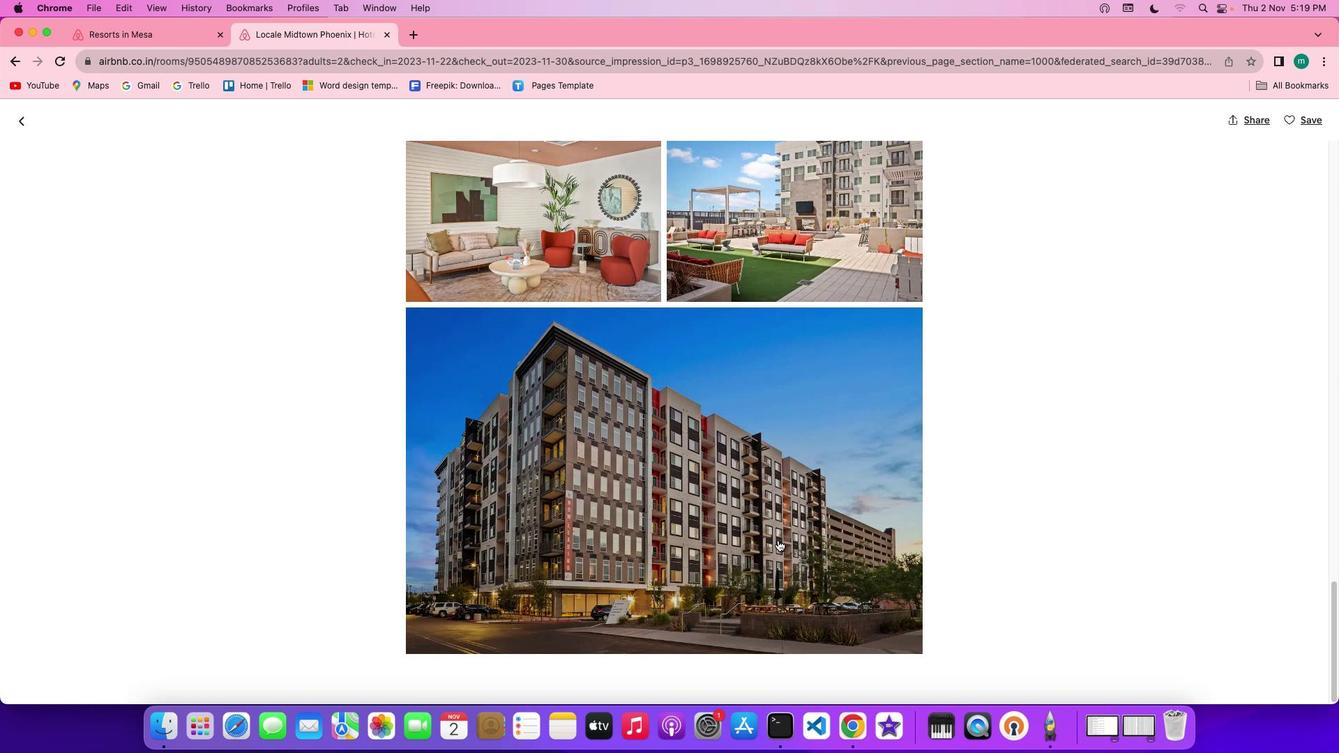 
Action: Mouse scrolled (777, 540) with delta (0, 0)
Screenshot: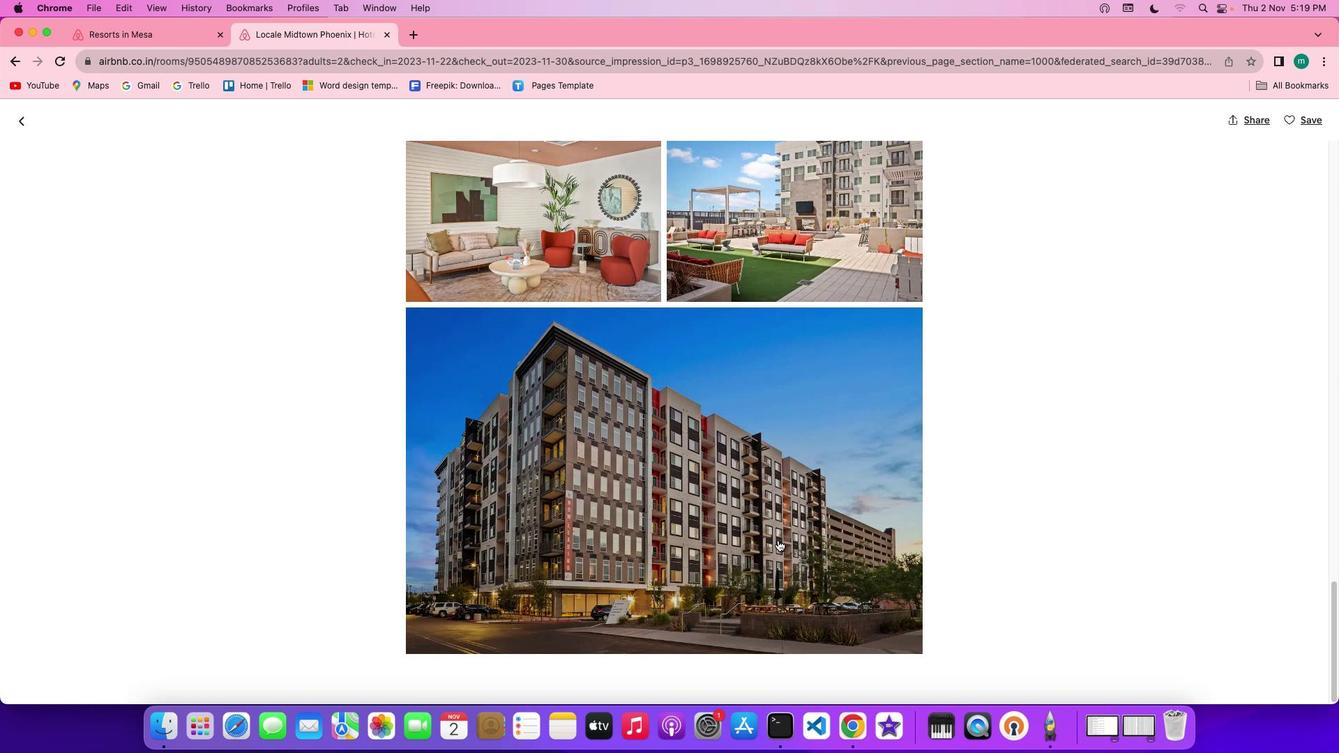 
Action: Mouse scrolled (777, 540) with delta (0, -1)
Screenshot: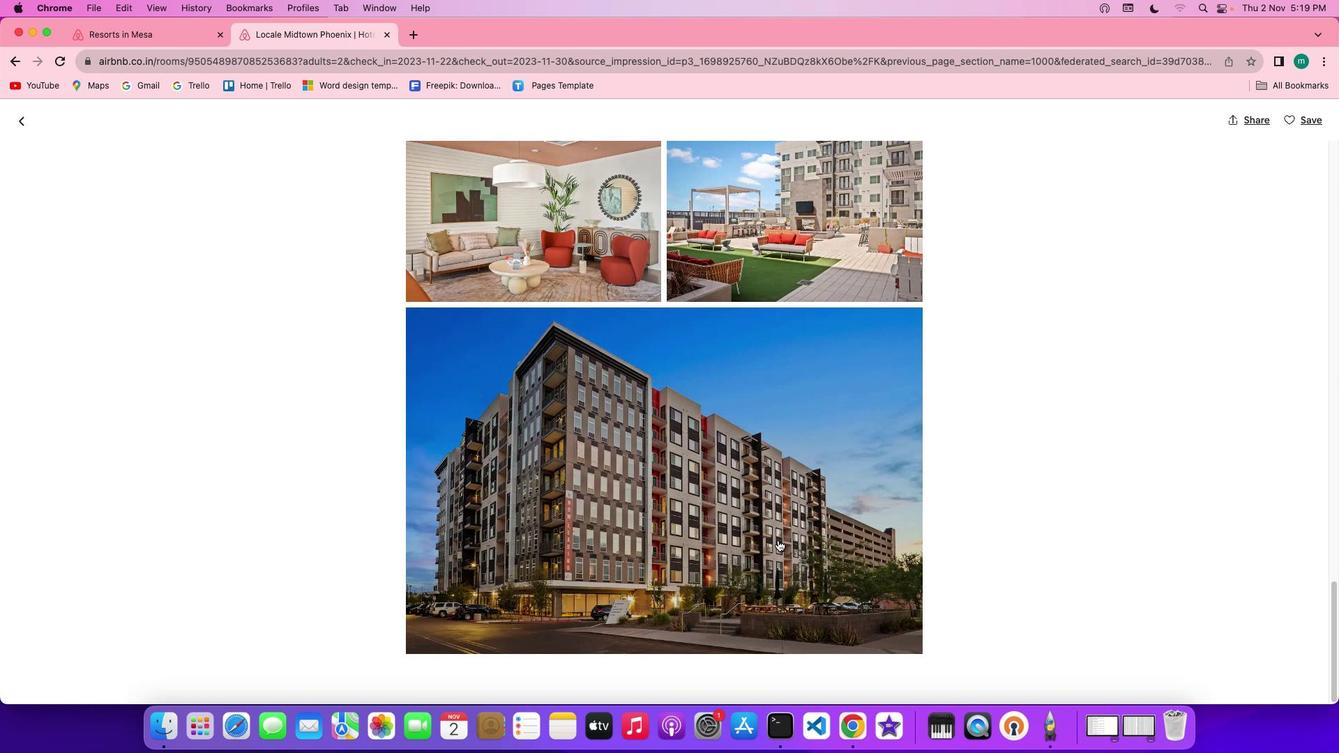 
Action: Mouse scrolled (777, 540) with delta (0, -2)
Screenshot: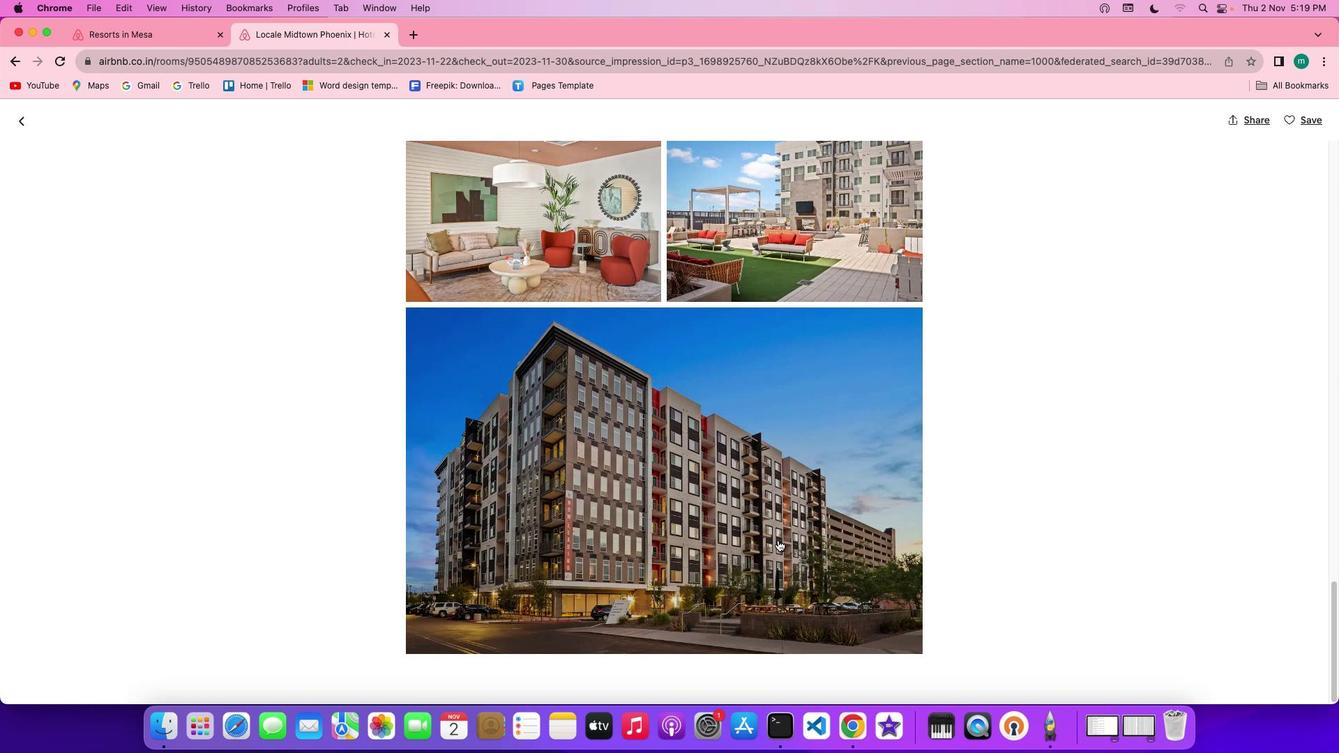 
Action: Mouse moved to (17, 119)
Screenshot: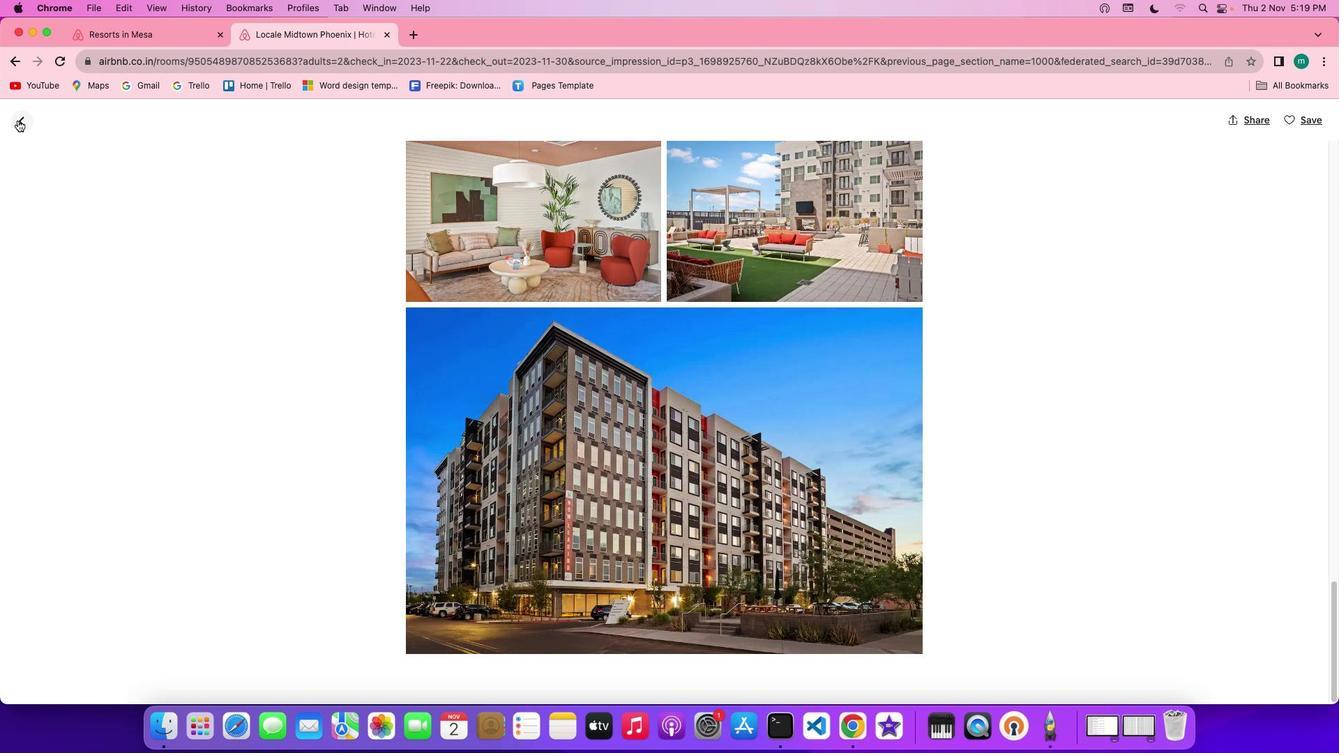
Action: Mouse pressed left at (17, 119)
Screenshot: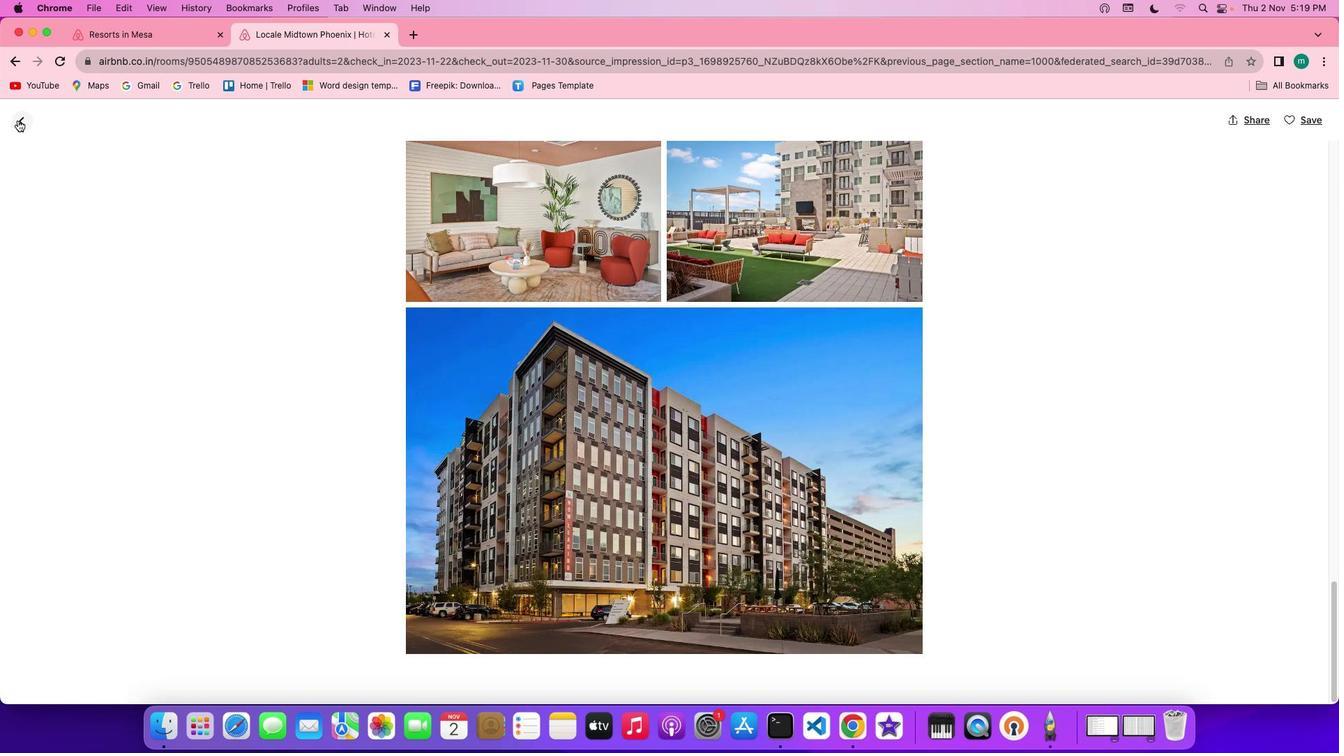 
Action: Mouse moved to (803, 473)
Screenshot: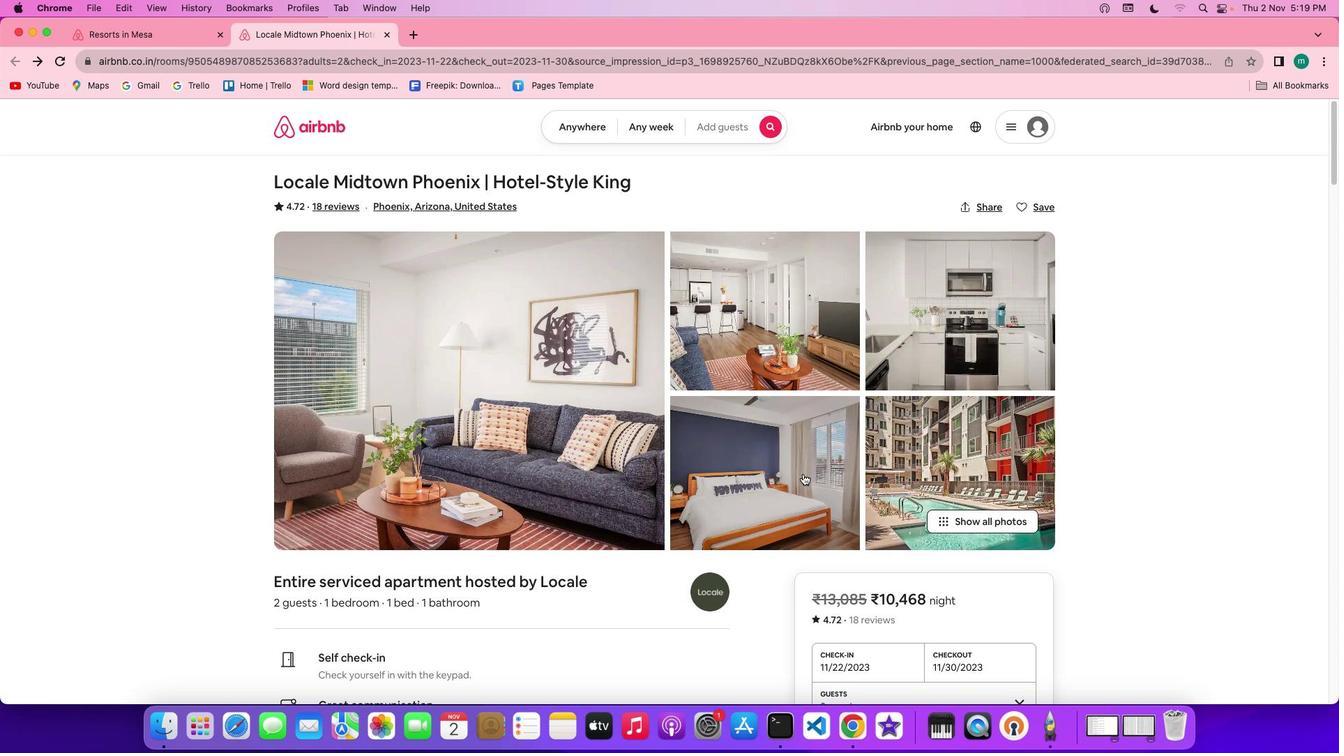 
Action: Mouse scrolled (803, 473) with delta (0, 0)
Screenshot: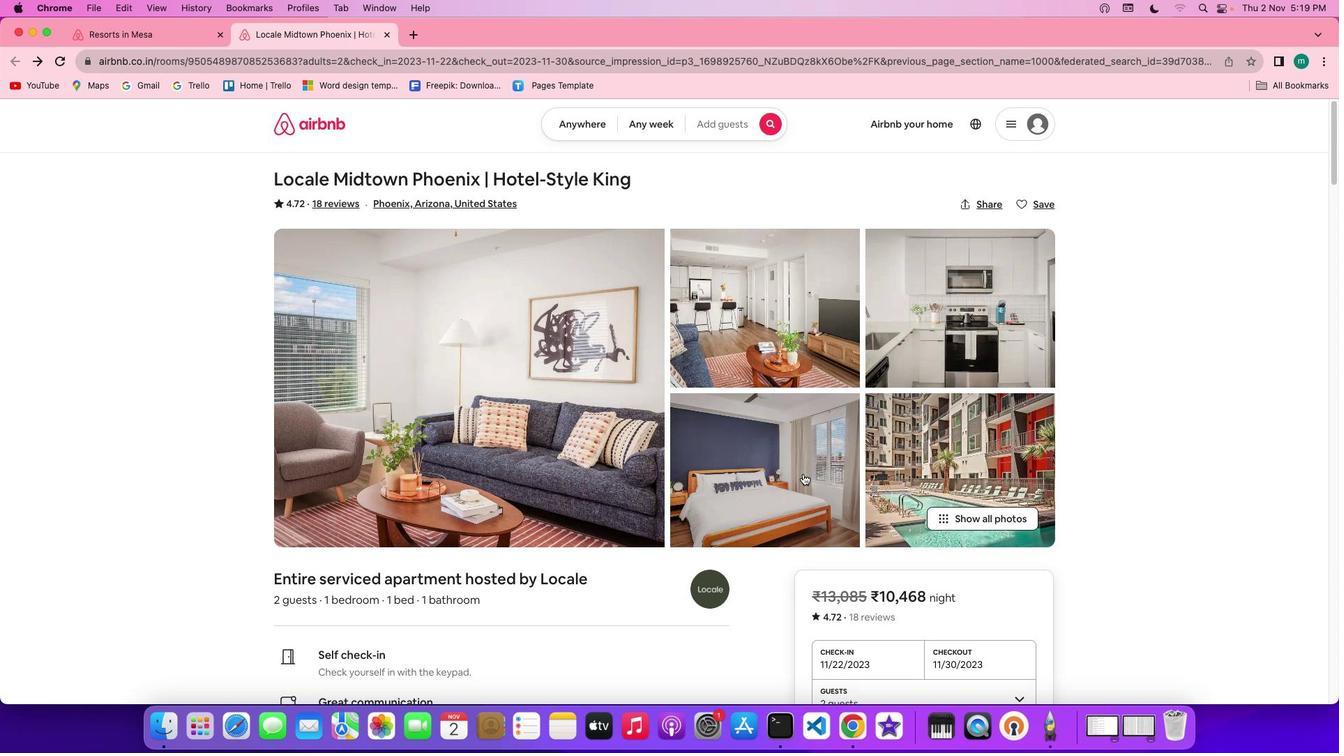 
Action: Mouse scrolled (803, 473) with delta (0, 0)
Screenshot: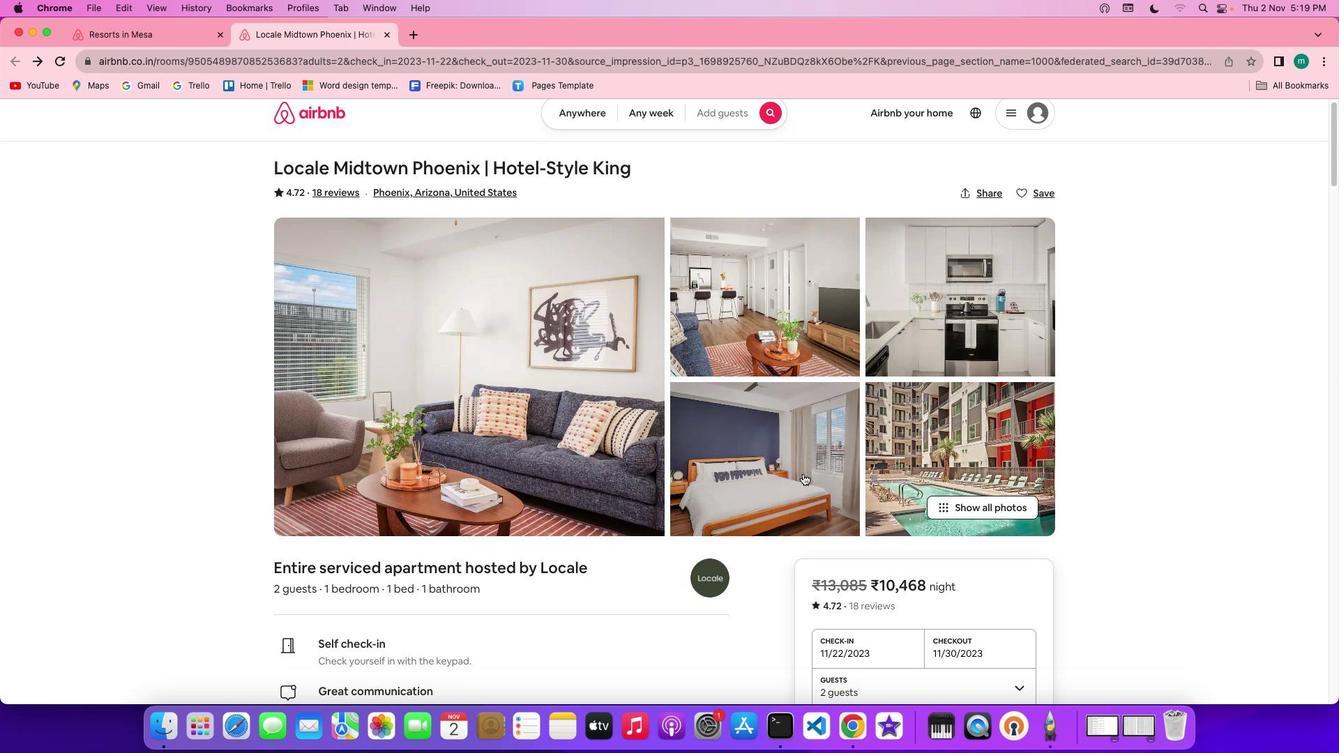 
Action: Mouse scrolled (803, 473) with delta (0, -1)
Screenshot: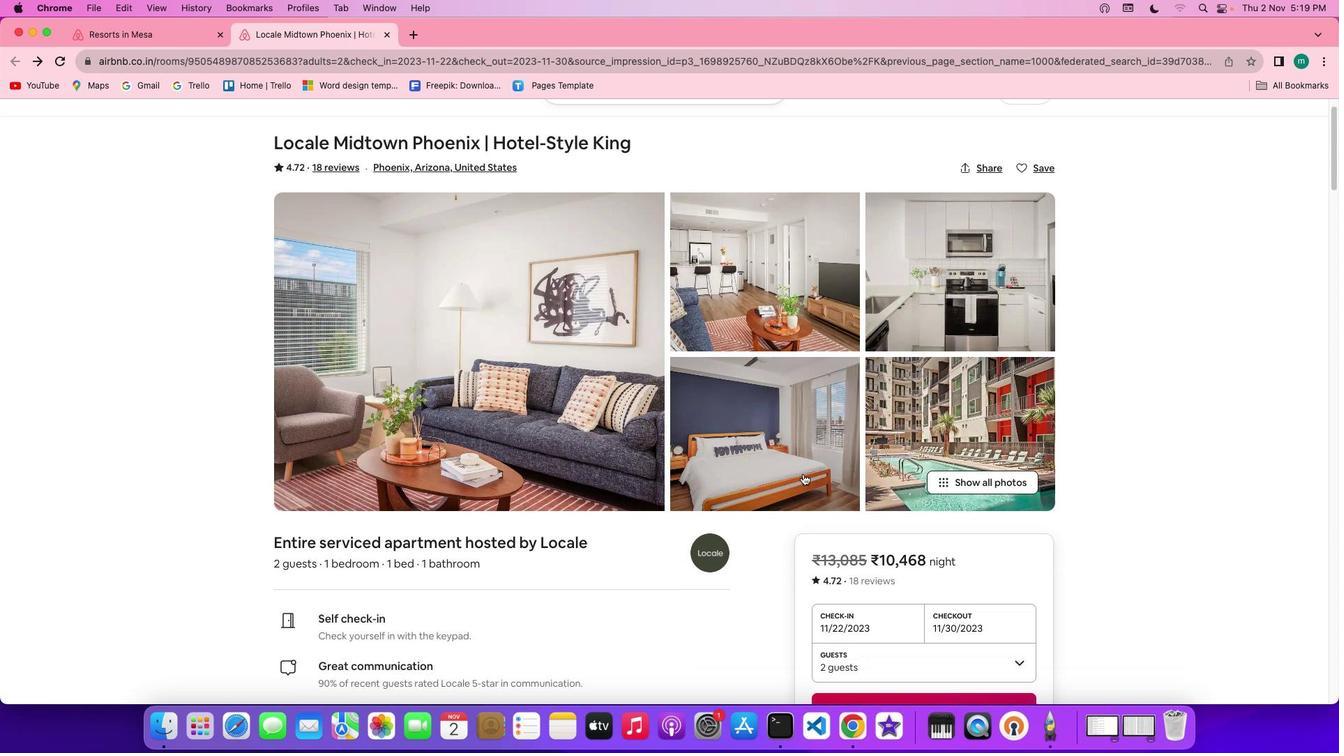 
Action: Mouse scrolled (803, 473) with delta (0, -2)
Screenshot: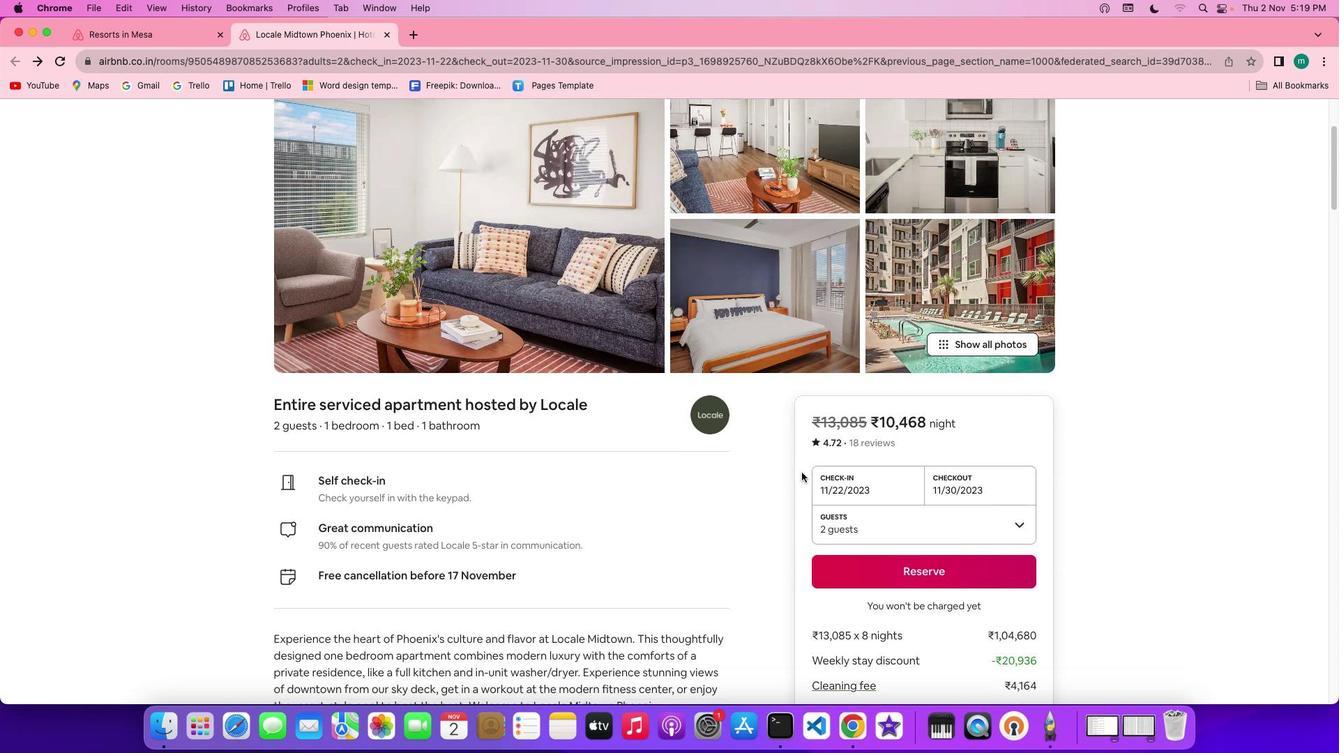 
Action: Mouse moved to (797, 470)
Screenshot: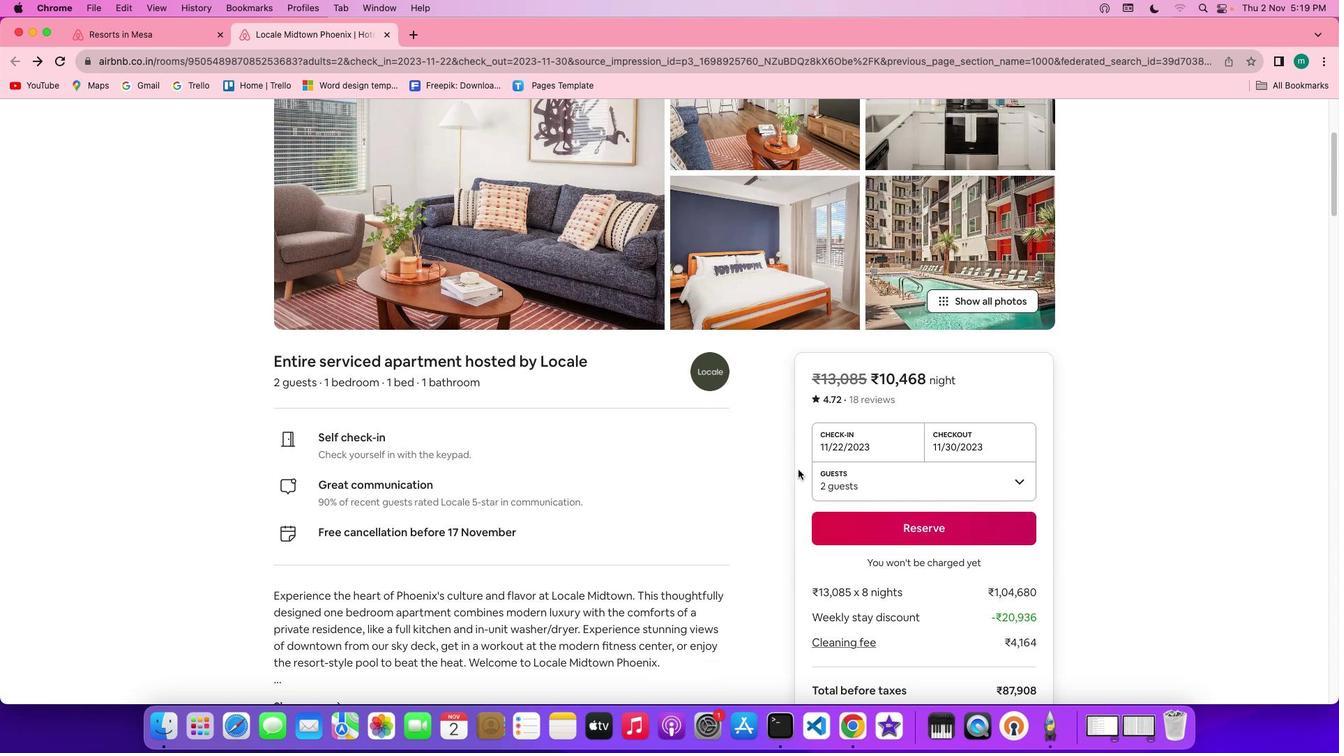 
Action: Mouse scrolled (797, 470) with delta (0, 0)
Screenshot: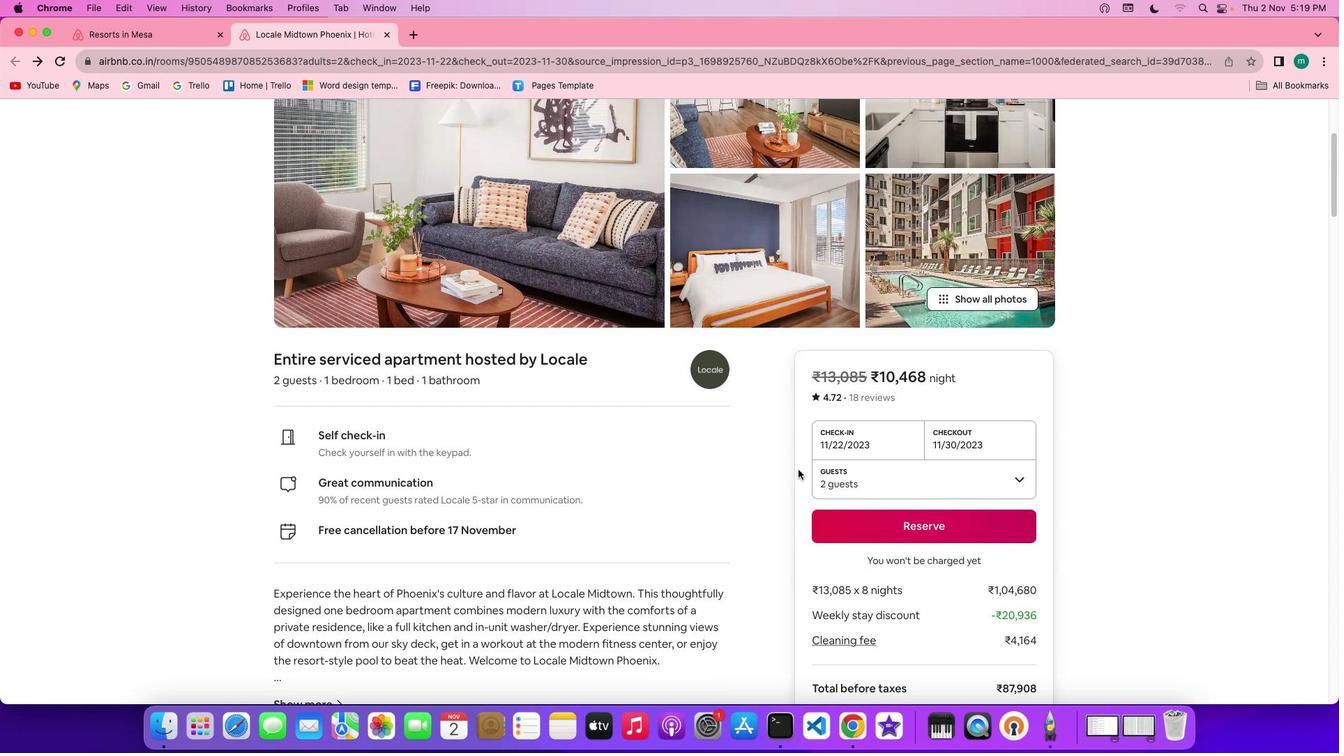 
Action: Mouse scrolled (797, 470) with delta (0, 0)
Screenshot: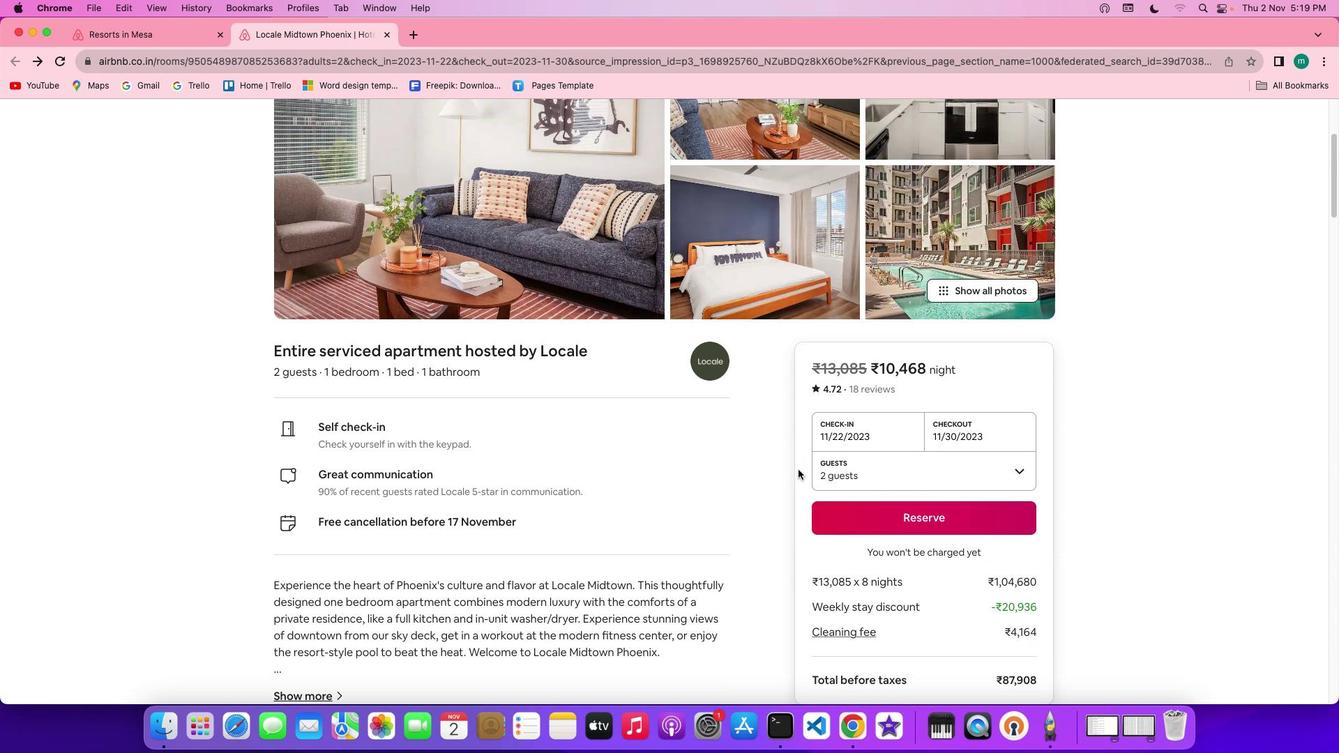 
Action: Mouse scrolled (797, 470) with delta (0, -1)
Screenshot: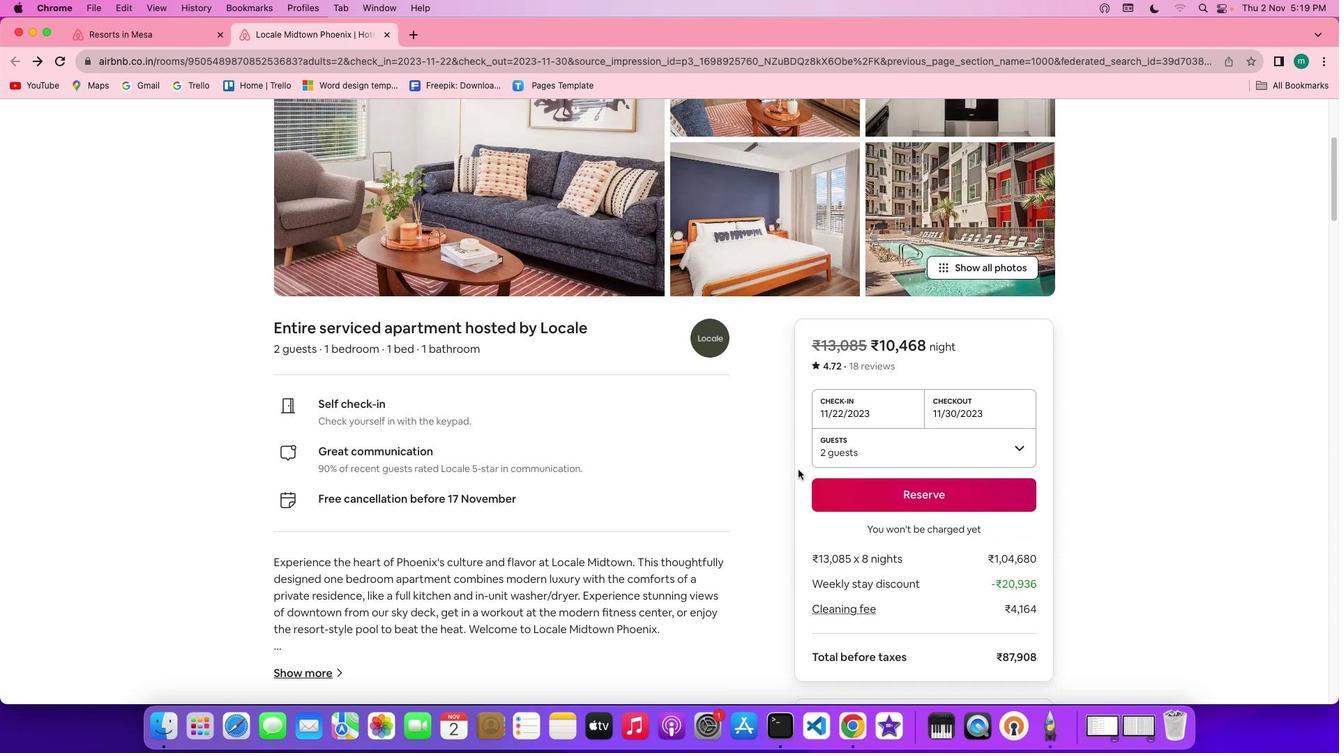 
Action: Mouse scrolled (797, 470) with delta (0, -2)
Screenshot: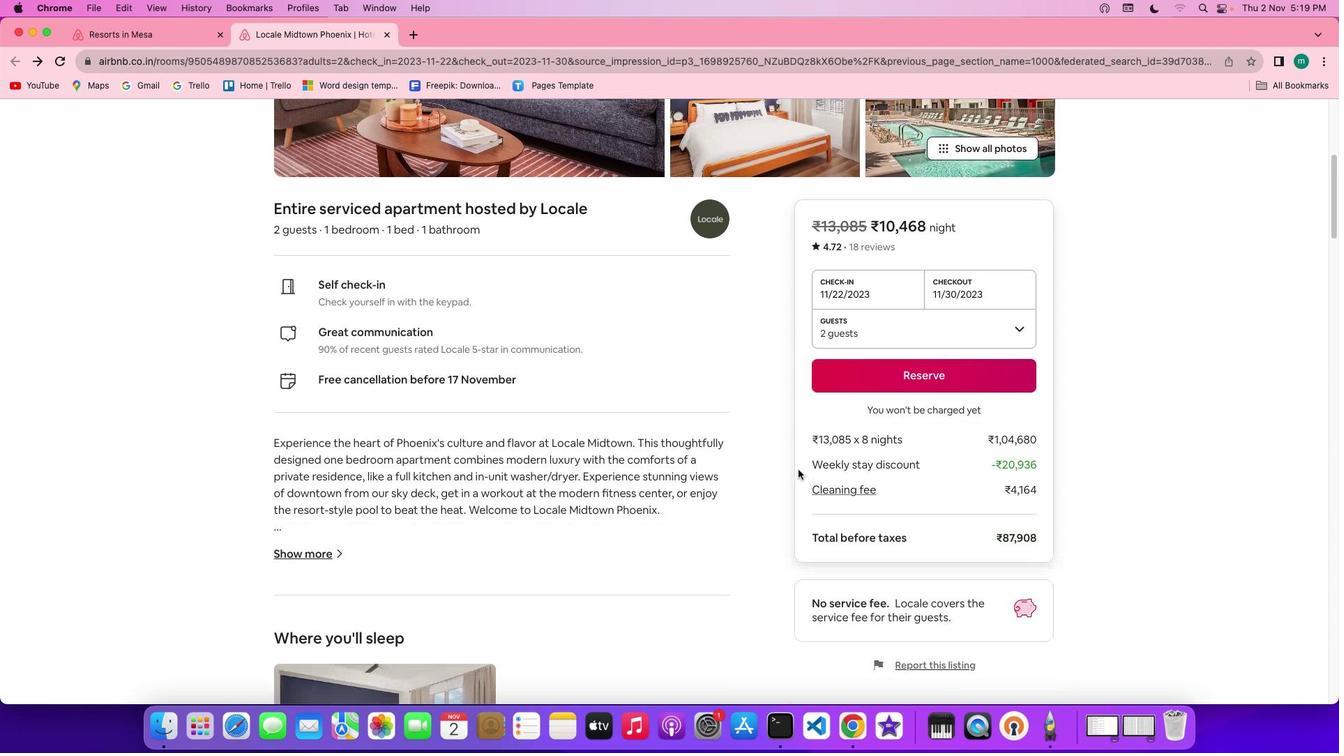 
Action: Mouse scrolled (797, 470) with delta (0, -2)
Screenshot: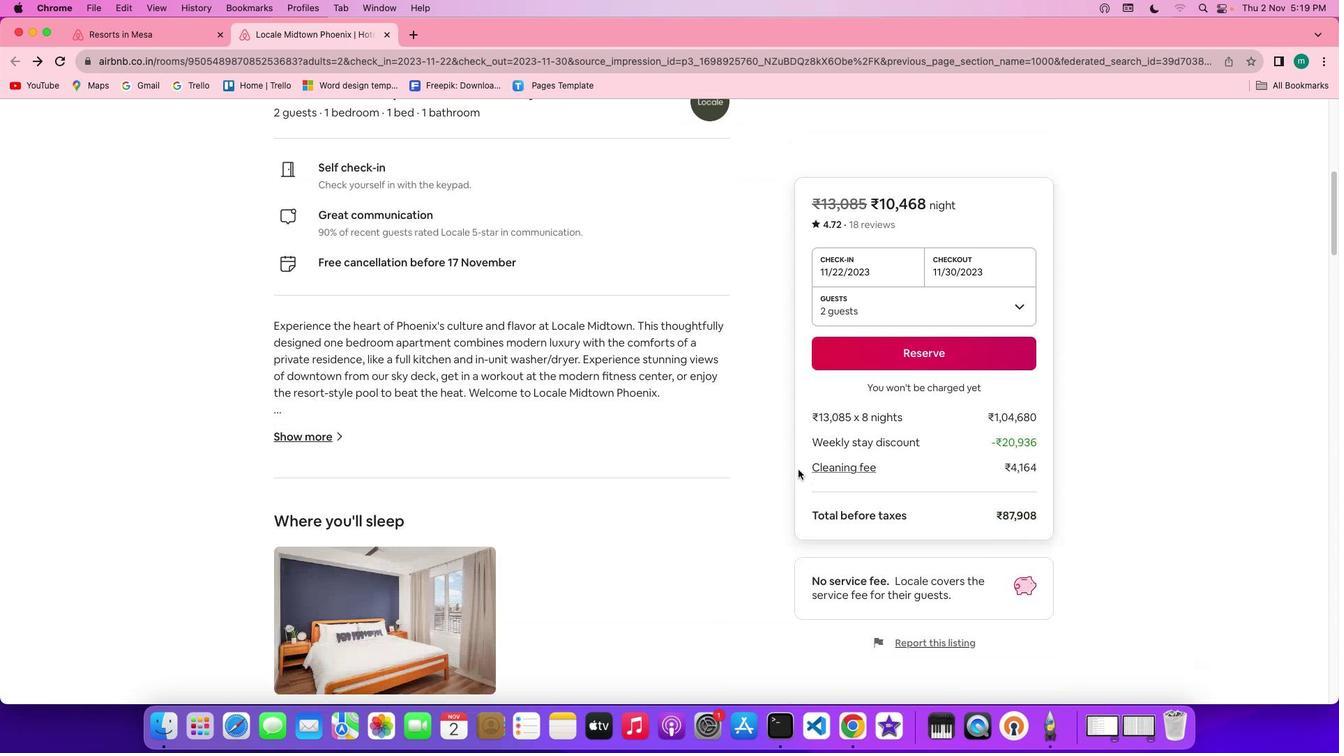 
Action: Mouse scrolled (797, 470) with delta (0, 0)
Screenshot: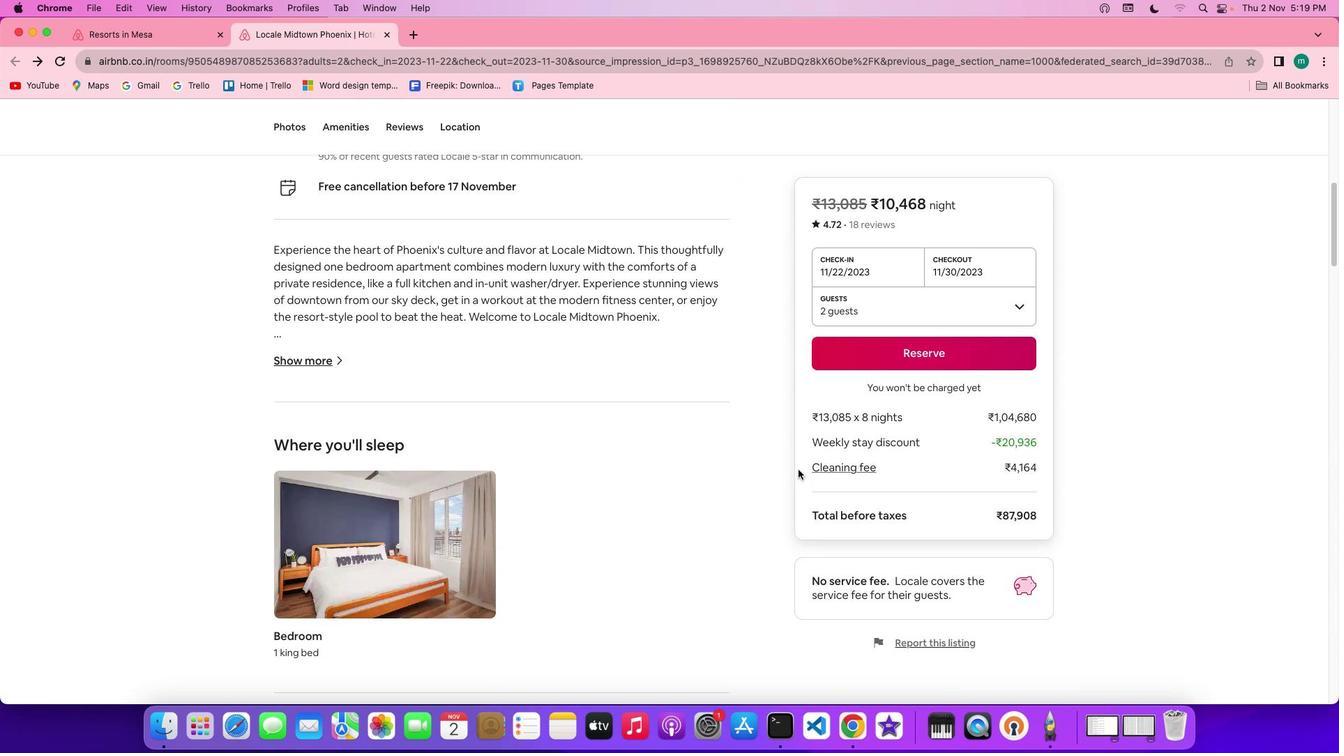 
Action: Mouse scrolled (797, 470) with delta (0, 0)
Screenshot: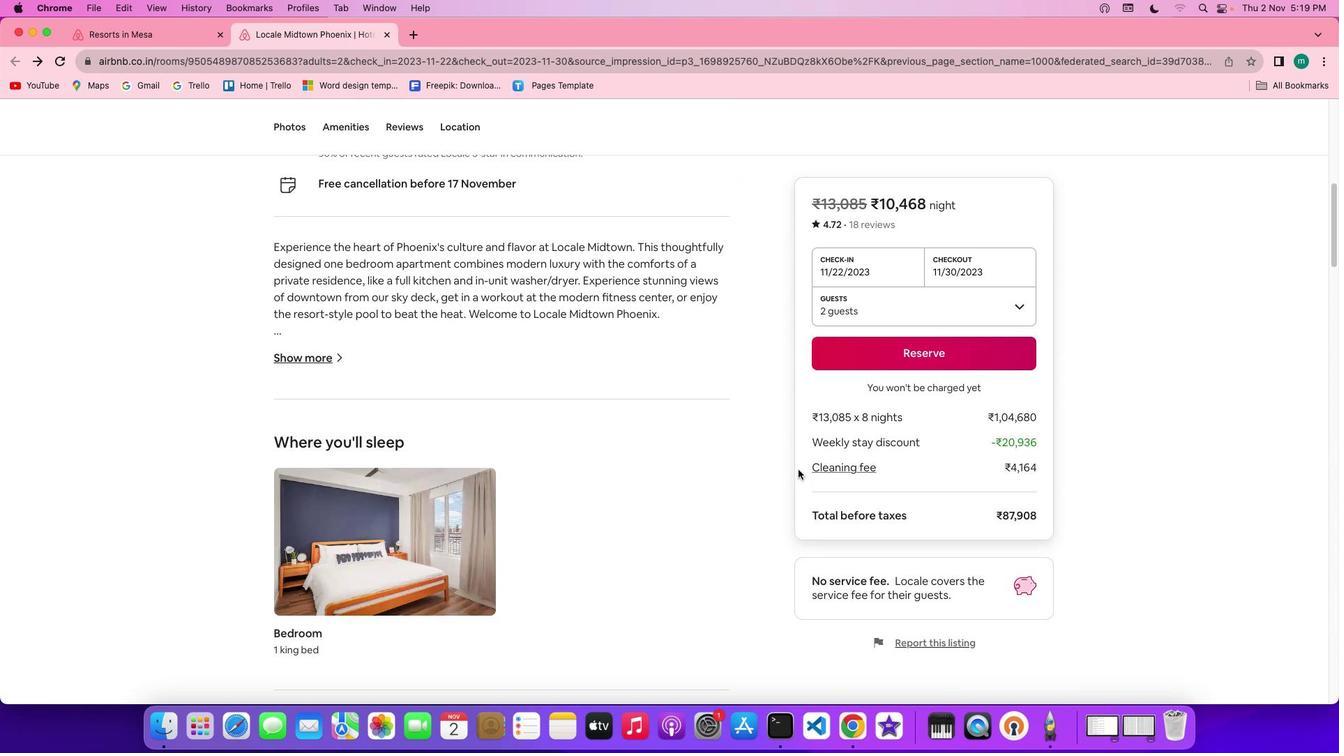 
Action: Mouse moved to (320, 353)
Screenshot: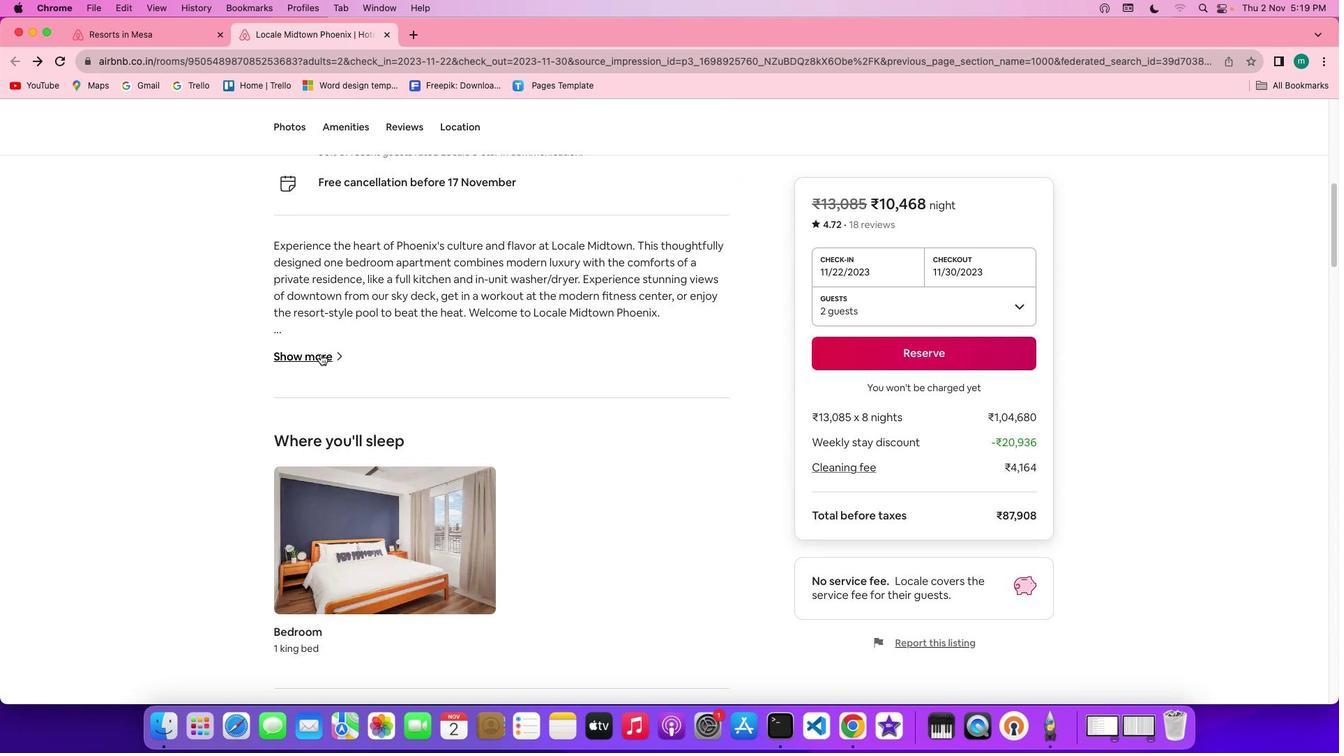 
Action: Mouse pressed left at (320, 353)
Screenshot: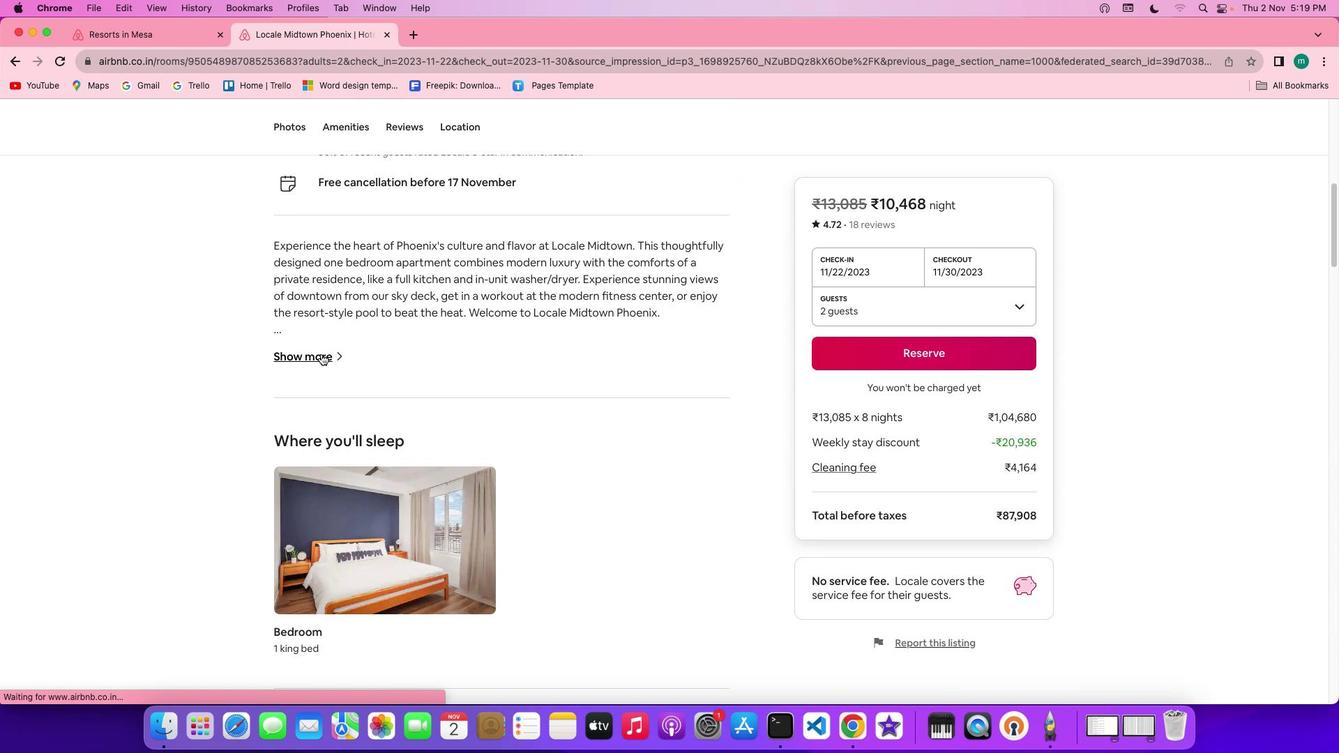
Action: Mouse moved to (513, 380)
Screenshot: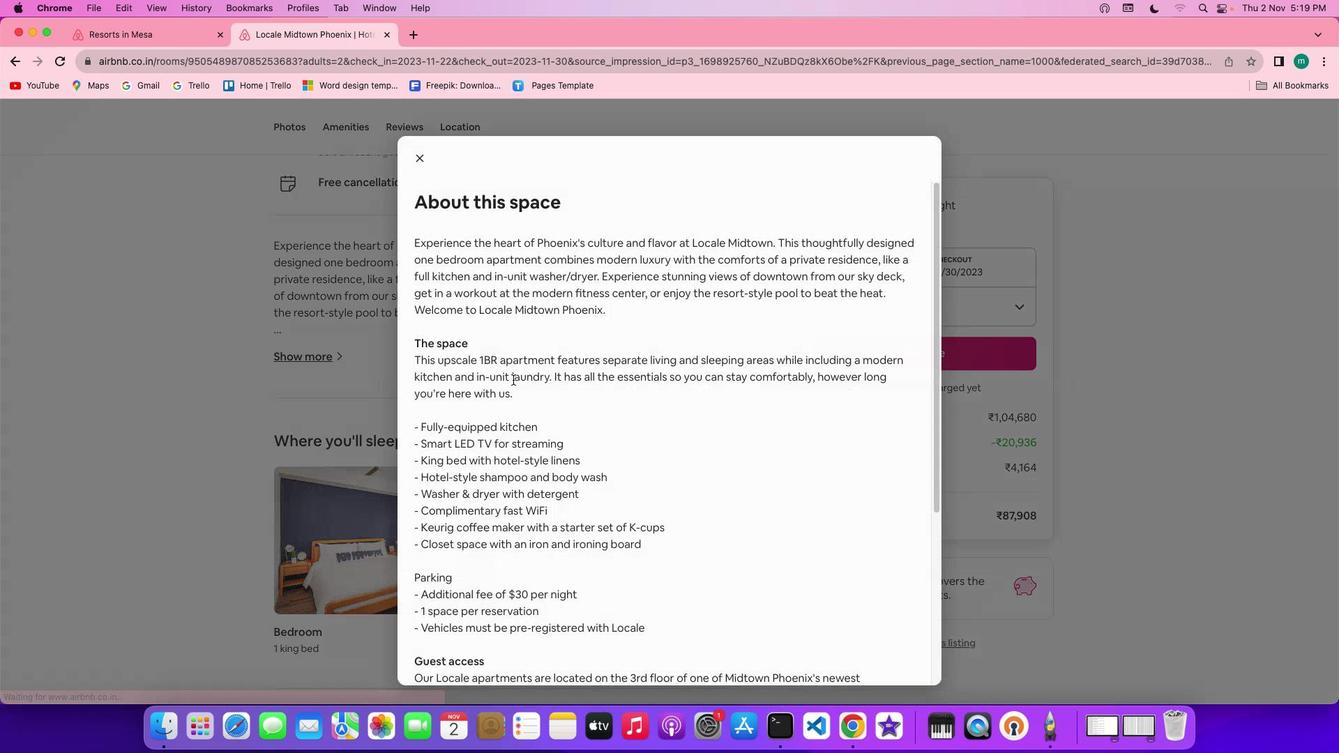 
Action: Mouse scrolled (513, 380) with delta (0, 0)
Screenshot: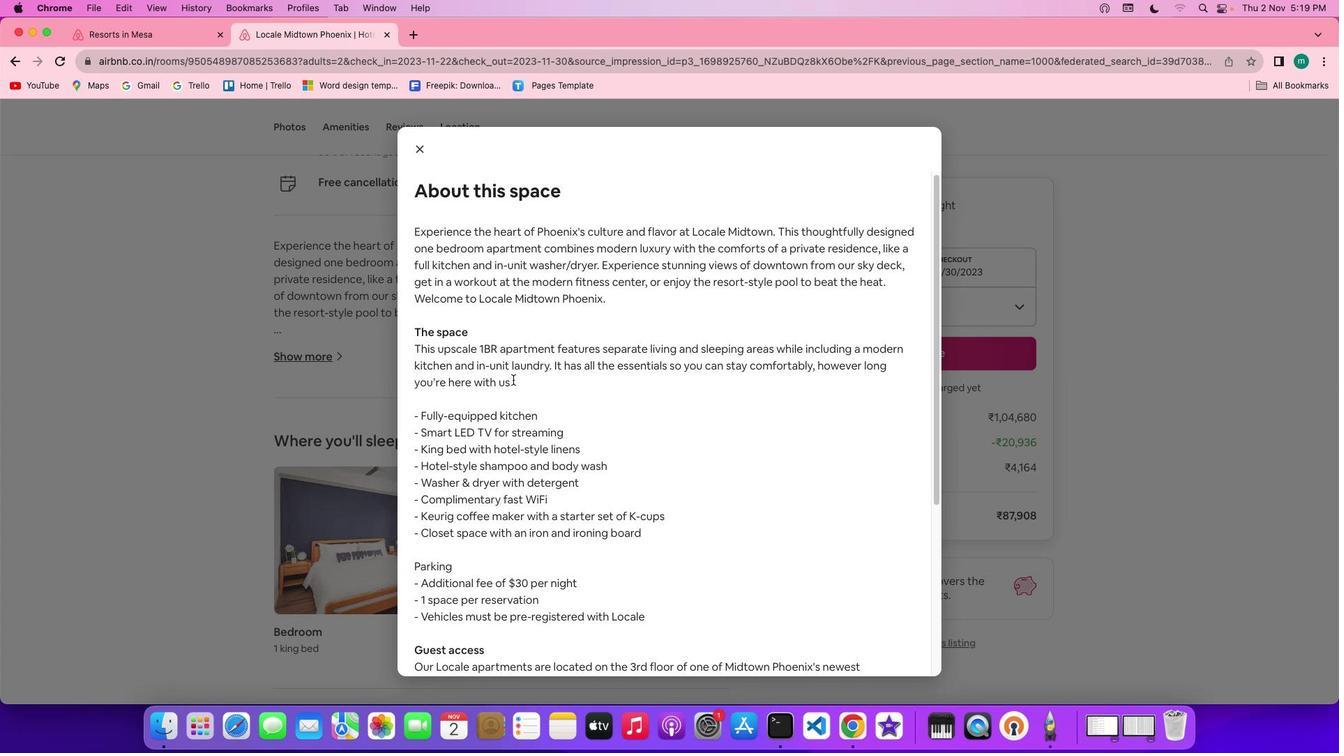 
Action: Mouse scrolled (513, 380) with delta (0, 0)
Screenshot: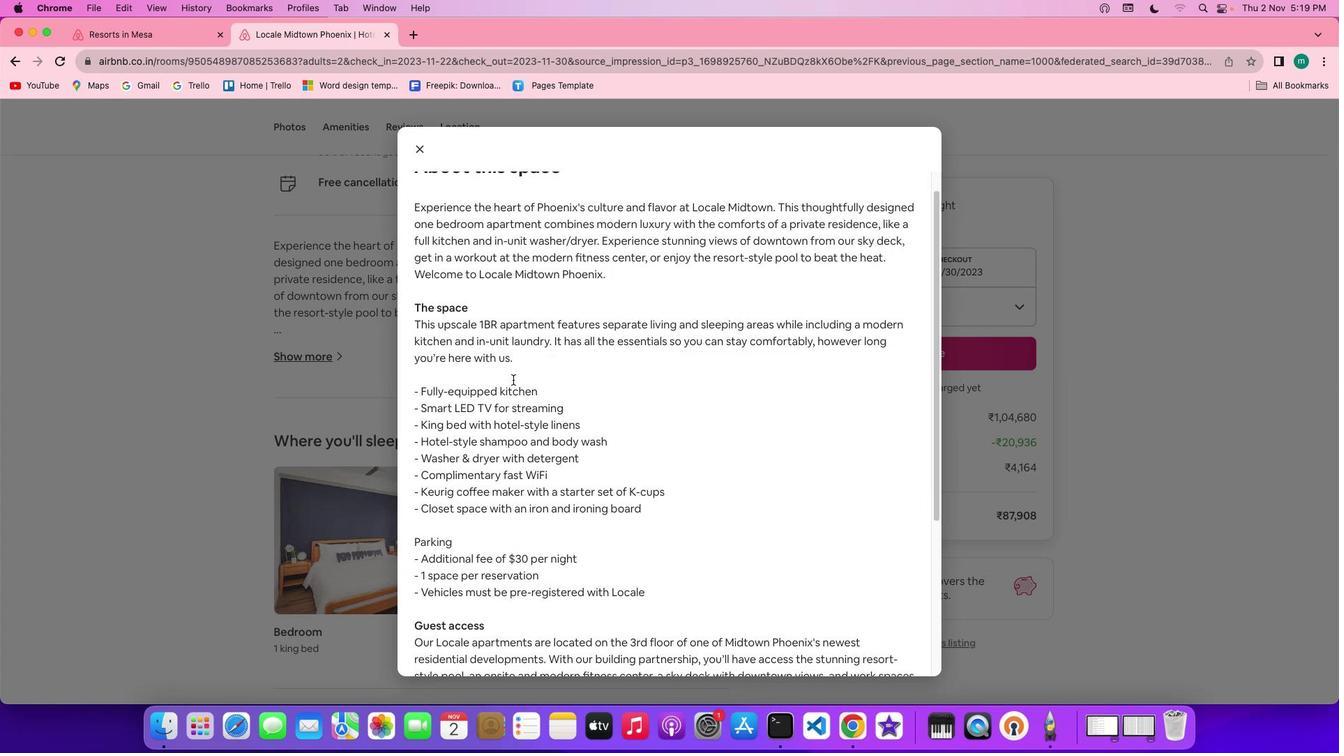
Action: Mouse scrolled (513, 380) with delta (0, -1)
Screenshot: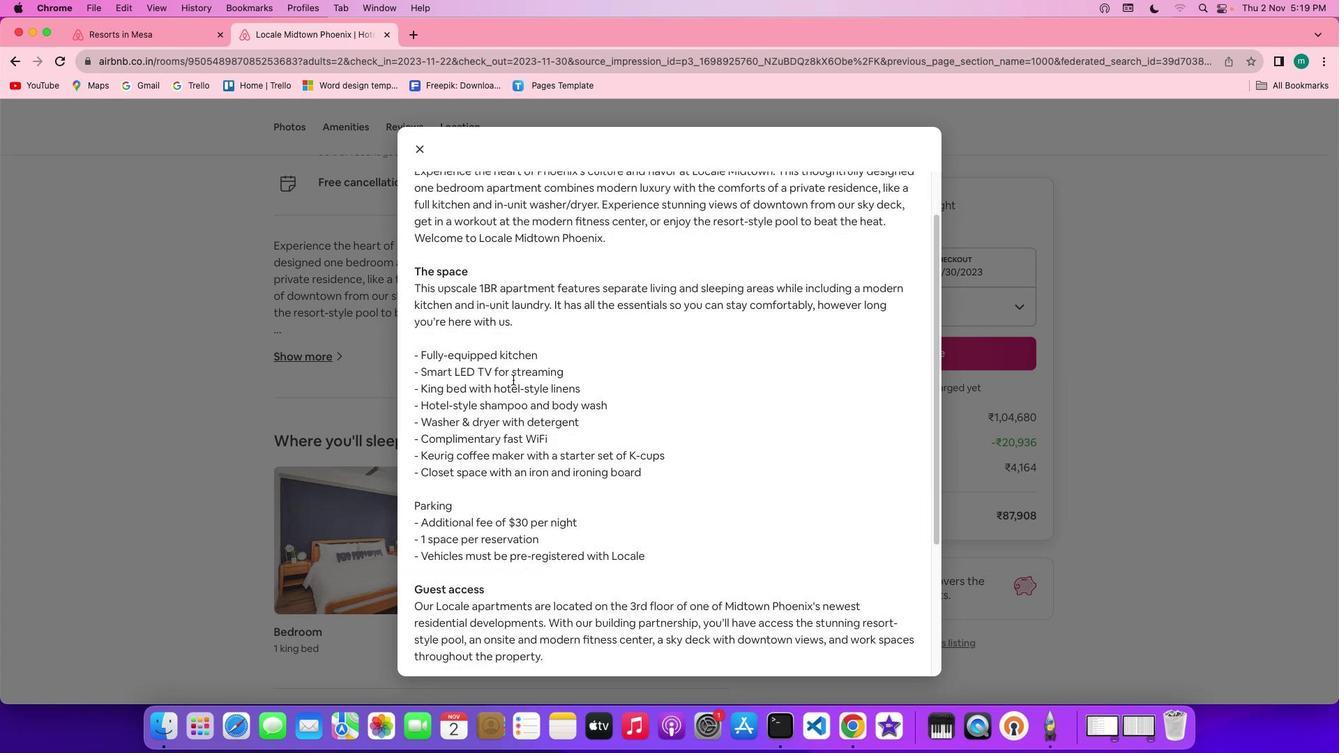 
Action: Mouse scrolled (513, 380) with delta (0, -2)
Screenshot: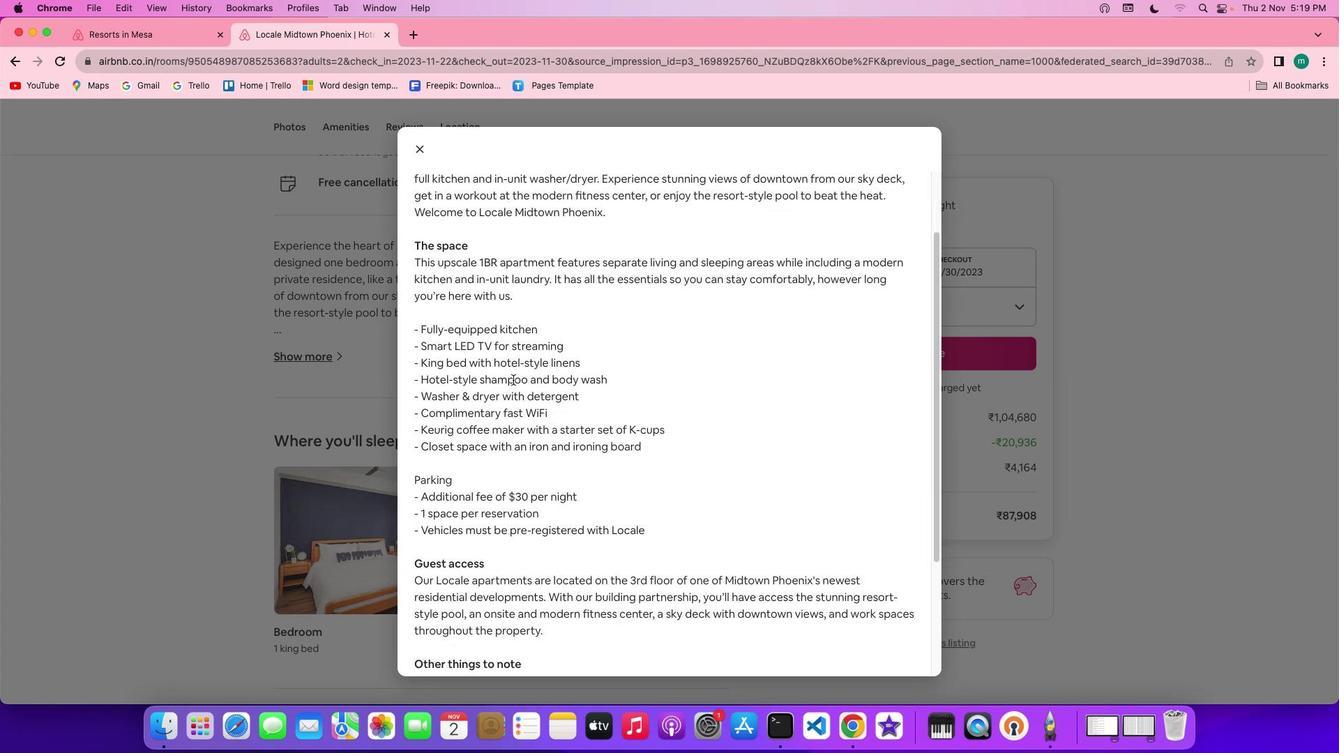 
Action: Mouse scrolled (513, 380) with delta (0, 0)
Screenshot: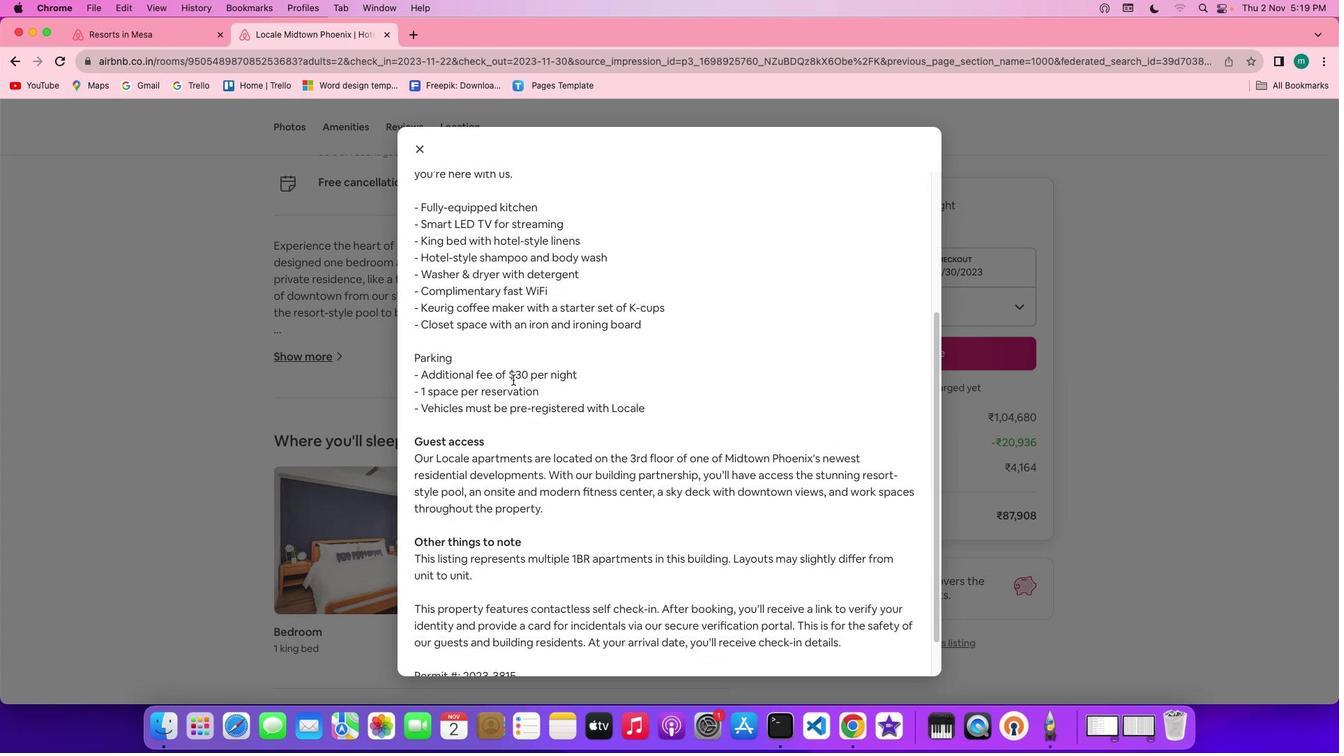 
Action: Mouse scrolled (513, 380) with delta (0, 0)
Screenshot: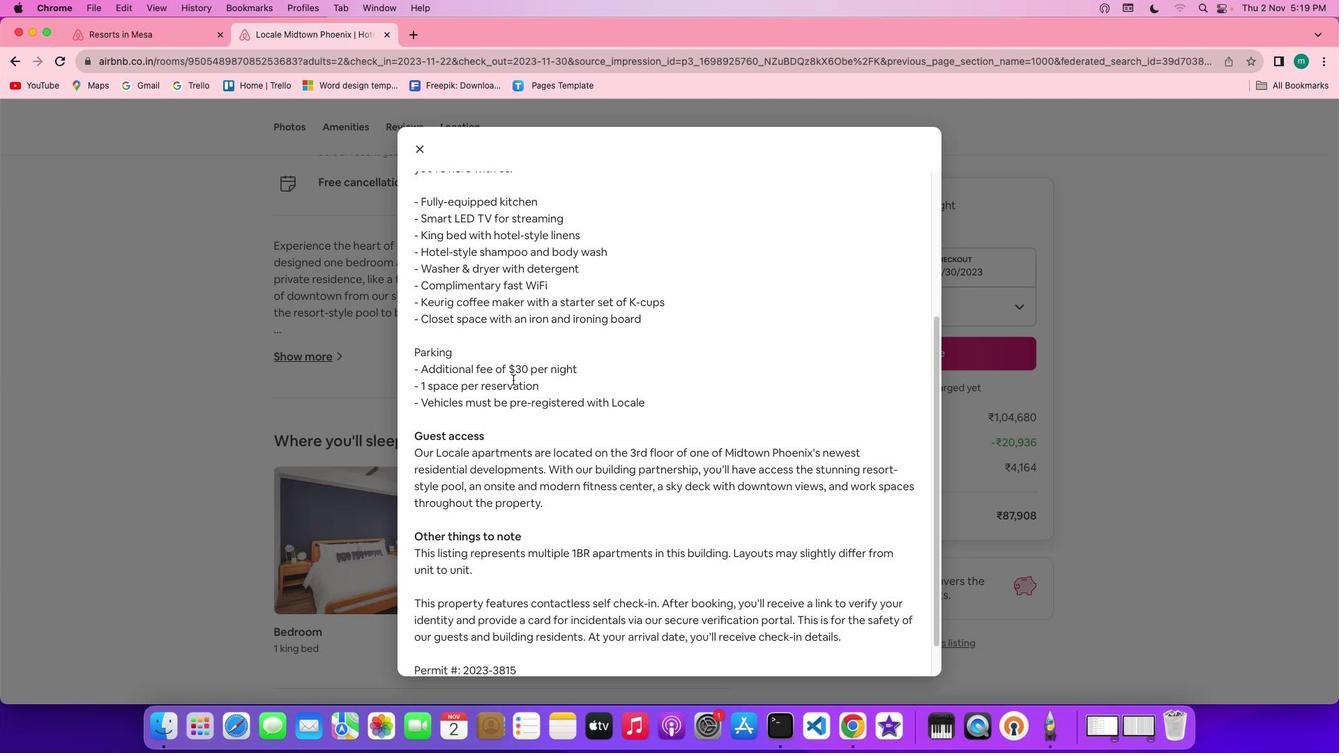 
Action: Mouse scrolled (513, 380) with delta (0, 0)
Screenshot: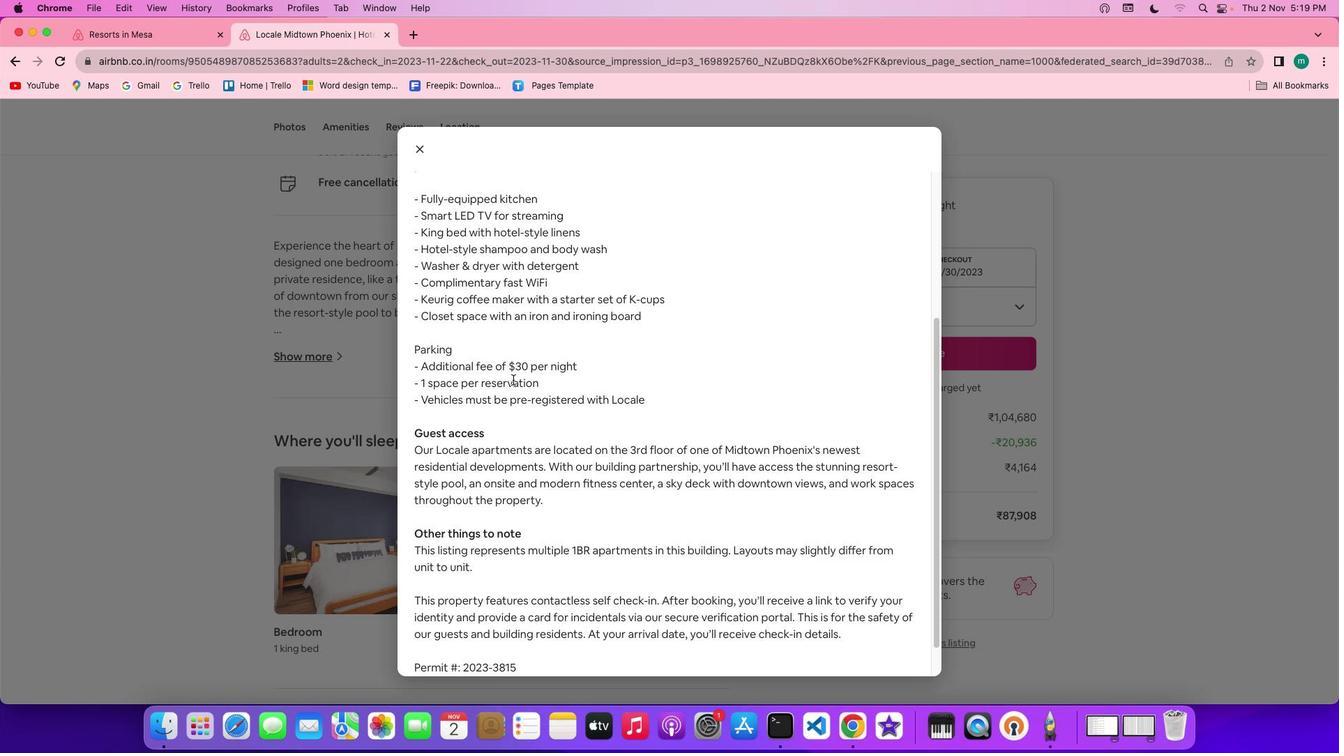 
Action: Mouse scrolled (513, 380) with delta (0, -2)
Screenshot: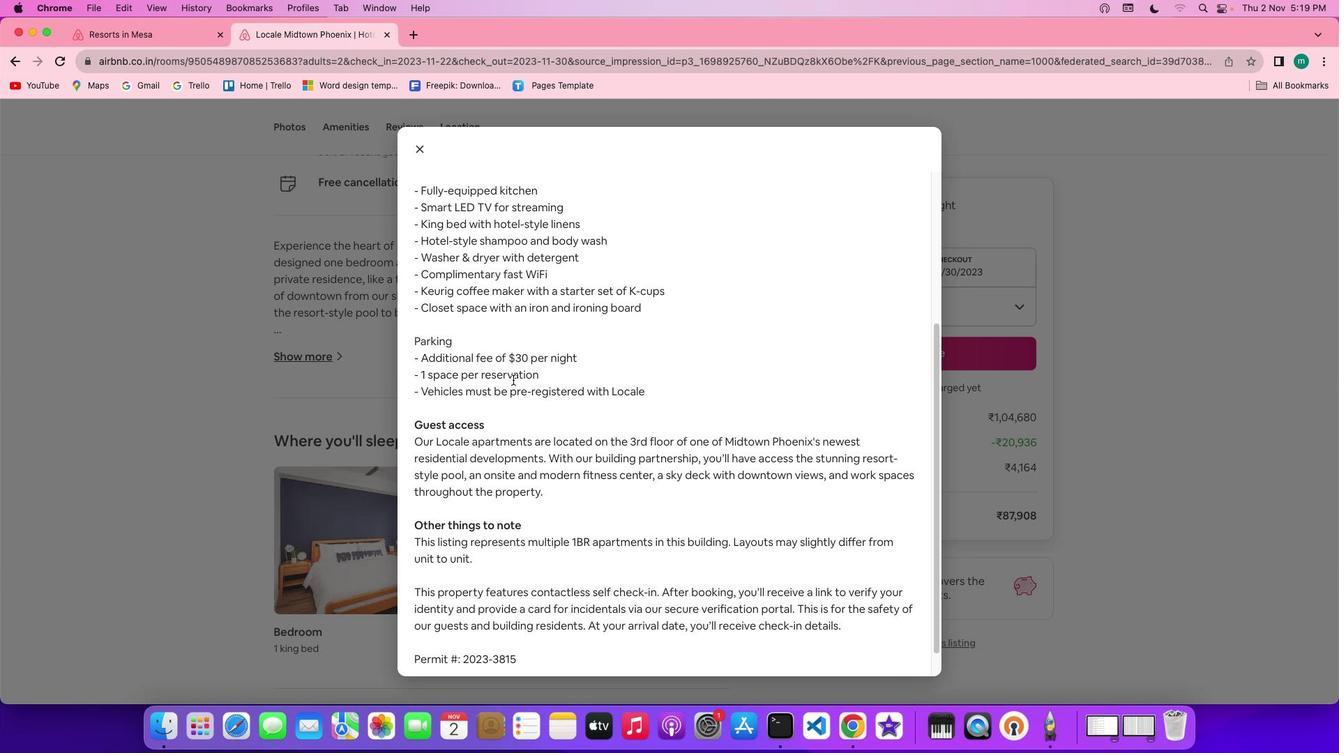 
Action: Mouse scrolled (513, 380) with delta (0, -2)
Screenshot: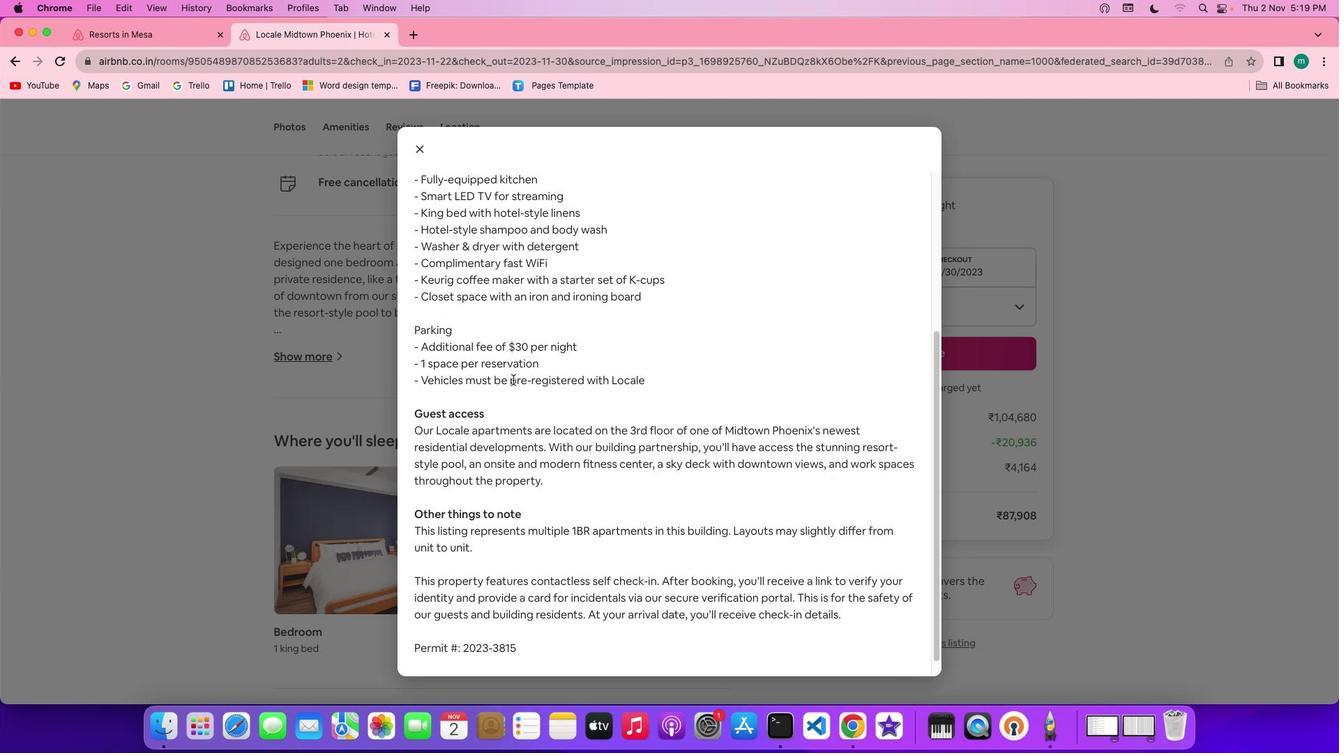 
Action: Mouse scrolled (513, 380) with delta (0, -3)
Screenshot: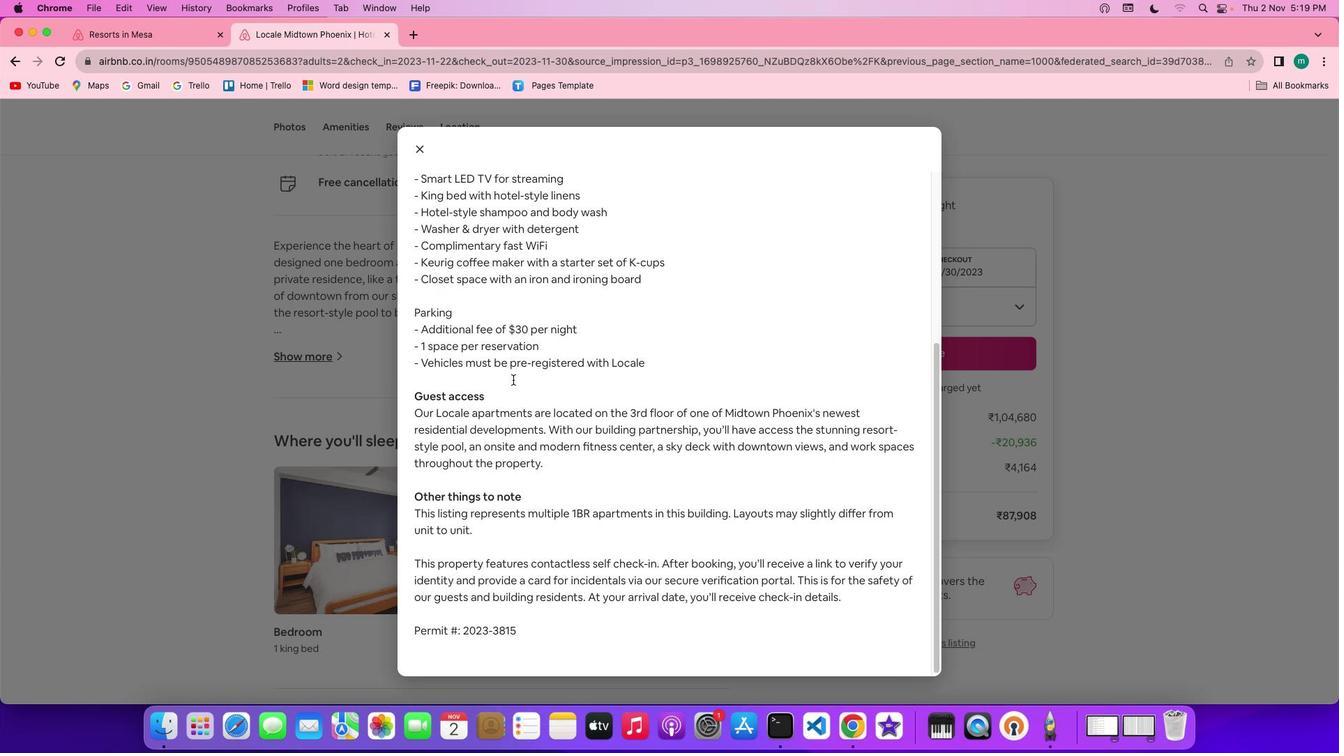 
Action: Mouse scrolled (513, 380) with delta (0, 0)
Screenshot: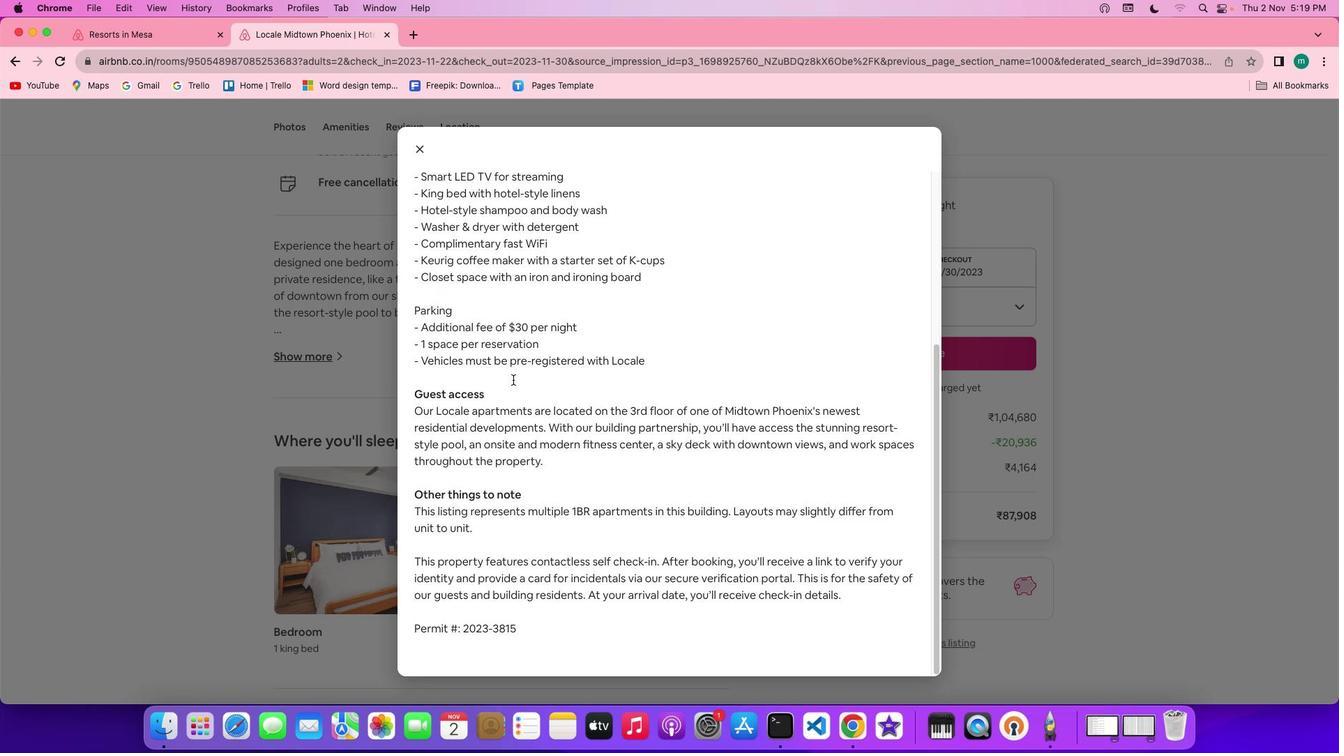 
Action: Mouse scrolled (513, 380) with delta (0, 0)
Screenshot: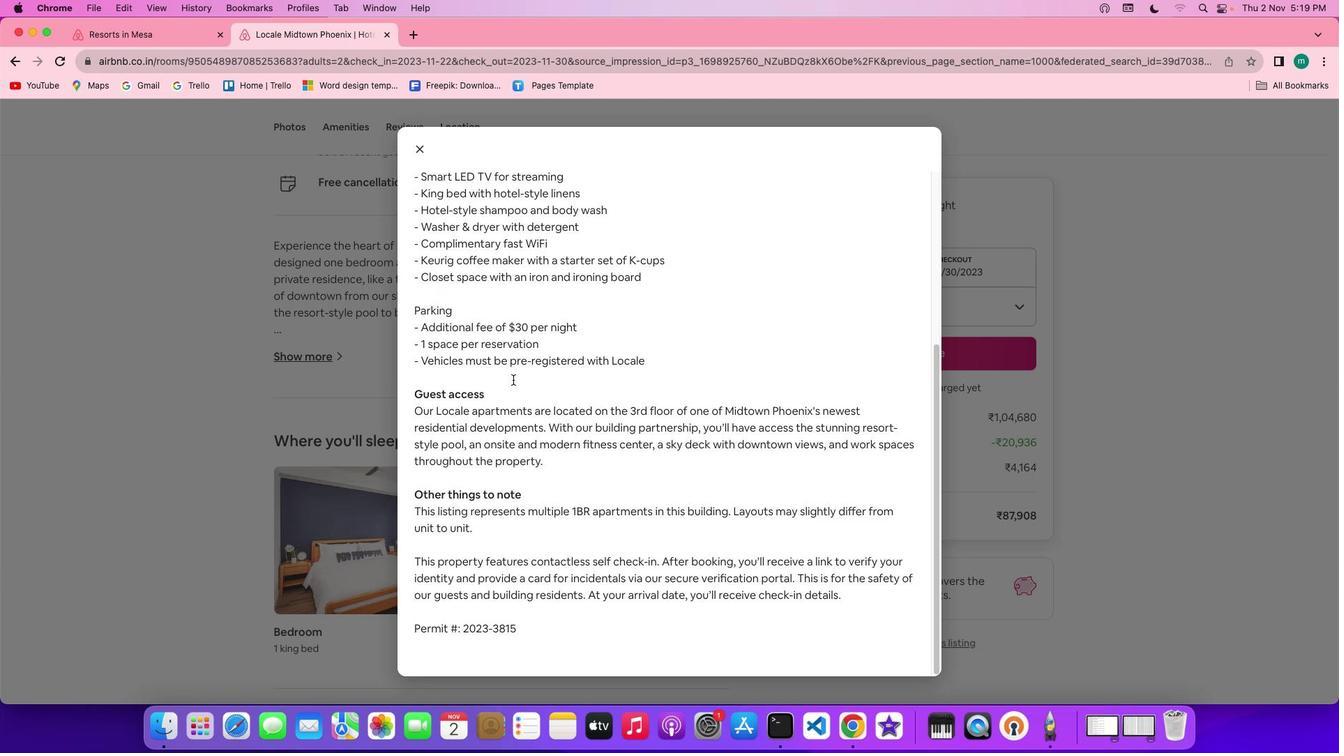 
Action: Mouse scrolled (513, 380) with delta (0, -2)
Screenshot: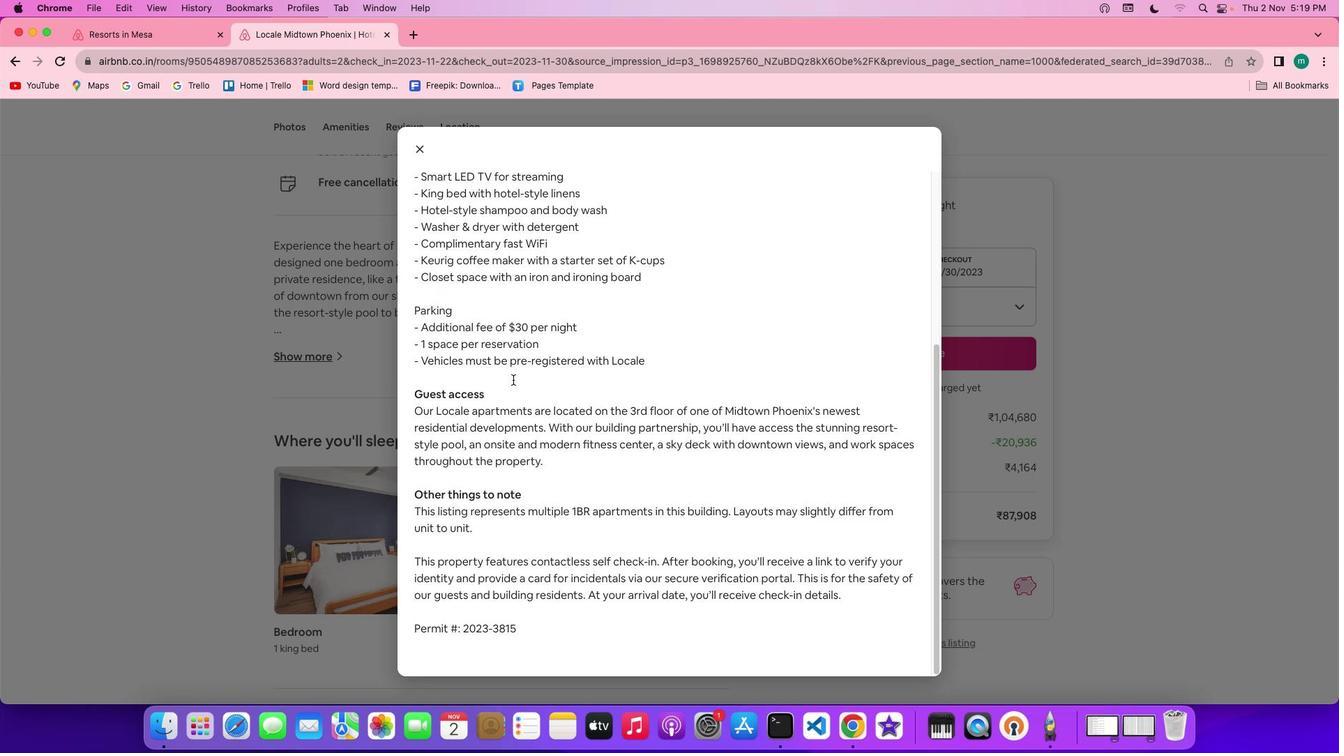 
Action: Mouse scrolled (513, 380) with delta (0, -2)
Screenshot: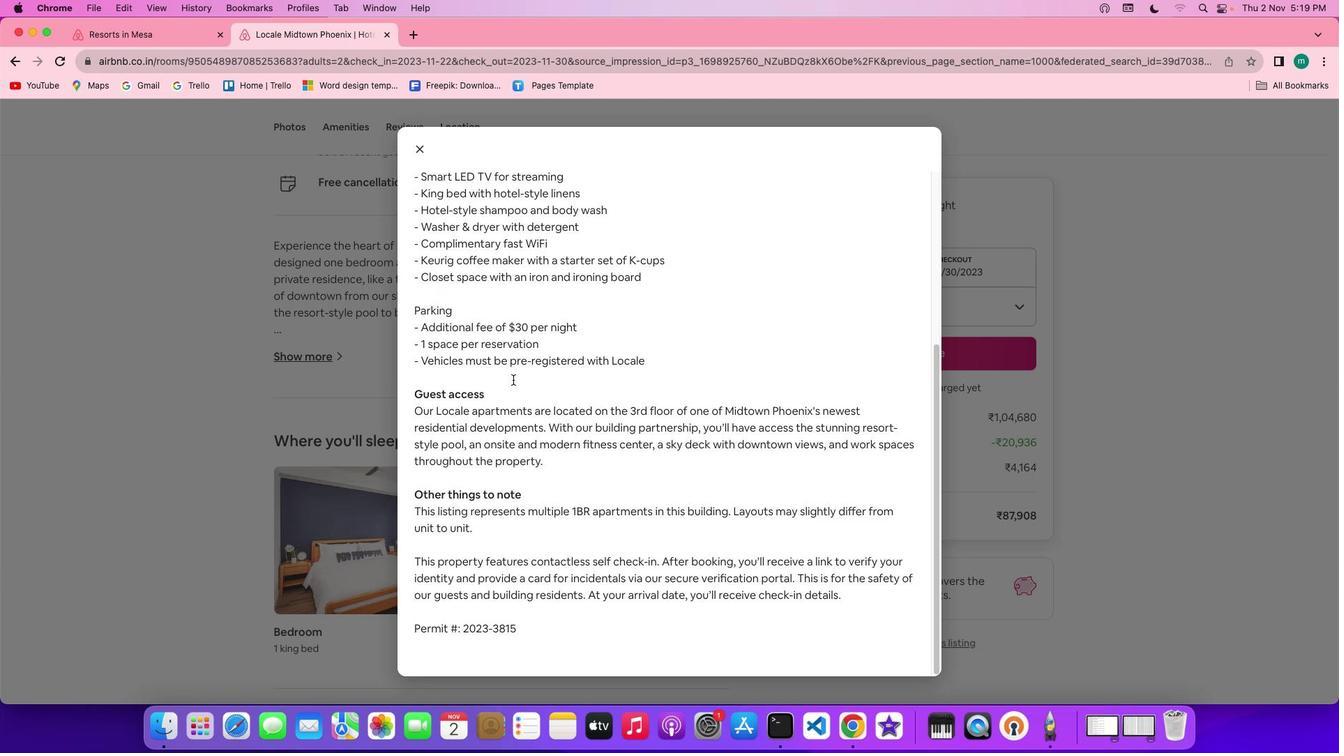 
Action: Mouse scrolled (513, 380) with delta (0, -2)
Screenshot: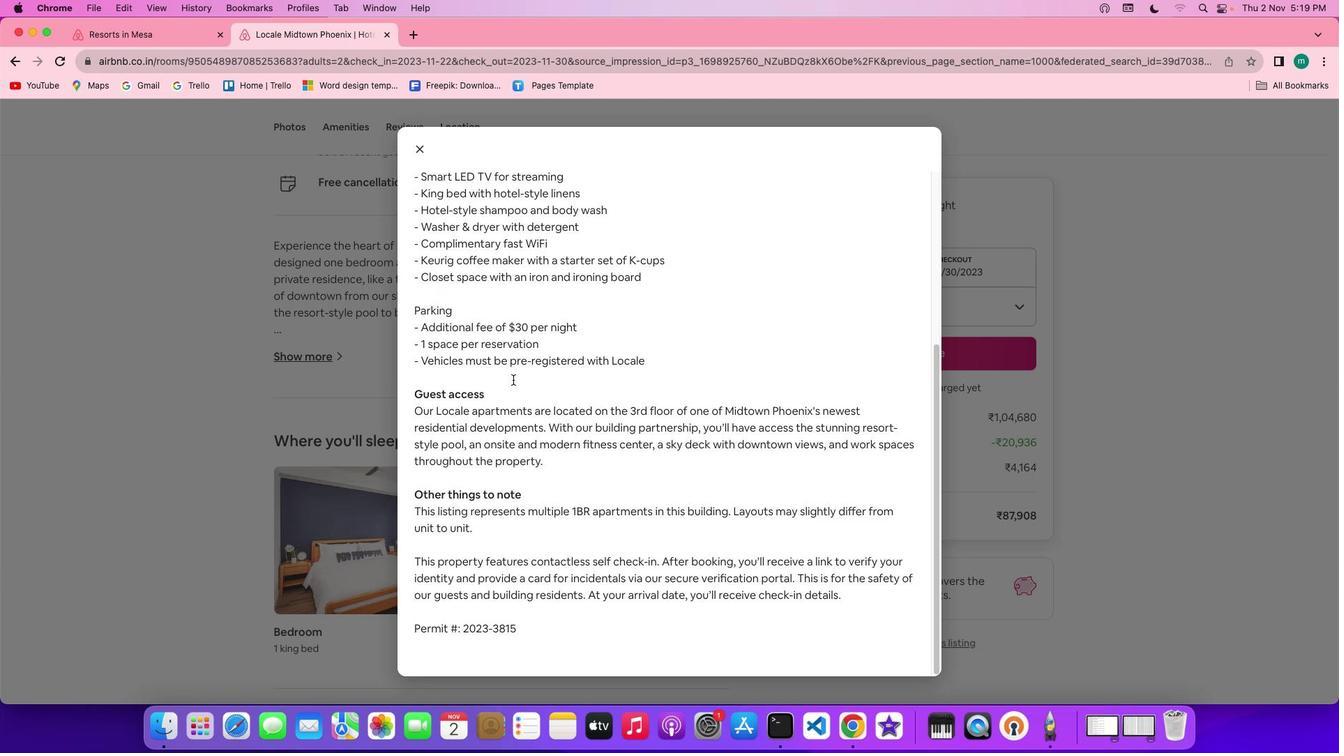 
Action: Mouse moved to (424, 145)
Screenshot: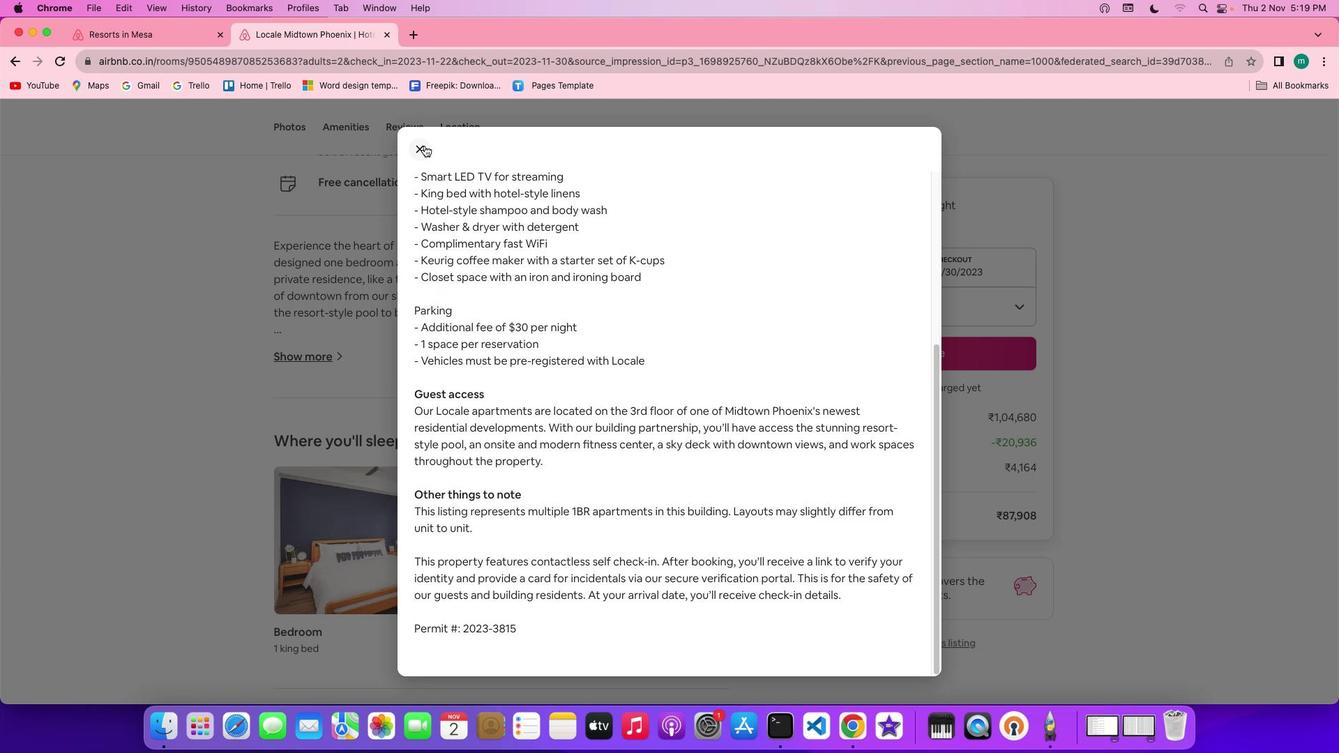 
Action: Mouse pressed left at (424, 145)
Screenshot: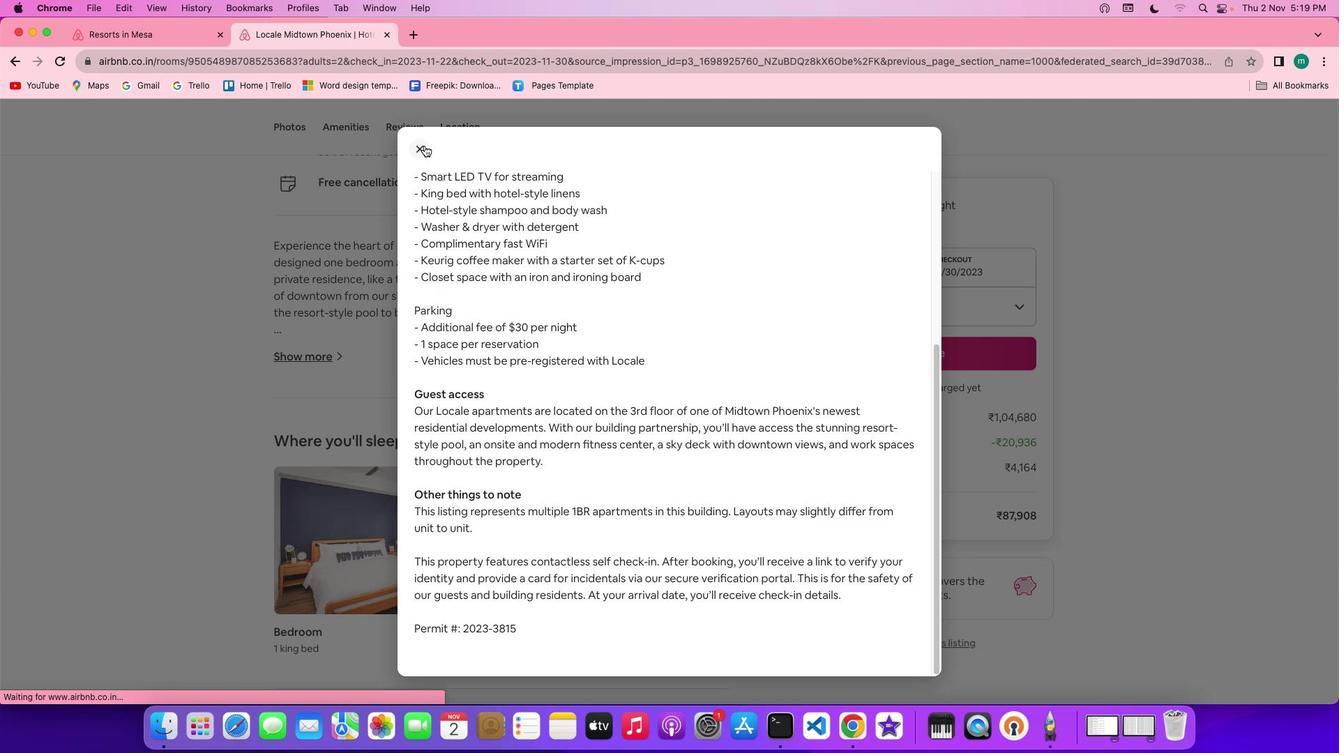
Action: Mouse moved to (508, 324)
Screenshot: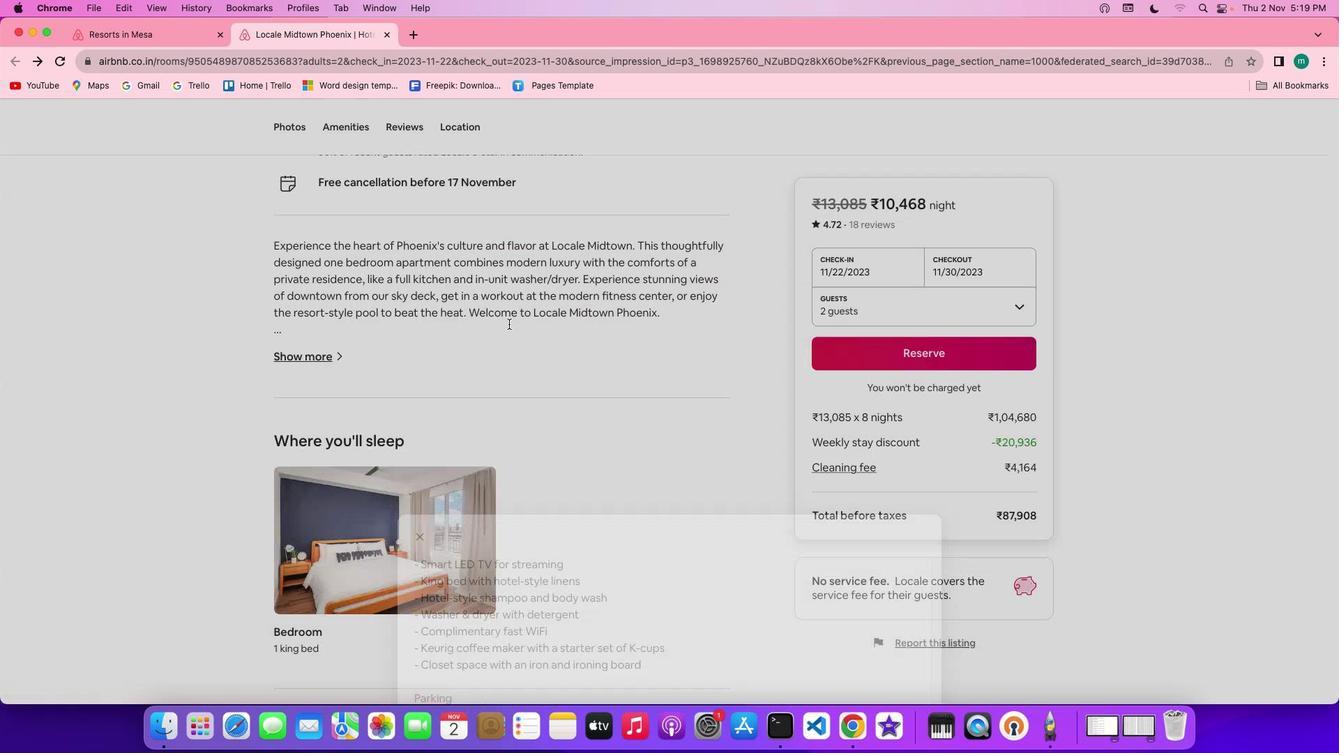 
Action: Mouse scrolled (508, 324) with delta (0, 0)
Screenshot: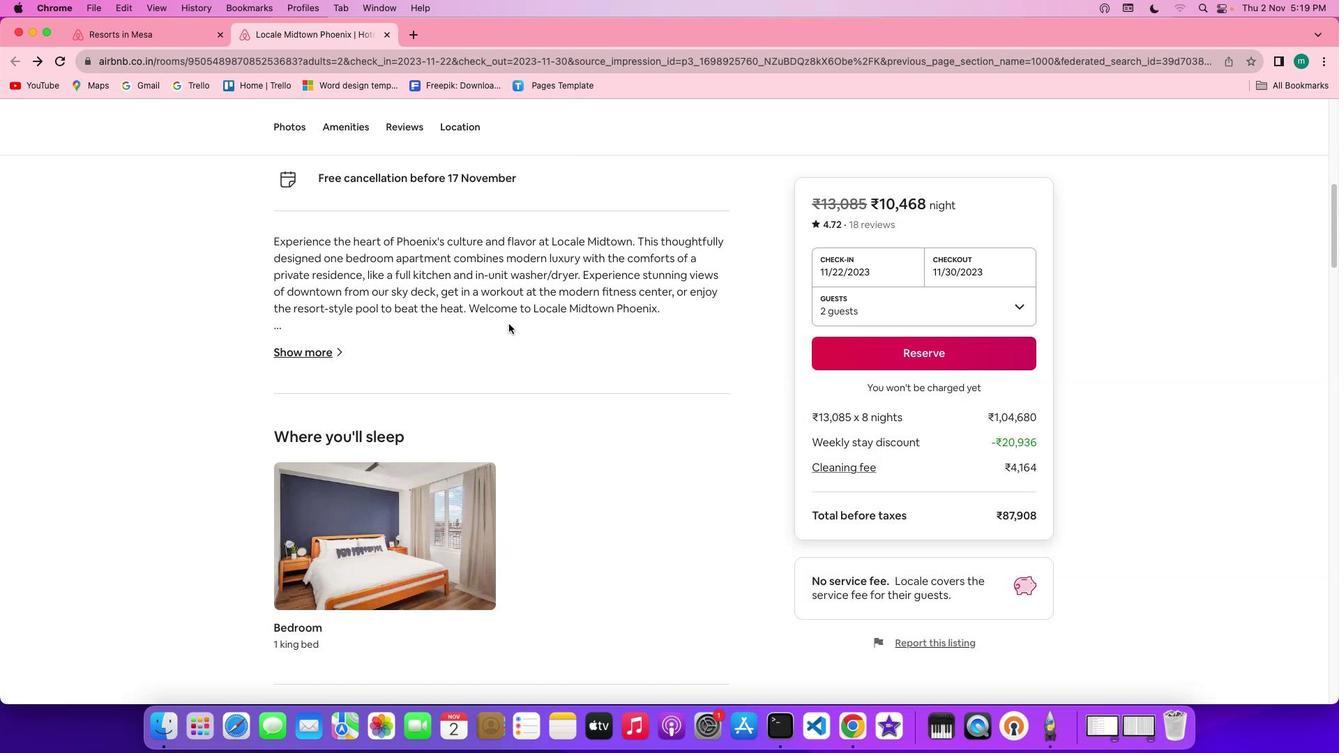 
Action: Mouse scrolled (508, 324) with delta (0, 0)
Screenshot: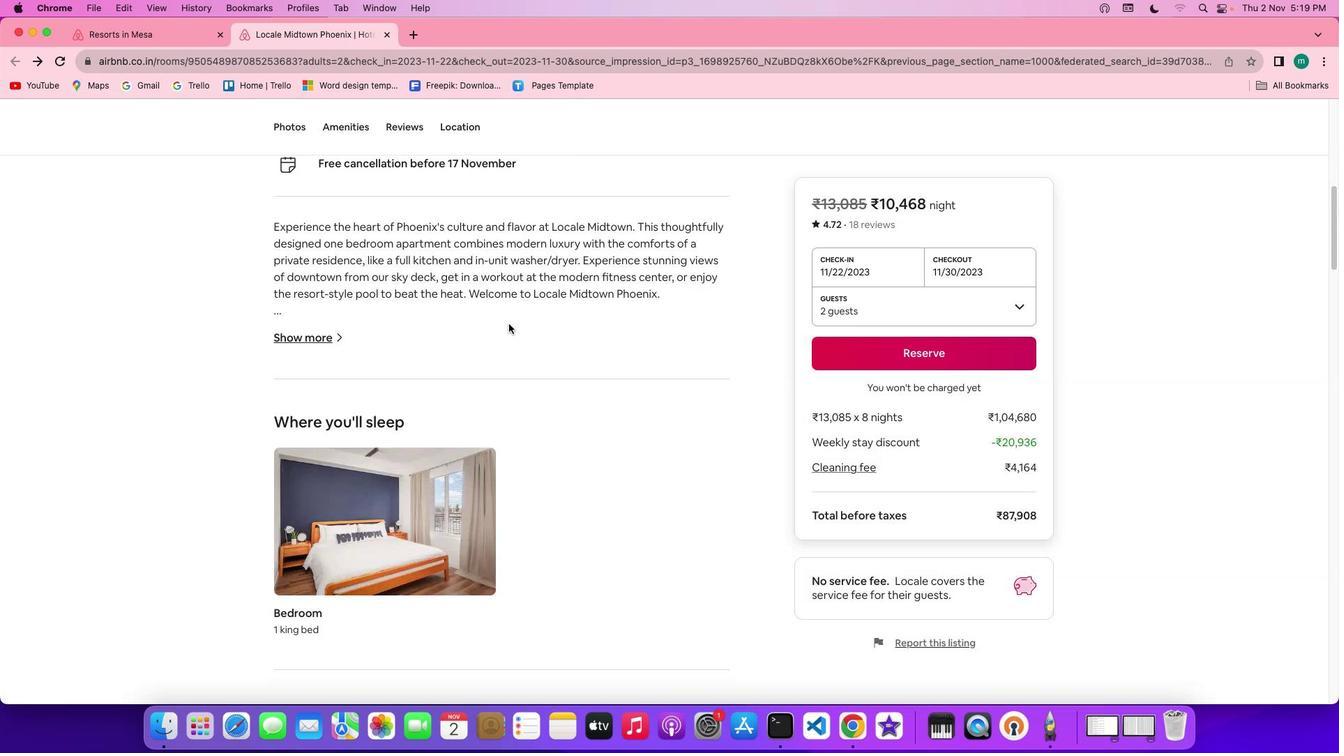 
Action: Mouse scrolled (508, 324) with delta (0, -2)
Screenshot: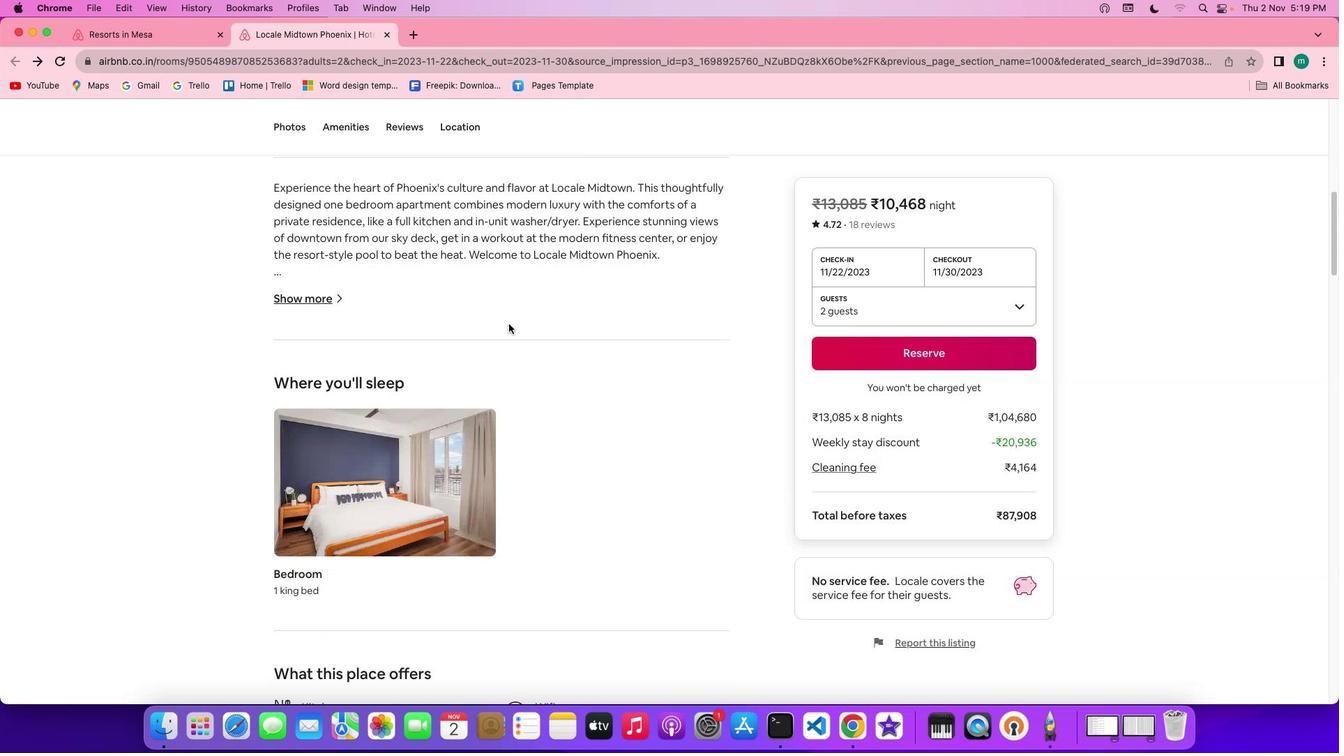 
Action: Mouse scrolled (508, 324) with delta (0, -2)
Screenshot: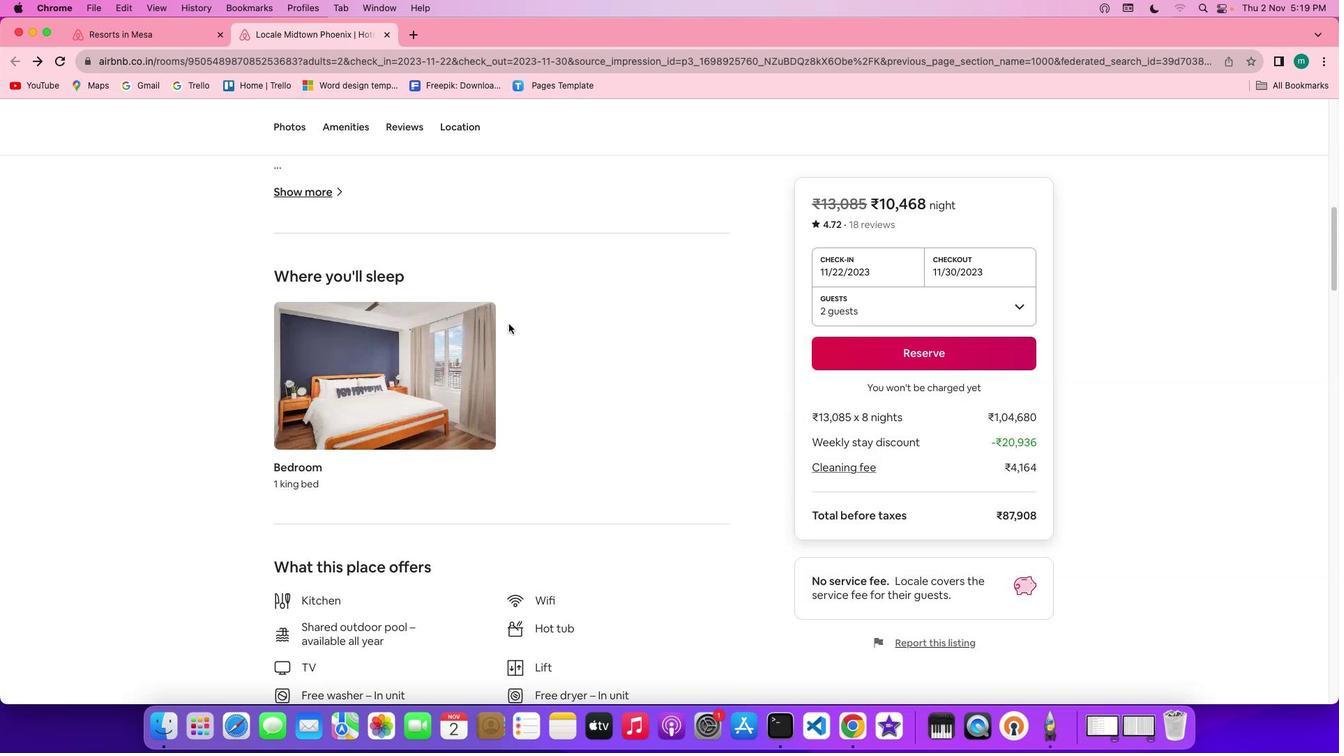 
Action: Mouse moved to (500, 328)
Screenshot: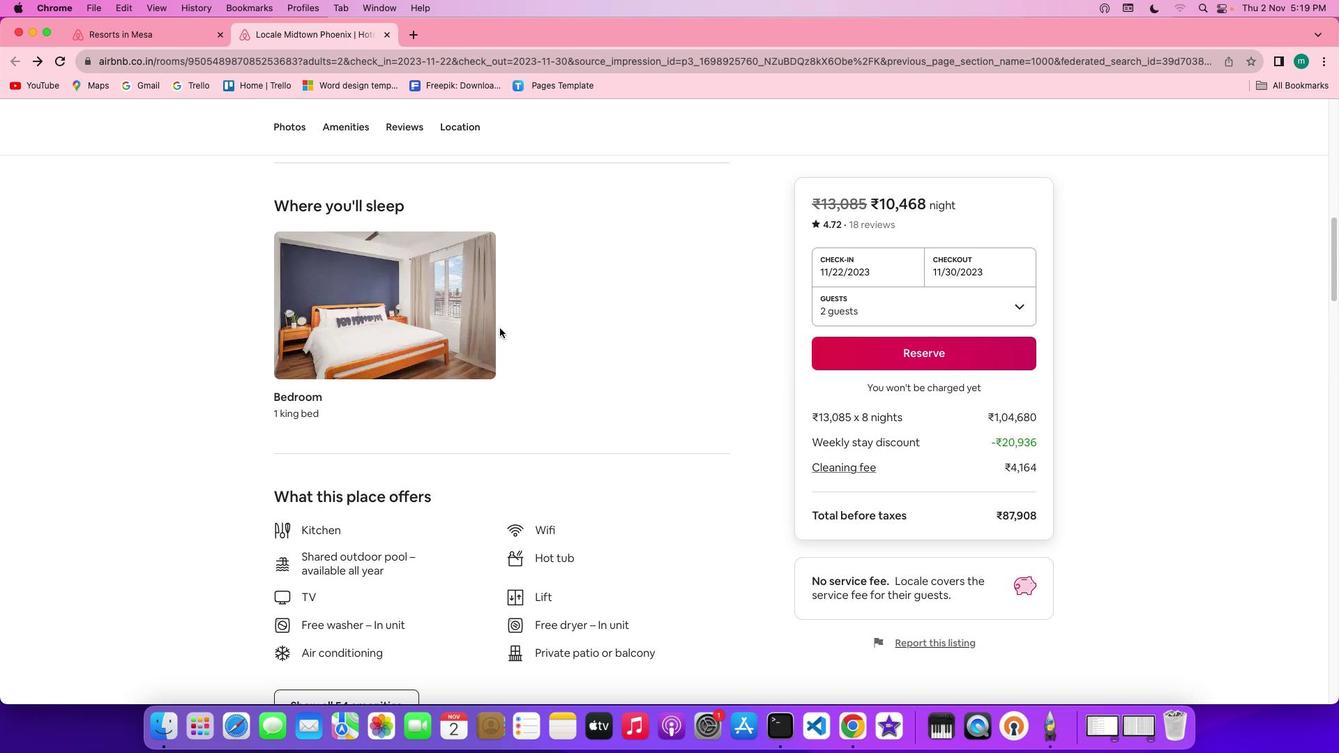
Action: Mouse scrolled (500, 328) with delta (0, 0)
Screenshot: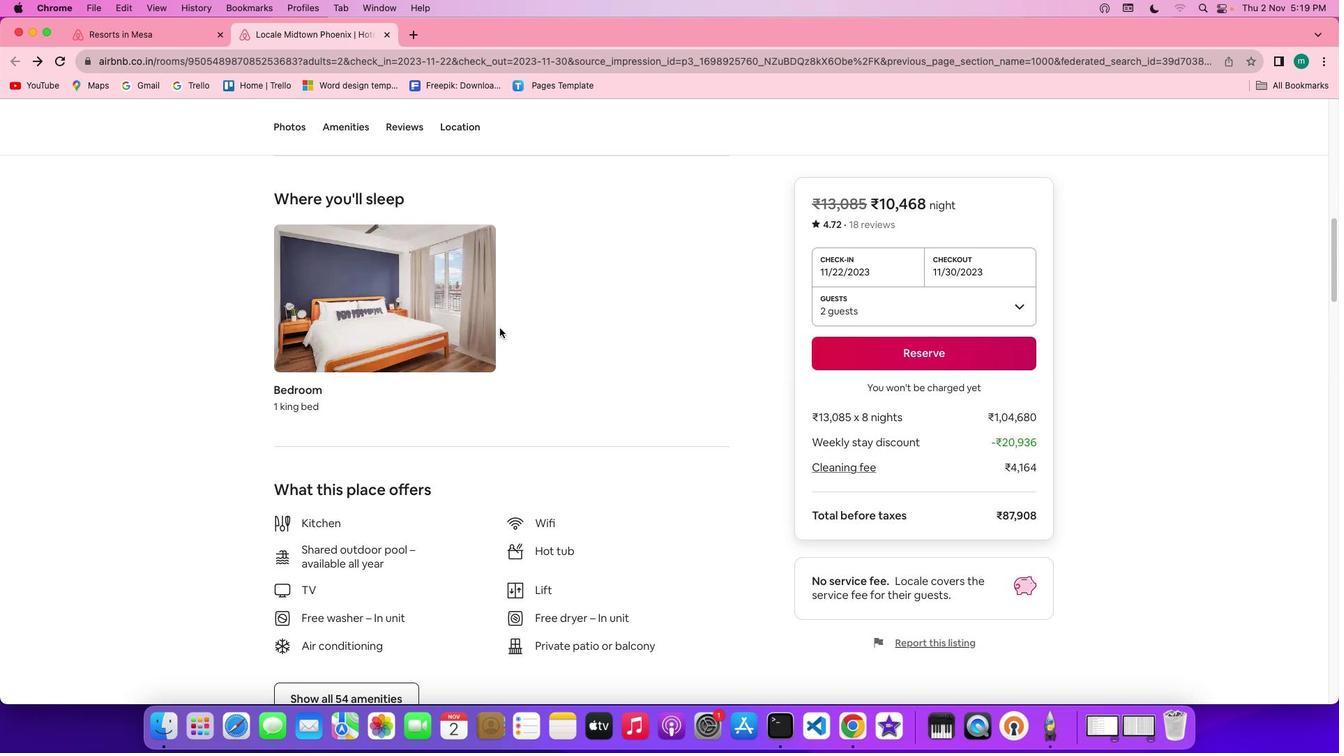 
Action: Mouse scrolled (500, 328) with delta (0, 0)
Screenshot: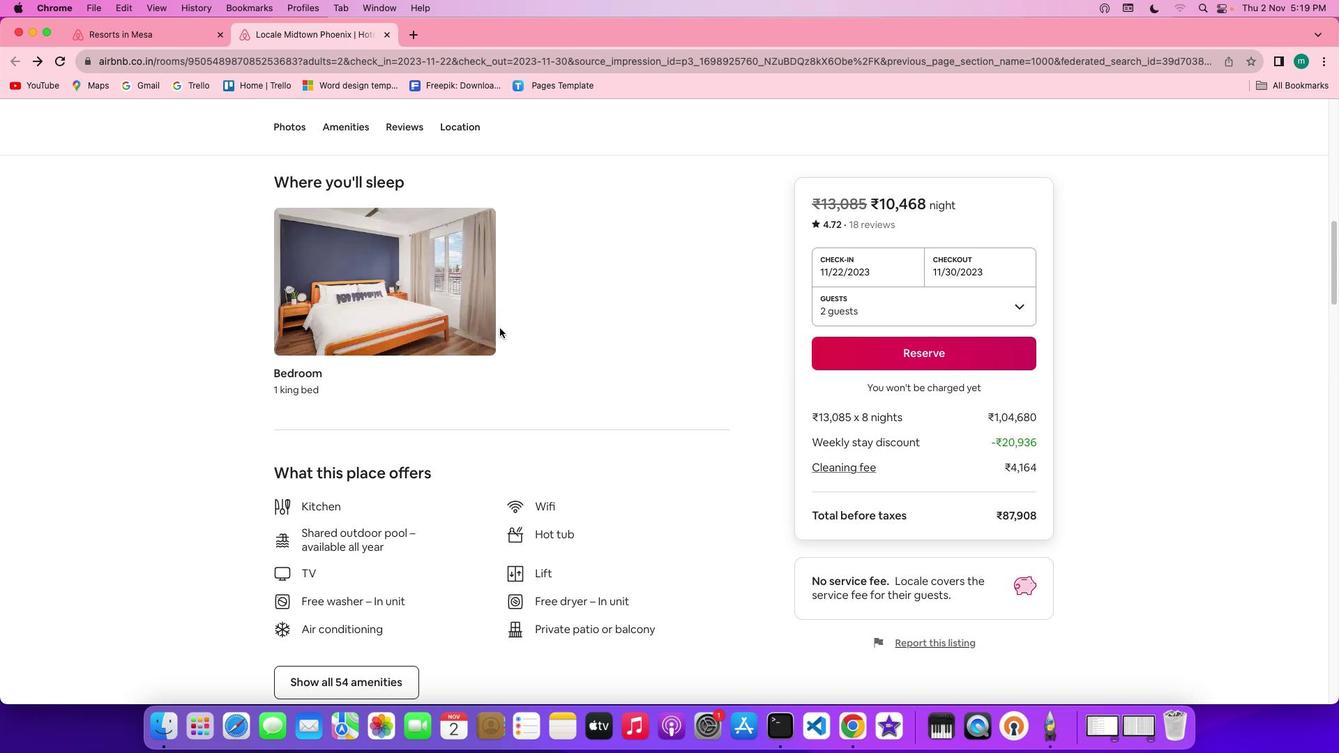 
Action: Mouse scrolled (500, 328) with delta (0, -1)
Screenshot: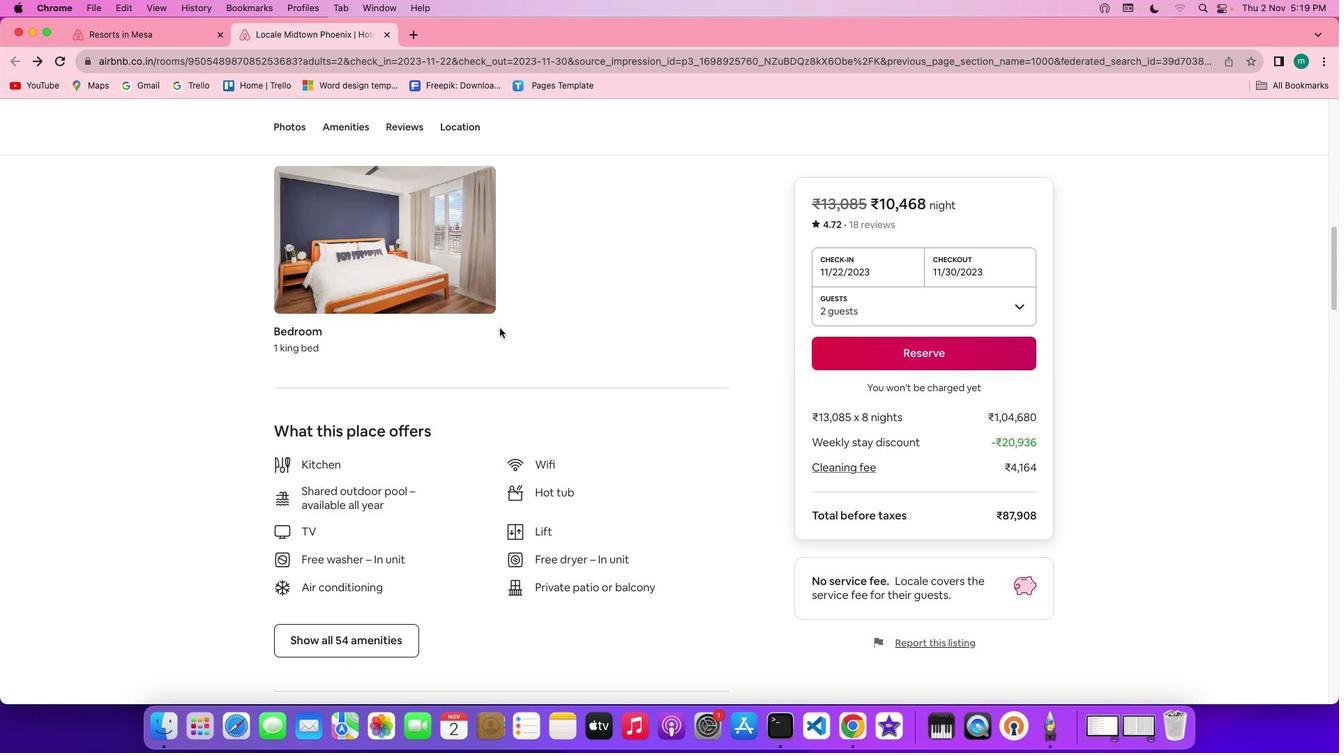 
Action: Mouse scrolled (500, 328) with delta (0, -2)
Screenshot: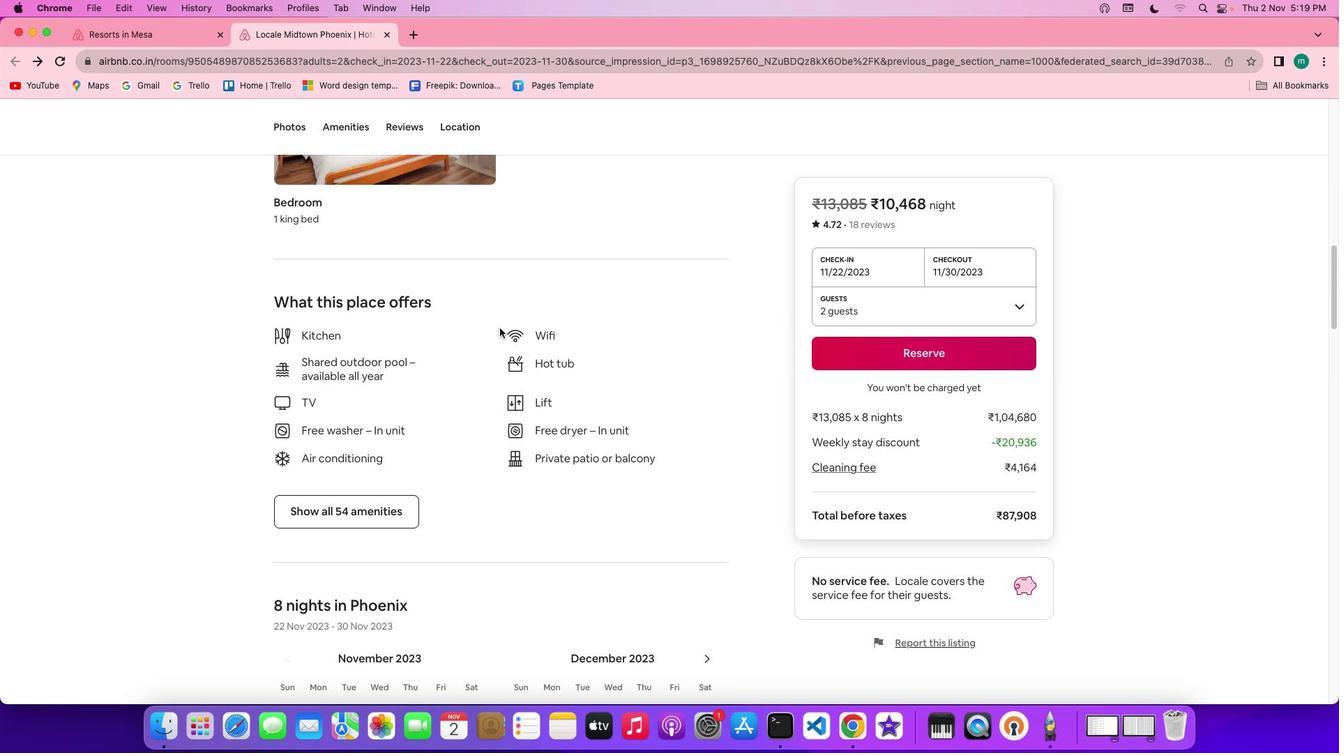 
Action: Mouse scrolled (500, 328) with delta (0, 0)
Screenshot: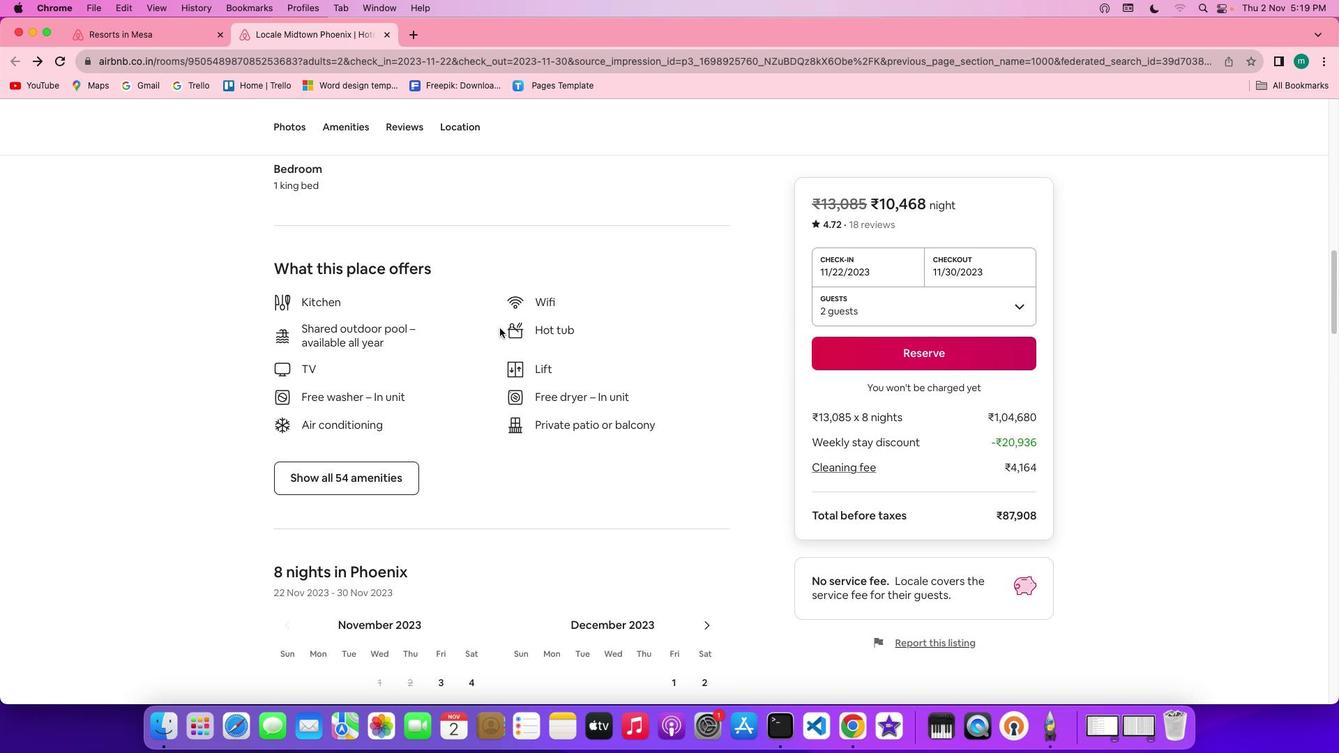 
Action: Mouse scrolled (500, 328) with delta (0, 0)
Screenshot: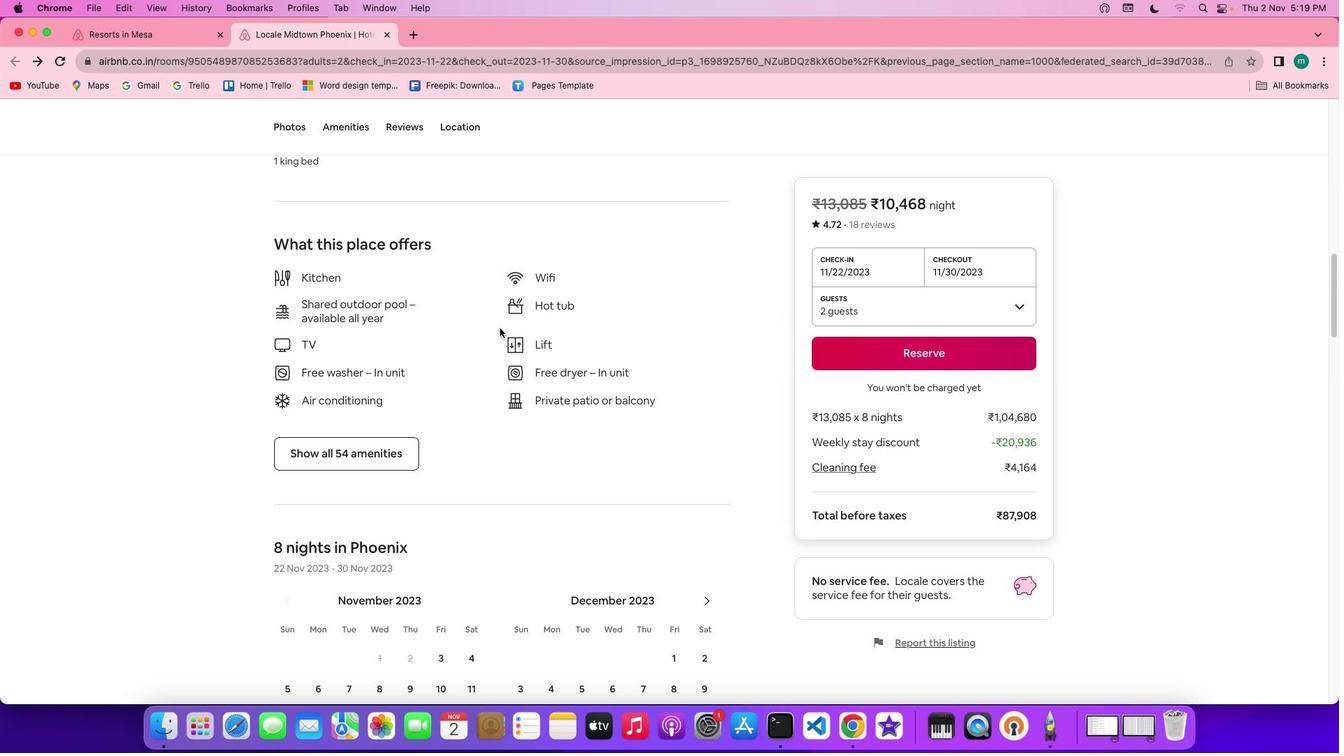 
Action: Mouse scrolled (500, 328) with delta (0, -1)
Screenshot: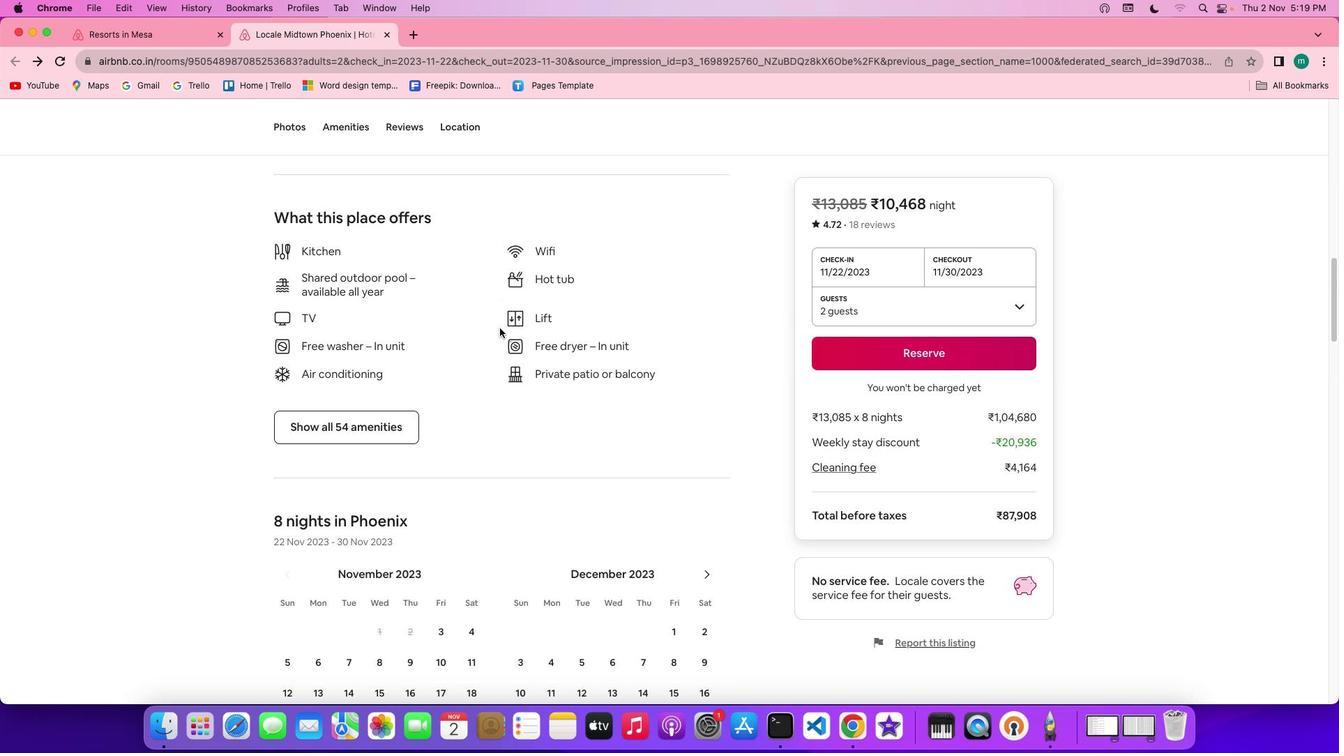 
Action: Mouse moved to (378, 374)
Screenshot: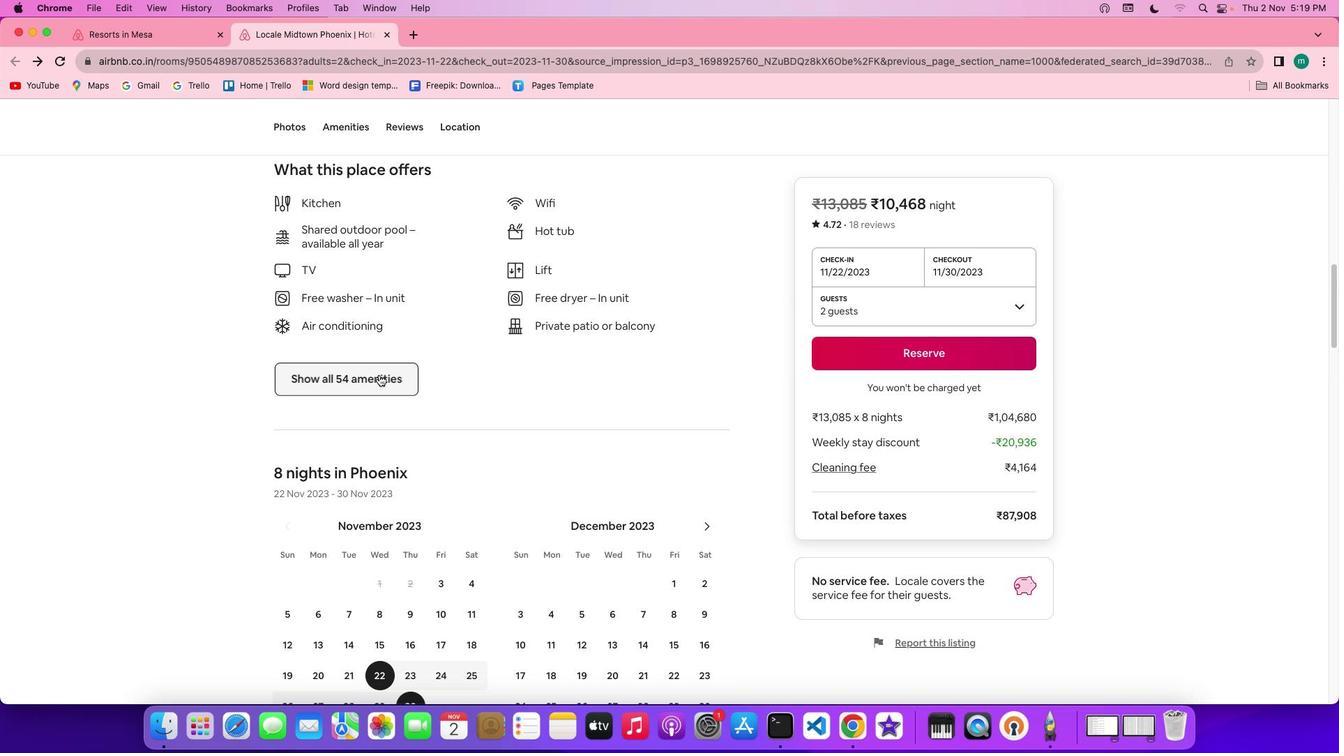 
Action: Mouse pressed left at (378, 374)
Screenshot: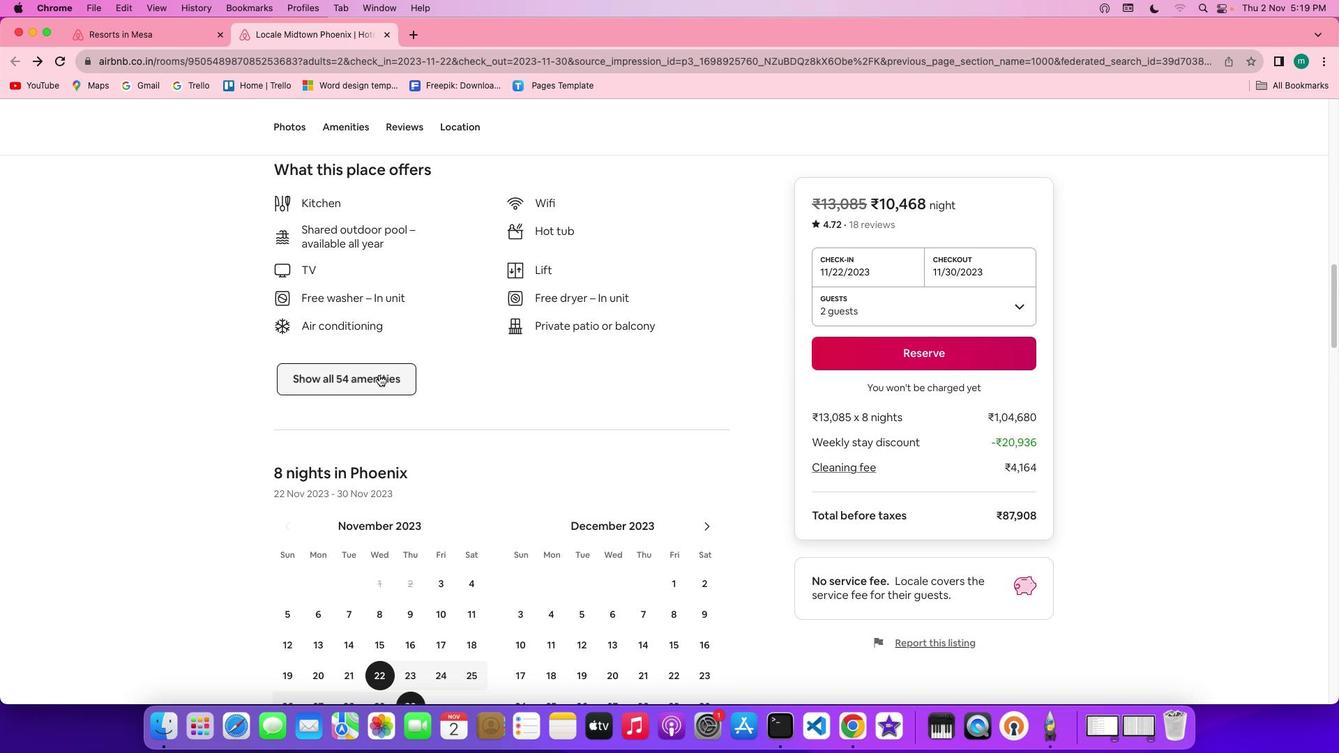
Action: Mouse moved to (579, 389)
Screenshot: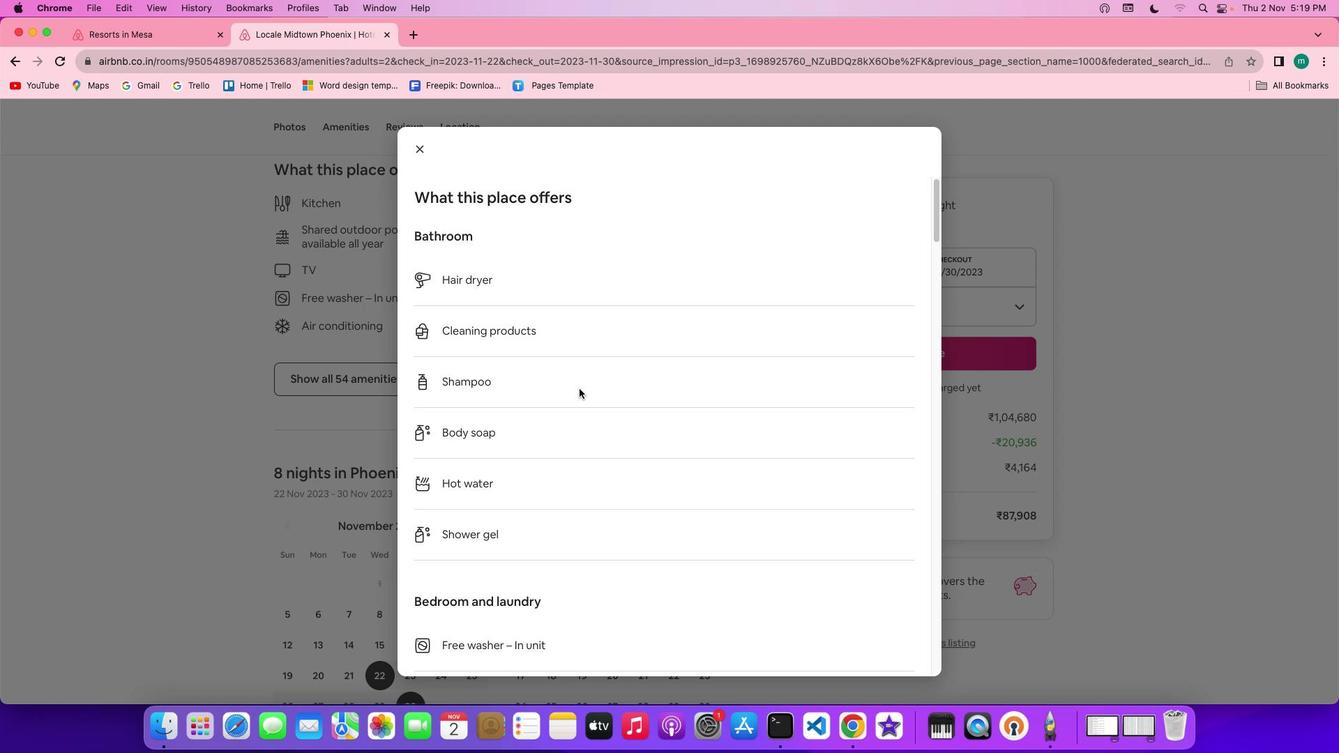 
Action: Mouse scrolled (579, 389) with delta (0, 0)
Screenshot: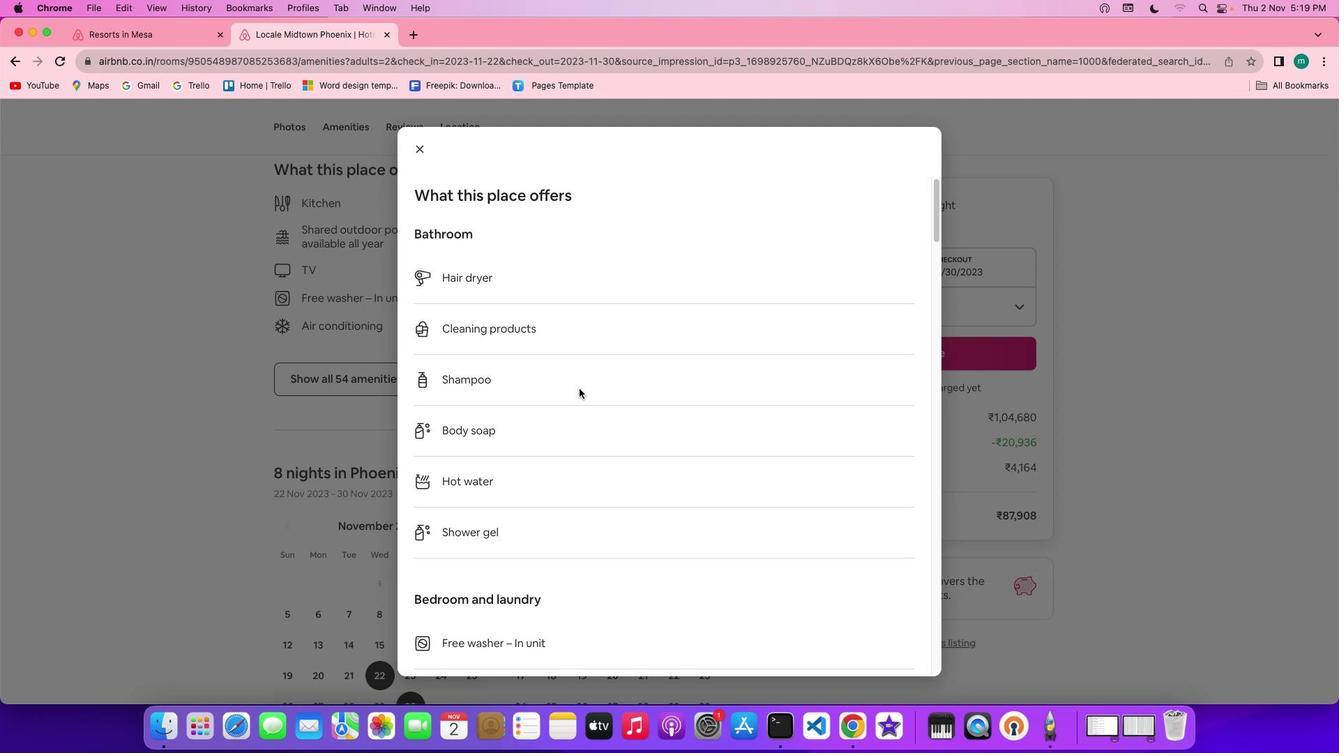 
Action: Mouse scrolled (579, 389) with delta (0, 0)
Screenshot: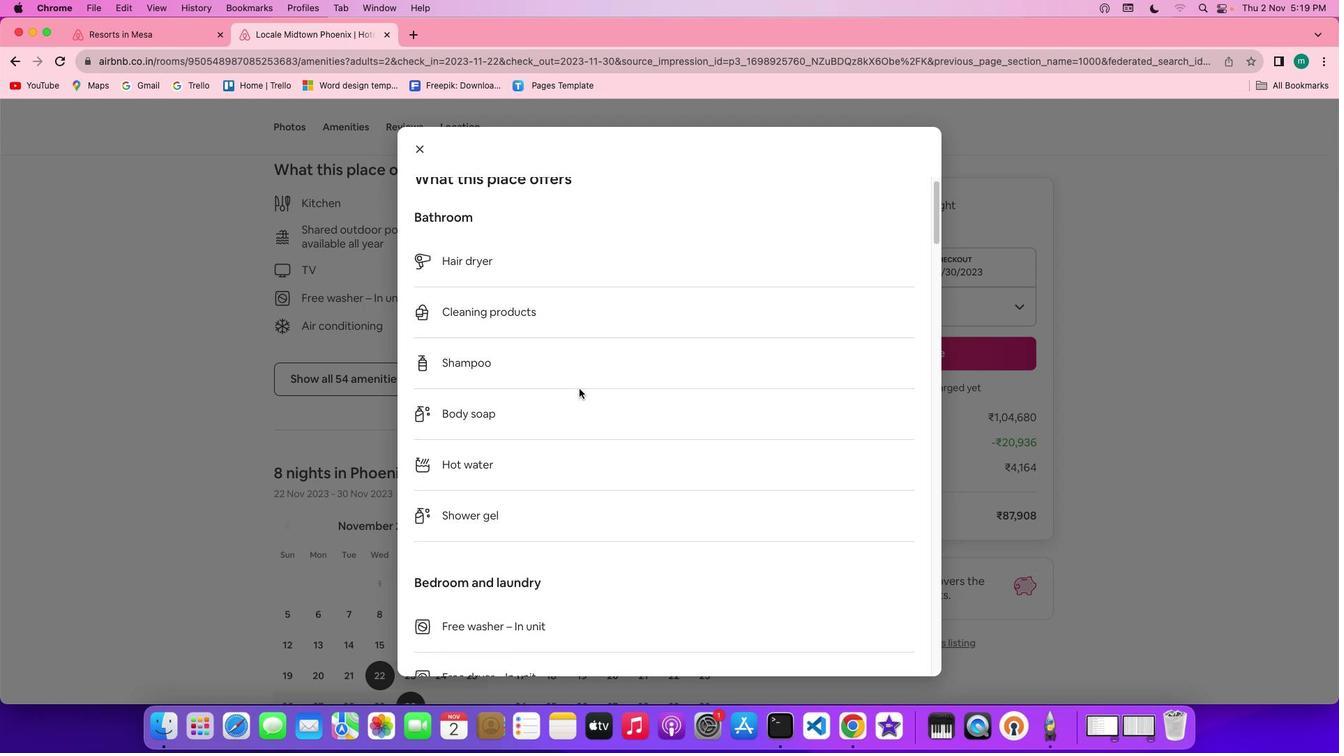 
Action: Mouse scrolled (579, 389) with delta (0, -1)
Screenshot: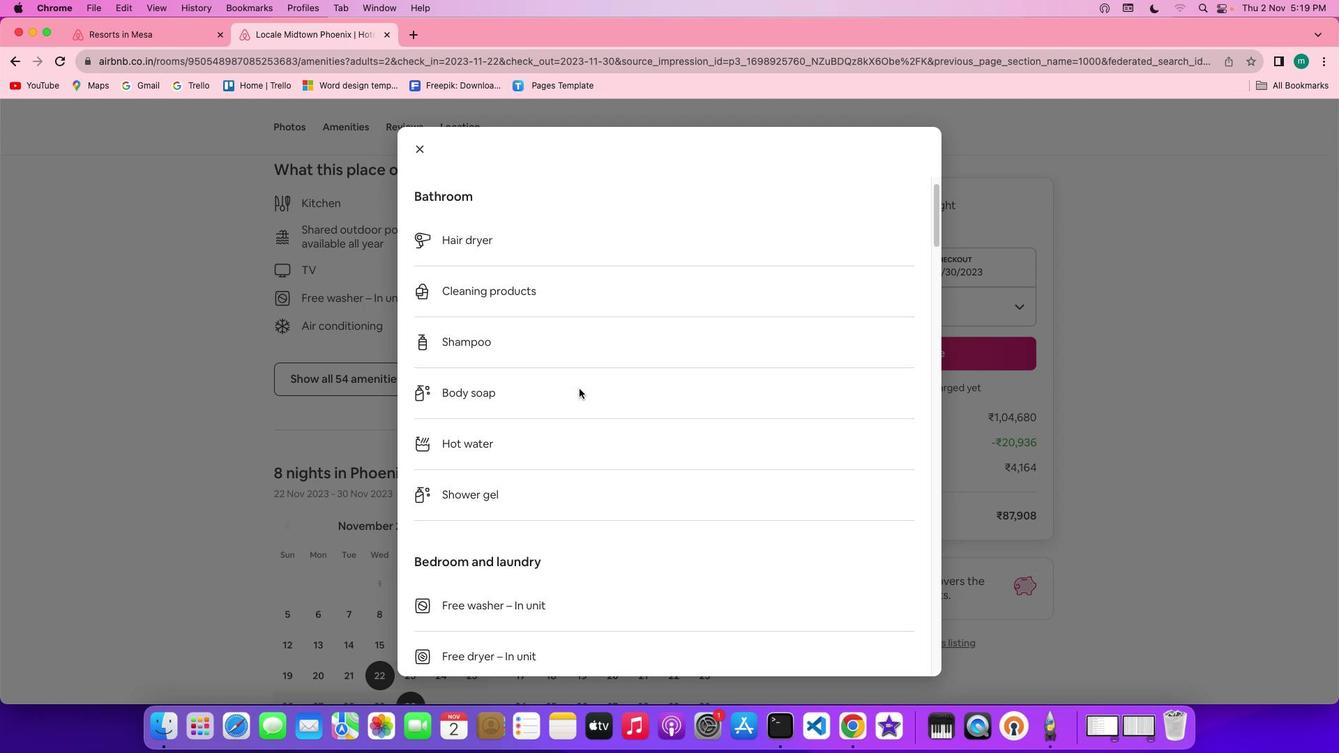 
Action: Mouse scrolled (579, 389) with delta (0, -1)
Screenshot: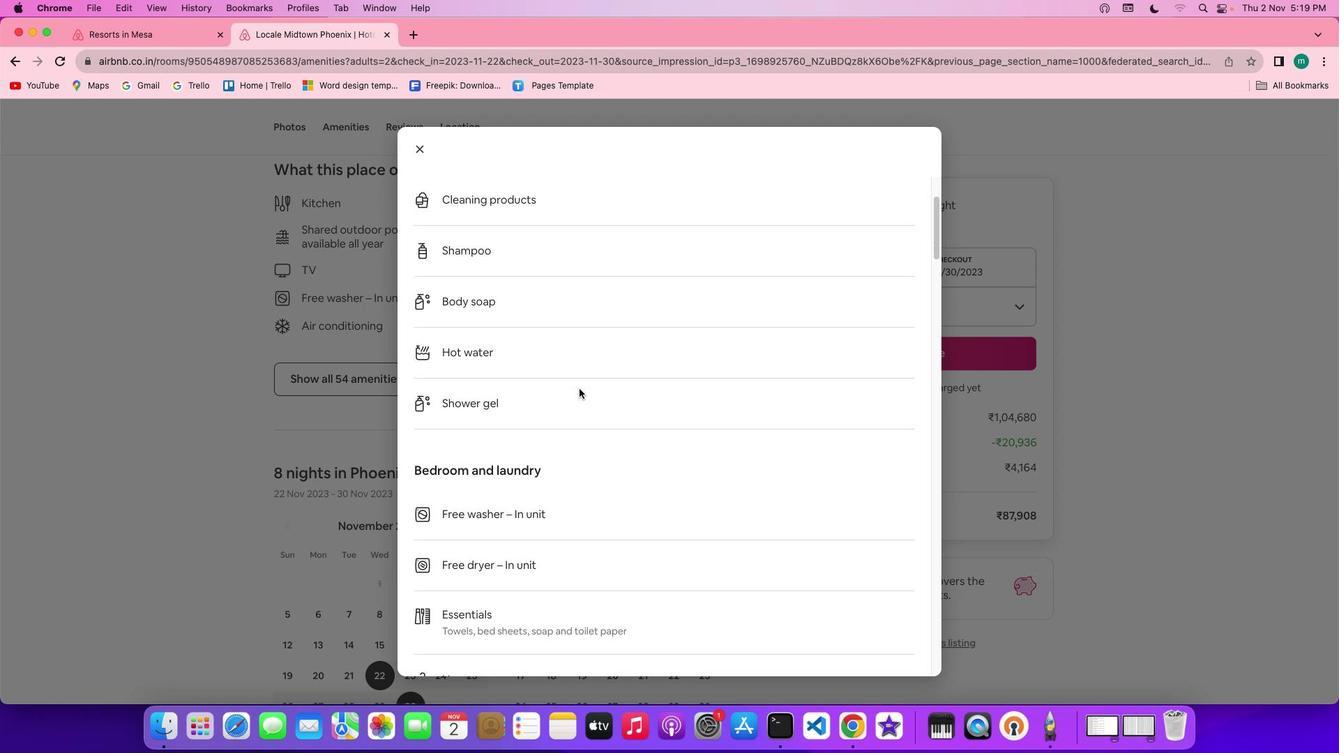 
Action: Mouse scrolled (579, 389) with delta (0, 0)
Screenshot: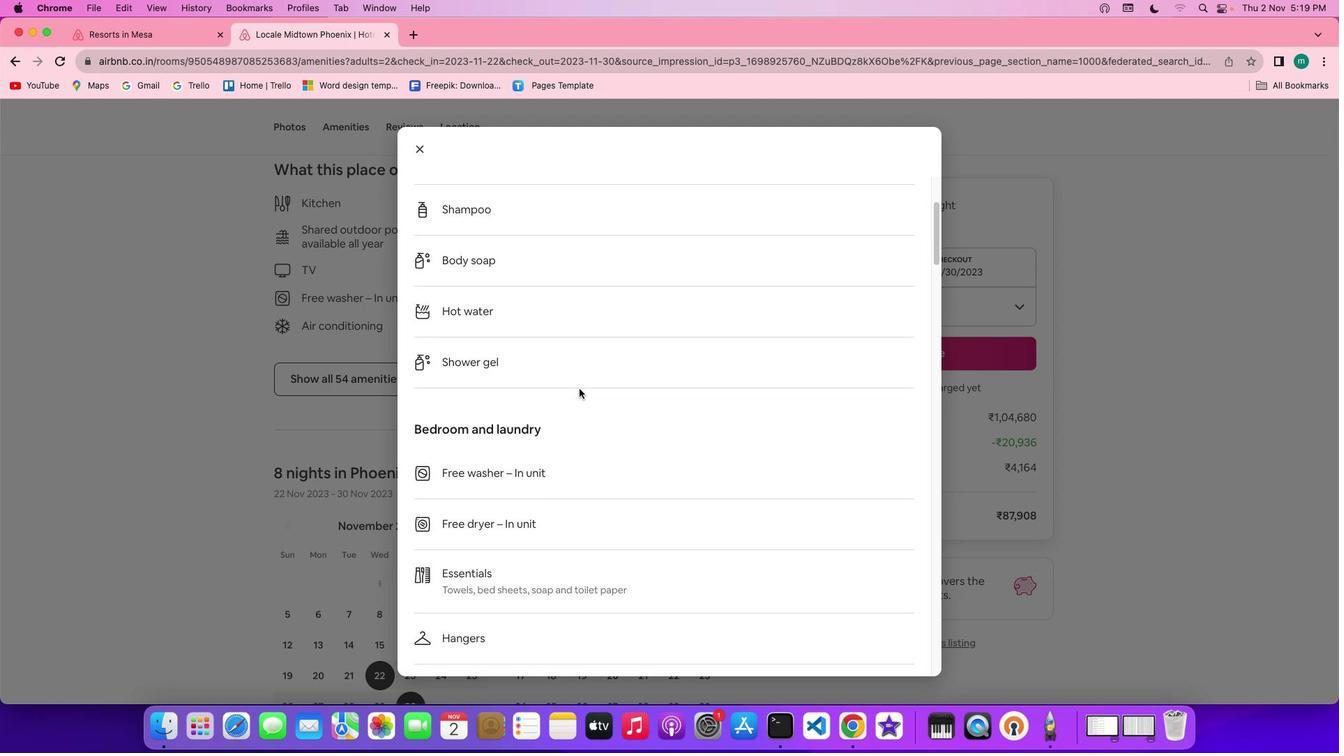 
Action: Mouse scrolled (579, 389) with delta (0, 0)
Screenshot: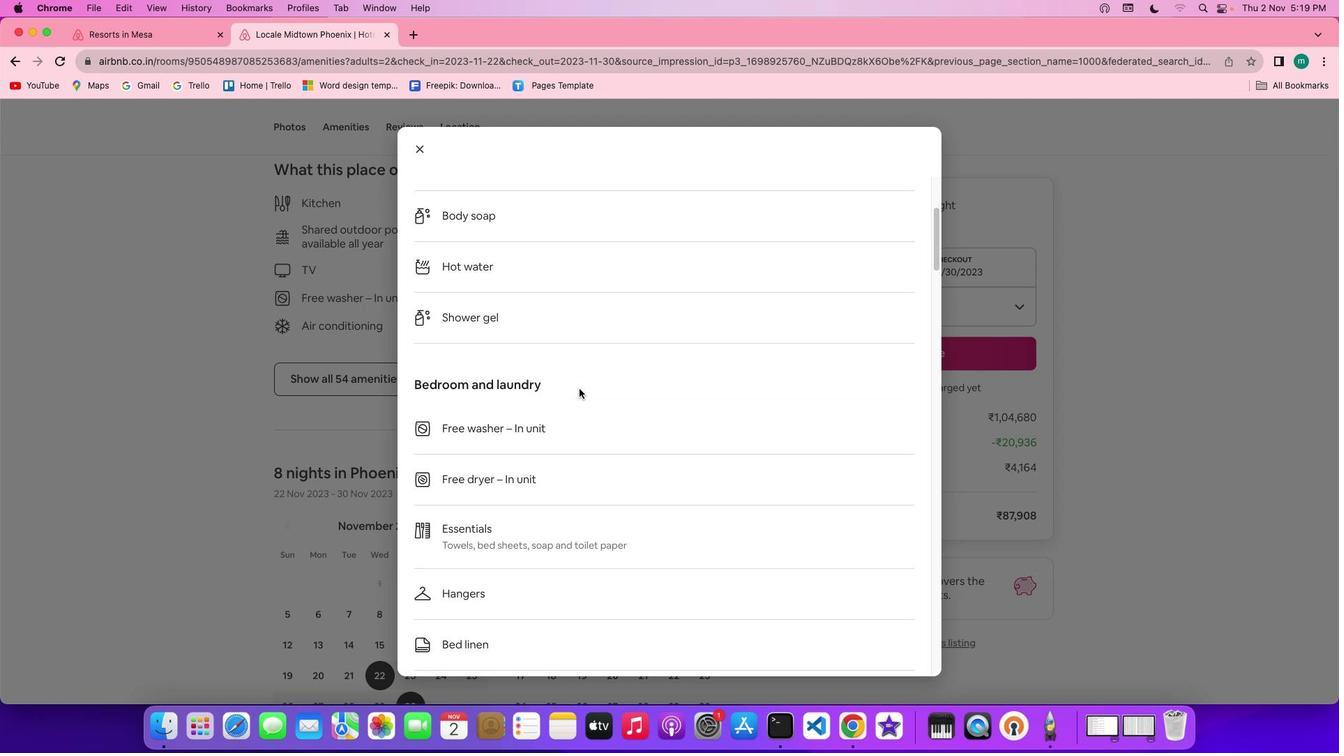 
Action: Mouse scrolled (579, 389) with delta (0, -1)
Screenshot: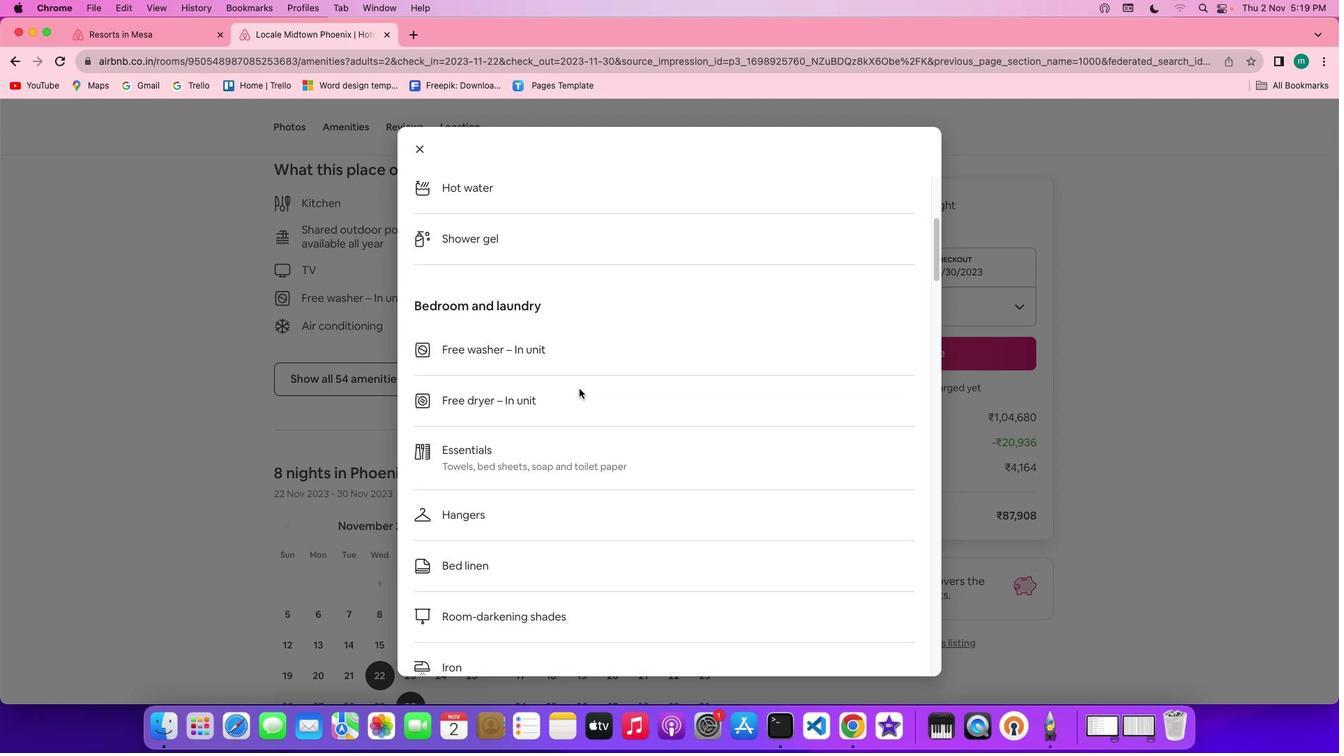 
Action: Mouse scrolled (579, 389) with delta (0, -2)
Screenshot: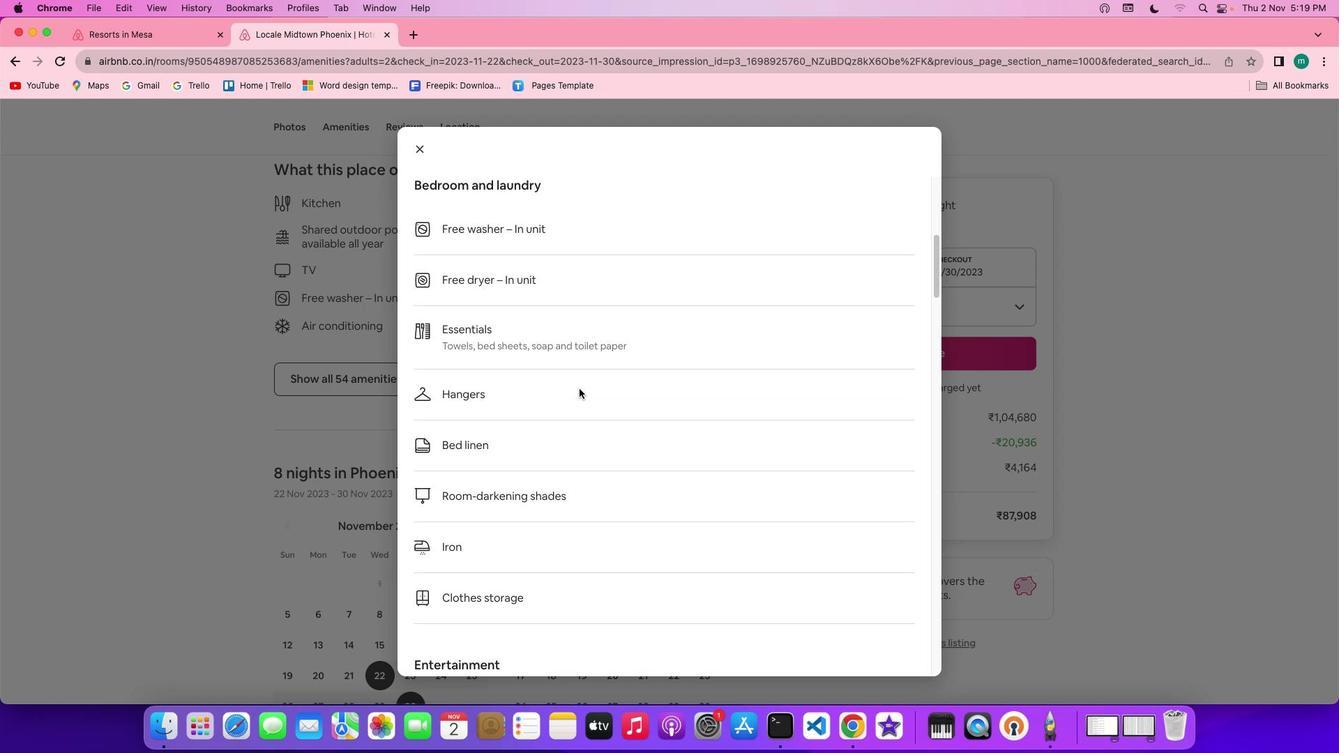 
Action: Mouse scrolled (579, 389) with delta (0, -3)
Screenshot: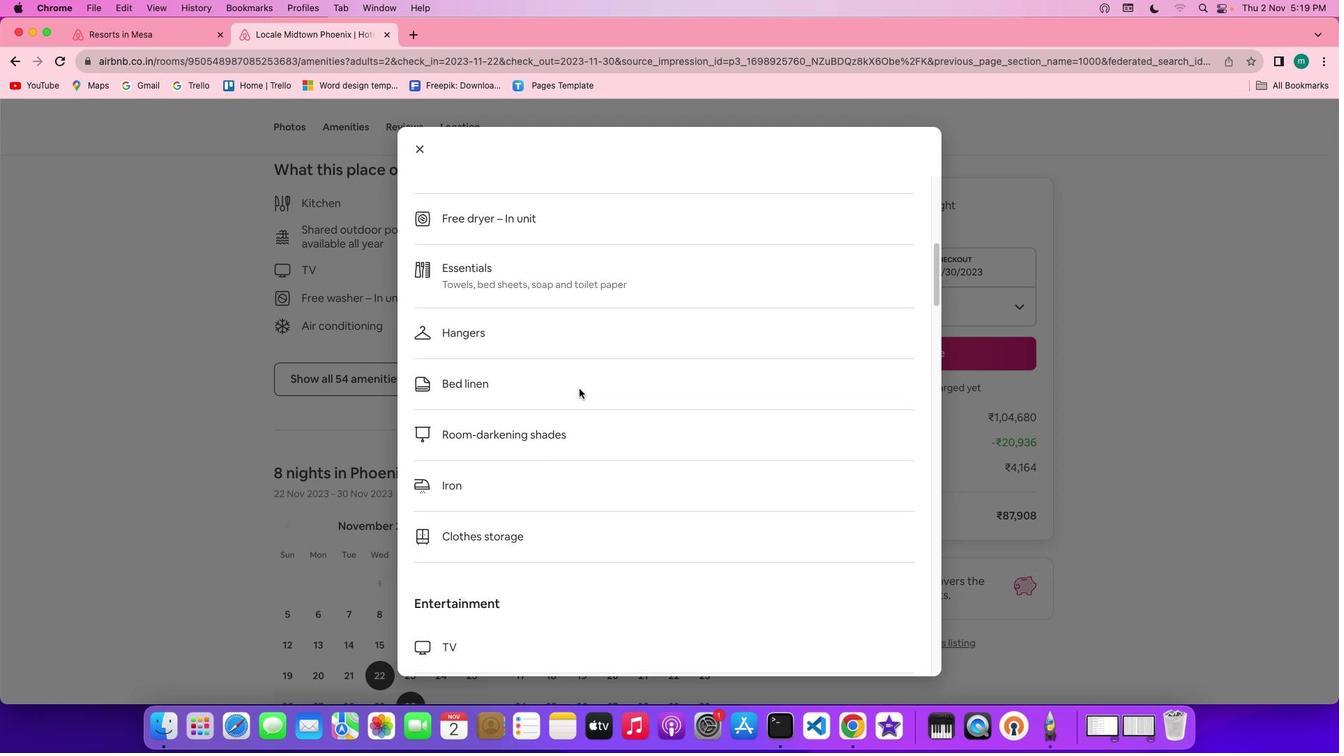 
Action: Mouse scrolled (579, 389) with delta (0, 0)
Screenshot: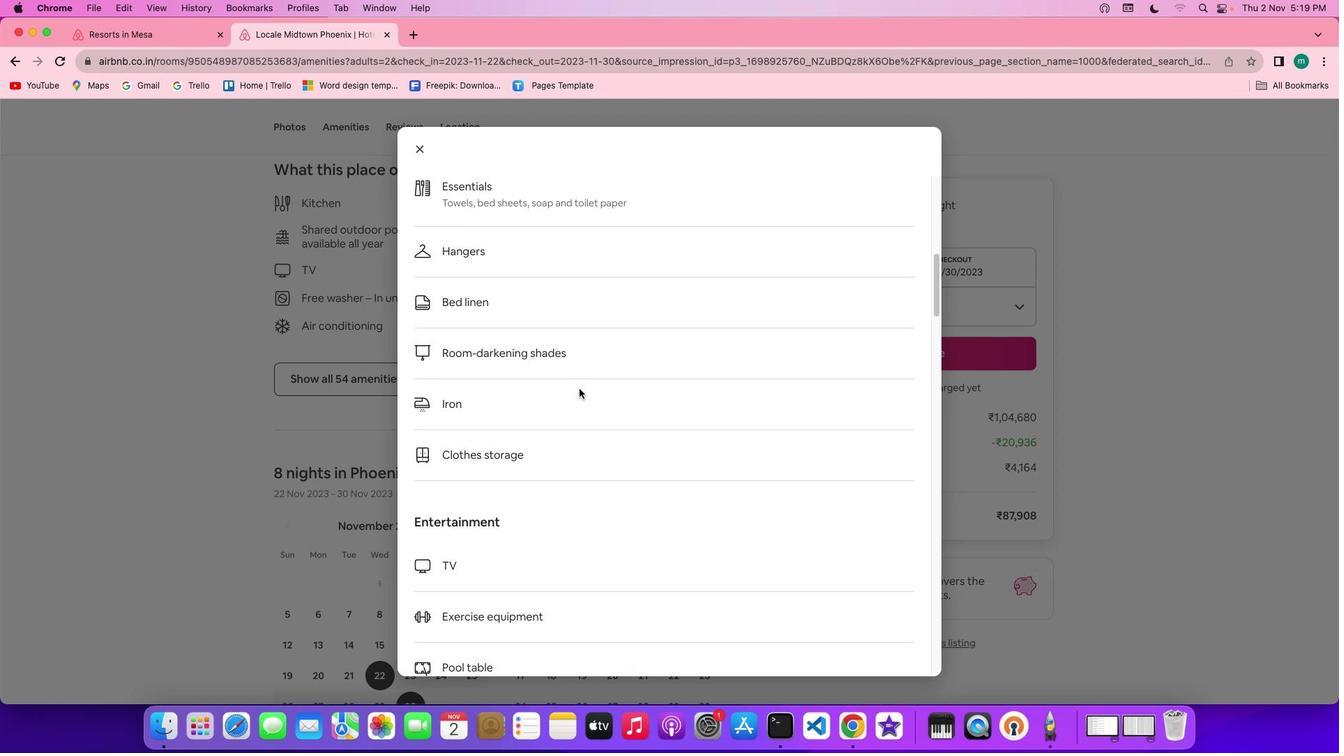 
Action: Mouse scrolled (579, 389) with delta (0, 0)
Screenshot: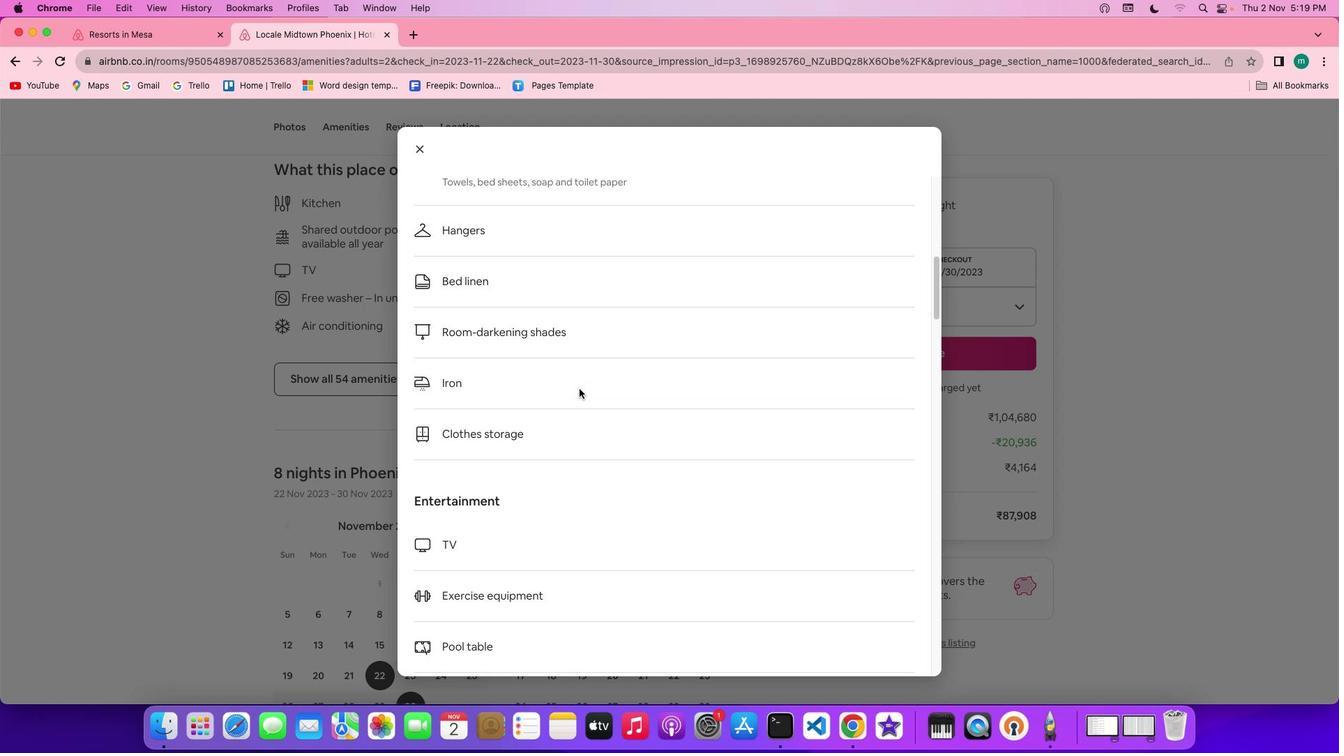 
Action: Mouse scrolled (579, 389) with delta (0, -2)
Screenshot: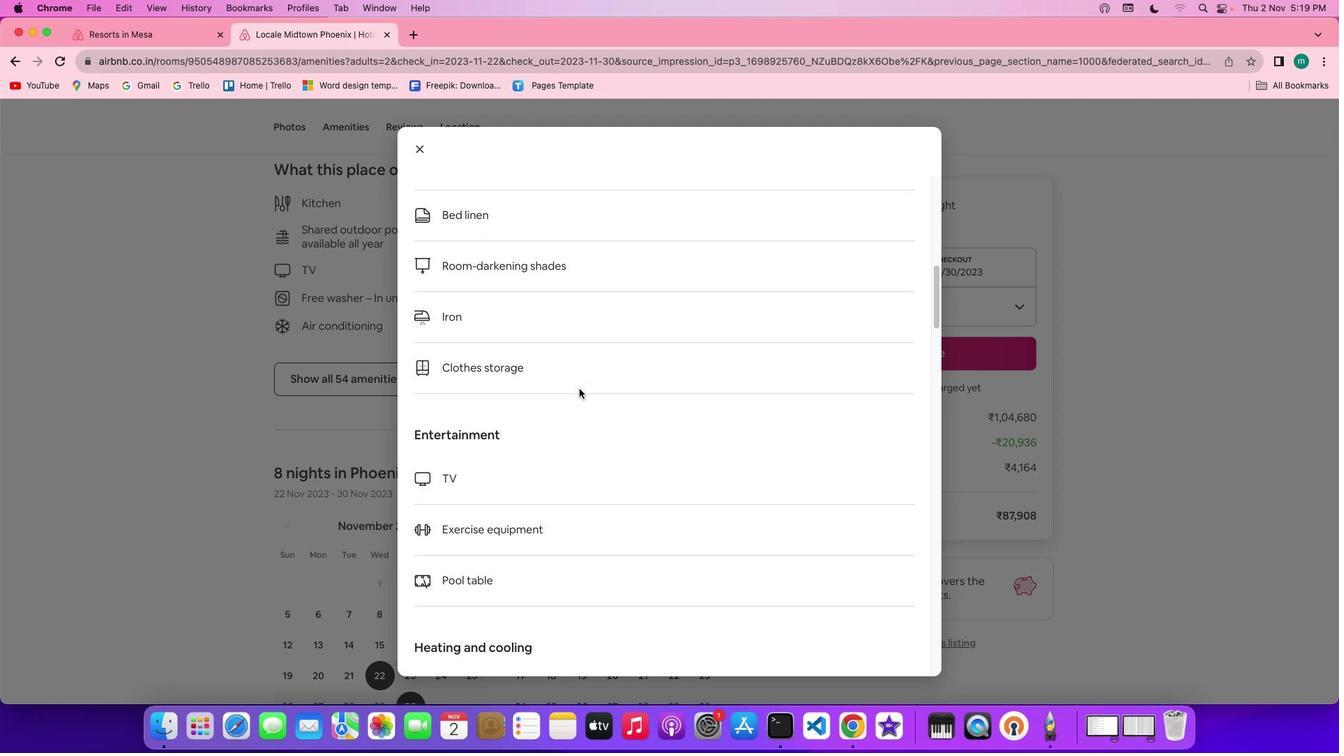 
Action: Mouse scrolled (579, 389) with delta (0, -2)
Screenshot: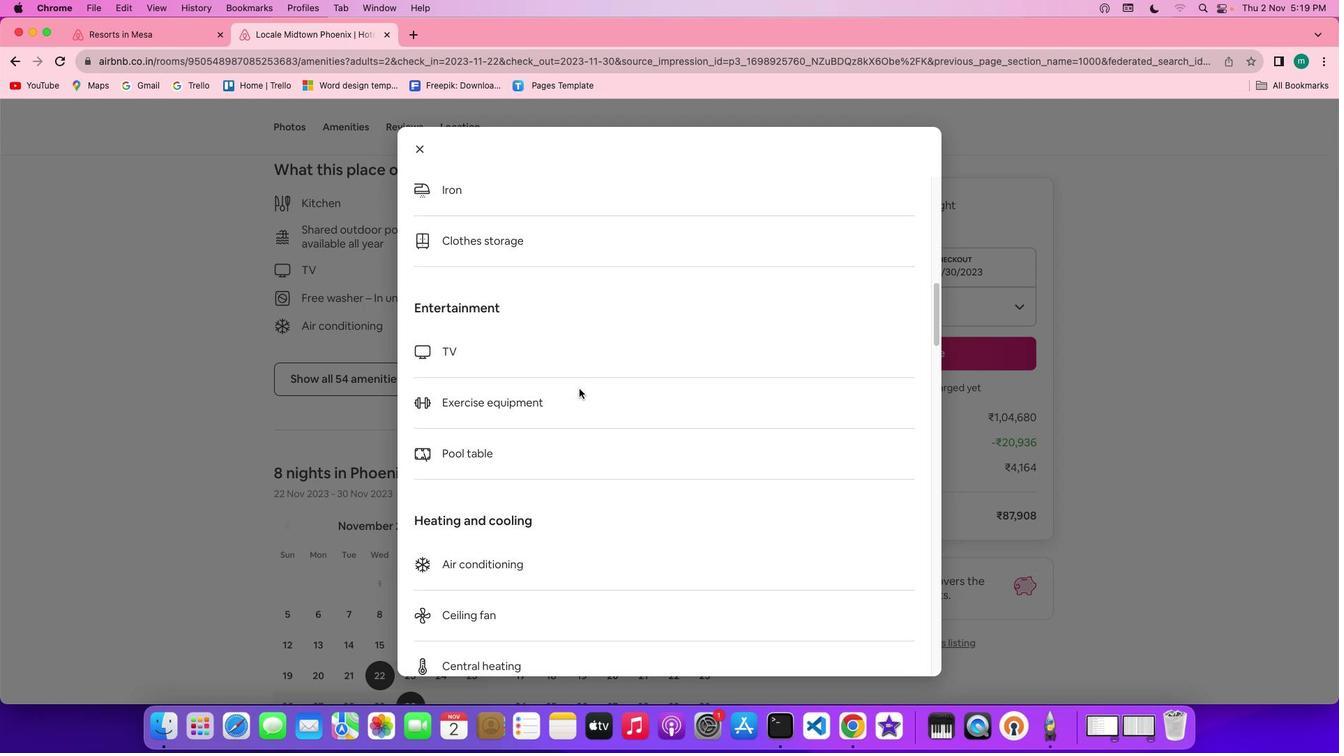 
Action: Mouse scrolled (579, 389) with delta (0, -3)
Screenshot: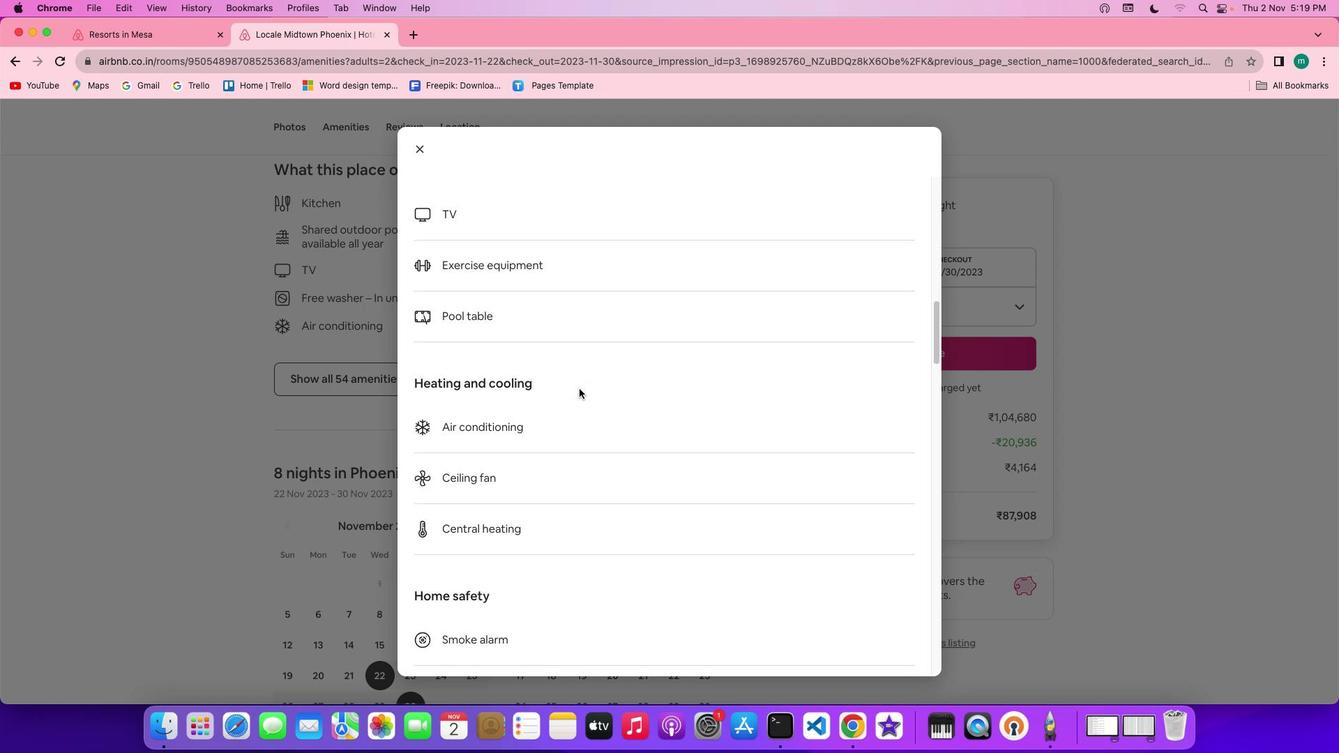 
Action: Mouse scrolled (579, 389) with delta (0, 0)
Screenshot: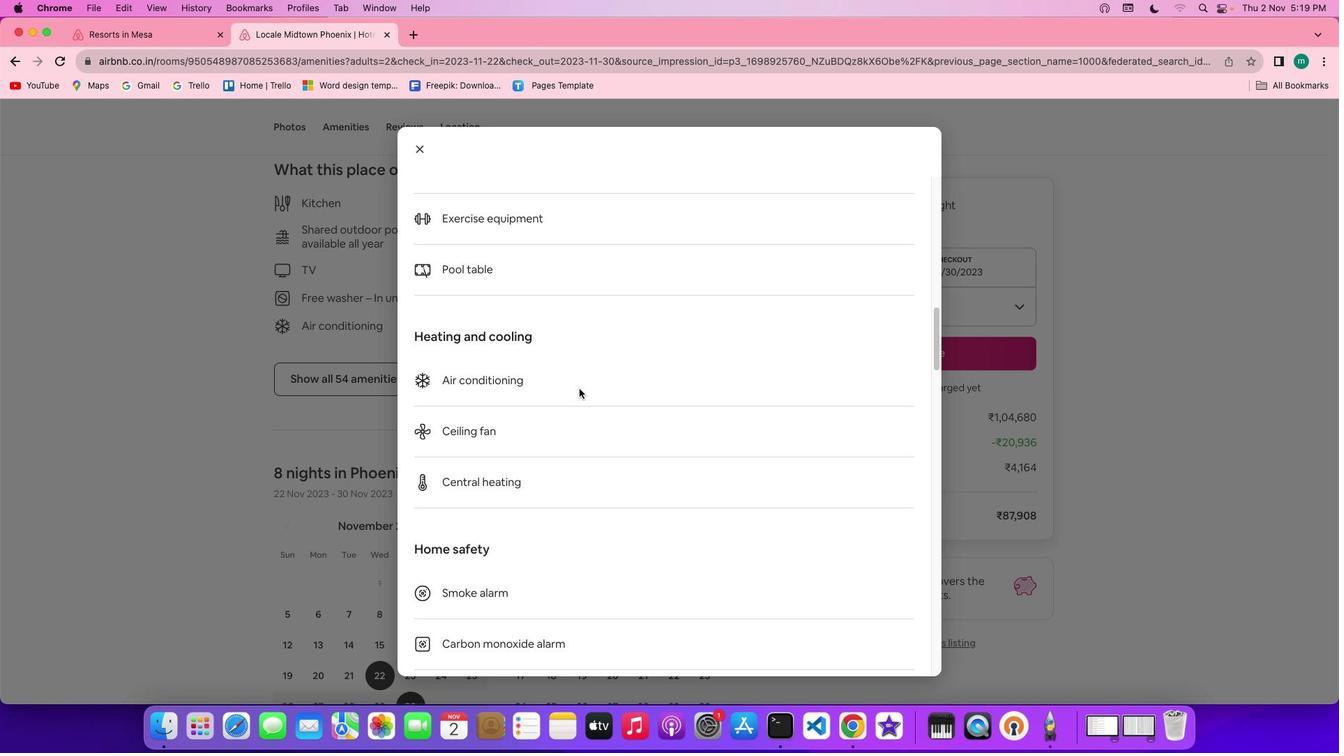 
Action: Mouse scrolled (579, 389) with delta (0, 0)
Screenshot: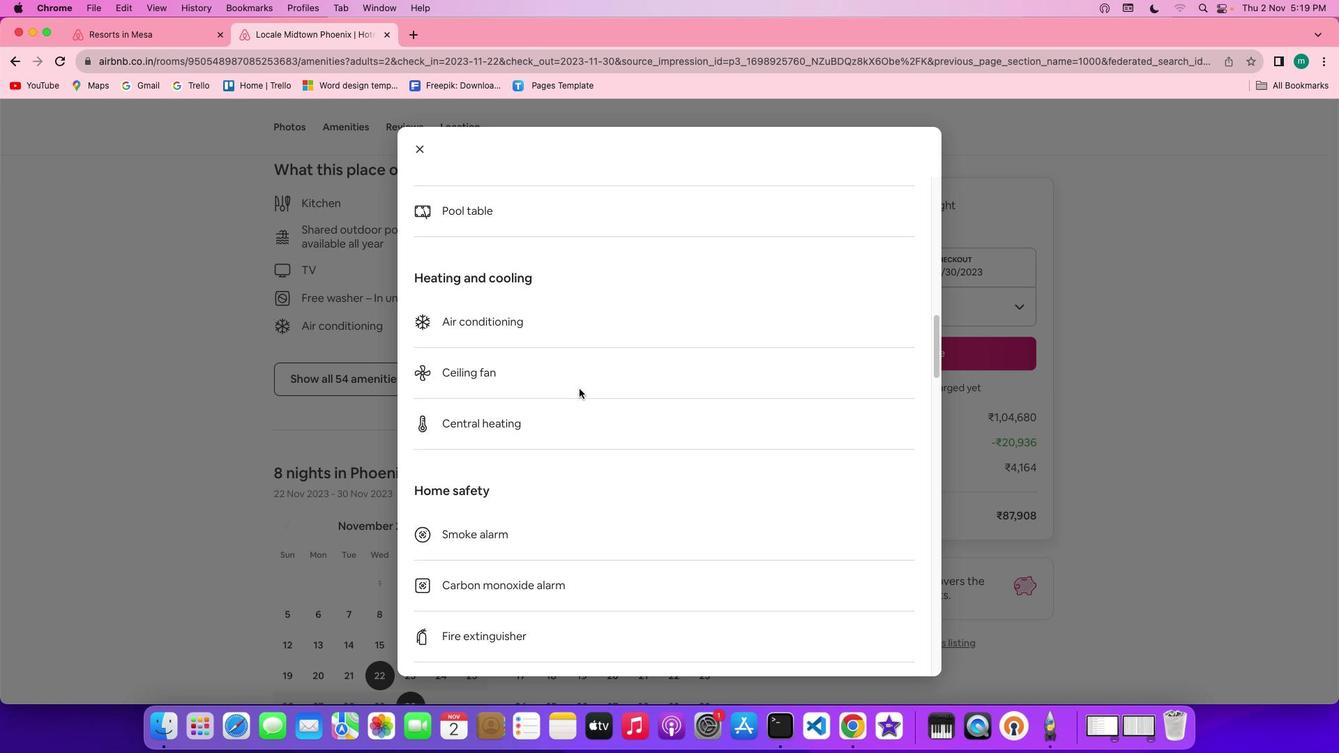 
Action: Mouse scrolled (579, 389) with delta (0, -1)
Screenshot: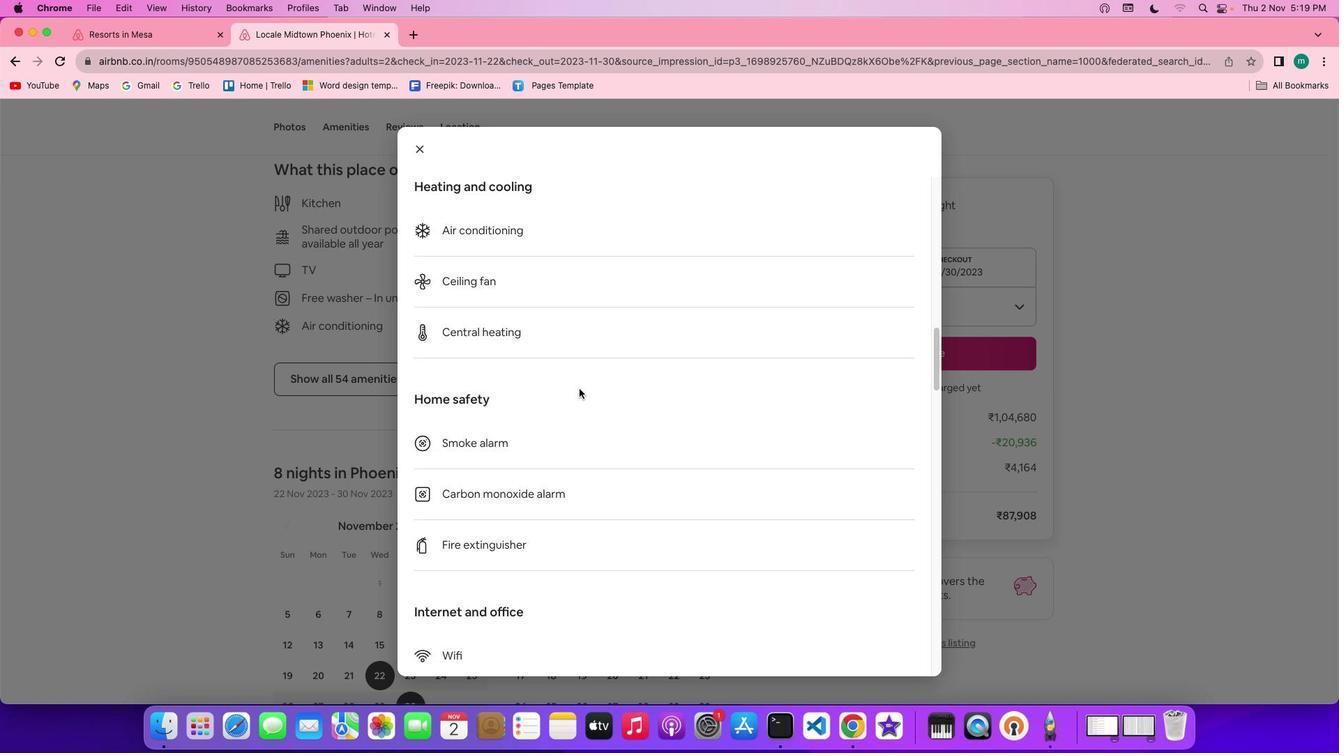
Action: Mouse scrolled (579, 389) with delta (0, -2)
Screenshot: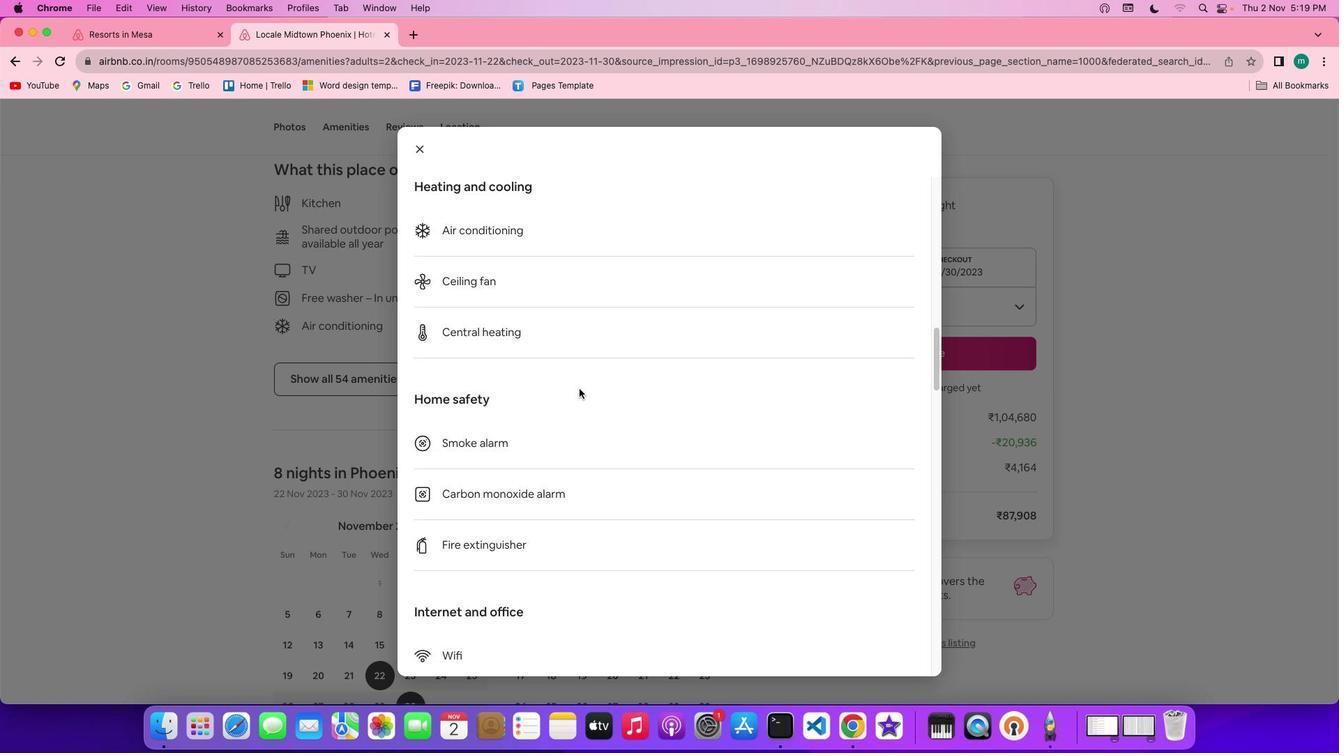 
Action: Mouse scrolled (579, 389) with delta (0, -3)
Screenshot: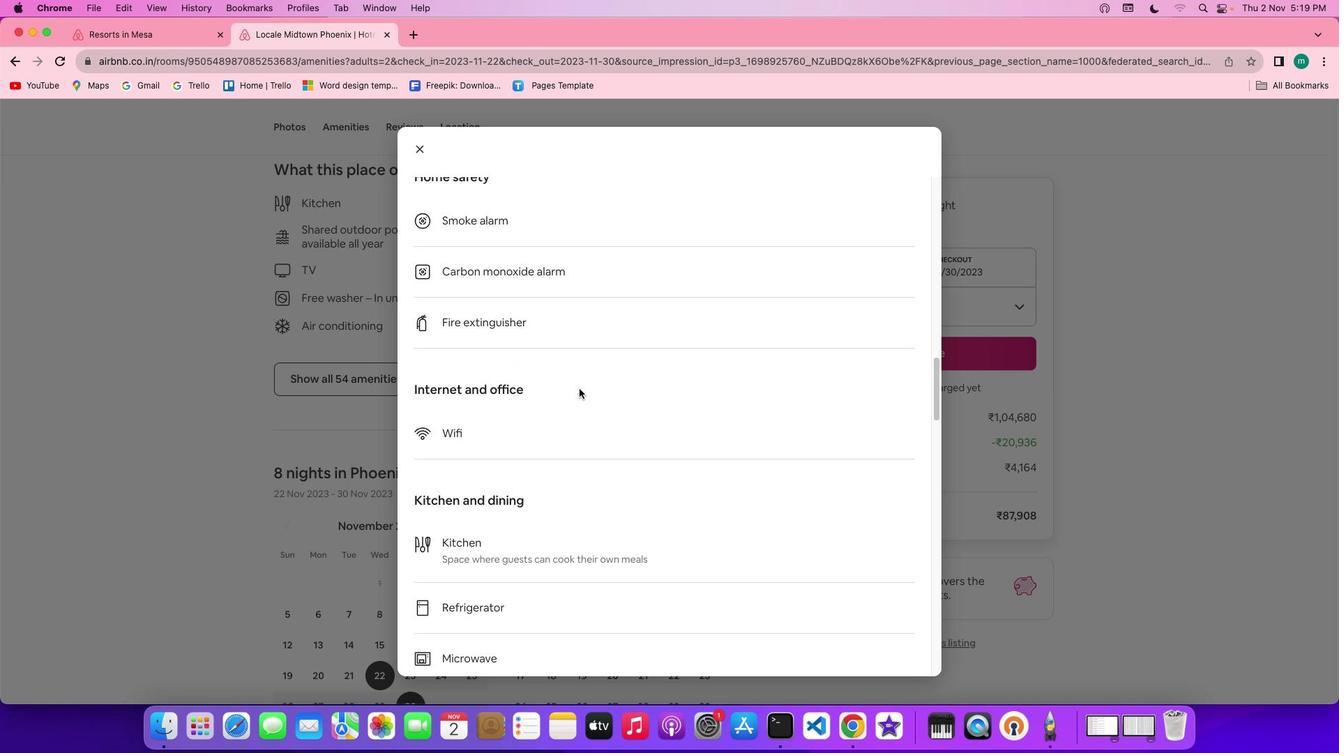 
Action: Mouse moved to (579, 388)
Screenshot: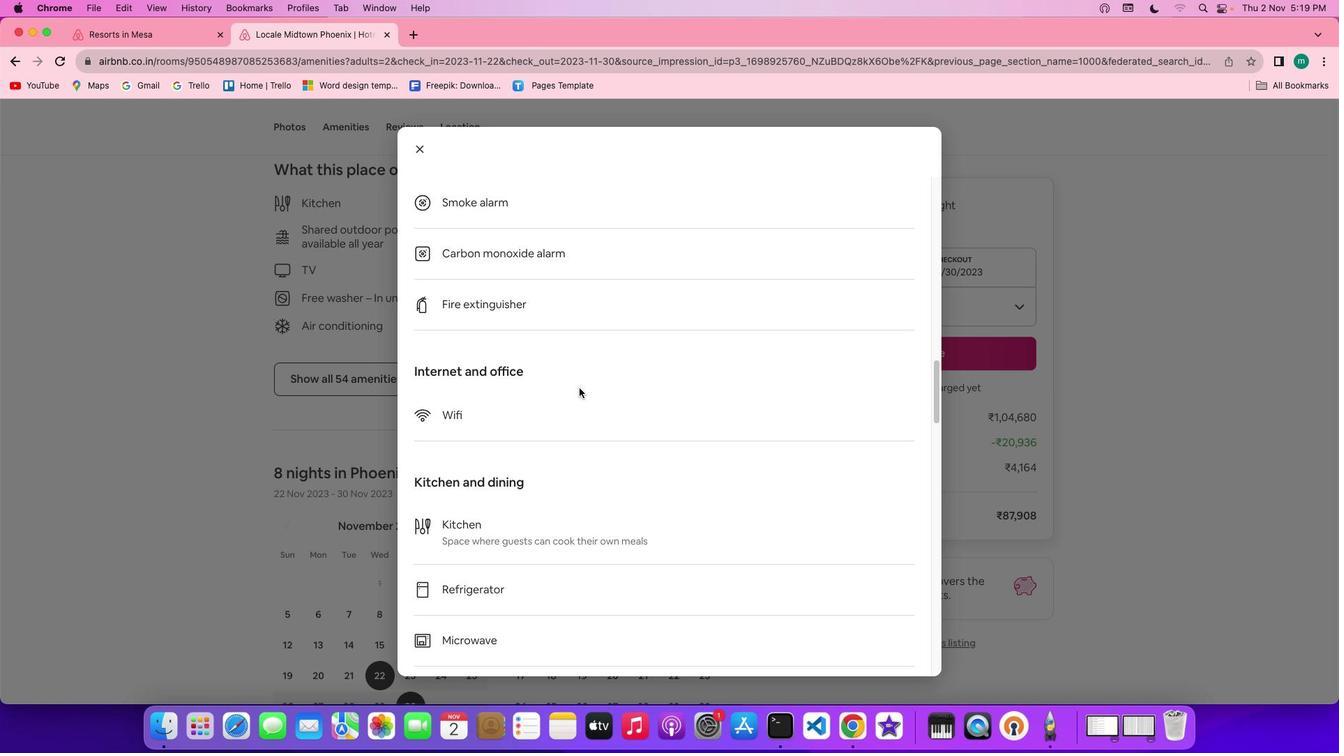 
Action: Mouse scrolled (579, 388) with delta (0, 0)
Screenshot: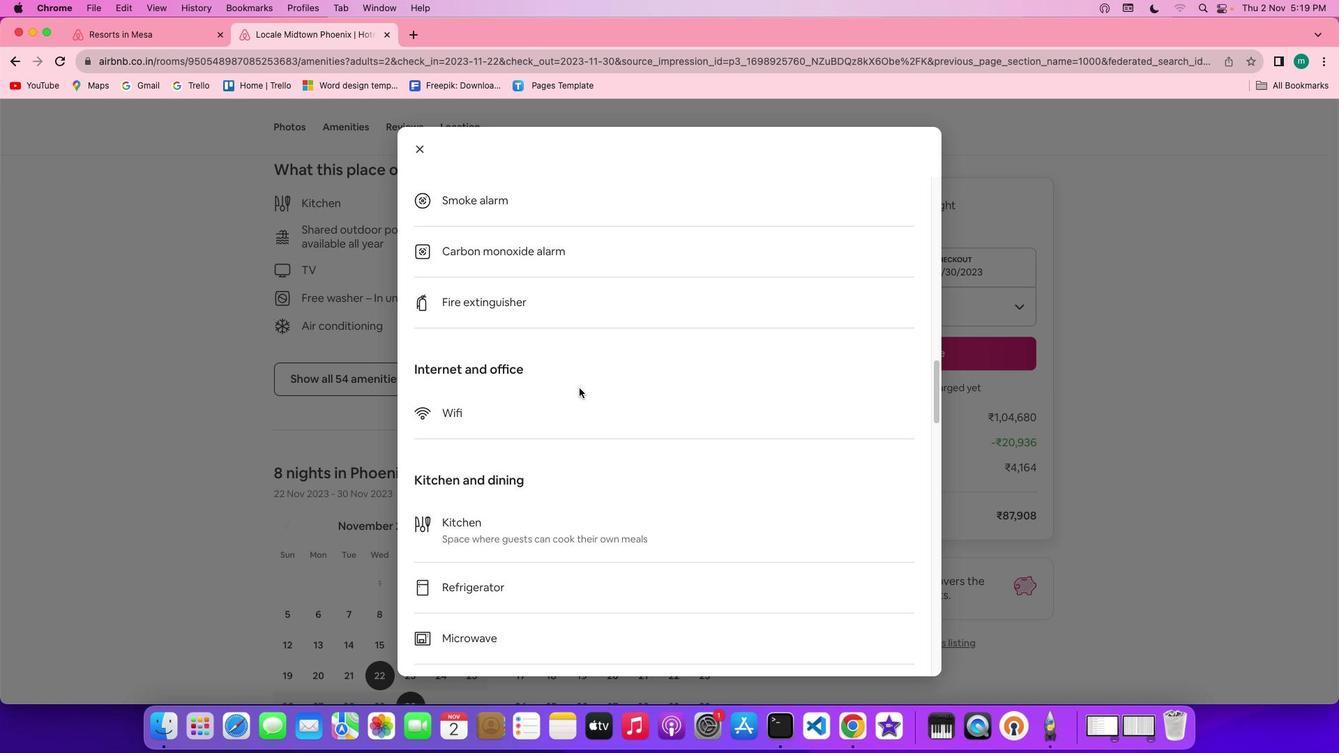 
Action: Mouse scrolled (579, 388) with delta (0, 0)
Screenshot: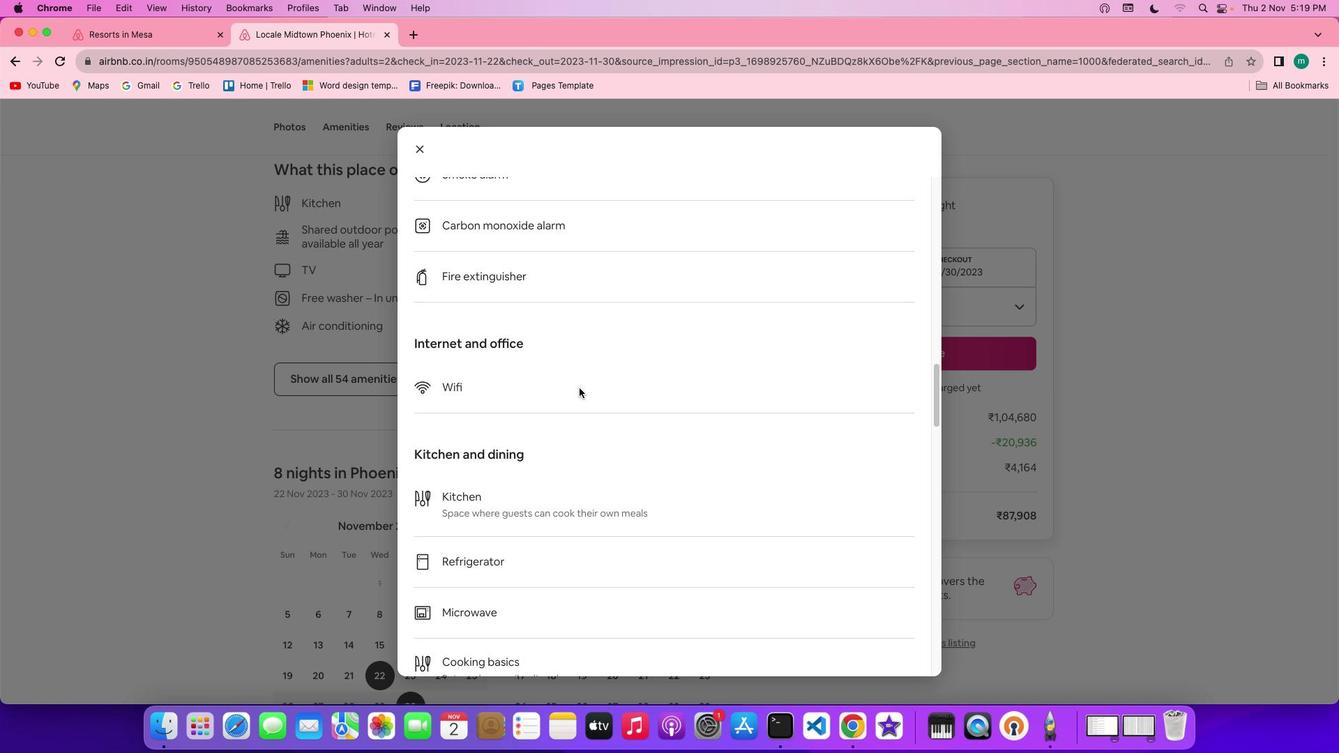 
Action: Mouse scrolled (579, 388) with delta (0, -1)
Screenshot: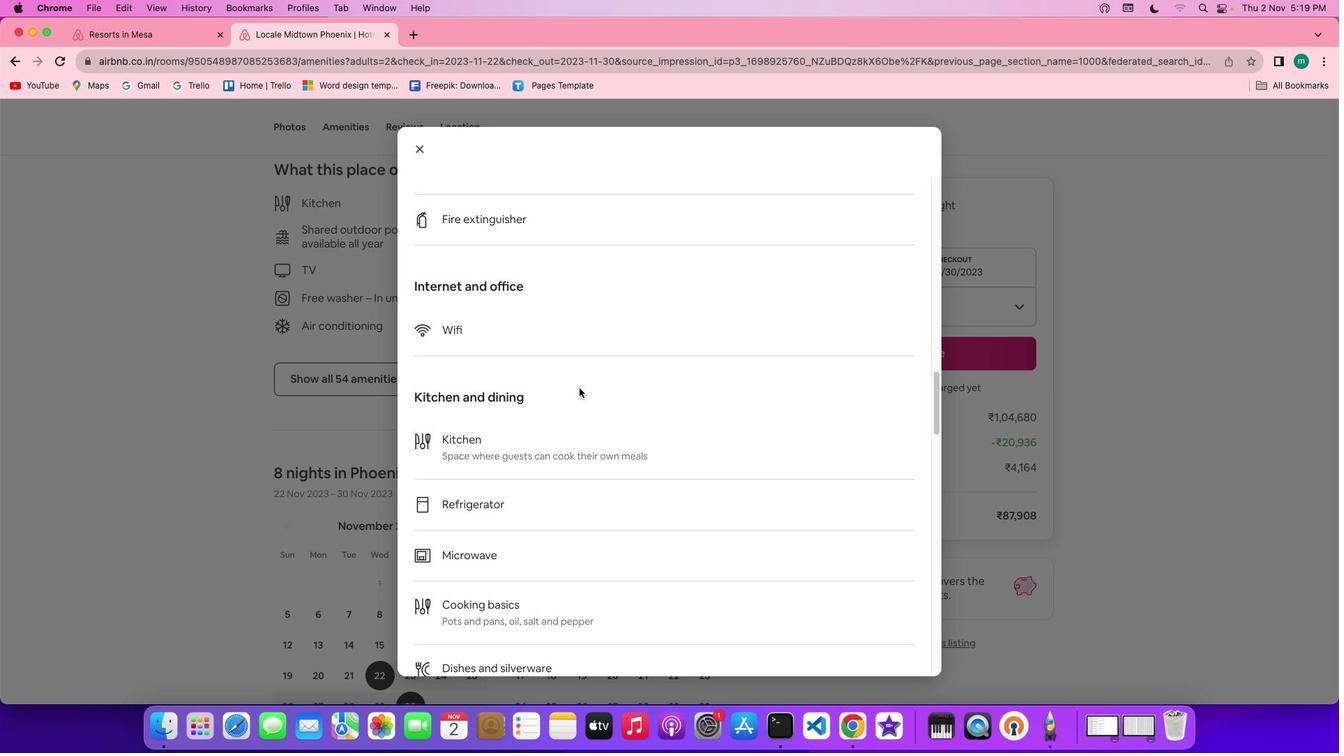 
Action: Mouse scrolled (579, 388) with delta (0, -2)
Screenshot: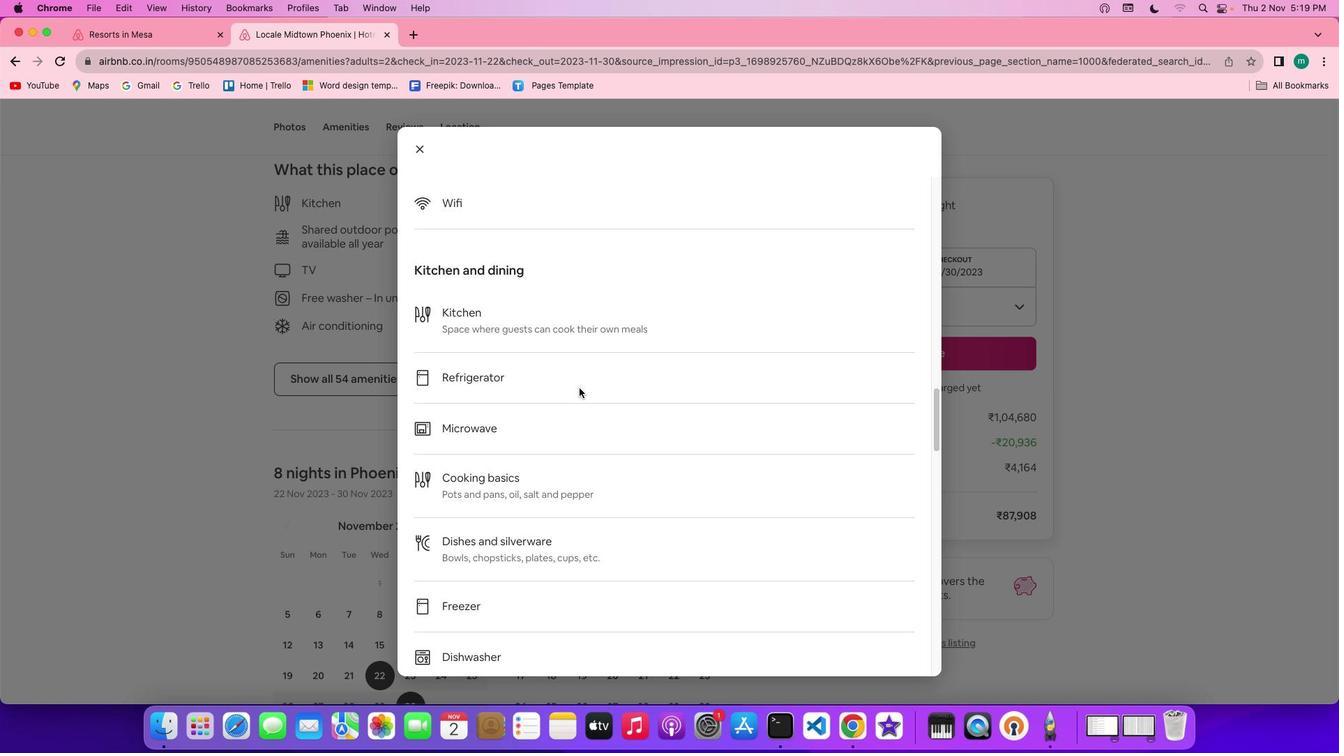 
Action: Mouse scrolled (579, 388) with delta (0, -3)
Screenshot: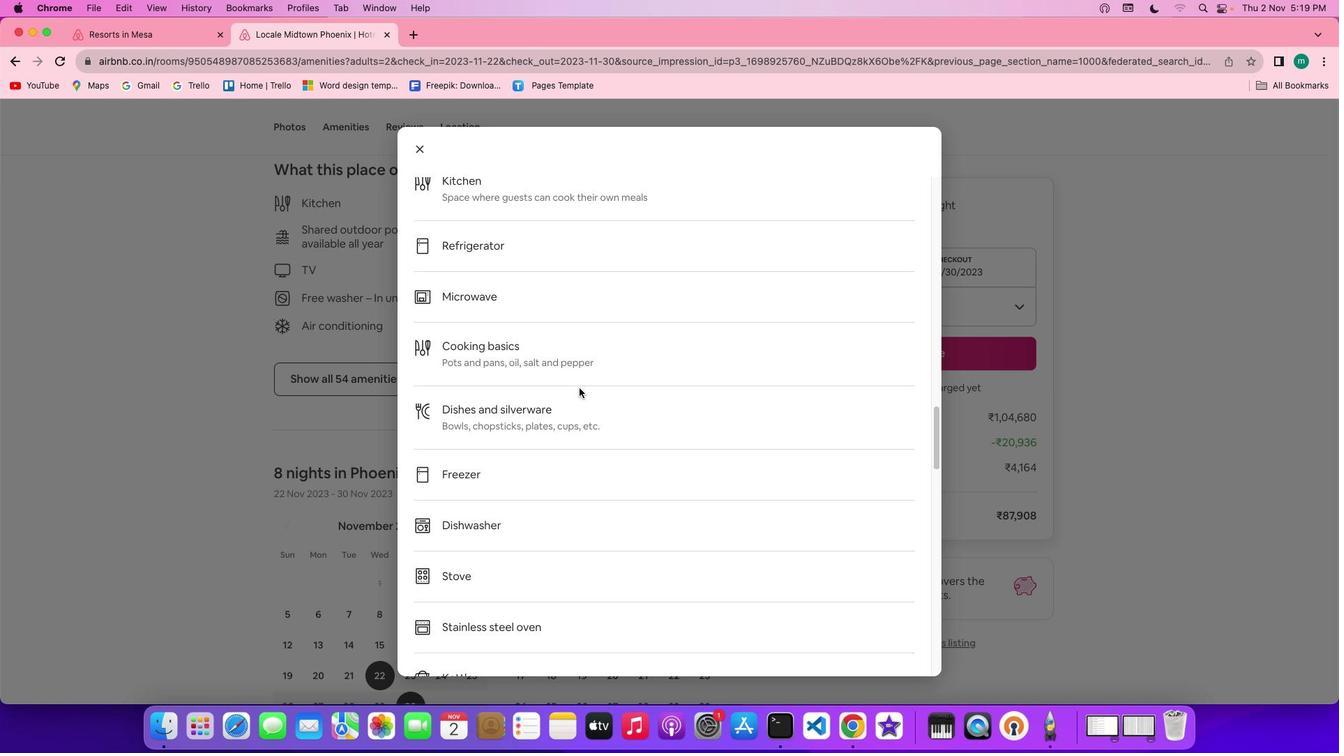 
Action: Mouse scrolled (579, 388) with delta (0, -3)
Screenshot: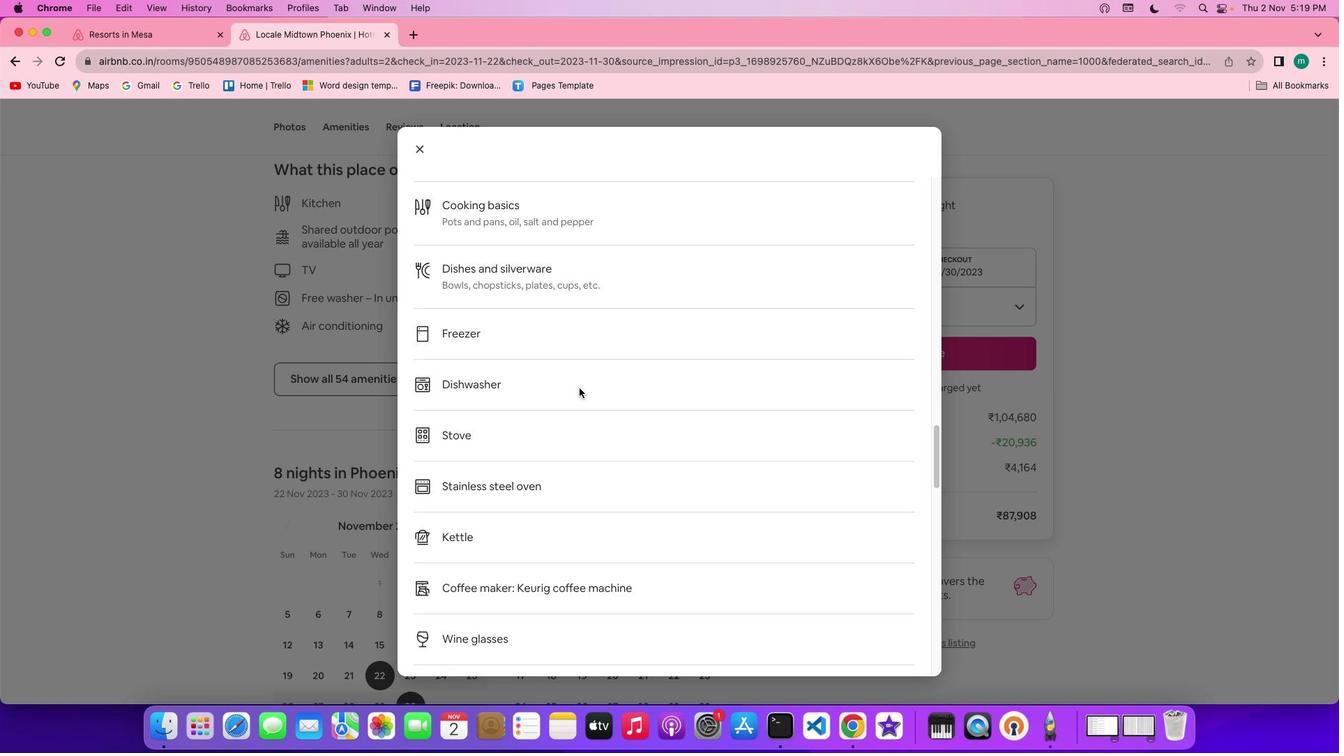 
Action: Mouse scrolled (579, 388) with delta (0, 0)
Screenshot: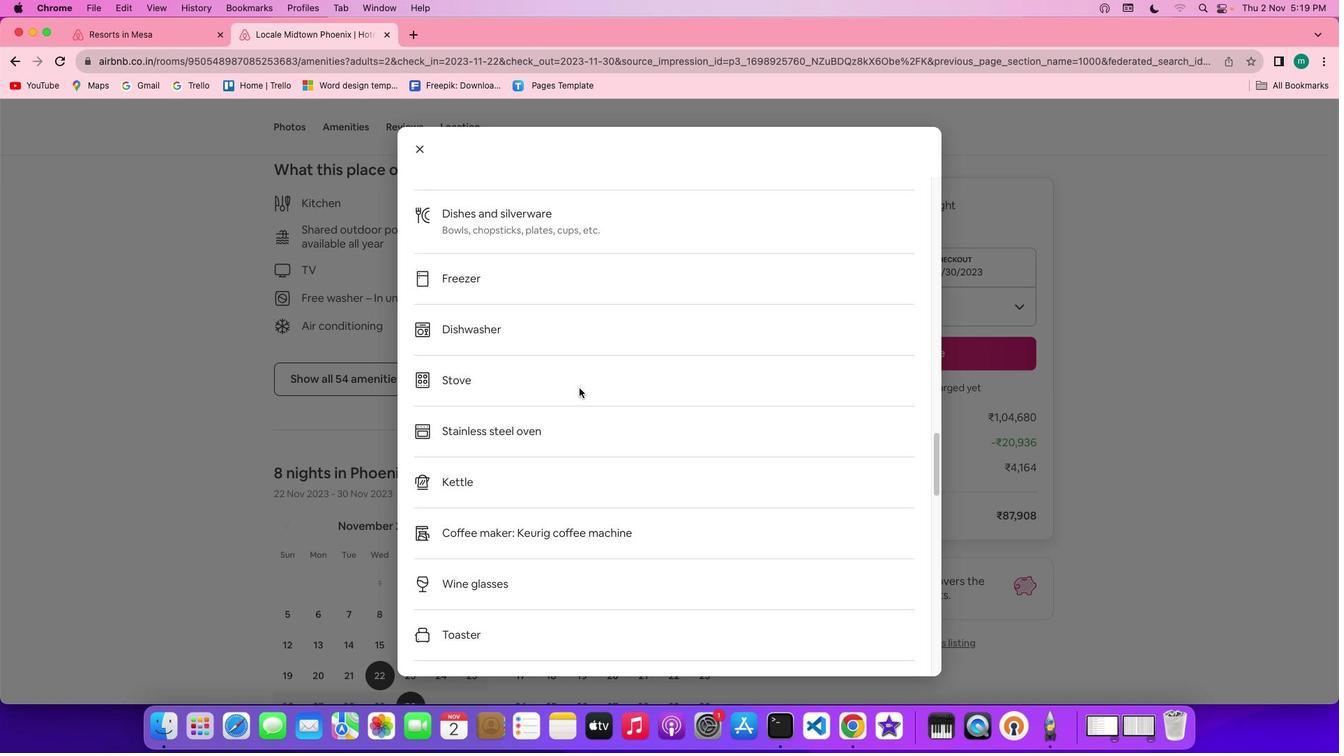 
Action: Mouse scrolled (579, 388) with delta (0, 0)
Screenshot: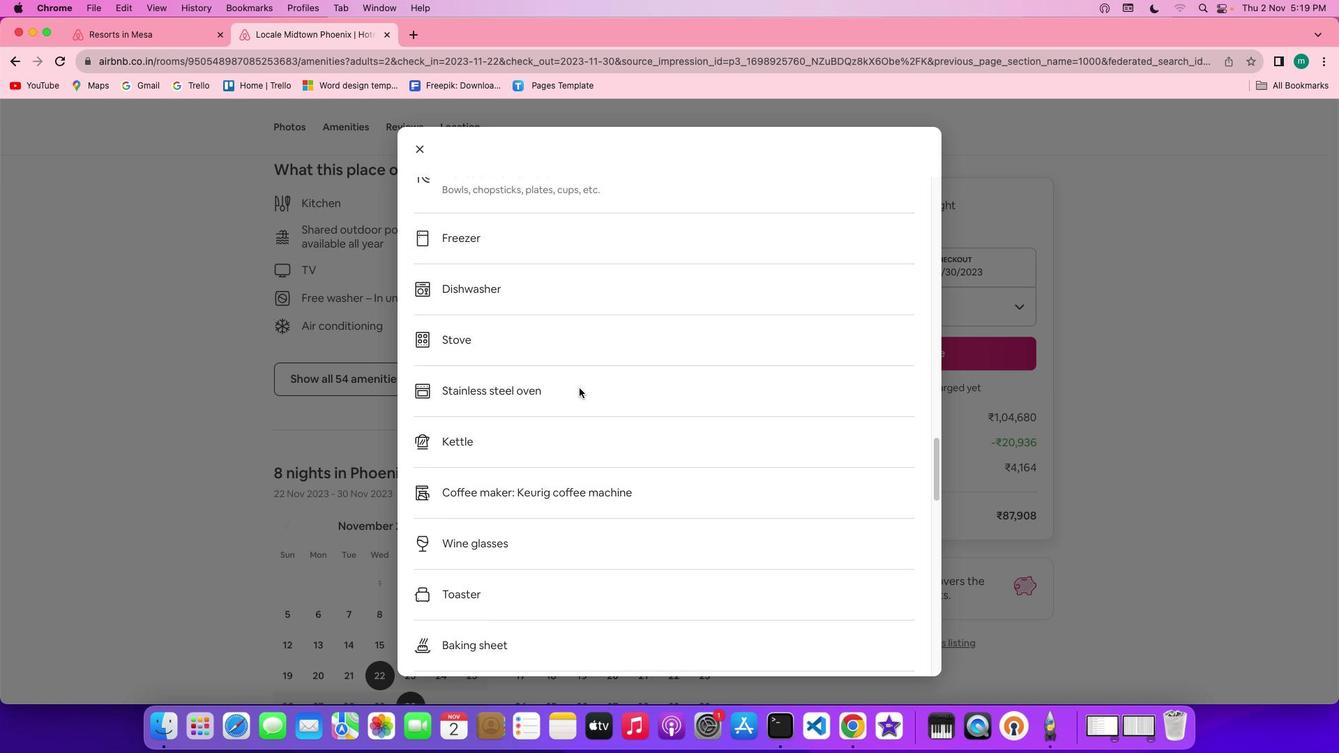 
Action: Mouse scrolled (579, 388) with delta (0, -2)
Screenshot: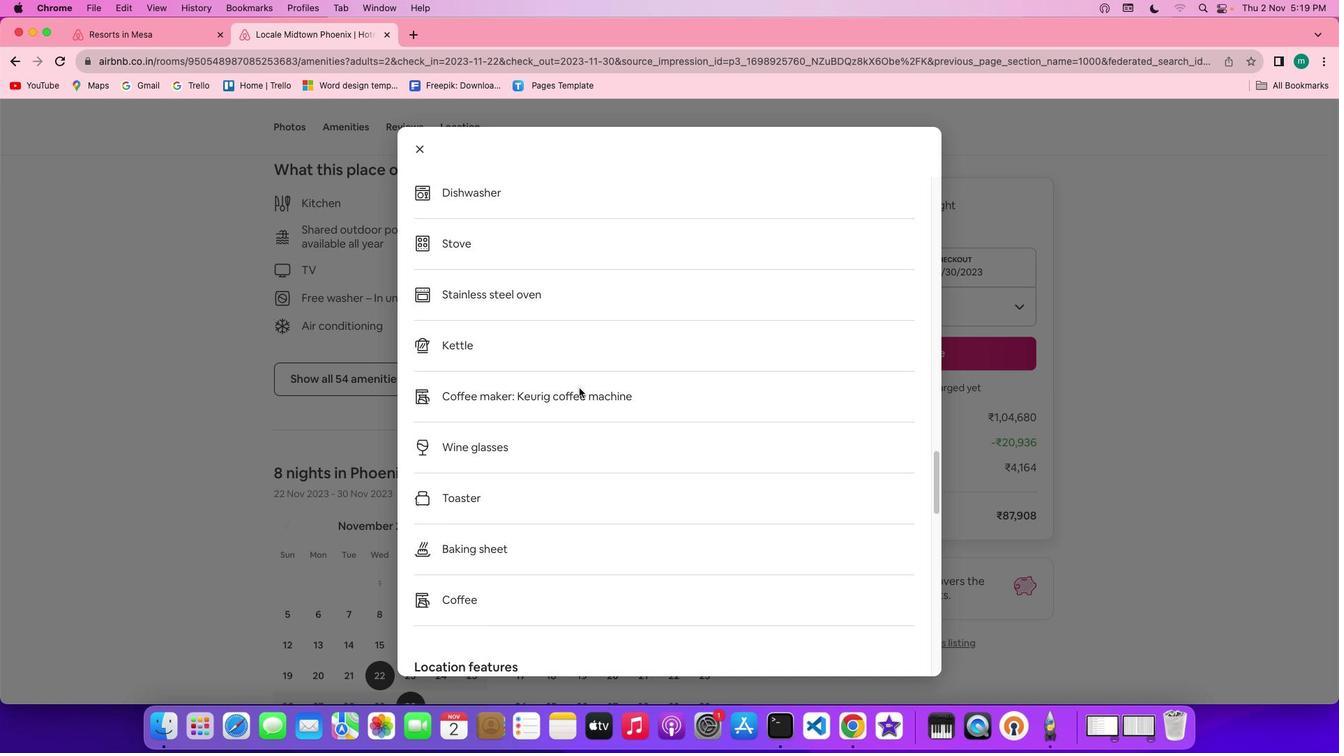 
Action: Mouse scrolled (579, 388) with delta (0, -2)
Screenshot: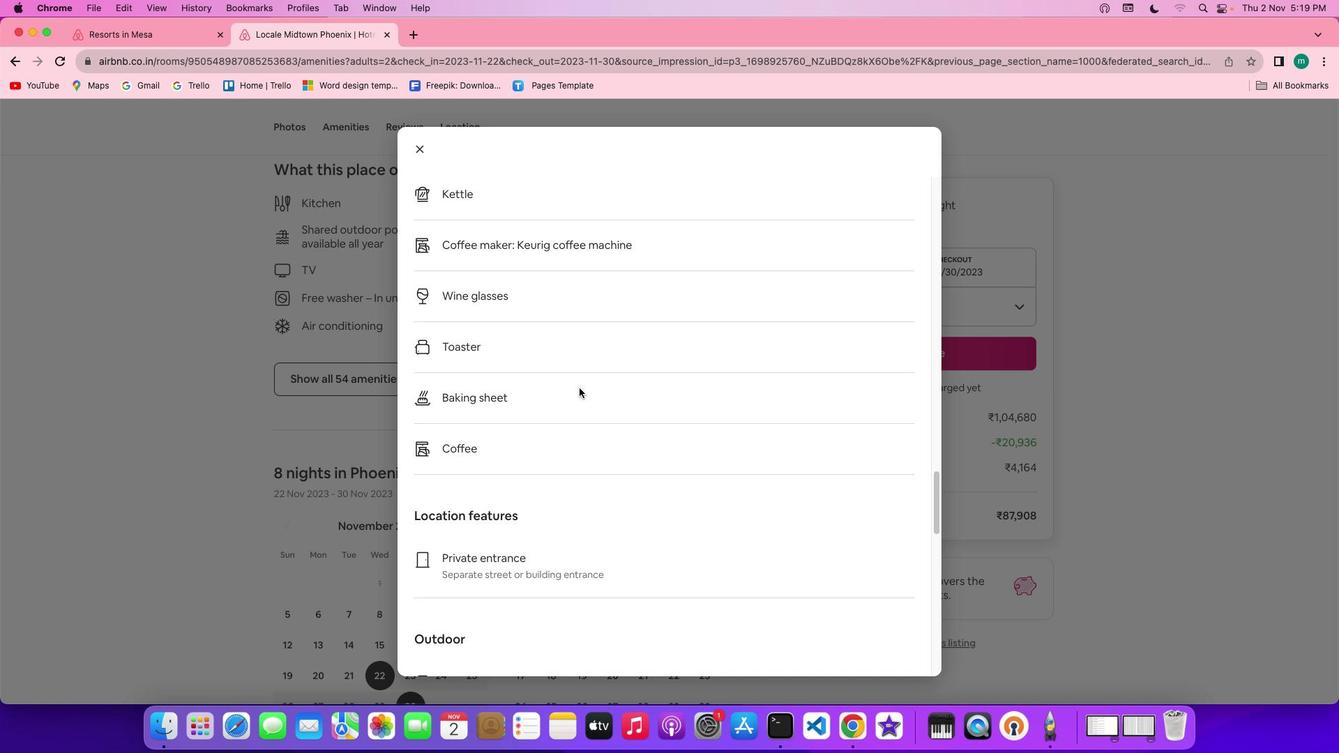 
Action: Mouse scrolled (579, 388) with delta (0, -3)
Screenshot: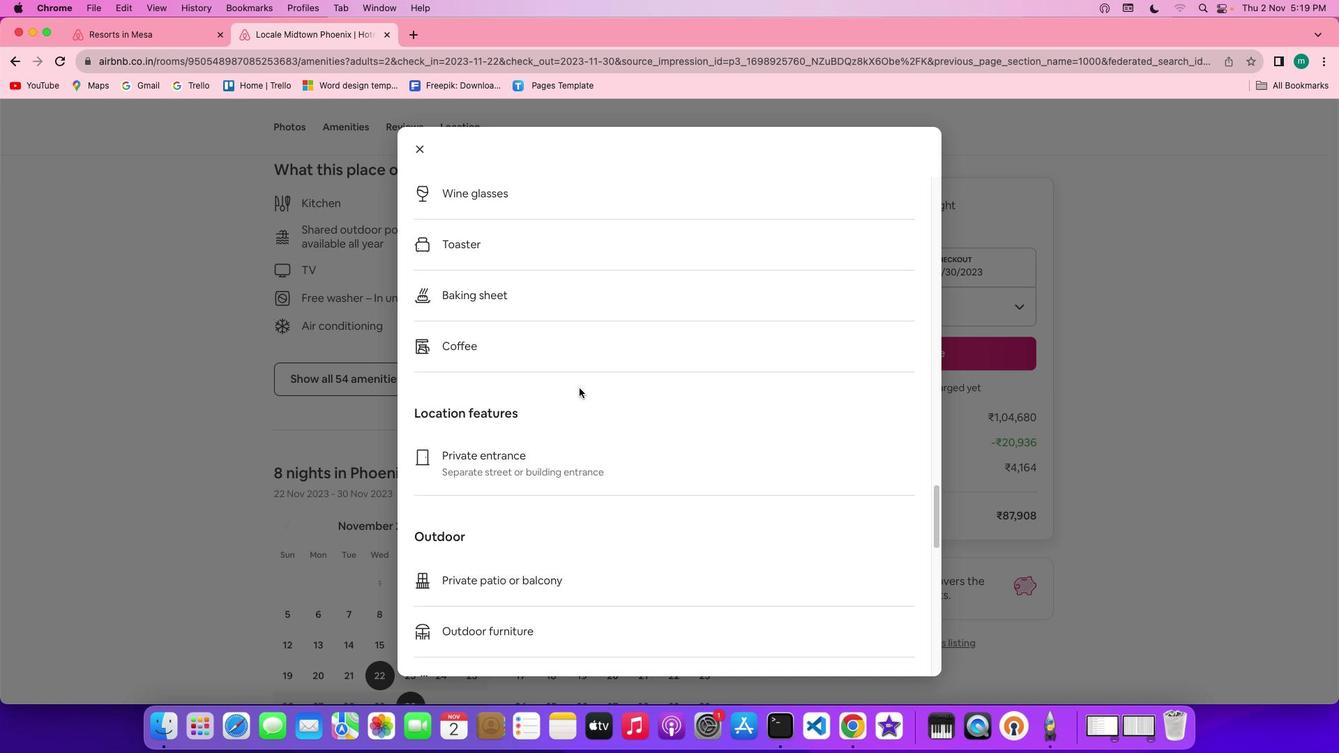 
Action: Mouse scrolled (579, 388) with delta (0, 0)
Screenshot: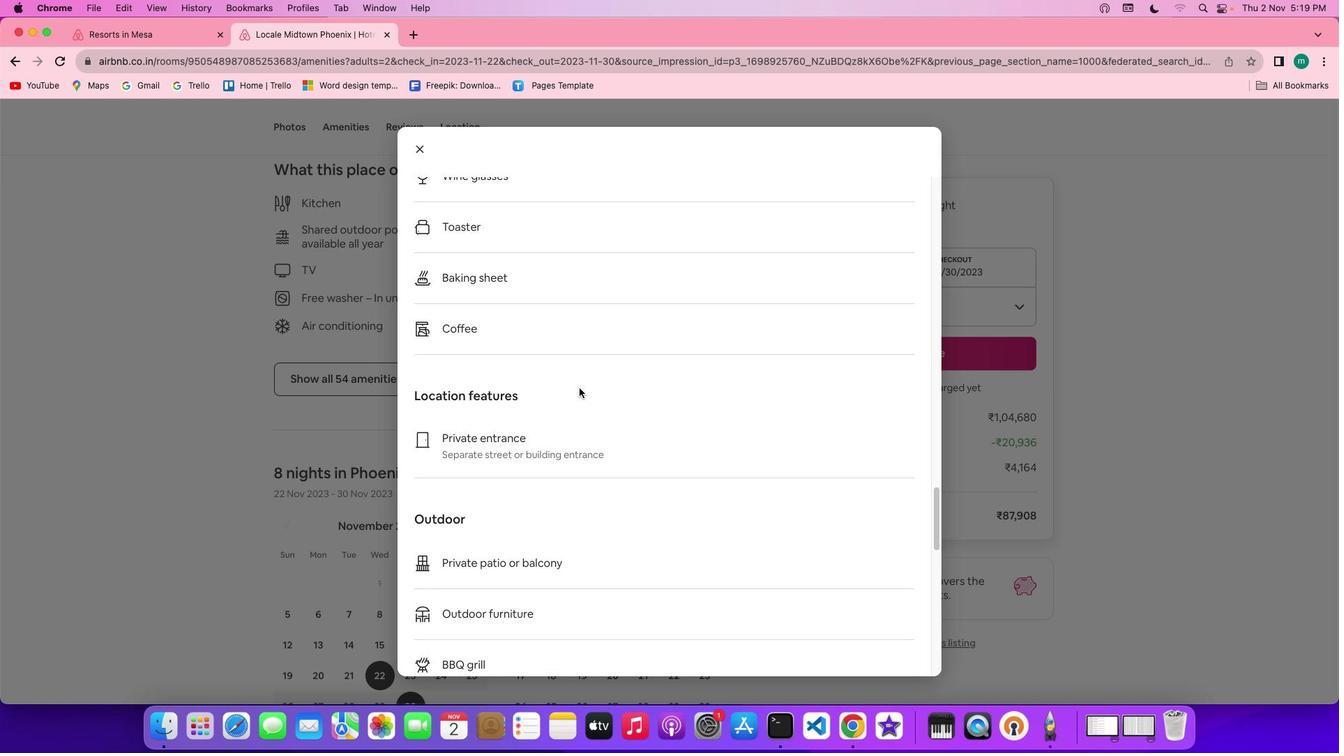 
Action: Mouse scrolled (579, 388) with delta (0, 0)
Screenshot: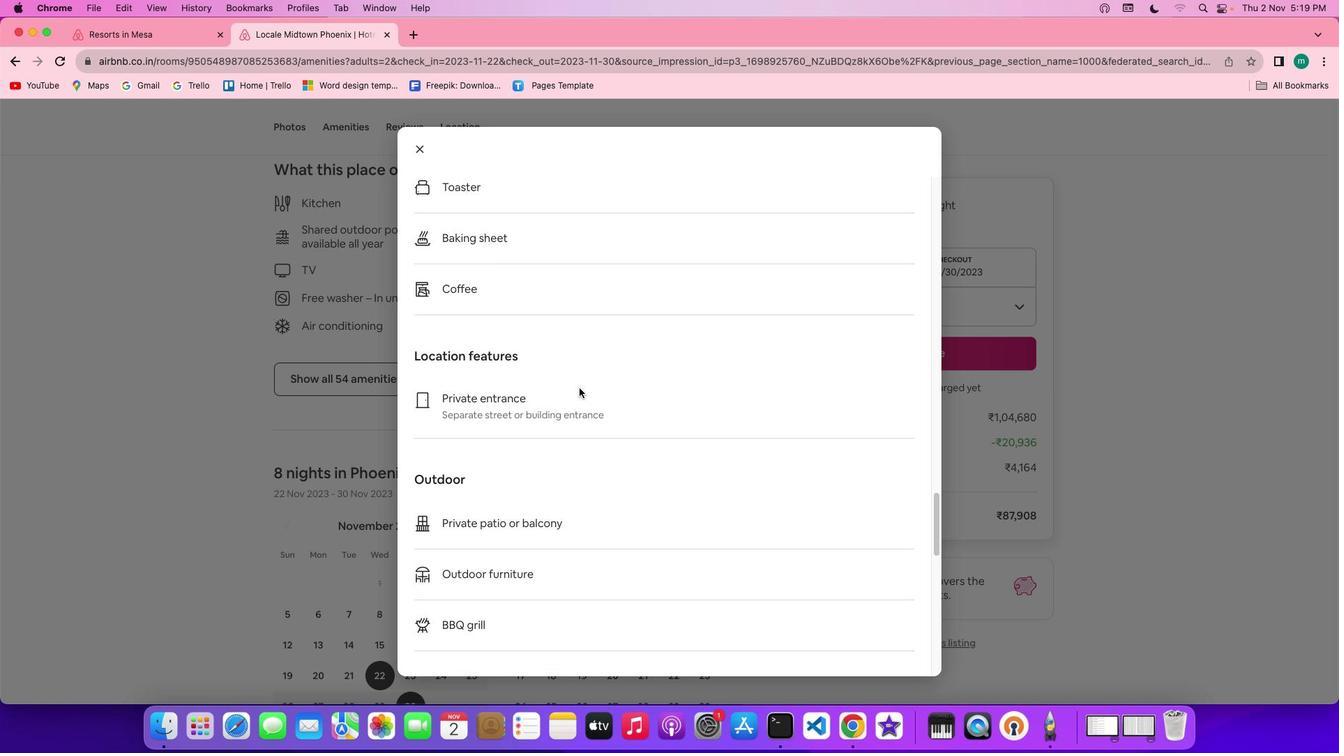 
Action: Mouse scrolled (579, 388) with delta (0, -2)
Screenshot: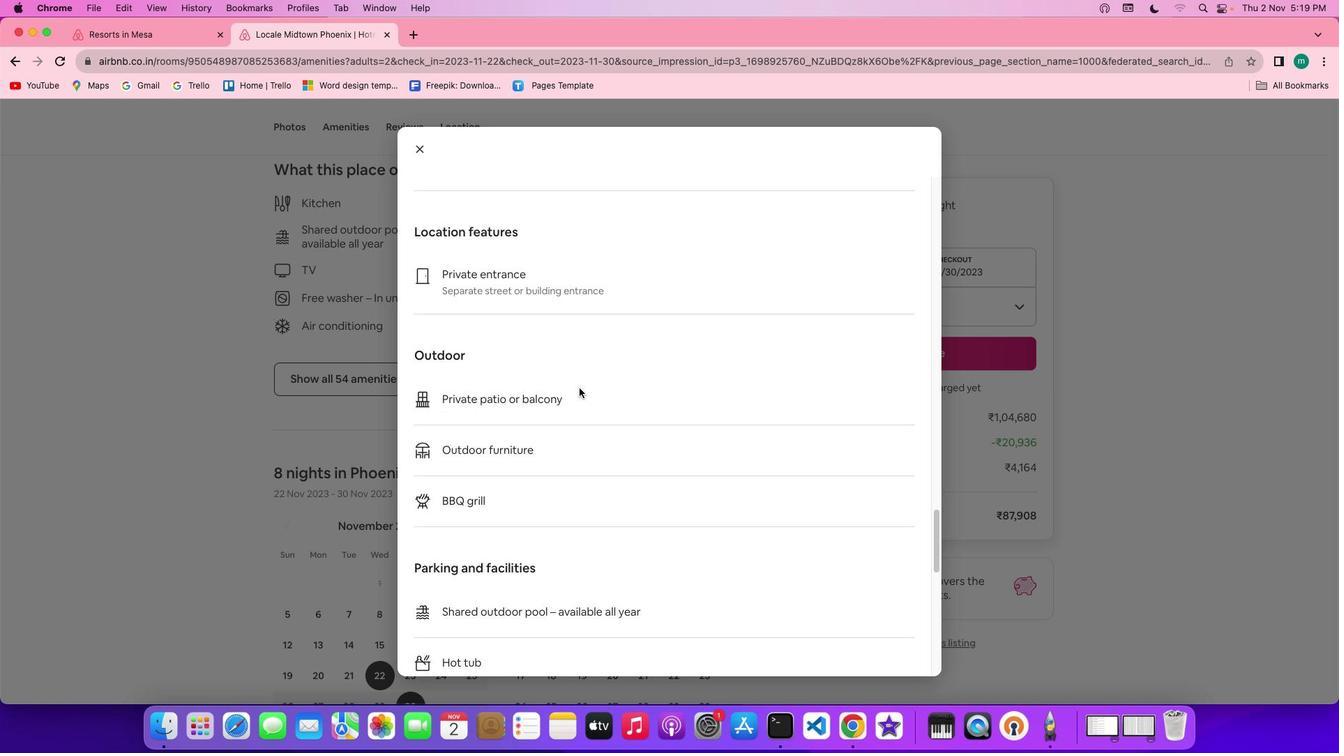 
Action: Mouse scrolled (579, 388) with delta (0, -3)
Screenshot: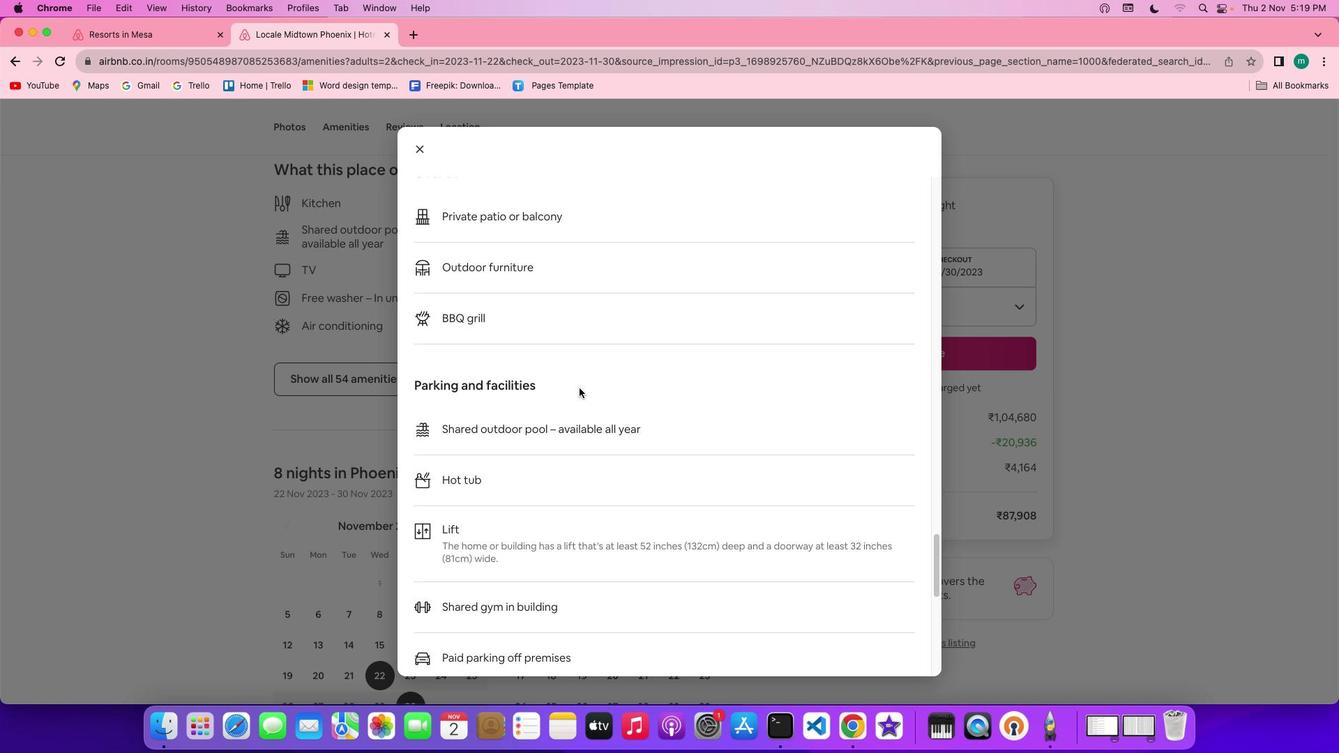 
Action: Mouse scrolled (579, 388) with delta (0, -3)
Screenshot: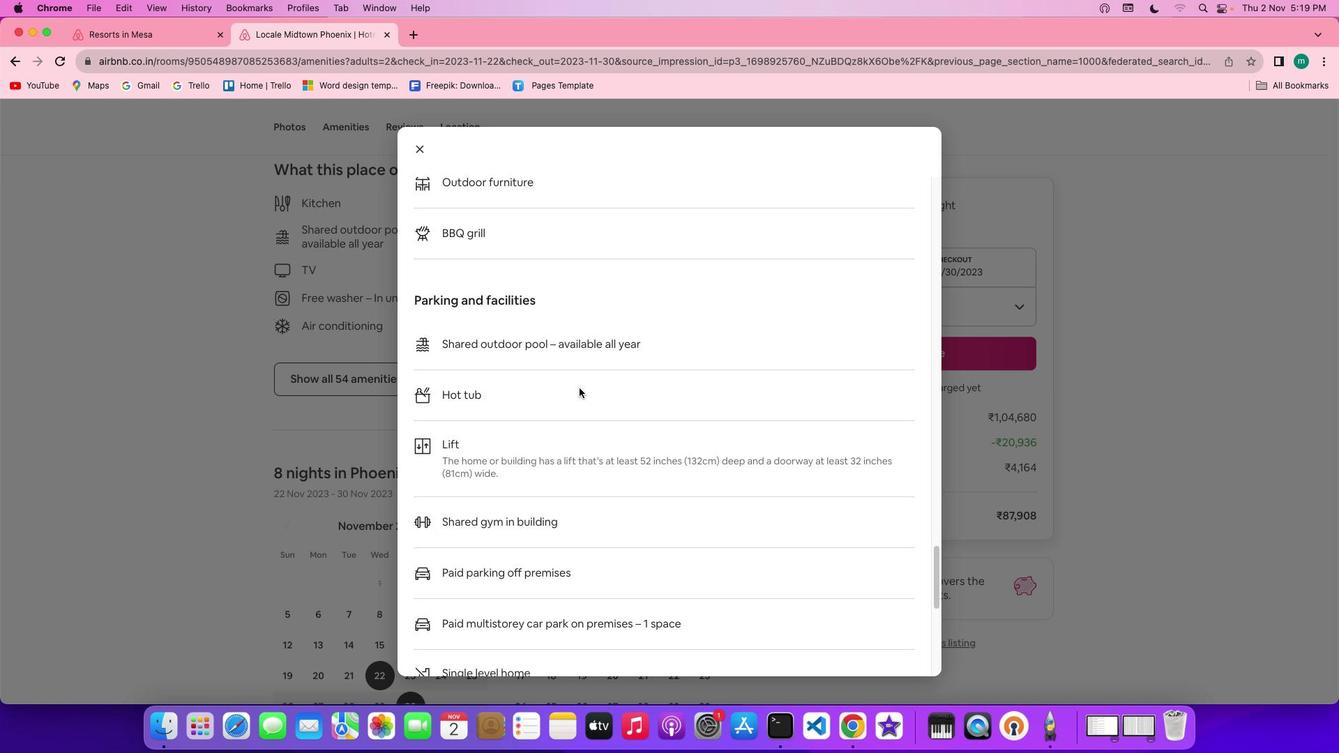 
Action: Mouse scrolled (579, 388) with delta (0, -3)
Screenshot: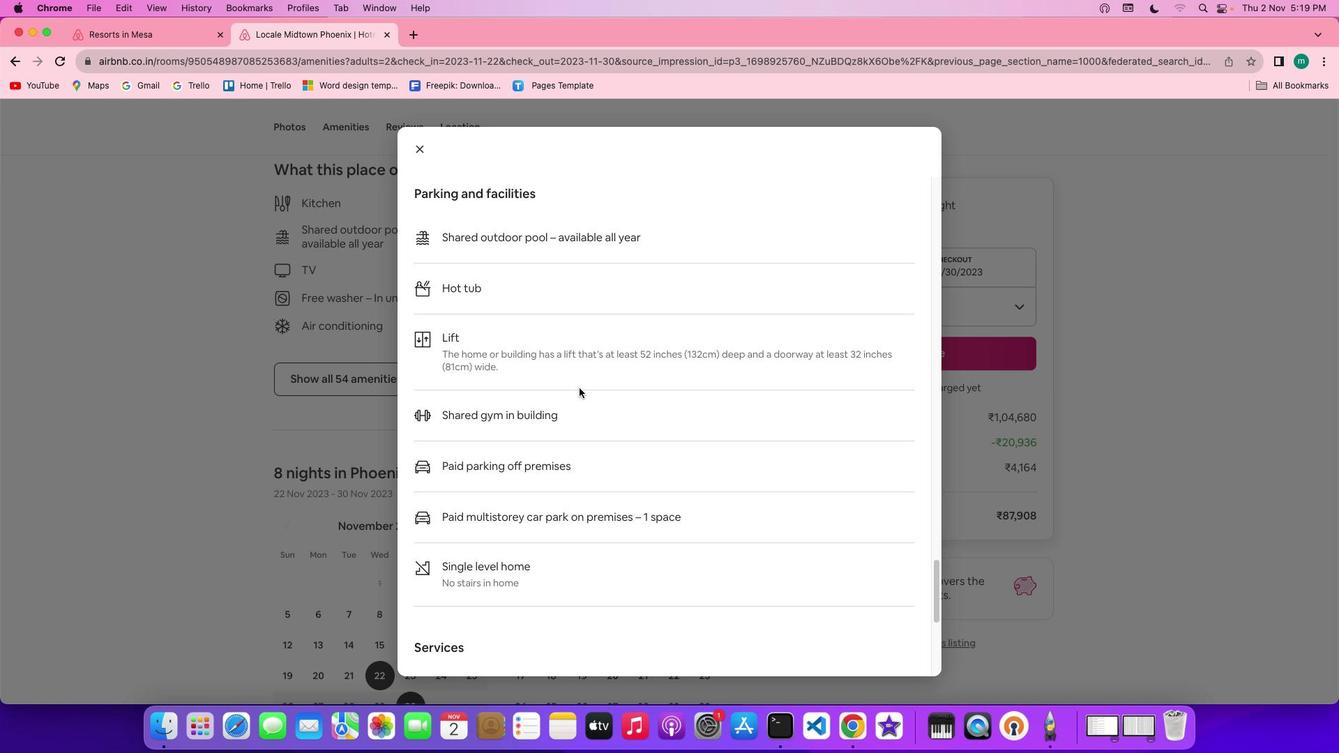 
Action: Mouse scrolled (579, 388) with delta (0, 0)
Screenshot: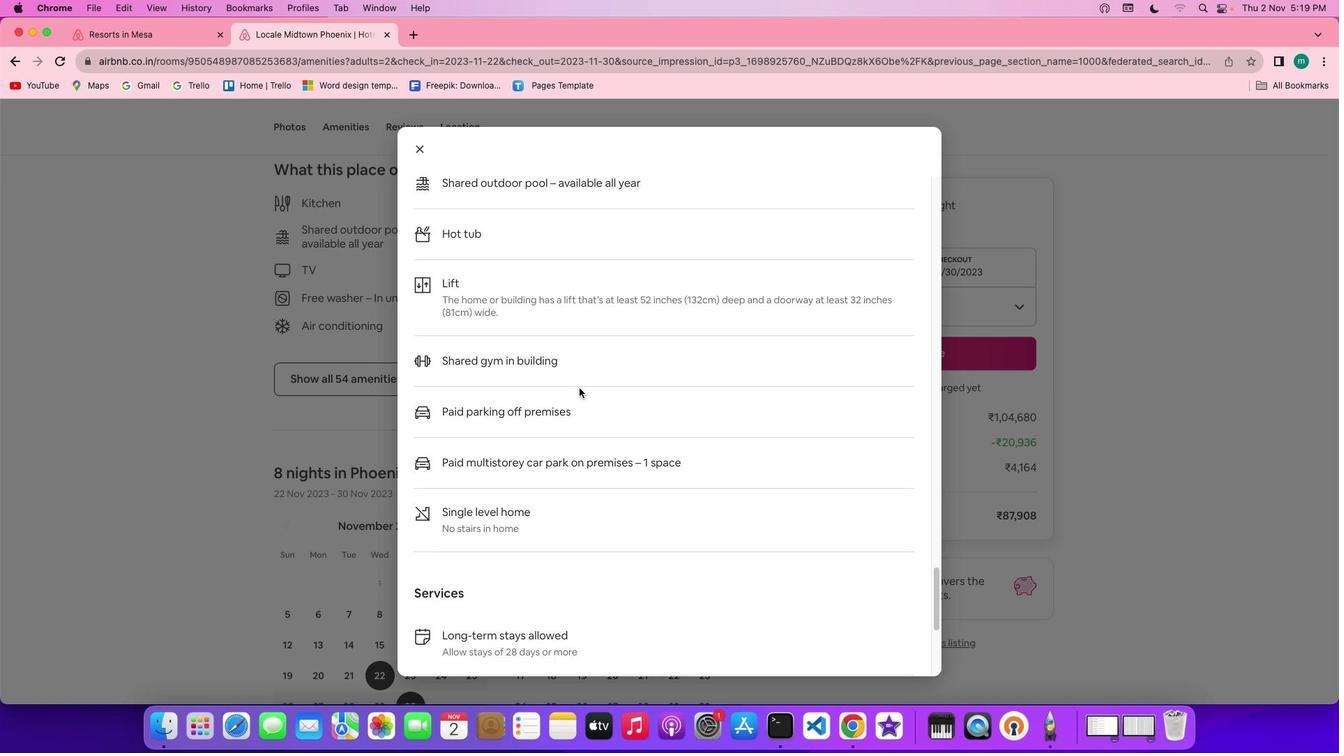 
Action: Mouse scrolled (579, 388) with delta (0, 0)
Screenshot: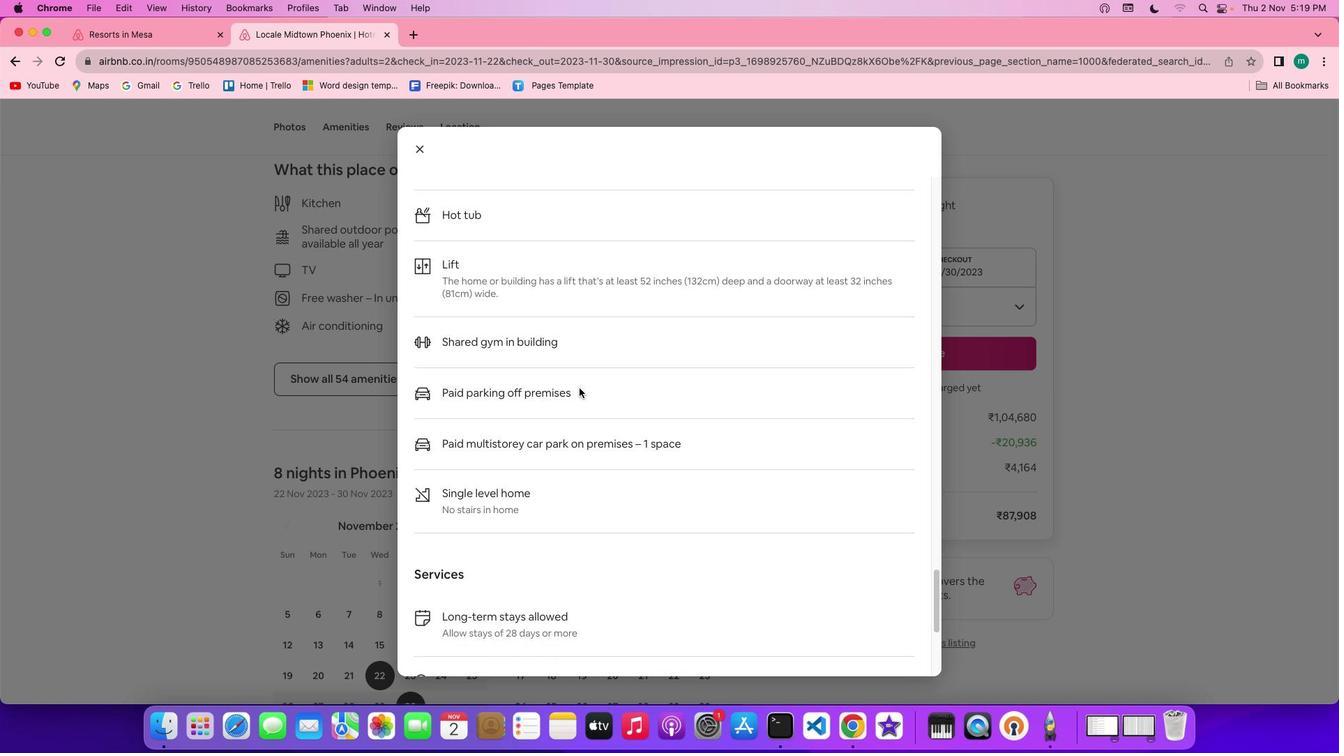 
Action: Mouse scrolled (579, 388) with delta (0, -1)
Screenshot: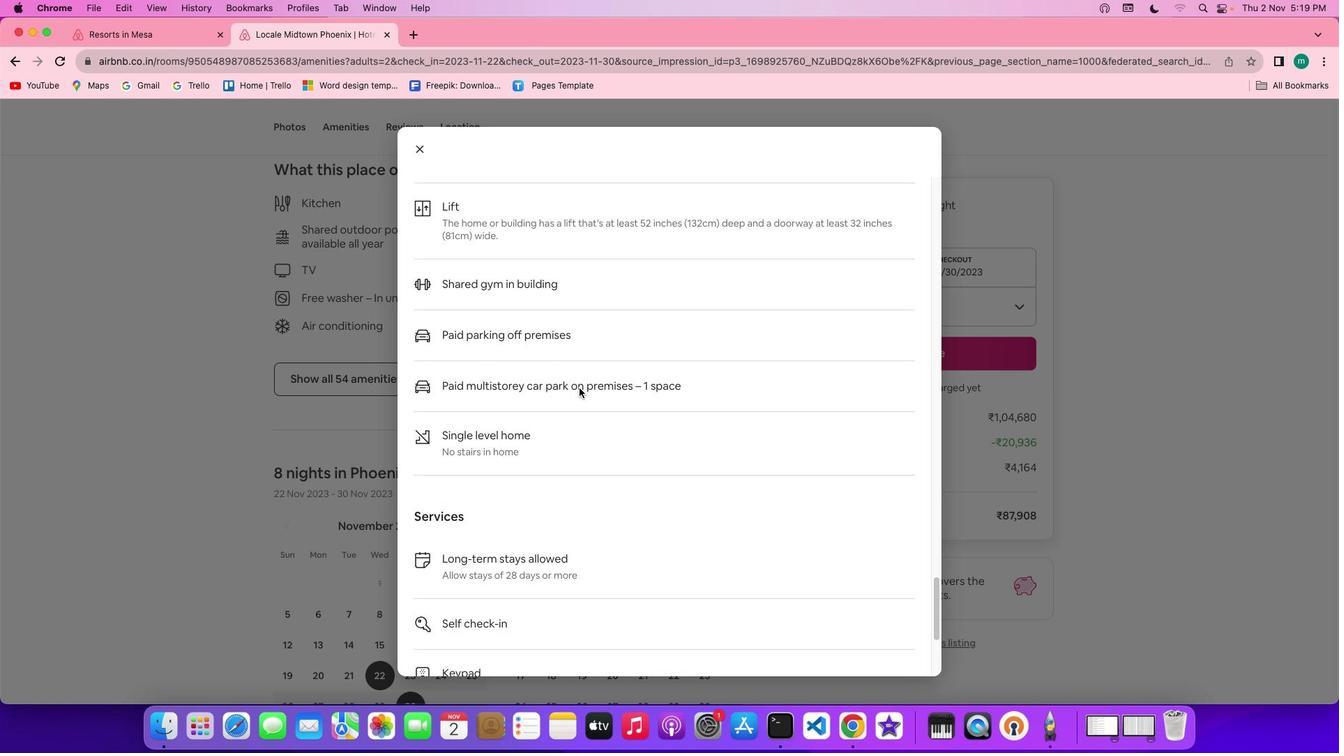 
Action: Mouse scrolled (579, 388) with delta (0, -2)
Screenshot: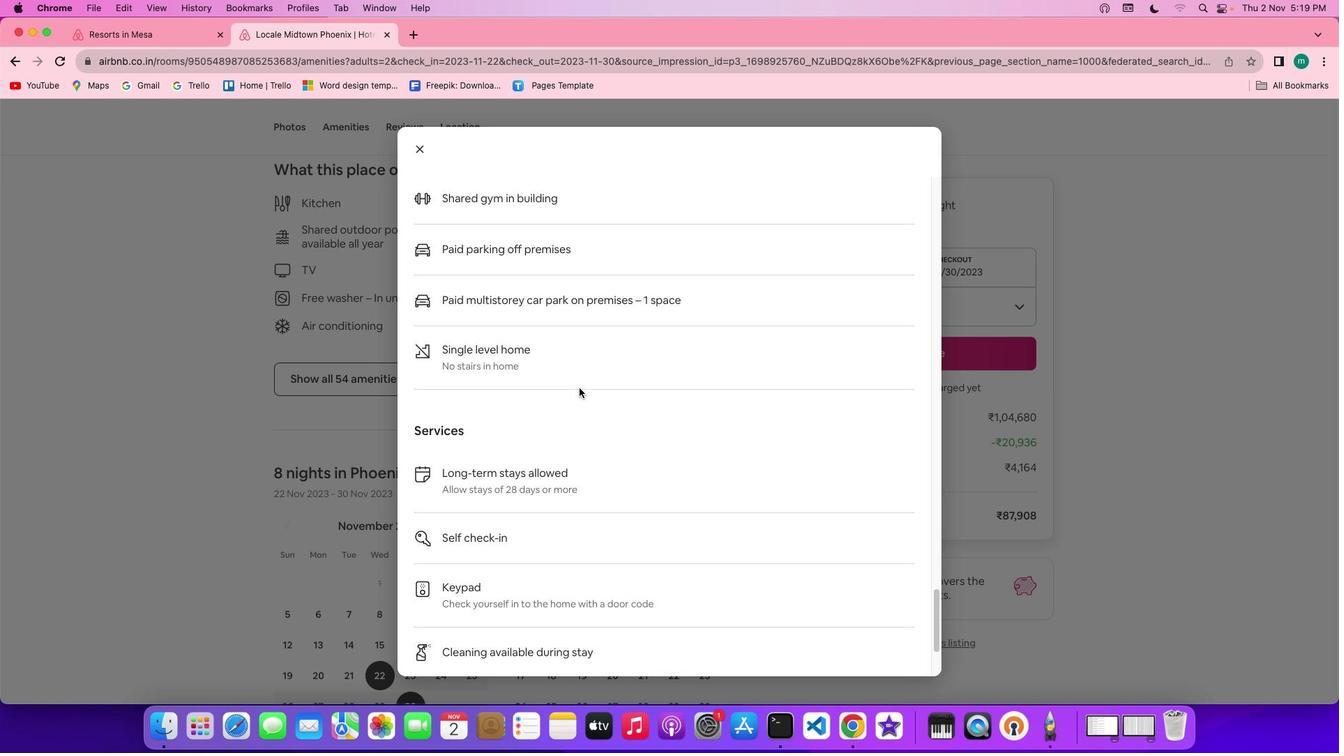 
Action: Mouse scrolled (579, 388) with delta (0, -3)
Screenshot: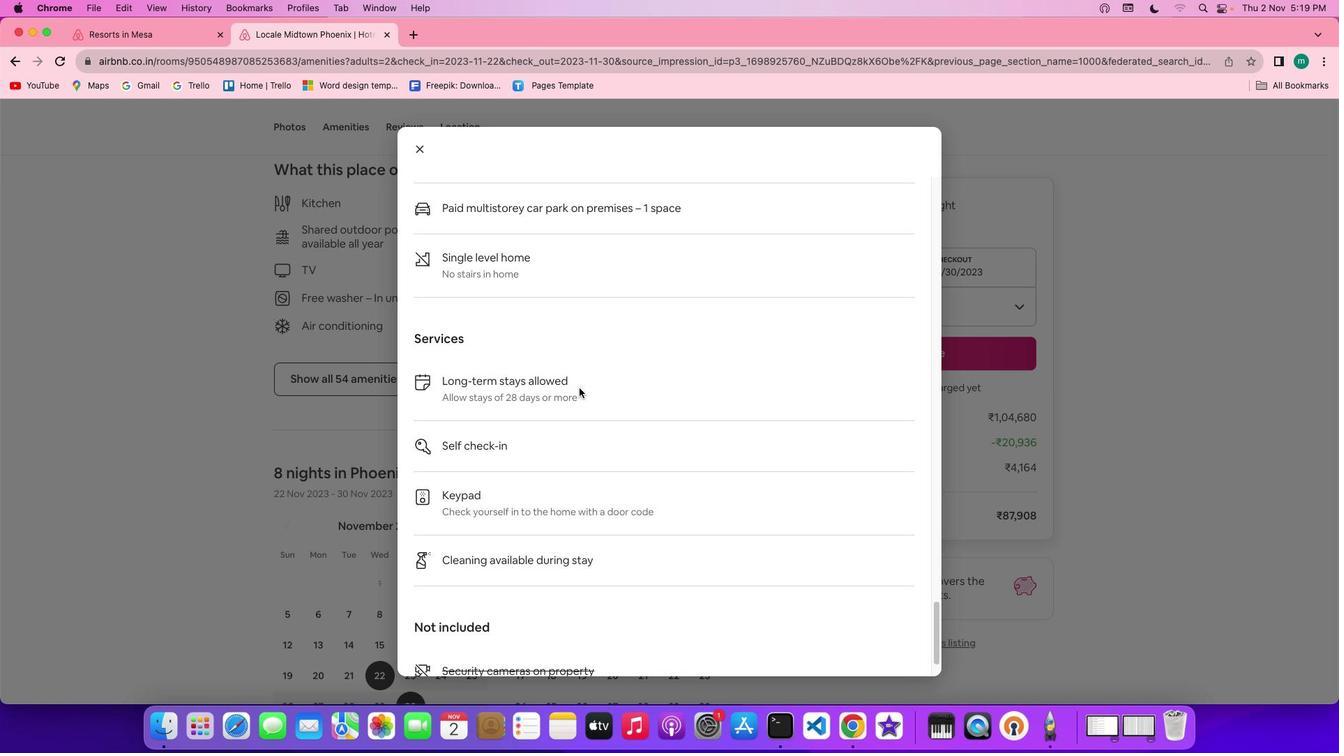 
Action: Mouse scrolled (579, 388) with delta (0, 0)
Screenshot: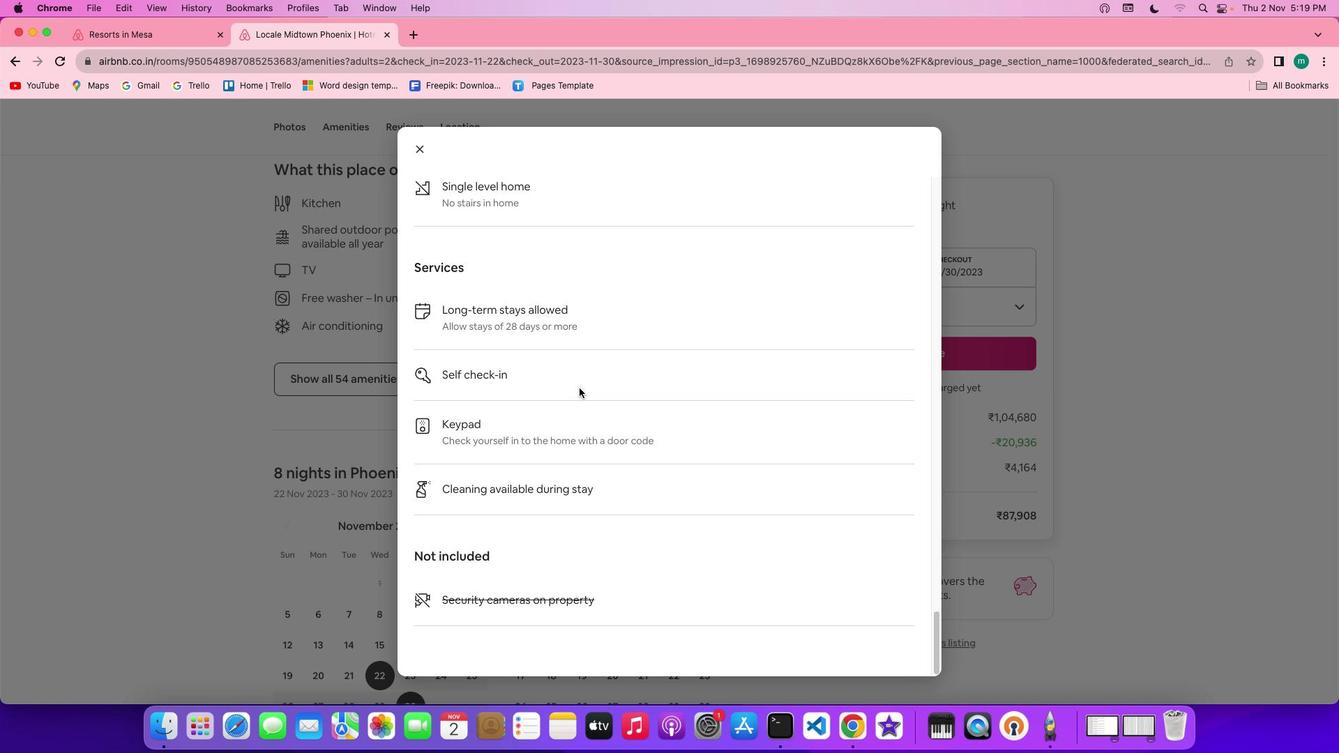 
Action: Mouse scrolled (579, 388) with delta (0, 0)
Screenshot: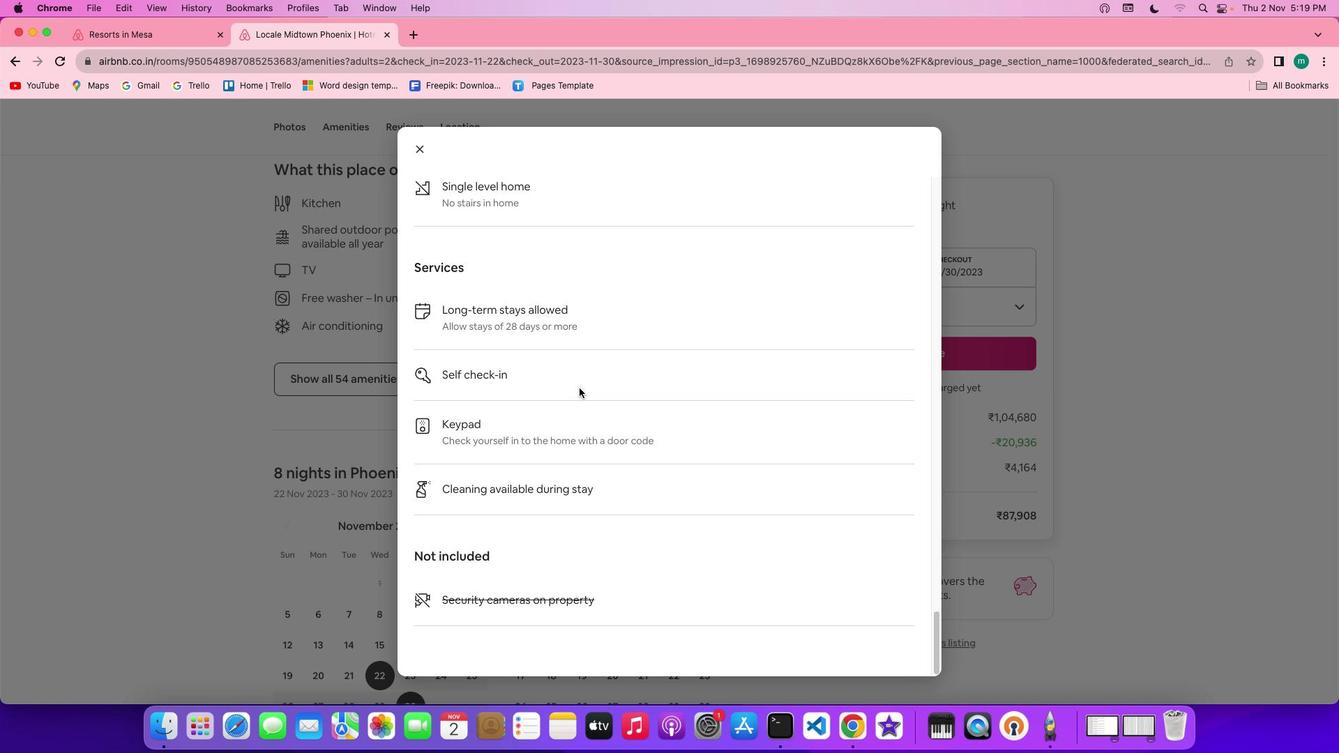 
Action: Mouse scrolled (579, 388) with delta (0, -2)
Screenshot: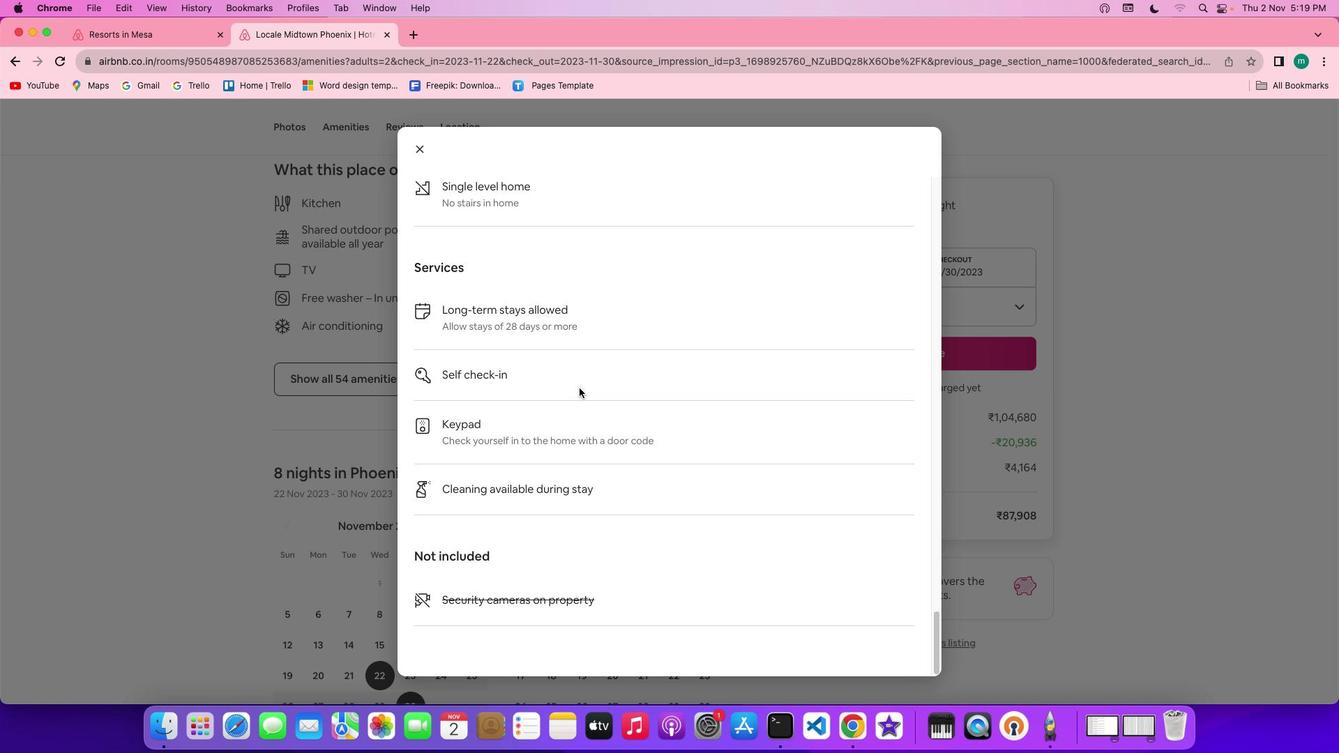 
Action: Mouse scrolled (579, 388) with delta (0, -2)
Screenshot: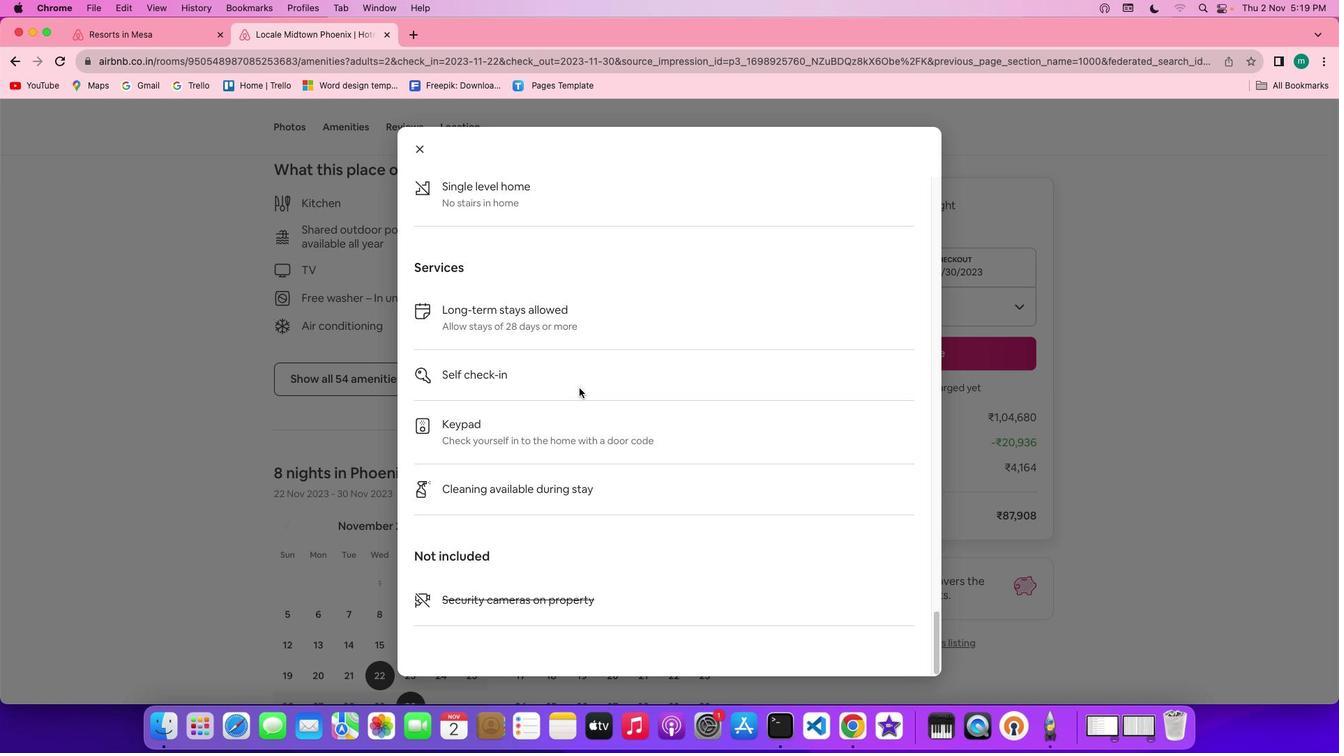 
Action: Mouse scrolled (579, 388) with delta (0, -3)
Screenshot: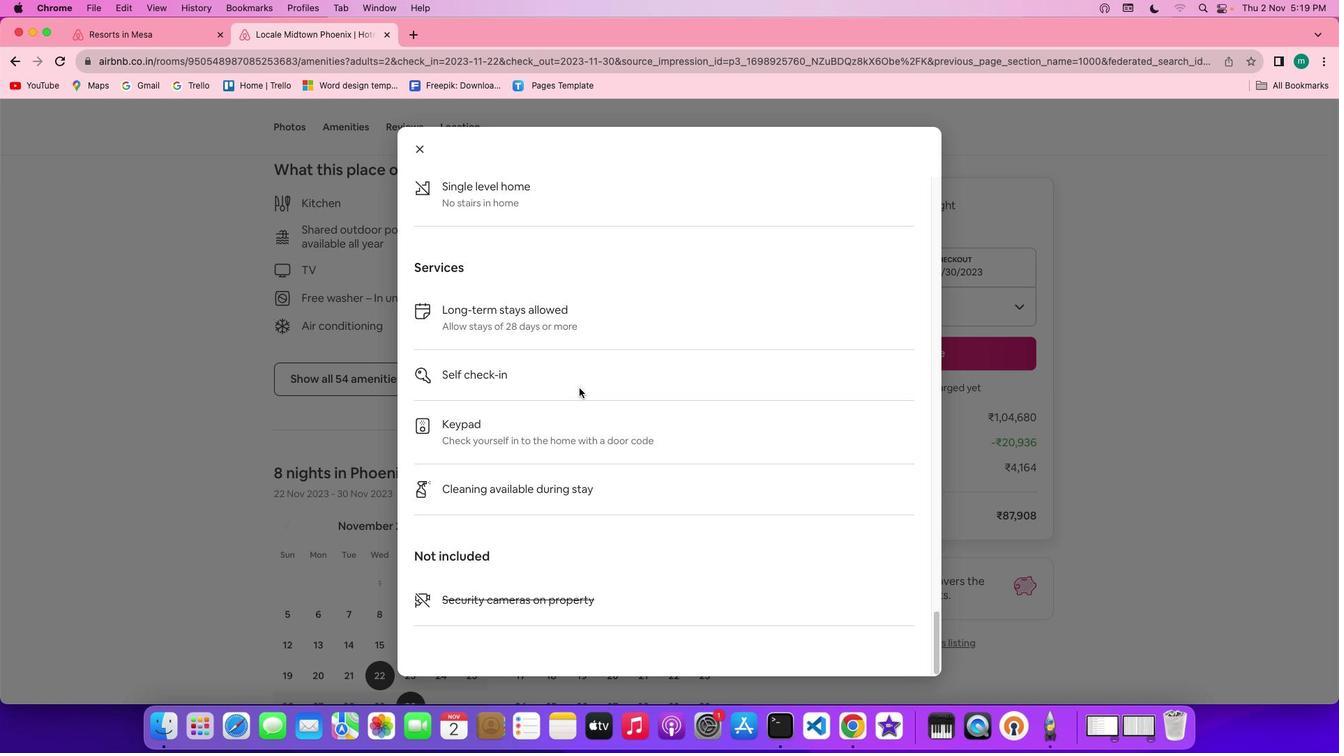 
Action: Mouse scrolled (579, 388) with delta (0, 0)
Screenshot: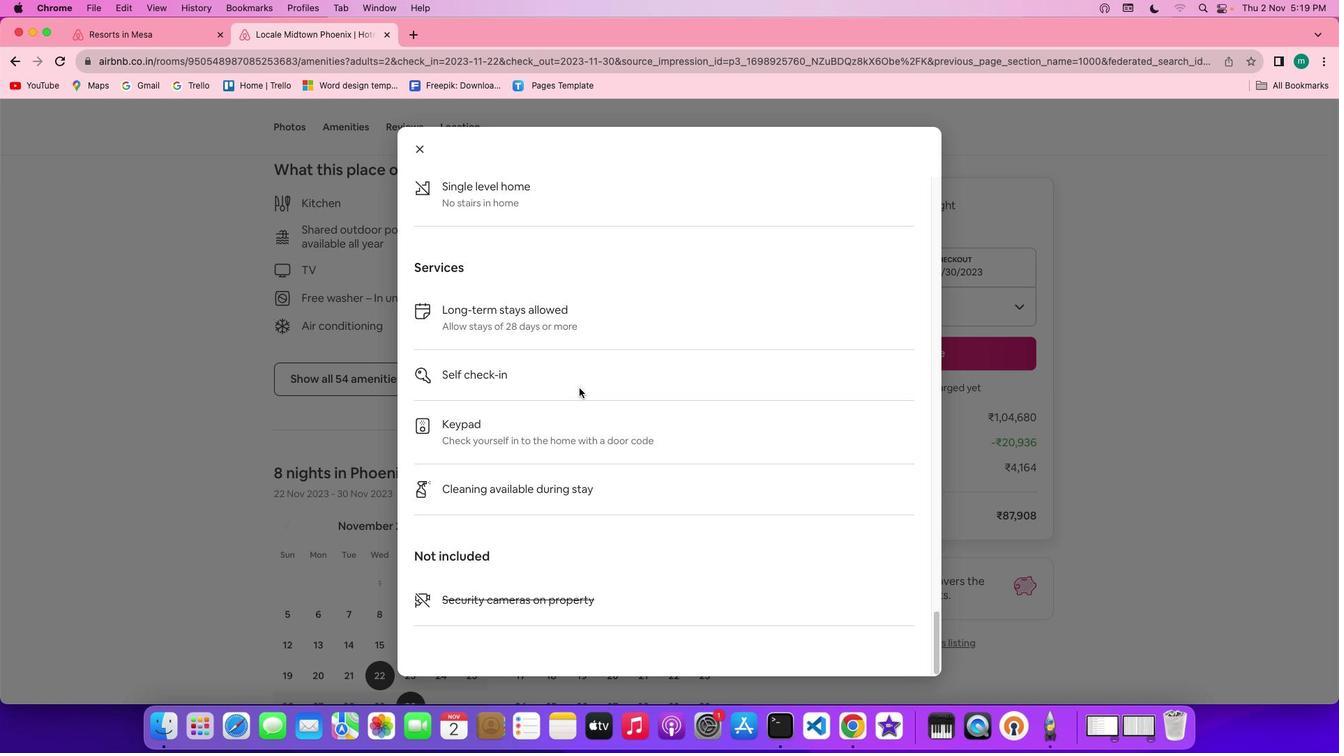 
Action: Mouse scrolled (579, 388) with delta (0, 0)
Screenshot: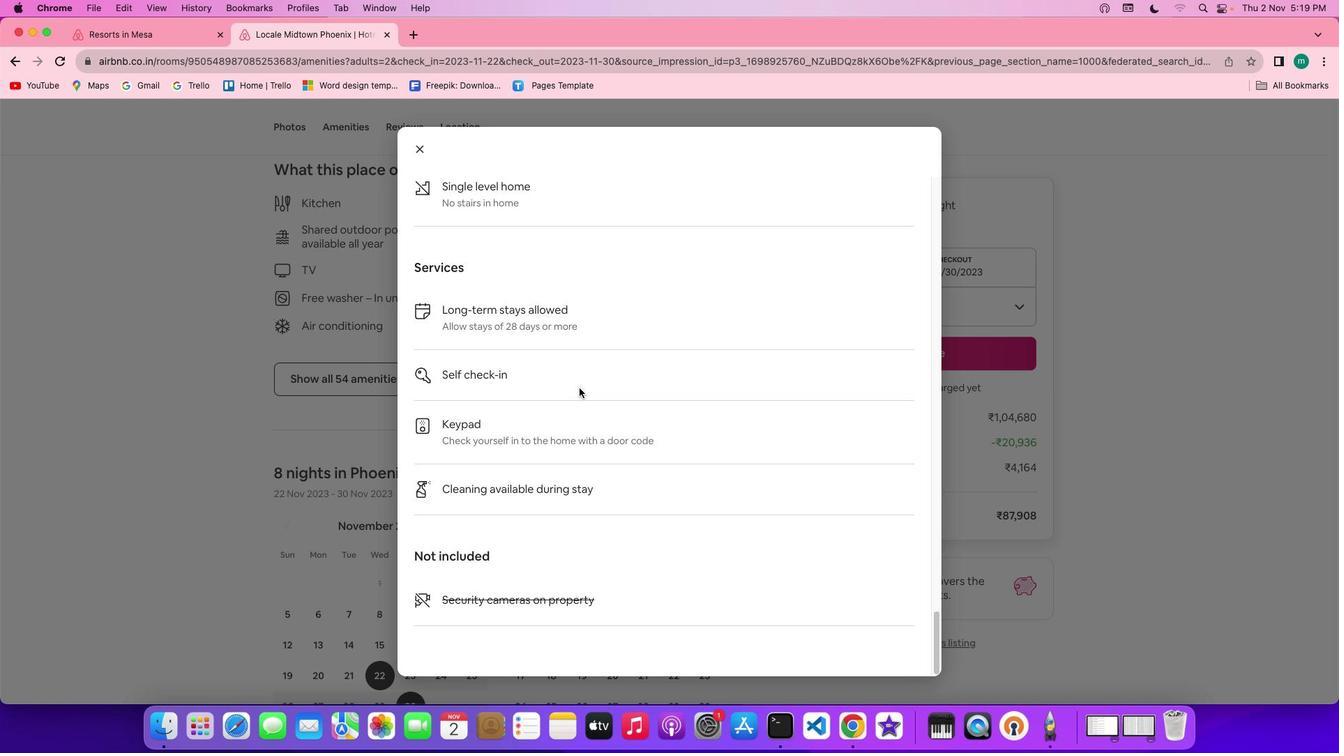 
Action: Mouse scrolled (579, 388) with delta (0, -2)
Screenshot: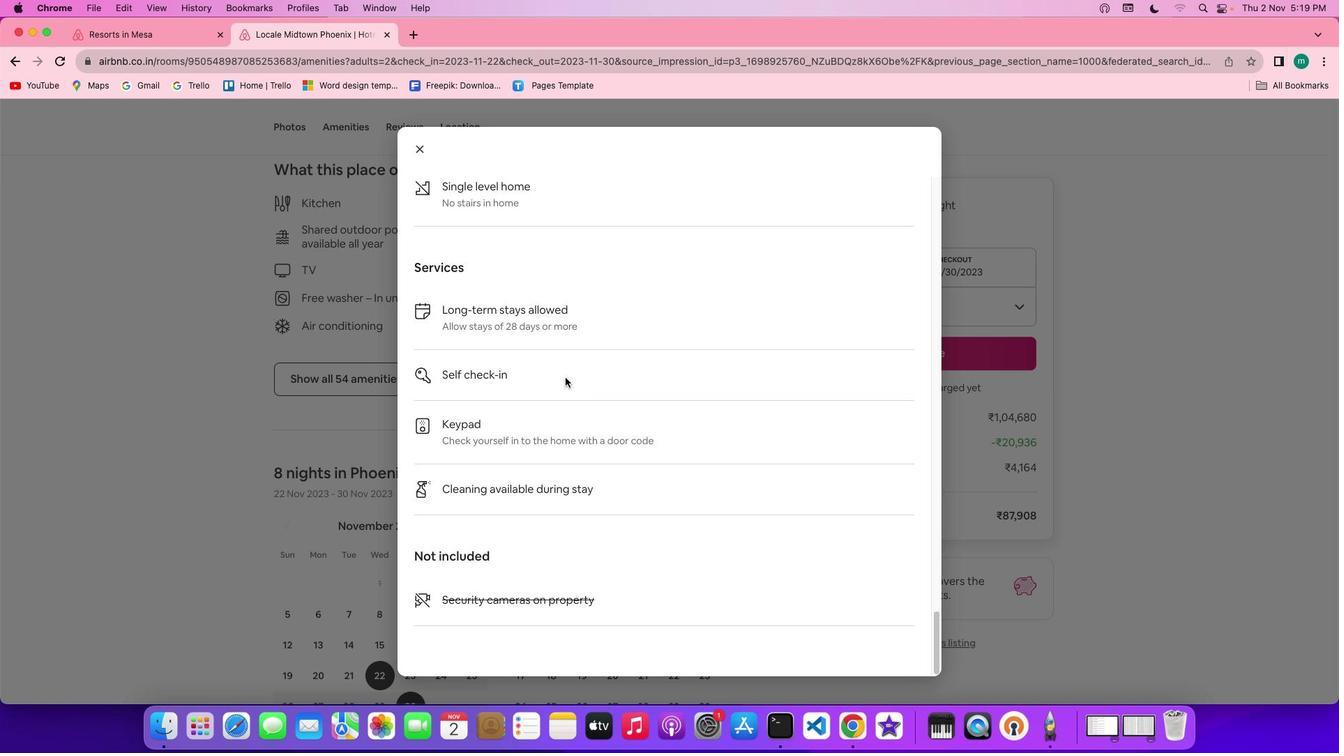
Action: Mouse scrolled (579, 388) with delta (0, -2)
Screenshot: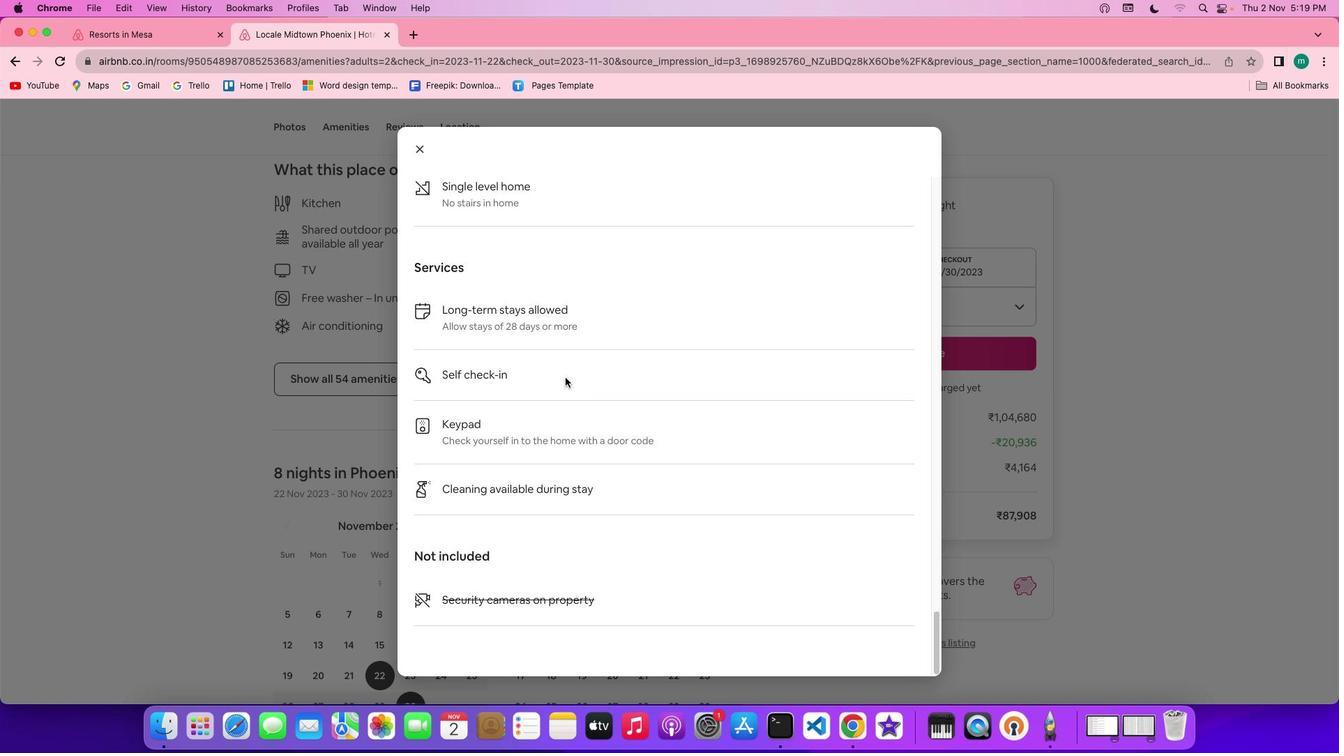 
Action: Mouse scrolled (579, 388) with delta (0, -3)
Screenshot: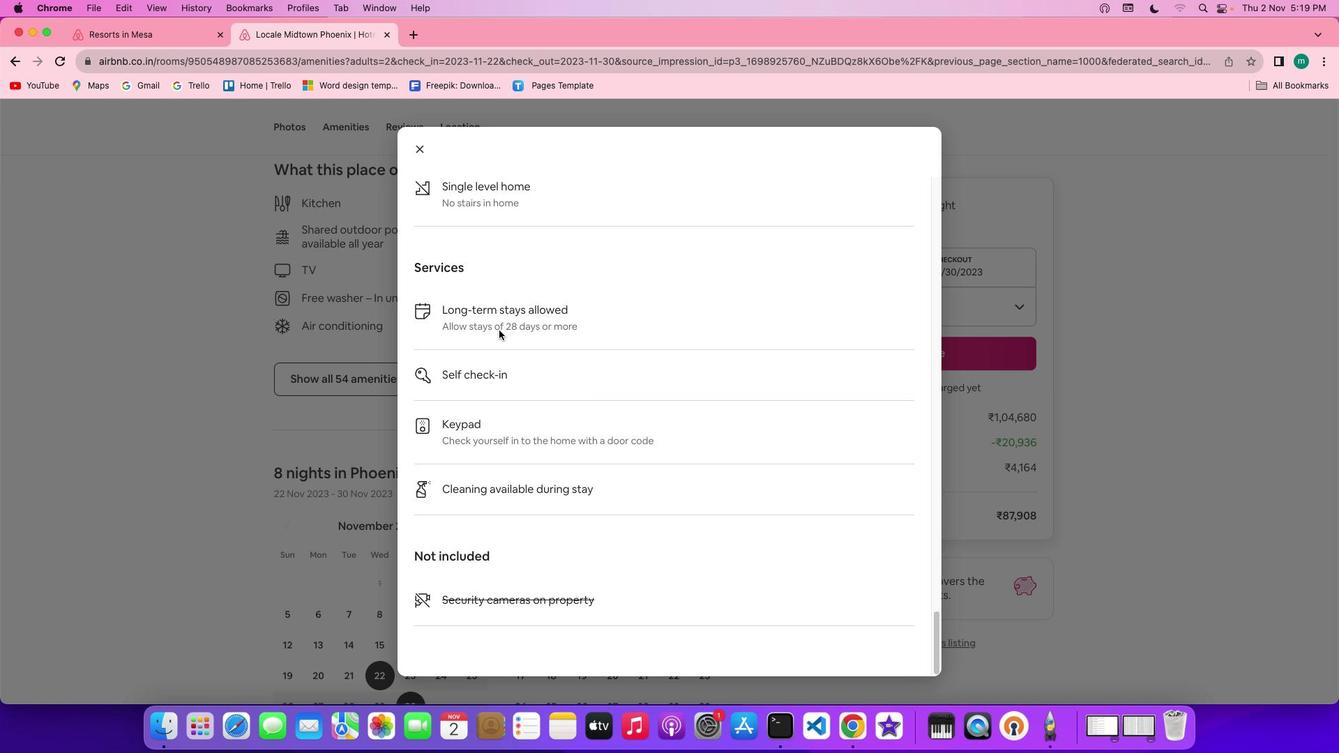
Action: Mouse moved to (427, 141)
Screenshot: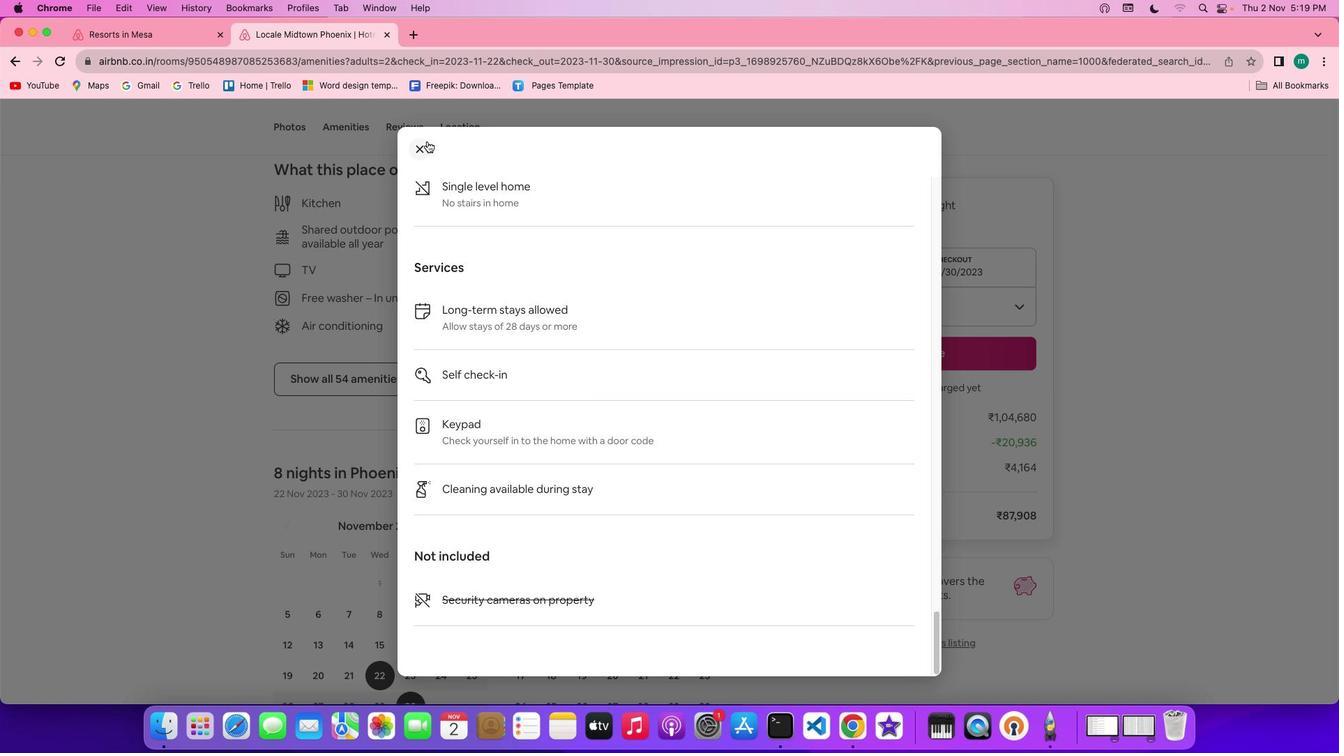 
Action: Mouse pressed left at (427, 141)
Screenshot: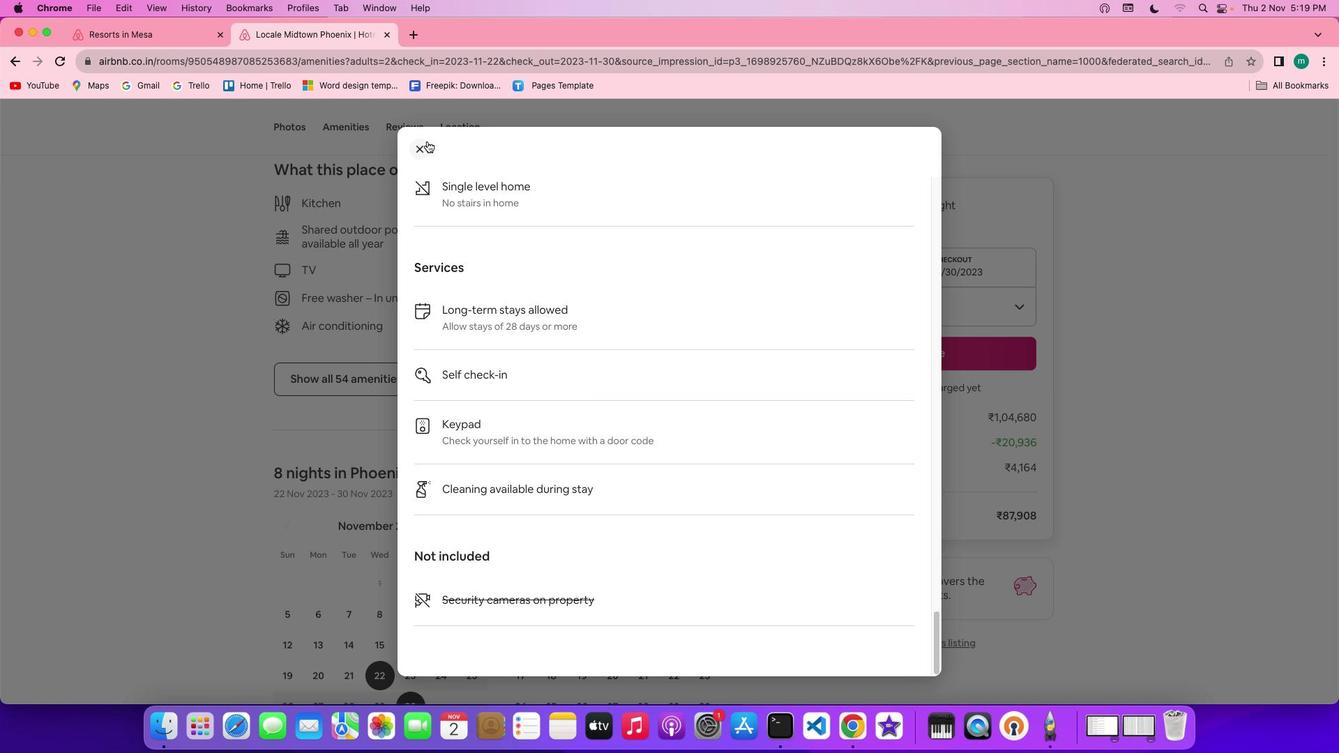 
Action: Mouse moved to (567, 334)
Screenshot: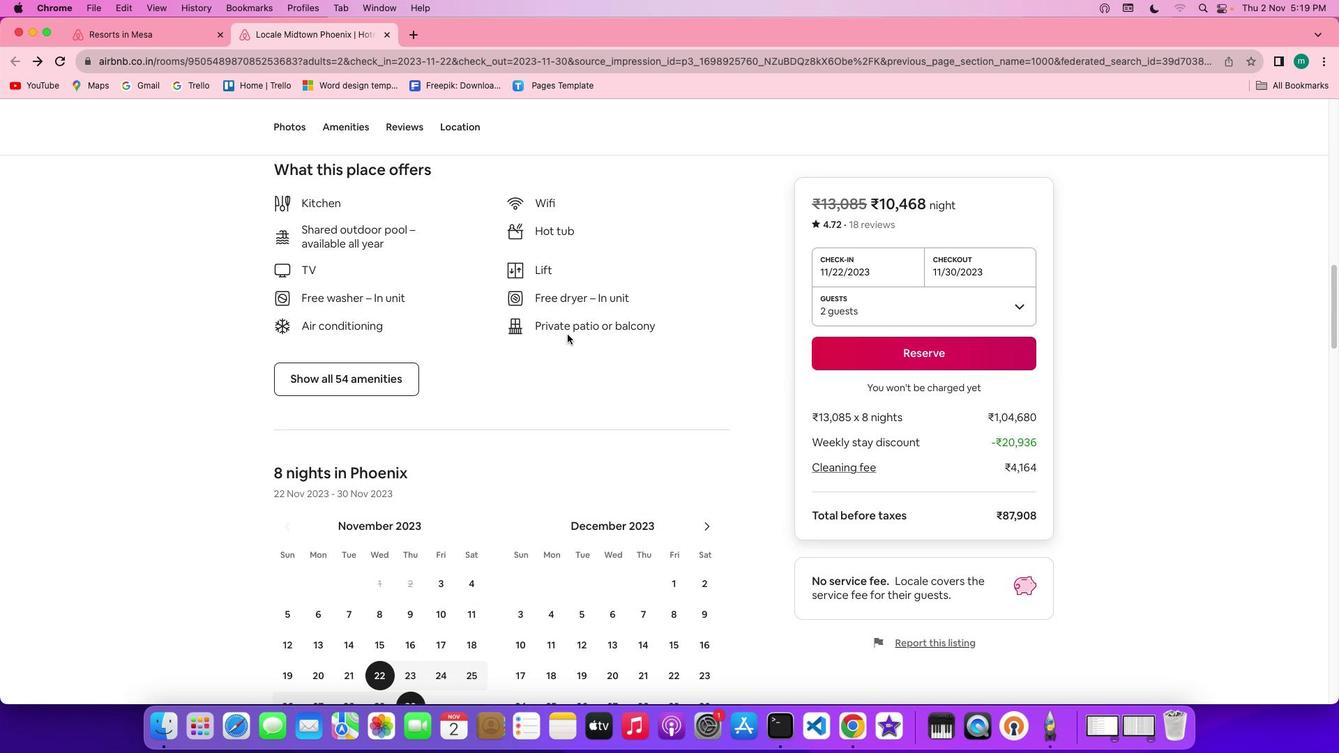 
Action: Mouse scrolled (567, 334) with delta (0, 0)
